 Task: Add an event  with title  Casual Second Team Outing, date '2023/12/09' to 2023/12/10 & Select Event type as  Collective. Add location for the event as  Ankara, Turkey and add a description: In addition to the formal agenda, the AGM may also include guest speakers, industry experts, or presentations on relevant topics of interest to the attendees. These sessions provide an opportunity to gain insights from external sources, broaden perspectives, and stay informed about emerging trends or challenges that may impact the organization's future.Create an event link  http-casualsecondteamoutingcom & Select the event color as  Violet. , logged in from the account softage.4@softage.netand send the event invitation to softage.3@softage.net and softage.5@softage.net
Action: Mouse moved to (712, 148)
Screenshot: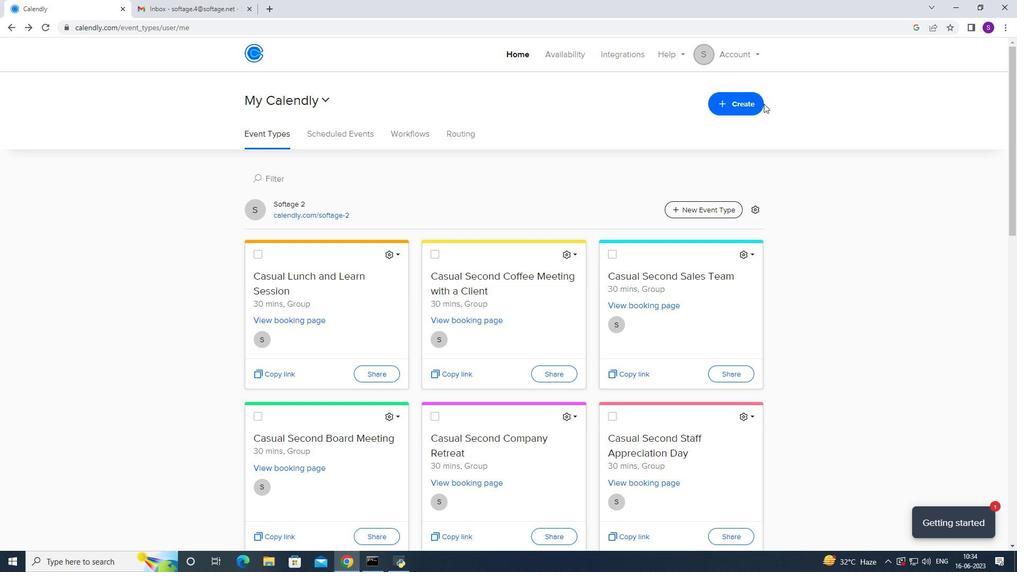 
Action: Mouse pressed left at (712, 148)
Screenshot: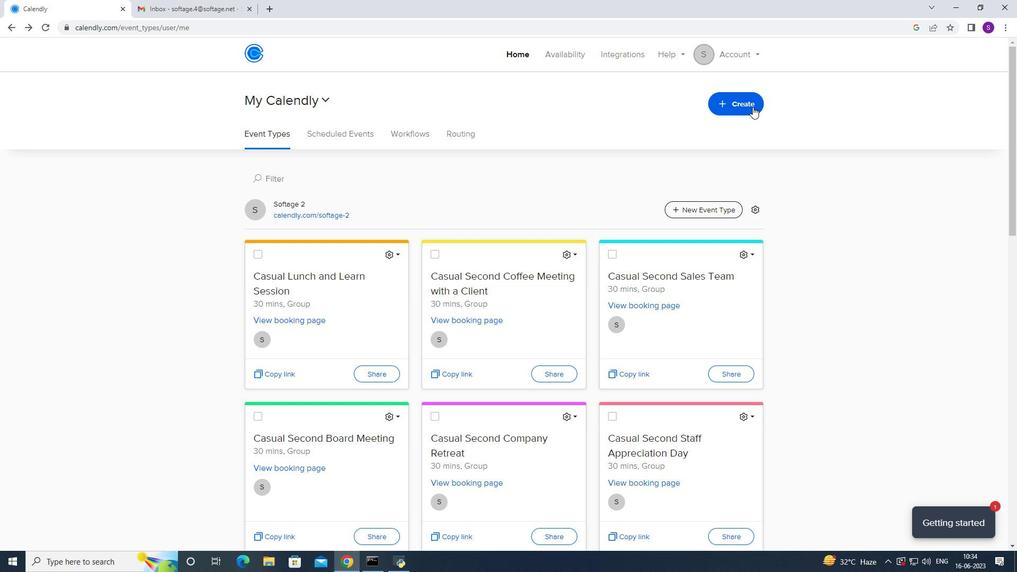 
Action: Mouse moved to (702, 151)
Screenshot: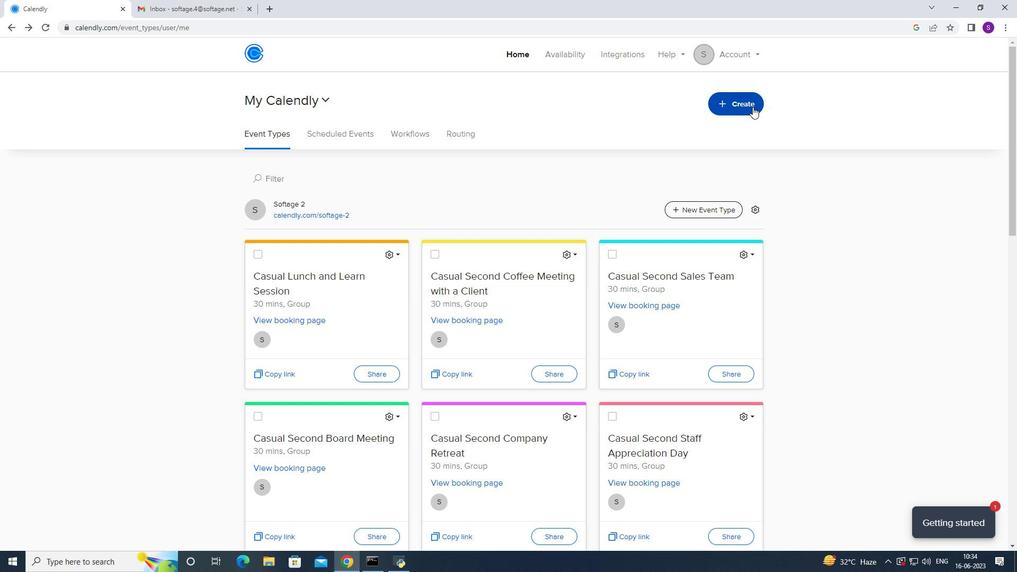 
Action: Mouse pressed left at (702, 151)
Screenshot: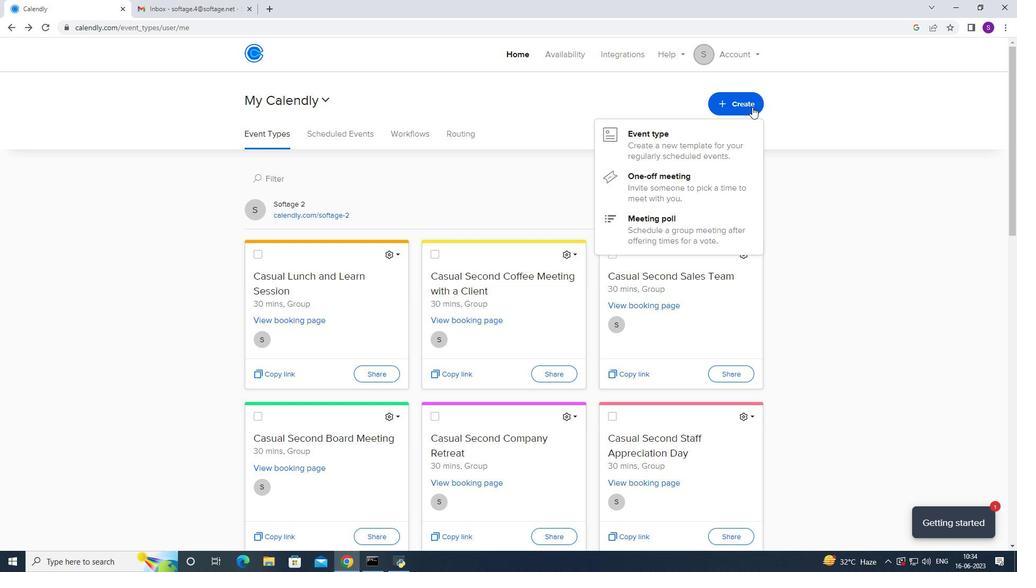 
Action: Mouse moved to (679, 176)
Screenshot: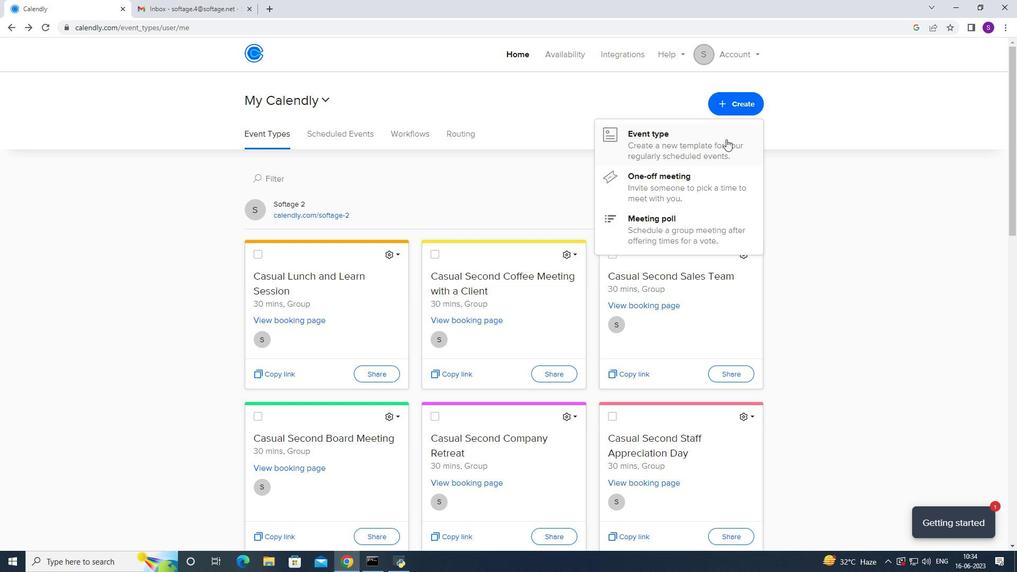 
Action: Mouse pressed left at (679, 176)
Screenshot: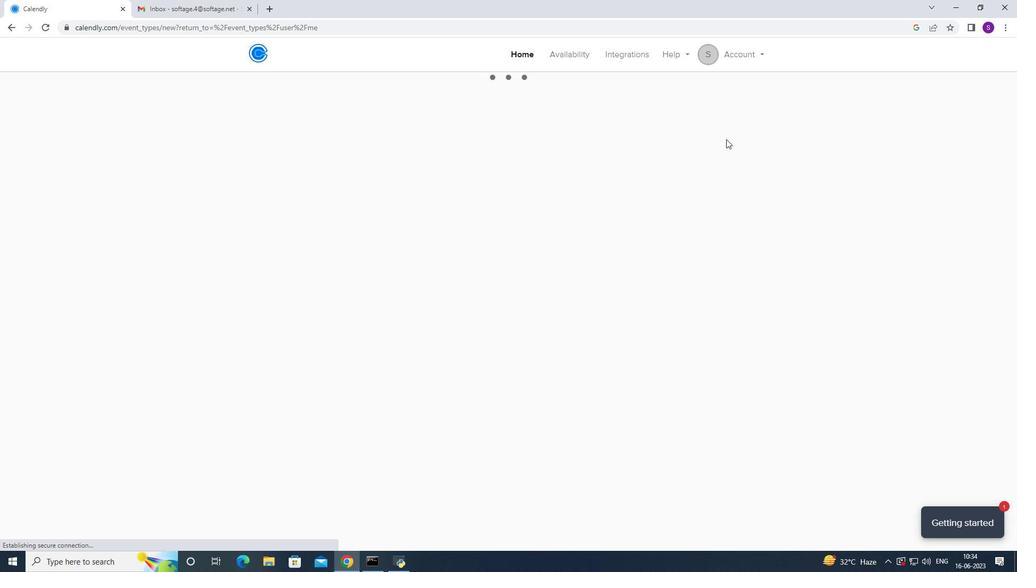 
Action: Mouse moved to (466, 324)
Screenshot: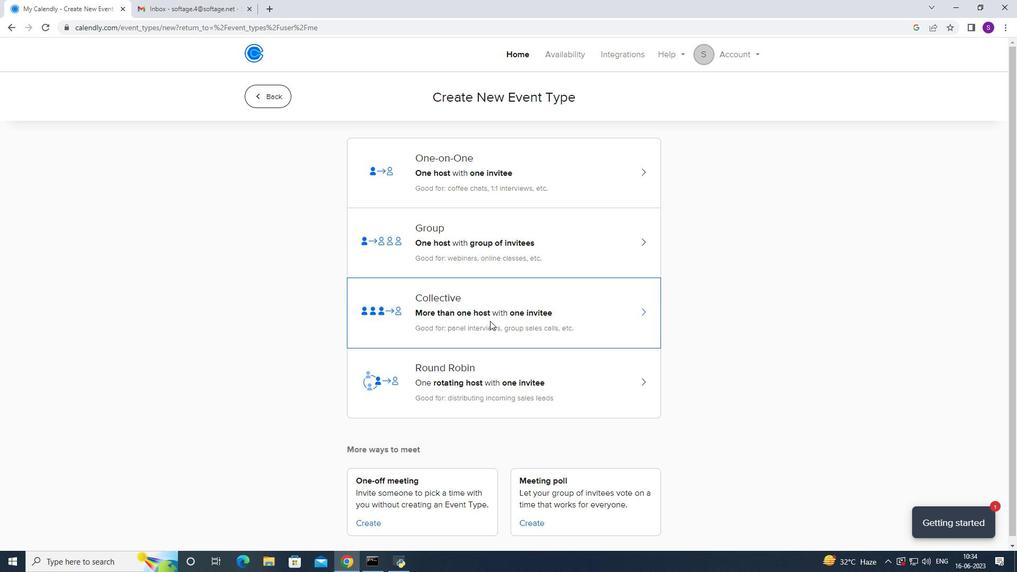 
Action: Mouse pressed left at (466, 324)
Screenshot: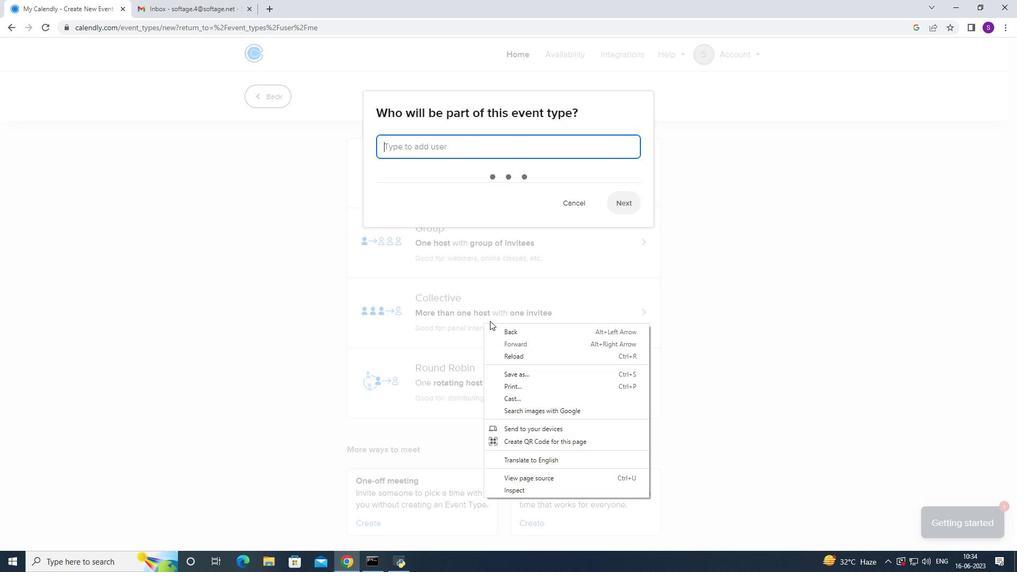 
Action: Mouse pressed right at (466, 324)
Screenshot: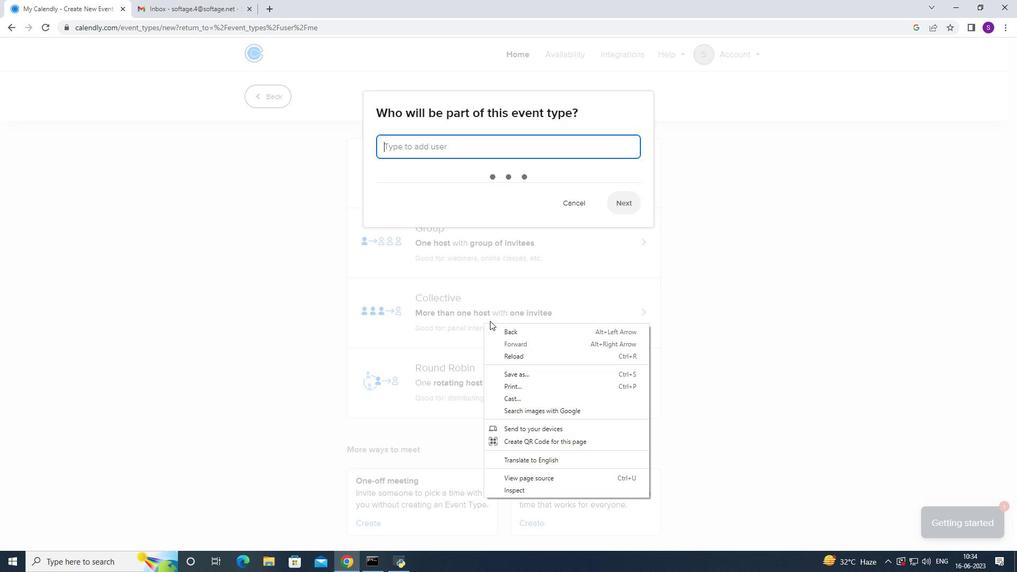 
Action: Mouse moved to (577, 244)
Screenshot: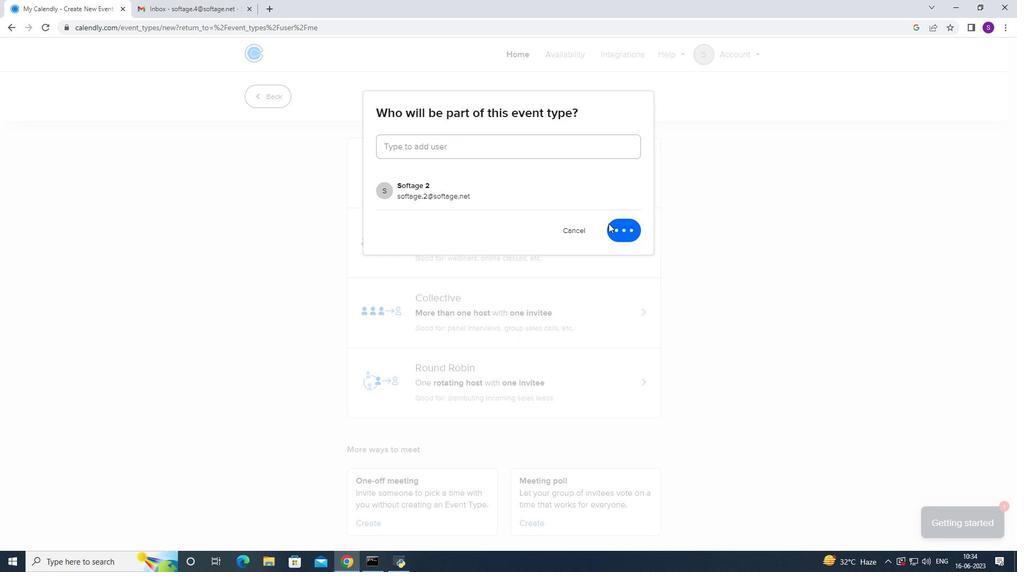 
Action: Mouse pressed left at (577, 244)
Screenshot: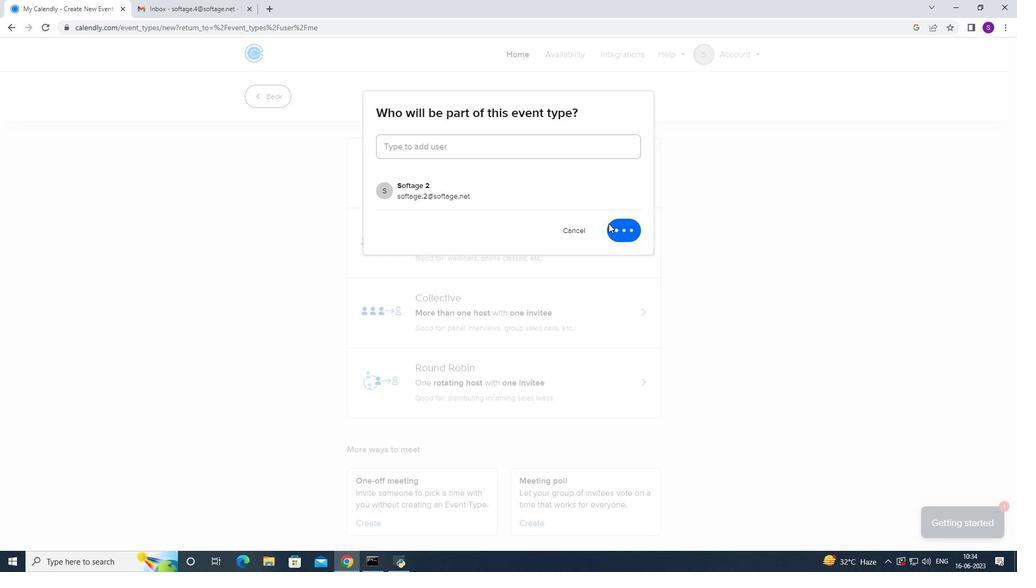 
Action: Mouse moved to (350, 263)
Screenshot: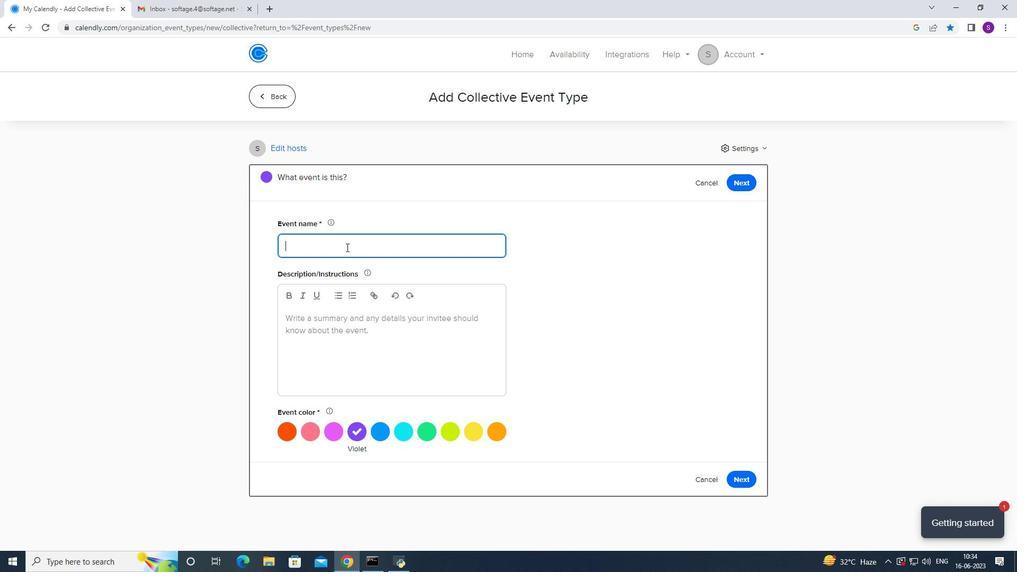 
Action: Mouse pressed left at (350, 263)
Screenshot: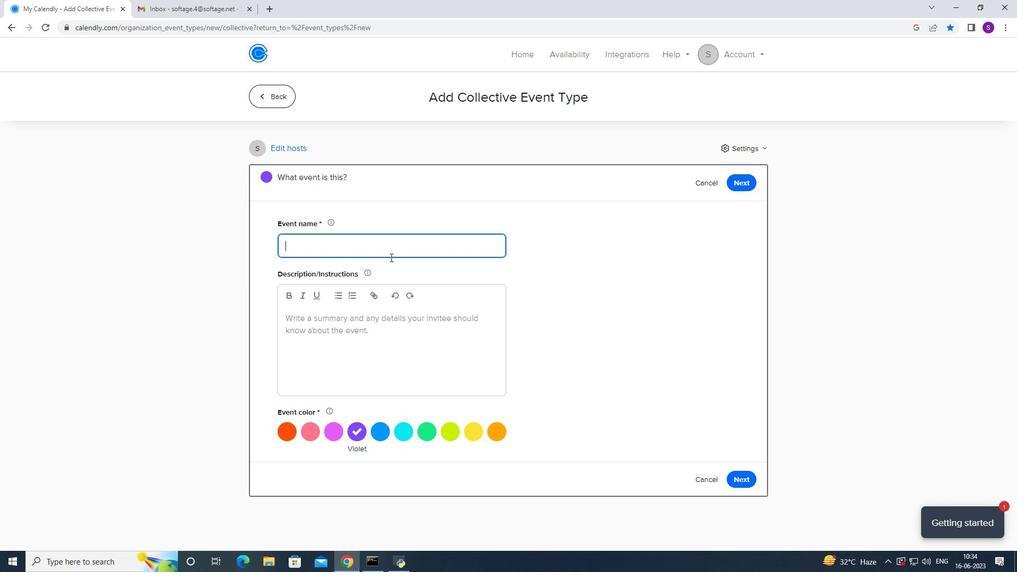 
Action: Mouse moved to (933, 419)
Screenshot: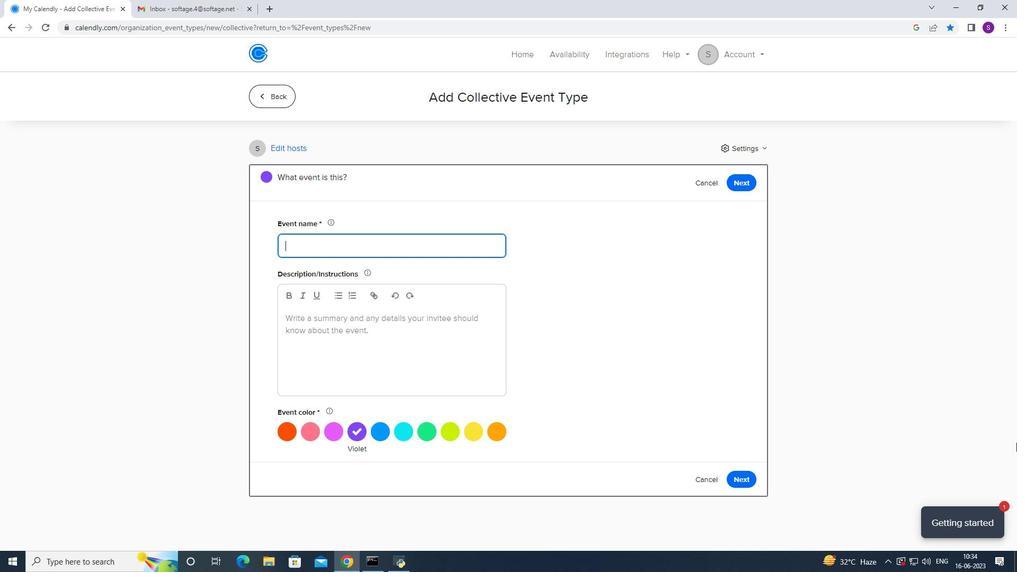
Action: Key pressed <Key.caps_lock>C<Key.caps_lock>asual<Key.space><Key.caps_lock>S<Key.caps_lock>econd<Key.space><Key.caps_lock>T<Key.caps_lock>eam<Key.space><Key.caps_lock>O<Key.caps_lock>uting
Screenshot: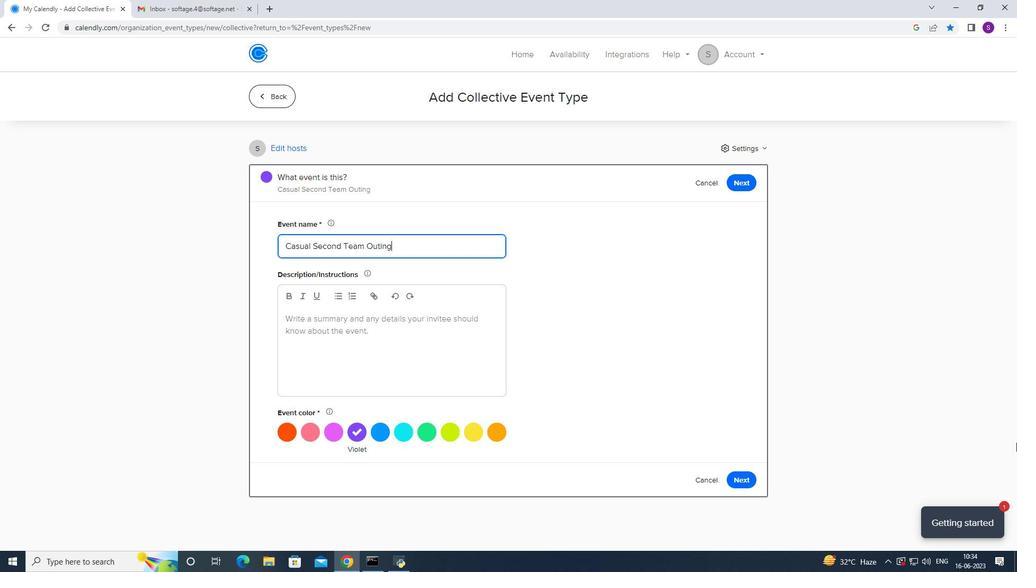 
Action: Mouse moved to (315, 335)
Screenshot: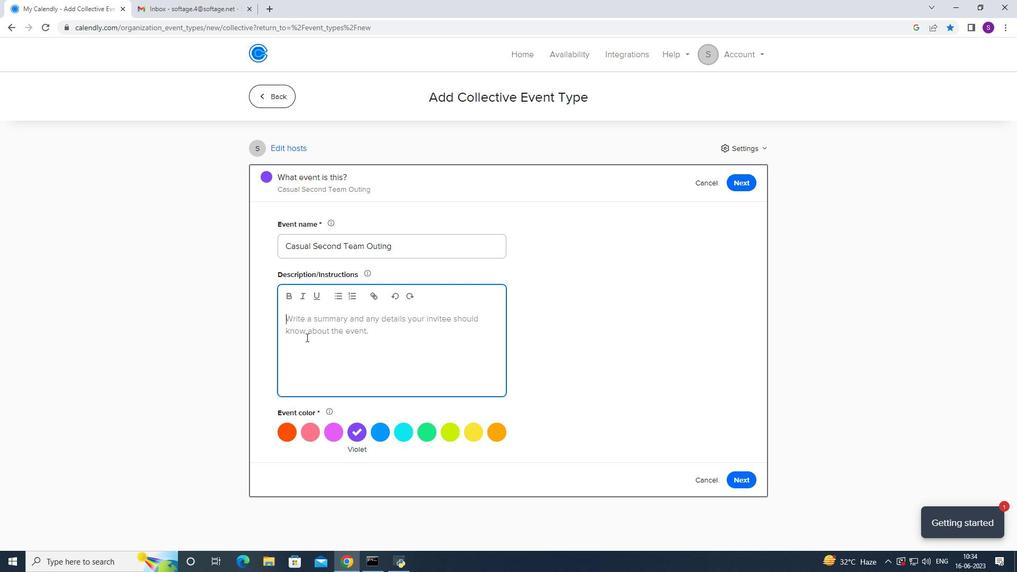
Action: Mouse pressed left at (315, 335)
Screenshot: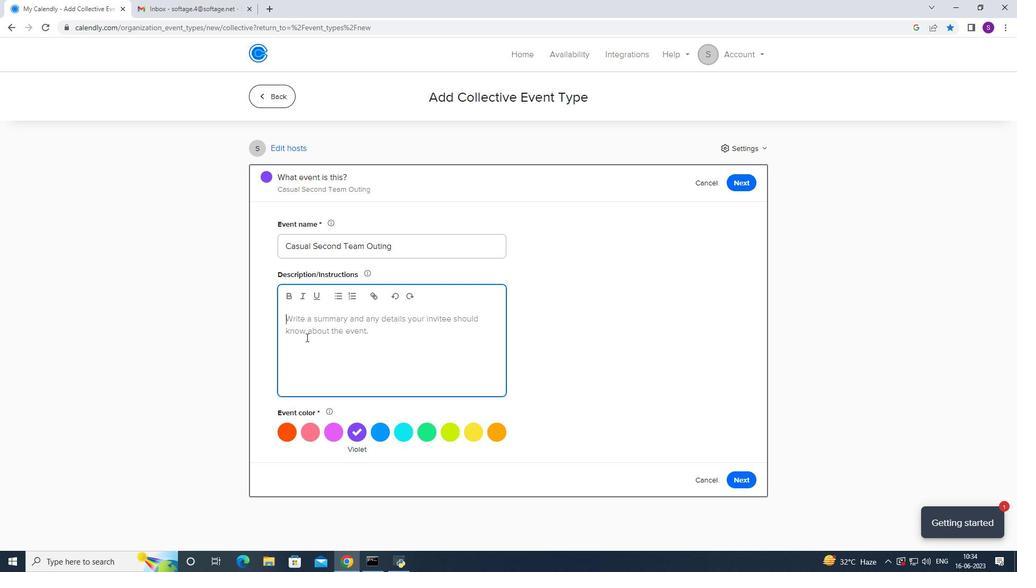 
Action: Mouse moved to (930, 522)
Screenshot: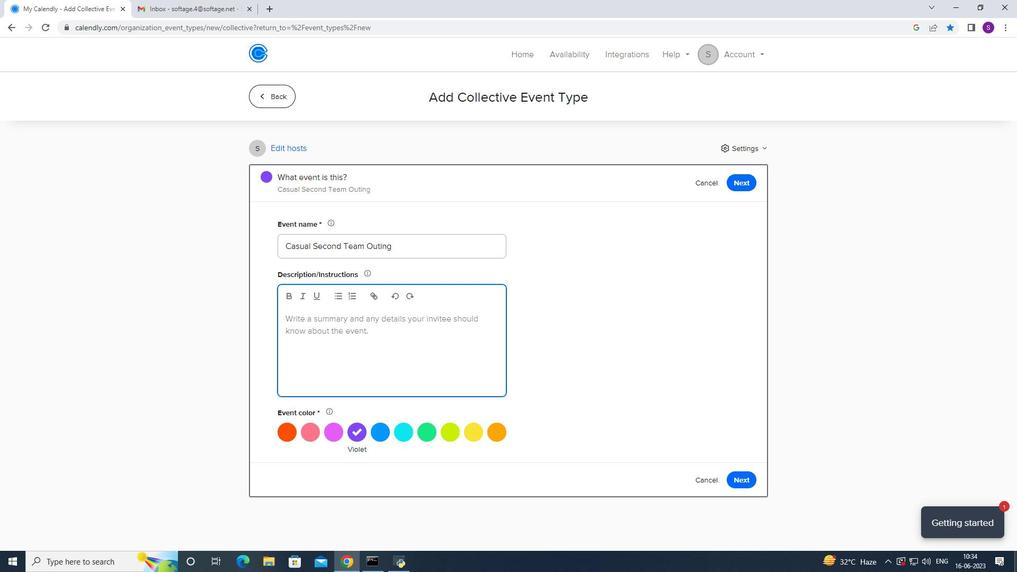 
Action: Key pressed <Key.caps_lock><Key.caps_lock>i<Key.backspace><Key.caps_lock>I<Key.caps_lock>n<Key.space>addition<Key.space>to<Key.space>the<Key.space>formal<Key.space>agend,<Key.space>the<Key.space><Key.caps_lock>AGM<Key.space>
Screenshot: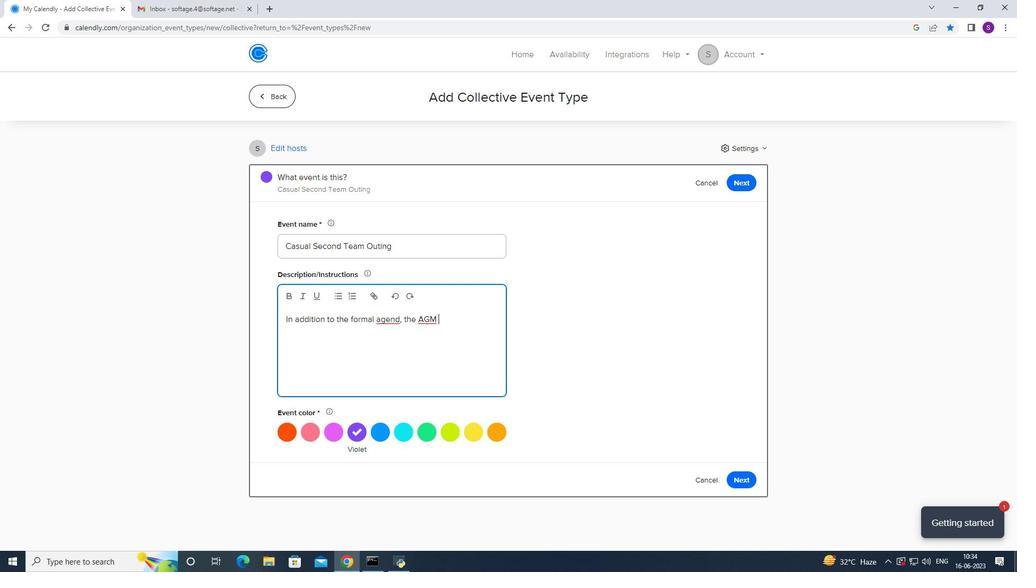 
Action: Mouse moved to (396, 324)
Screenshot: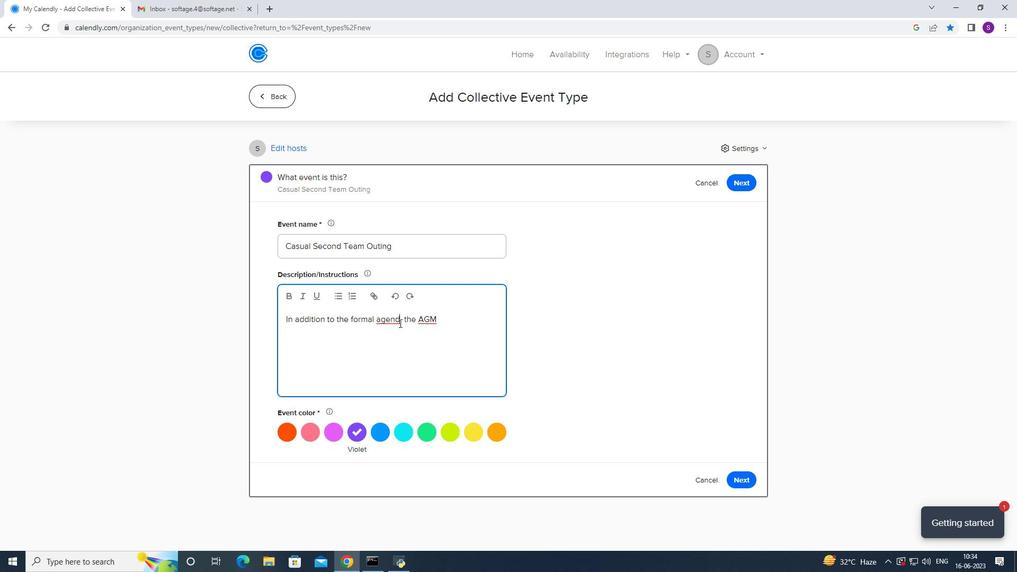 
Action: Mouse pressed left at (396, 324)
Screenshot: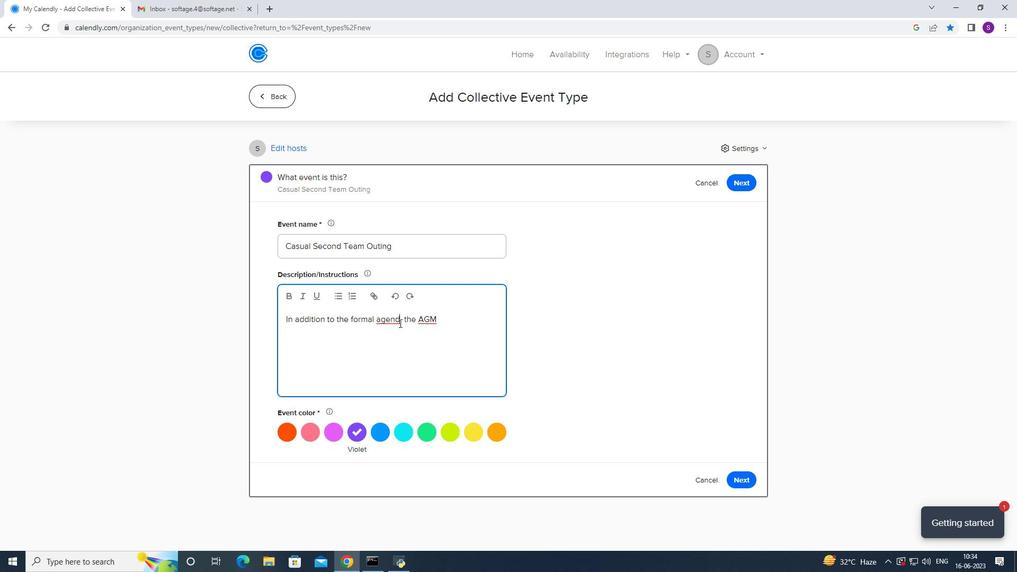 
Action: Key pressed S
Screenshot: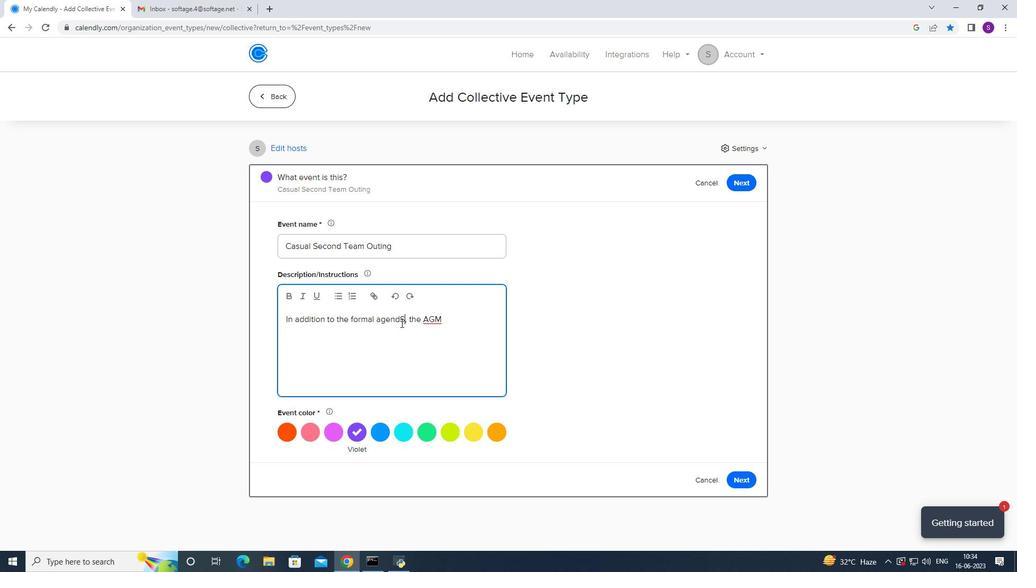 
Action: Mouse moved to (919, 467)
Screenshot: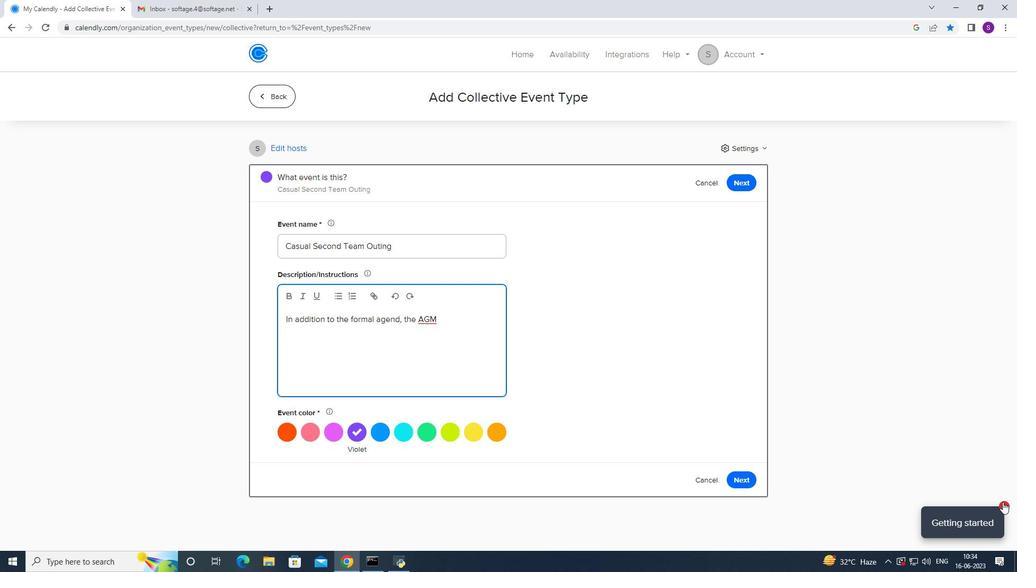 
Action: Key pressed <Key.backspace>
Screenshot: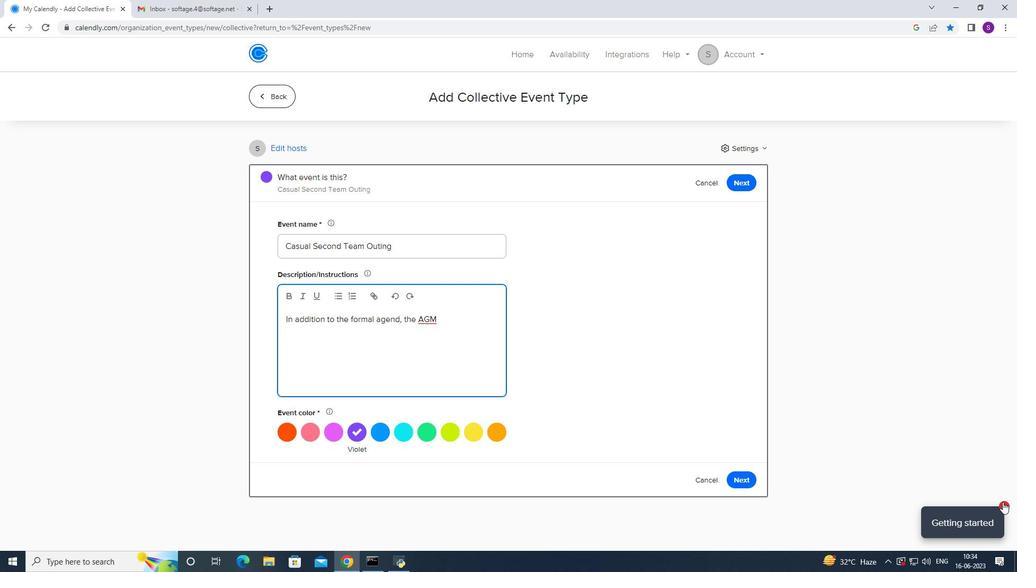
Action: Mouse moved to (918, 467)
Screenshot: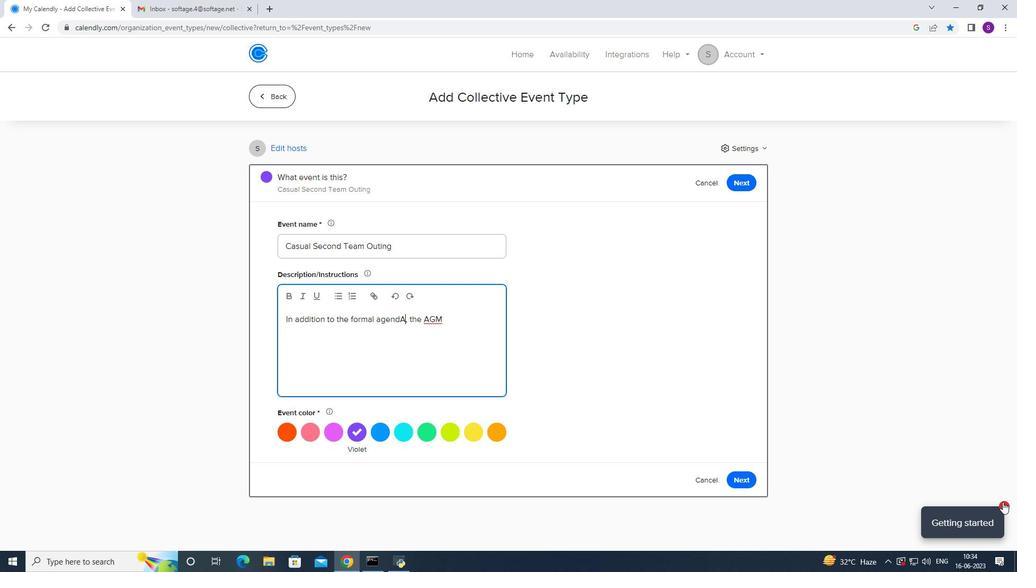 
Action: Key pressed A<Key.caps_lock><Key.backspace>a
Screenshot: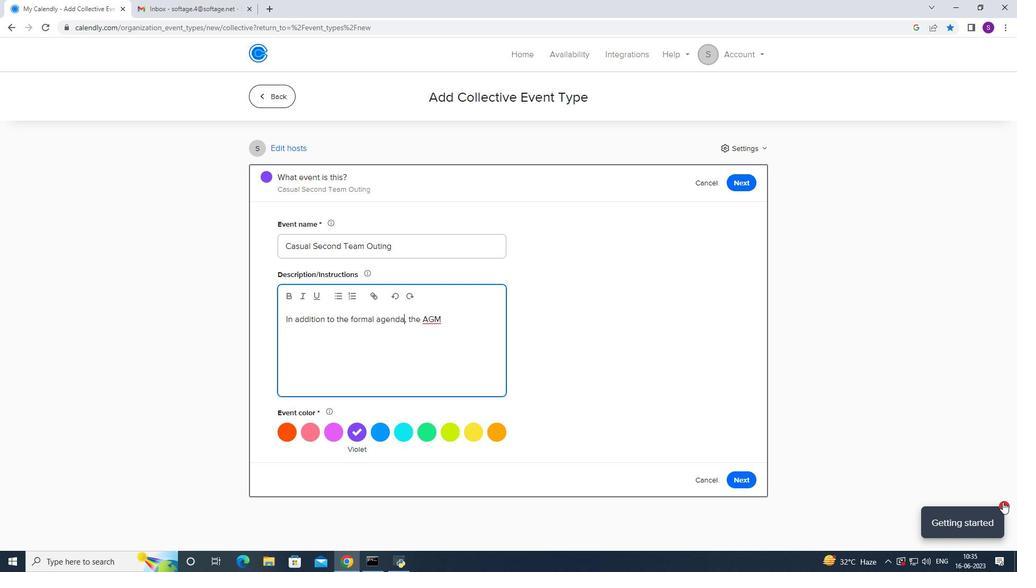 
Action: Mouse moved to (451, 336)
Screenshot: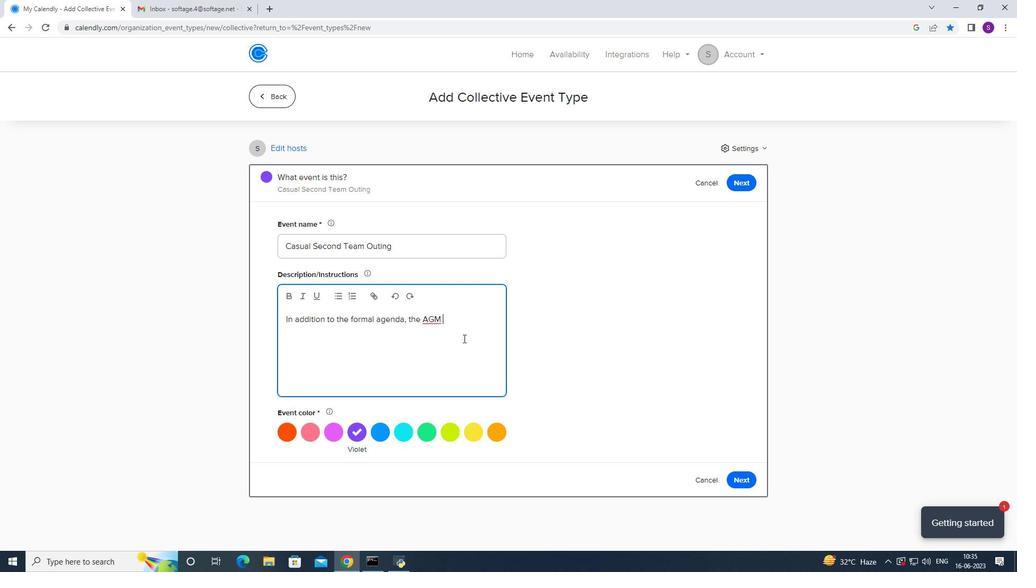 
Action: Mouse pressed left at (451, 336)
Screenshot: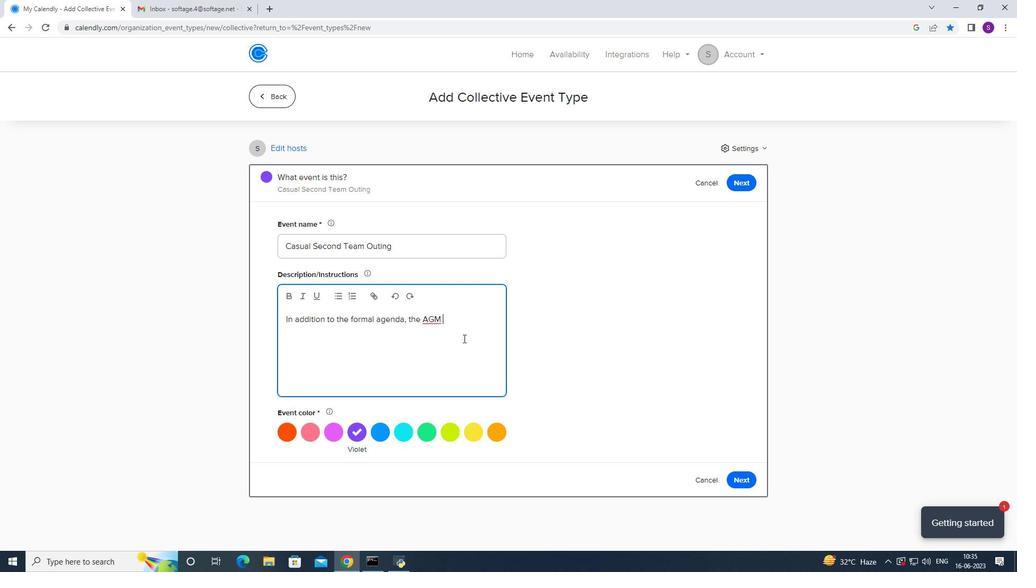 
Action: Mouse moved to (930, 520)
Screenshot: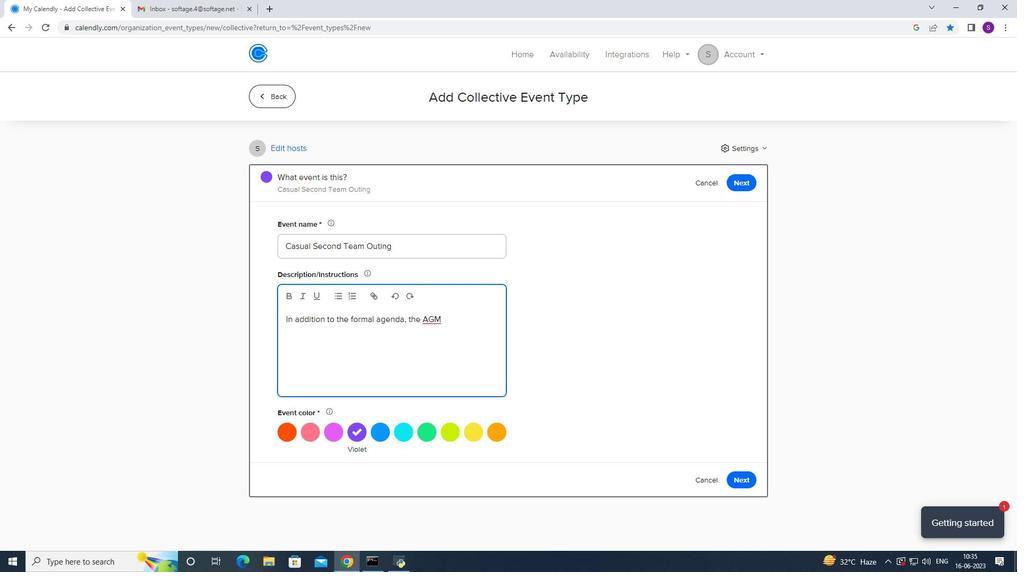 
Action: Key pressed m
Screenshot: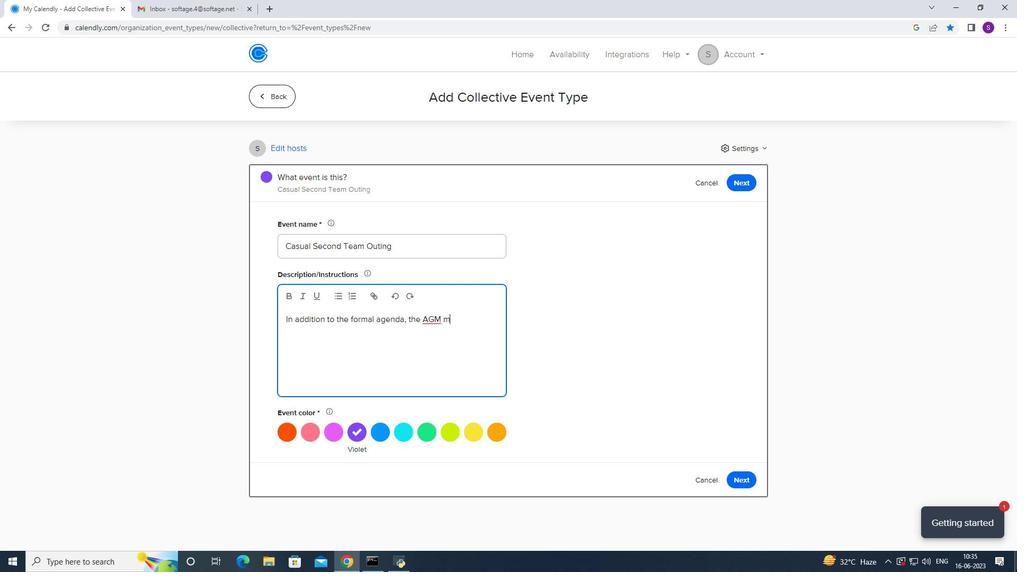 
Action: Mouse moved to (930, 520)
Screenshot: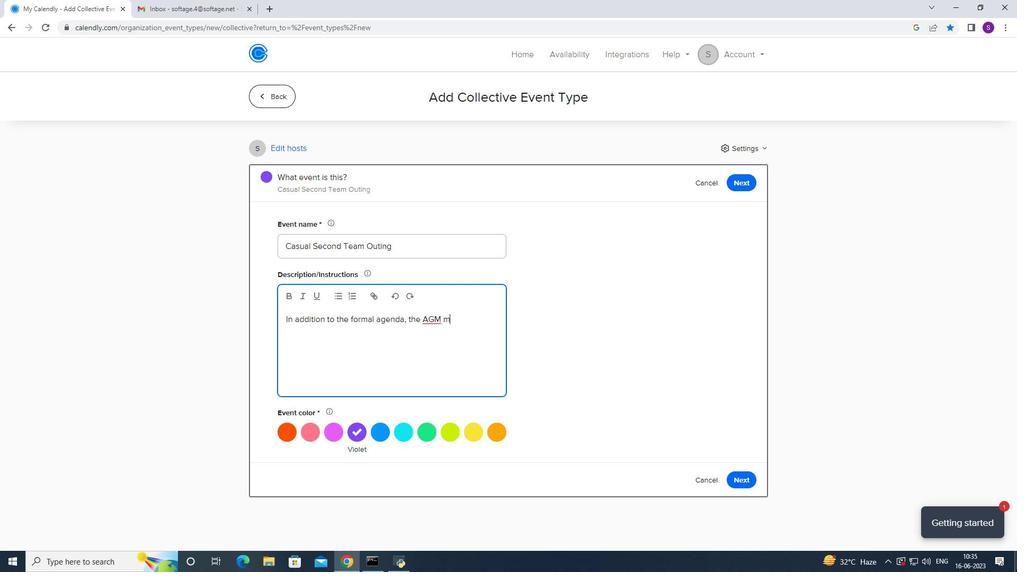 
Action: Key pressed ay
Screenshot: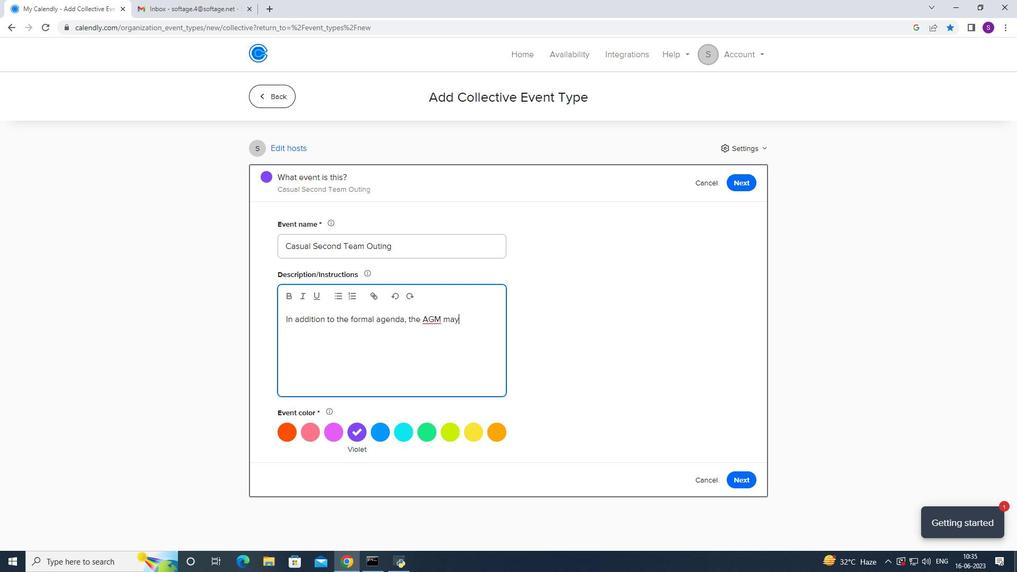 
Action: Mouse moved to (930, 521)
Screenshot: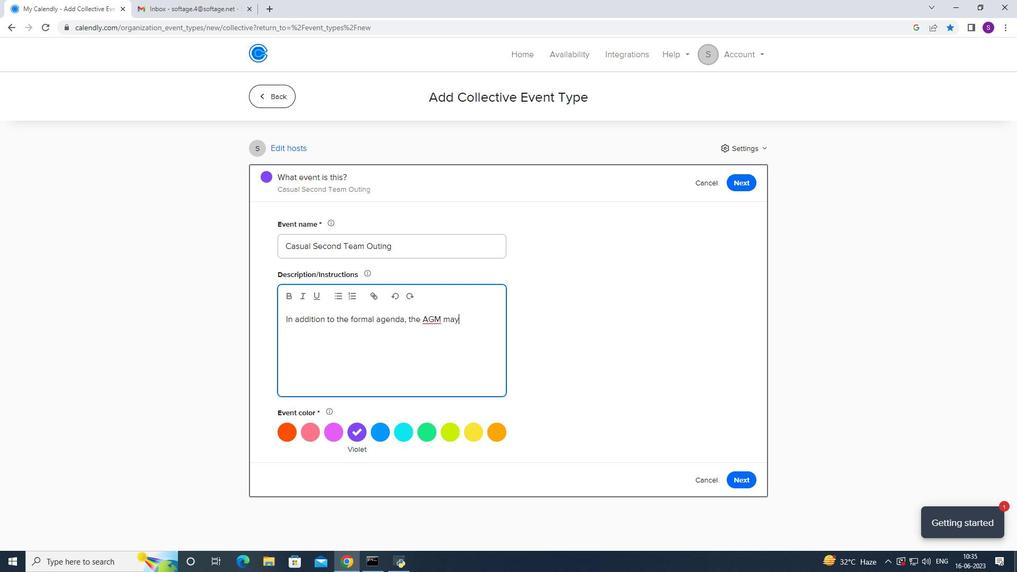 
Action: Key pressed <Key.space>
Screenshot: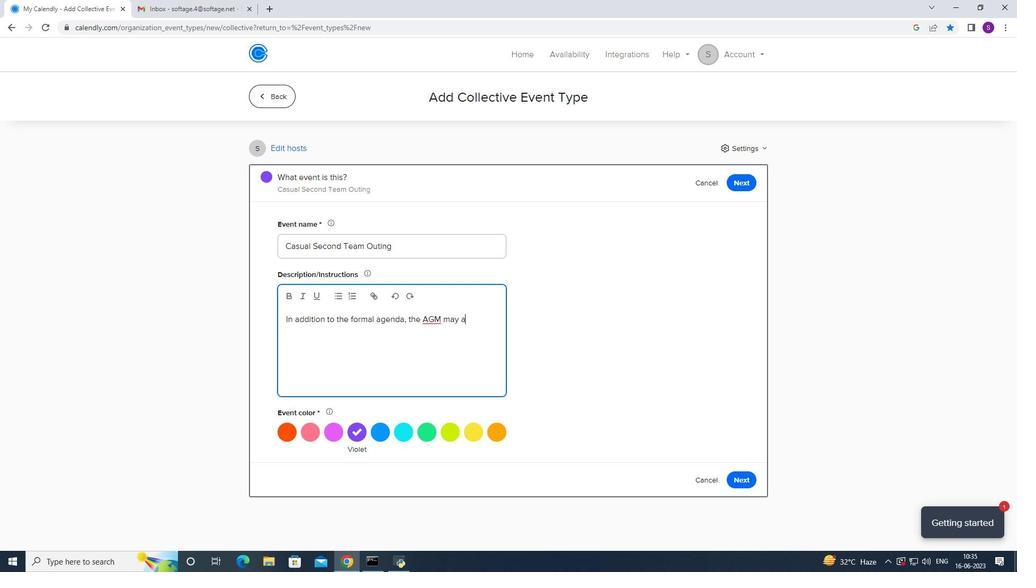 
Action: Mouse moved to (930, 521)
Screenshot: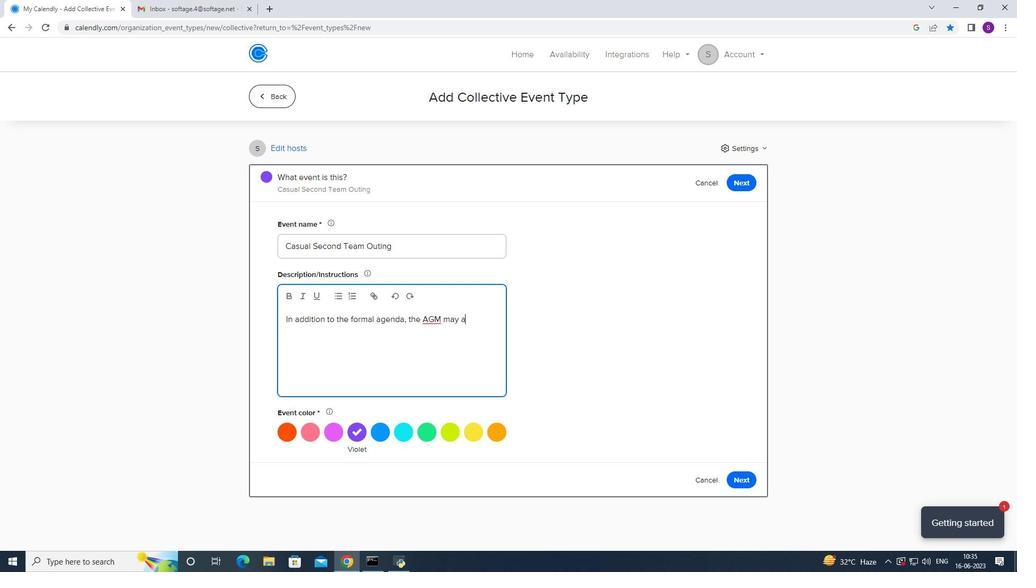 
Action: Key pressed al
Screenshot: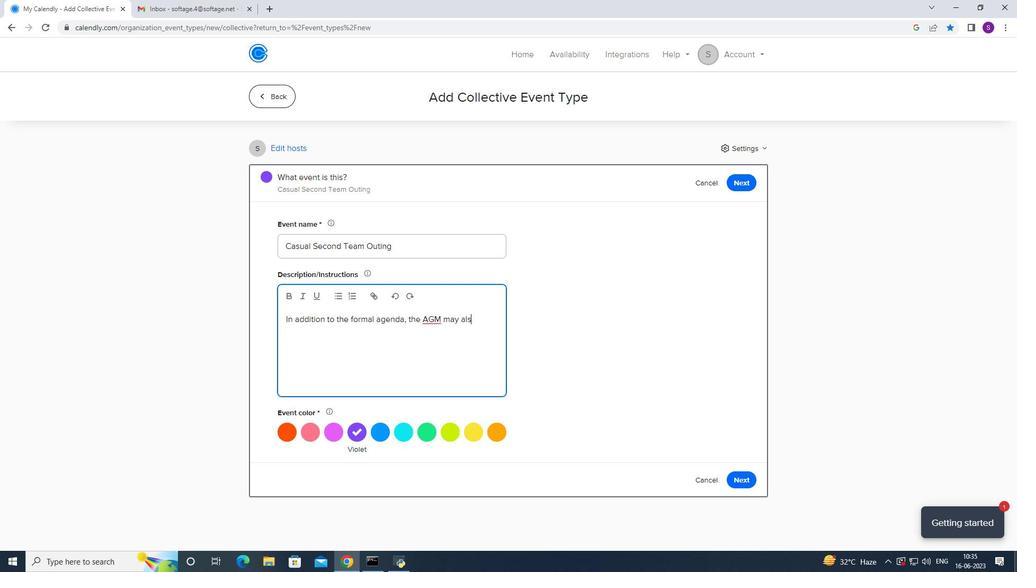 
Action: Mouse moved to (930, 522)
Screenshot: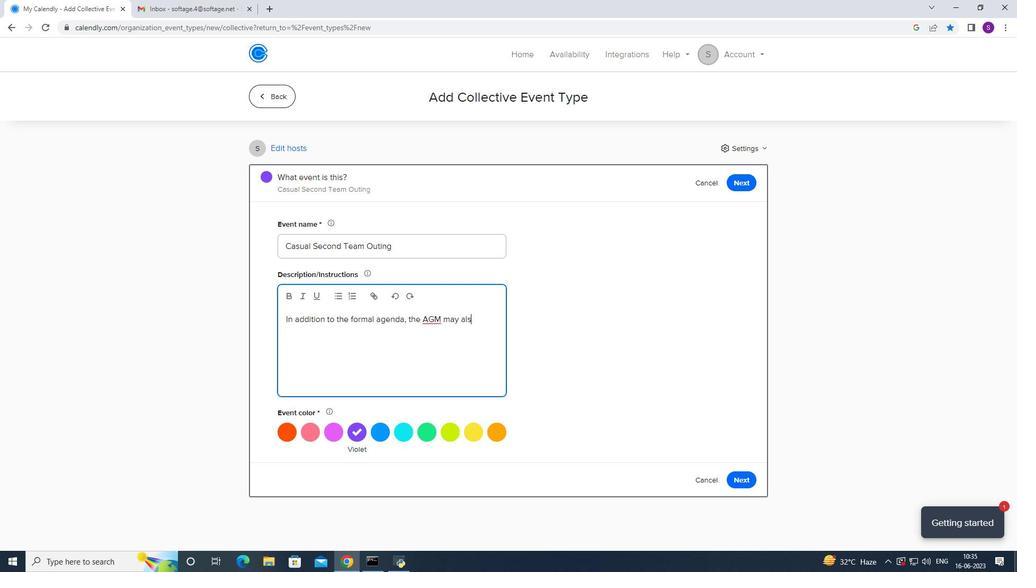 
Action: Key pressed s
Screenshot: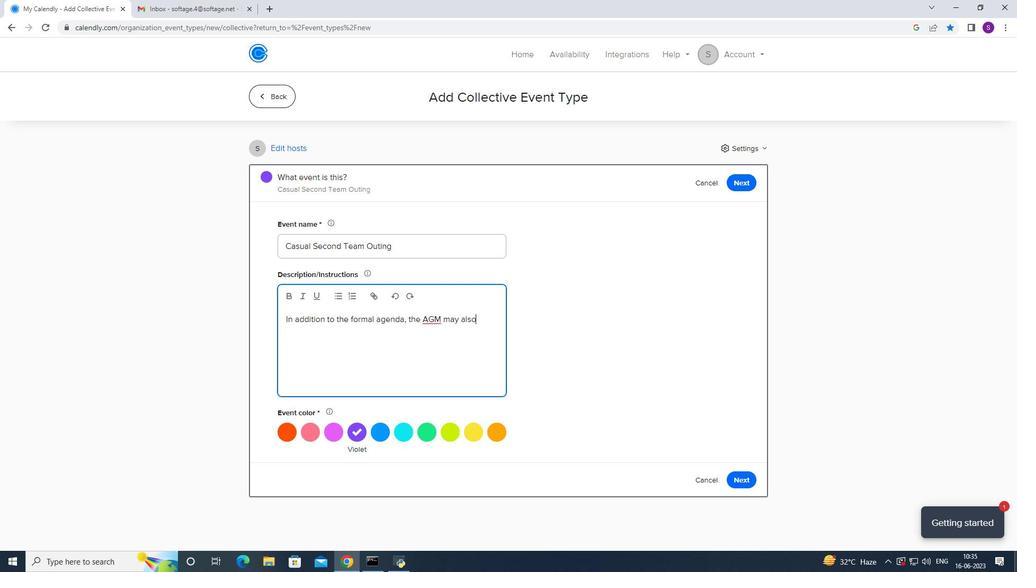 
Action: Mouse moved to (930, 522)
Screenshot: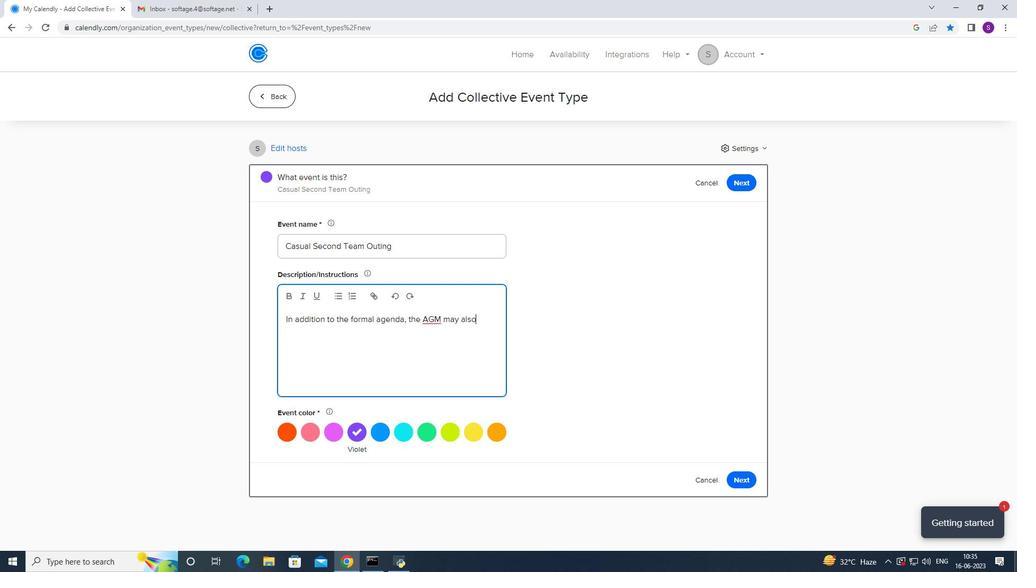 
Action: Key pressed o
Screenshot: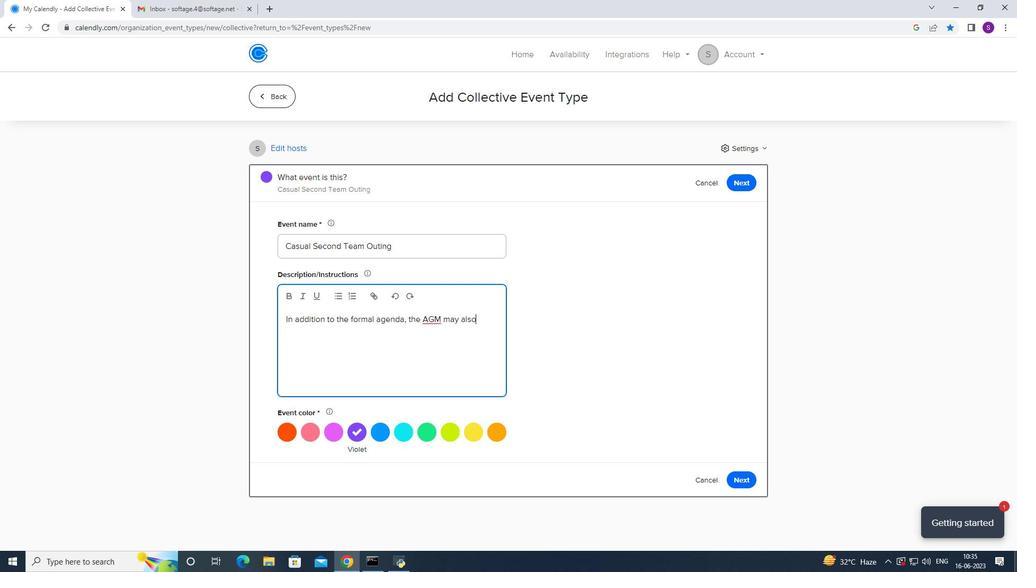 
Action: Mouse moved to (930, 522)
Screenshot: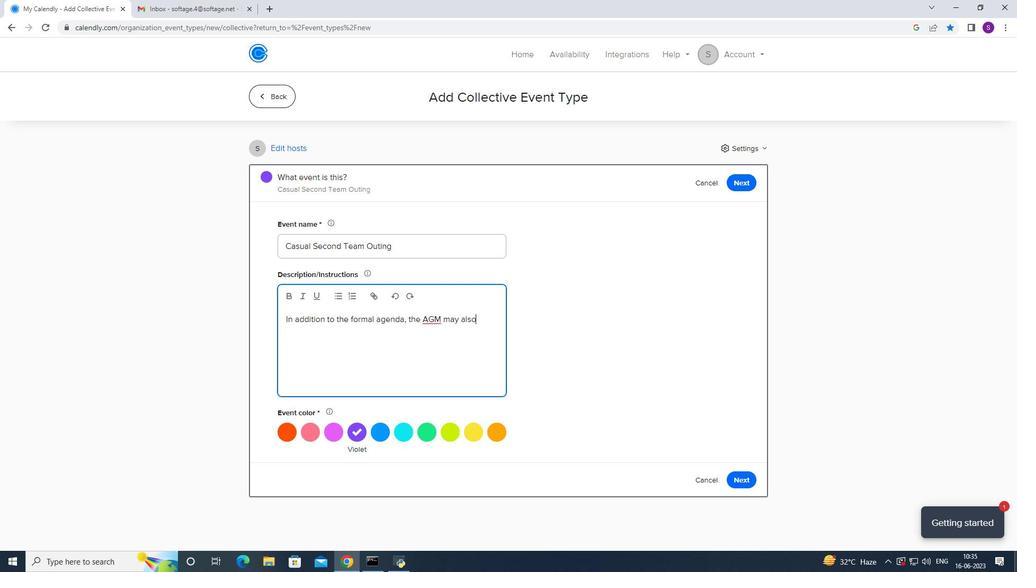 
Action: Key pressed <Key.space>
Screenshot: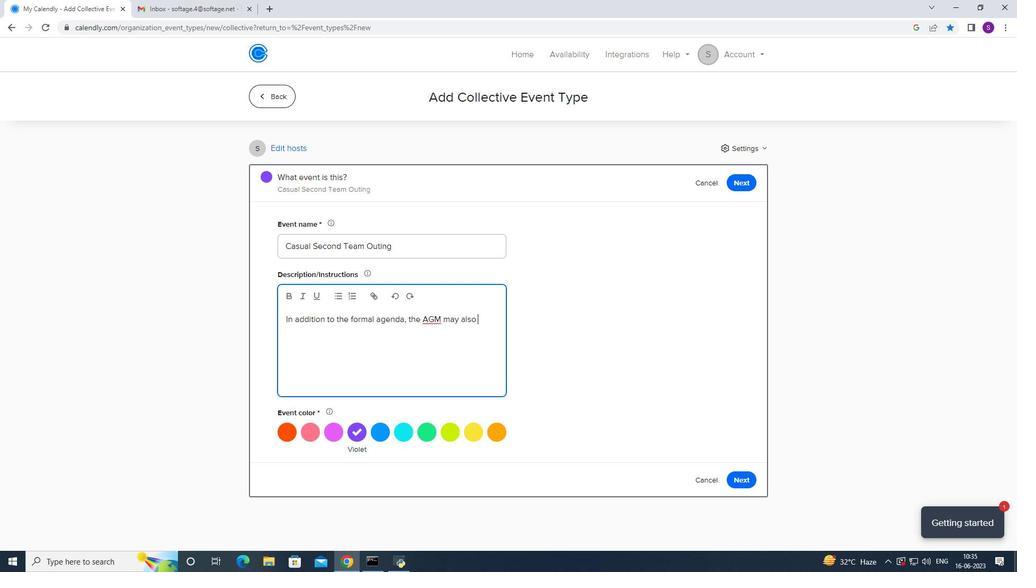 
Action: Mouse moved to (930, 522)
Screenshot: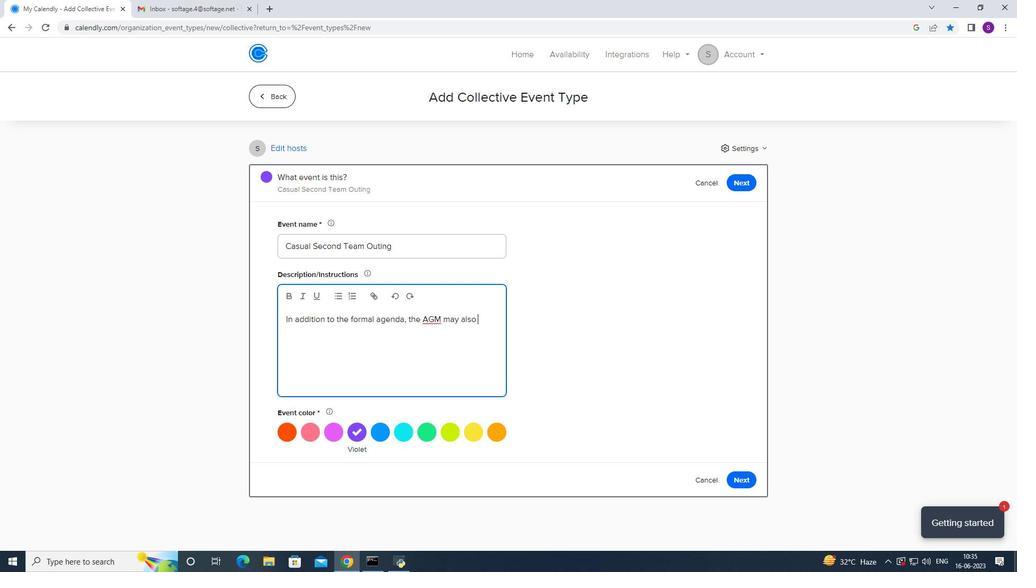 
Action: Key pressed i
Screenshot: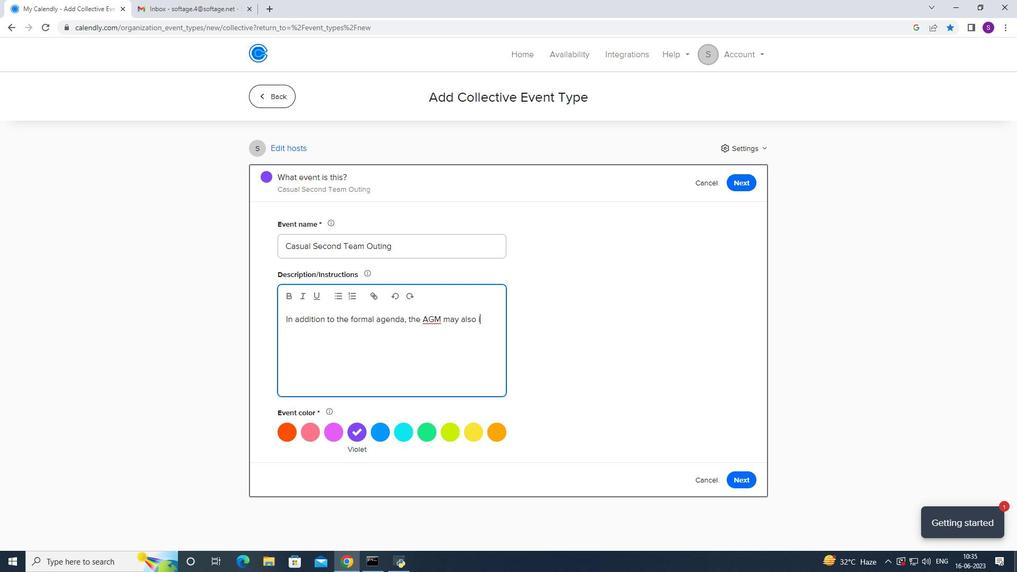 
Action: Mouse moved to (930, 522)
Screenshot: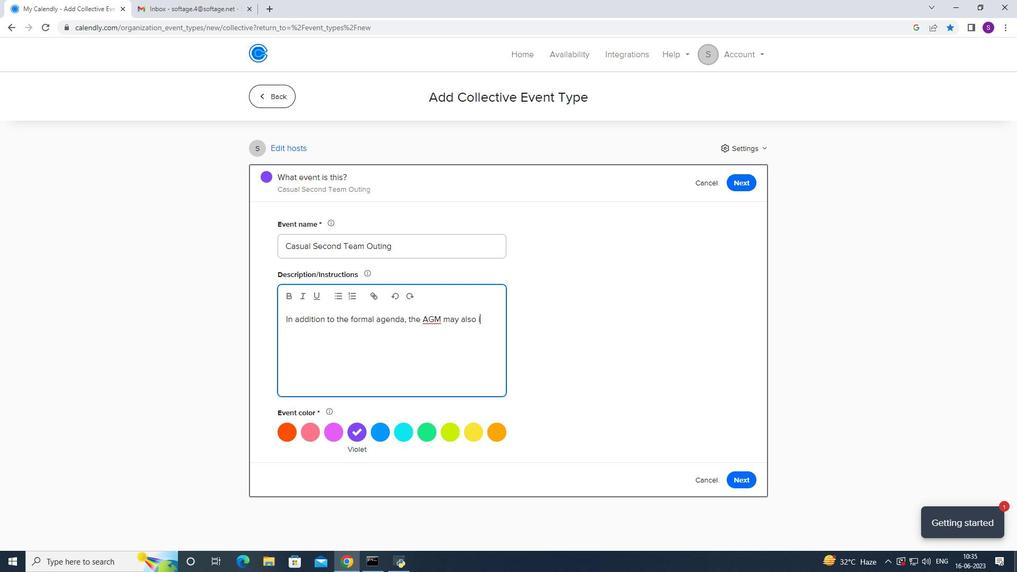 
Action: Key pressed nc
Screenshot: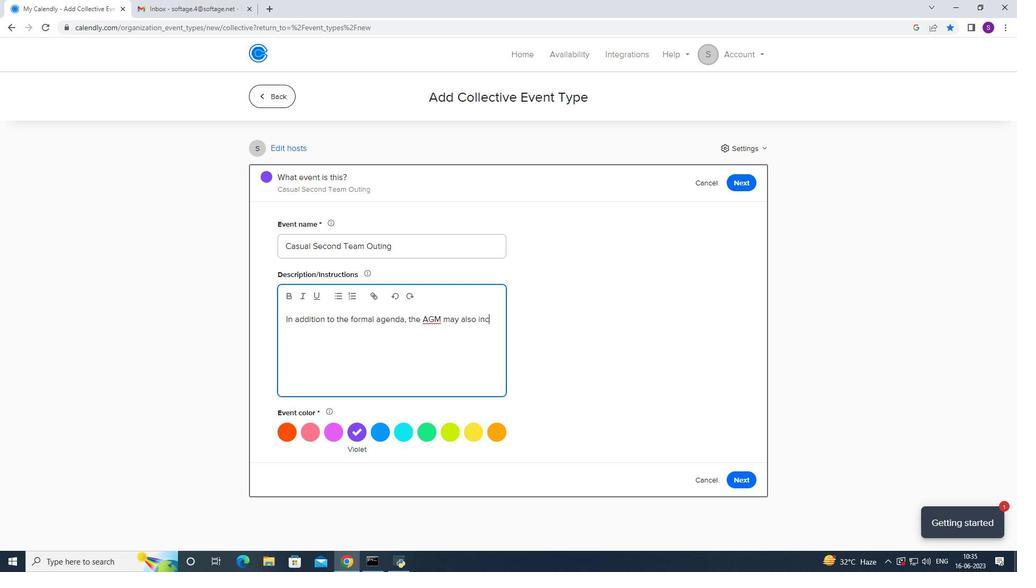 
Action: Mouse moved to (930, 522)
Screenshot: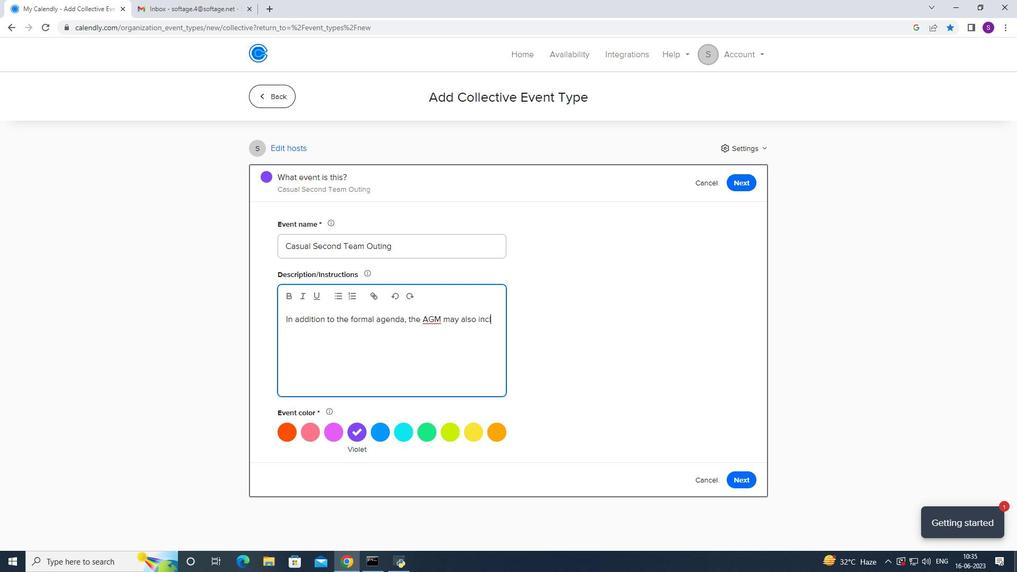 
Action: Key pressed lu
Screenshot: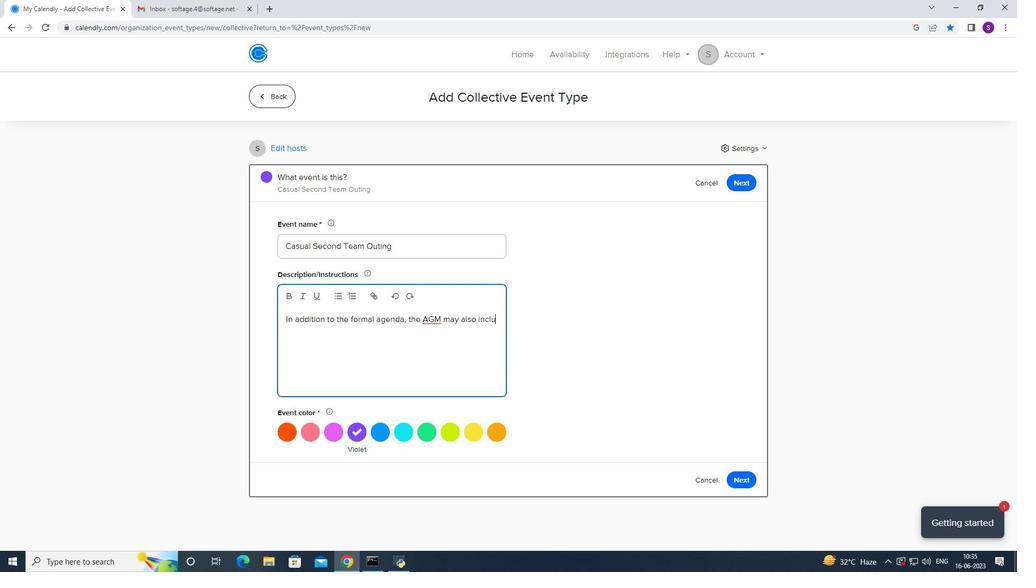 
Action: Mouse moved to (930, 522)
Screenshot: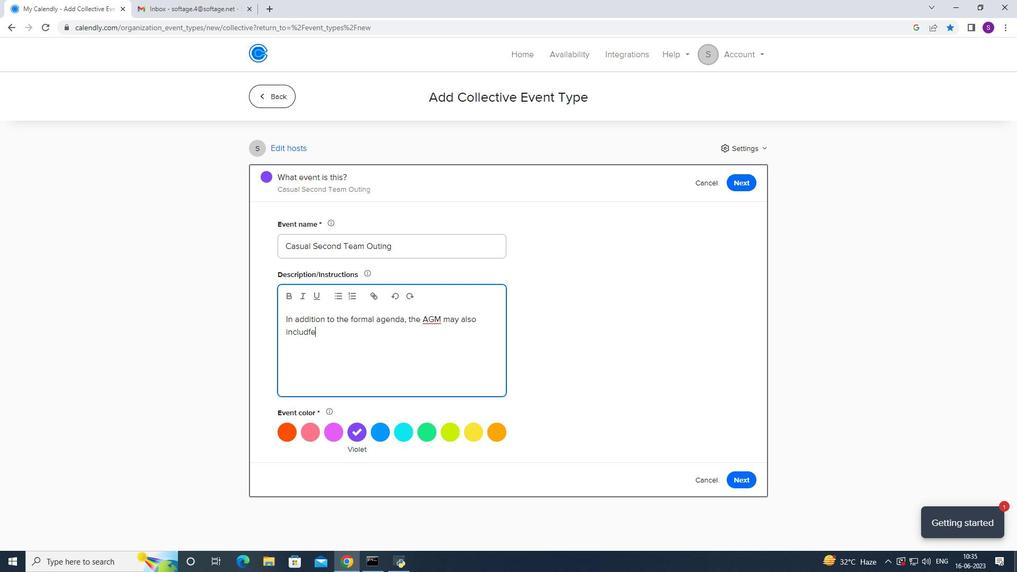 
Action: Key pressed dfe<Key.space>
Screenshot: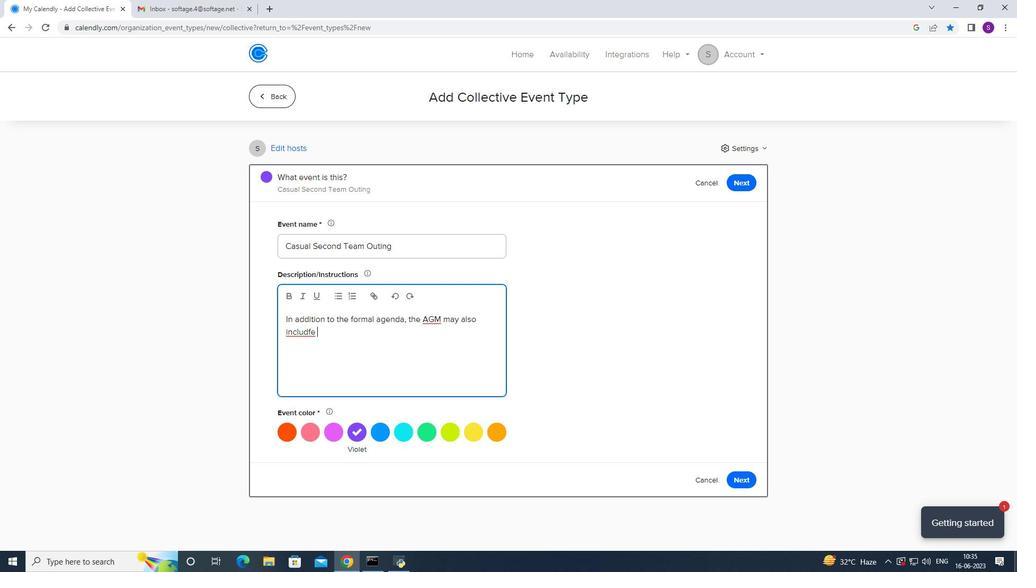 
Action: Mouse moved to (930, 523)
Screenshot: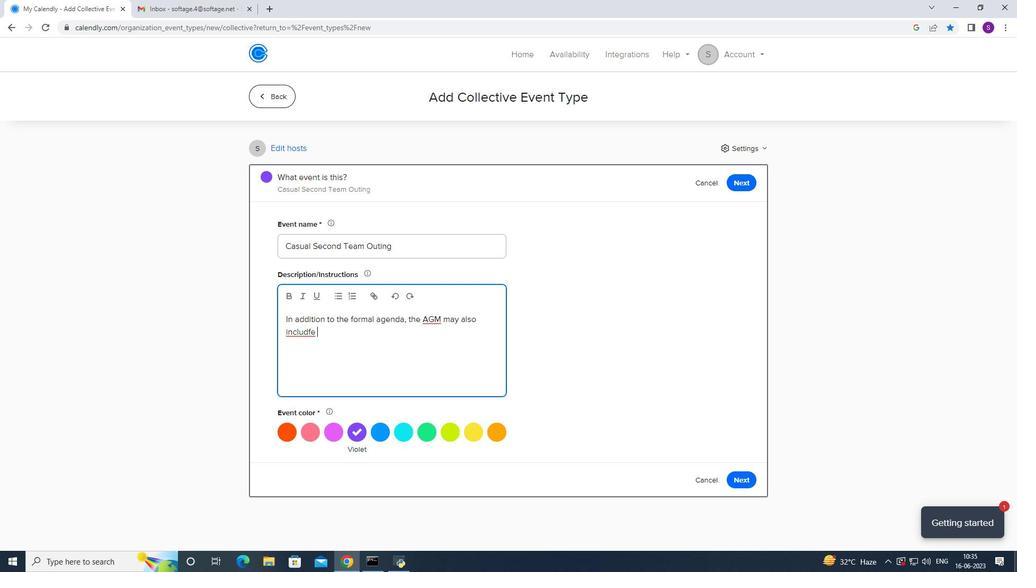 
Action: Key pressed g
Screenshot: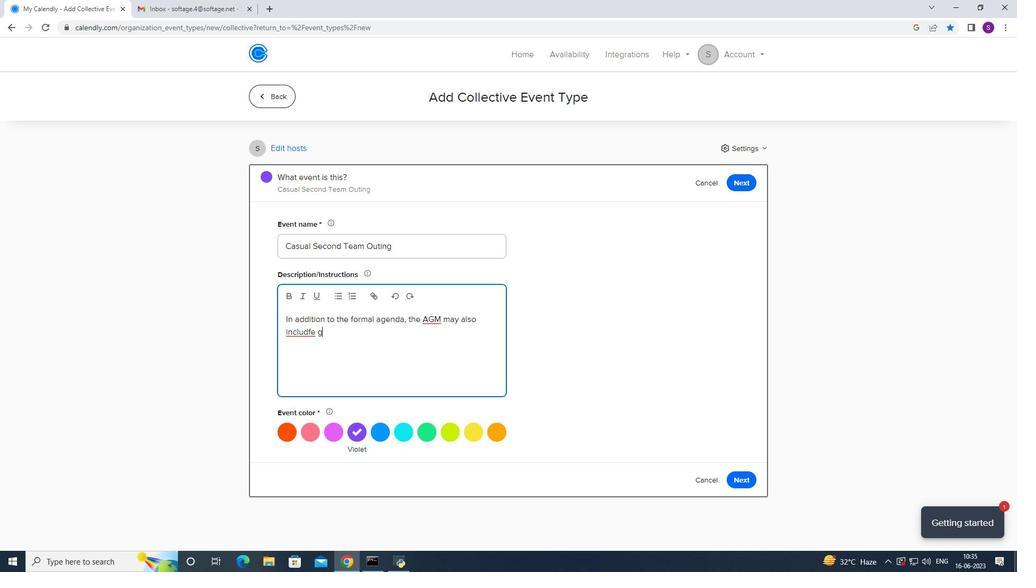 
Action: Mouse moved to (929, 522)
Screenshot: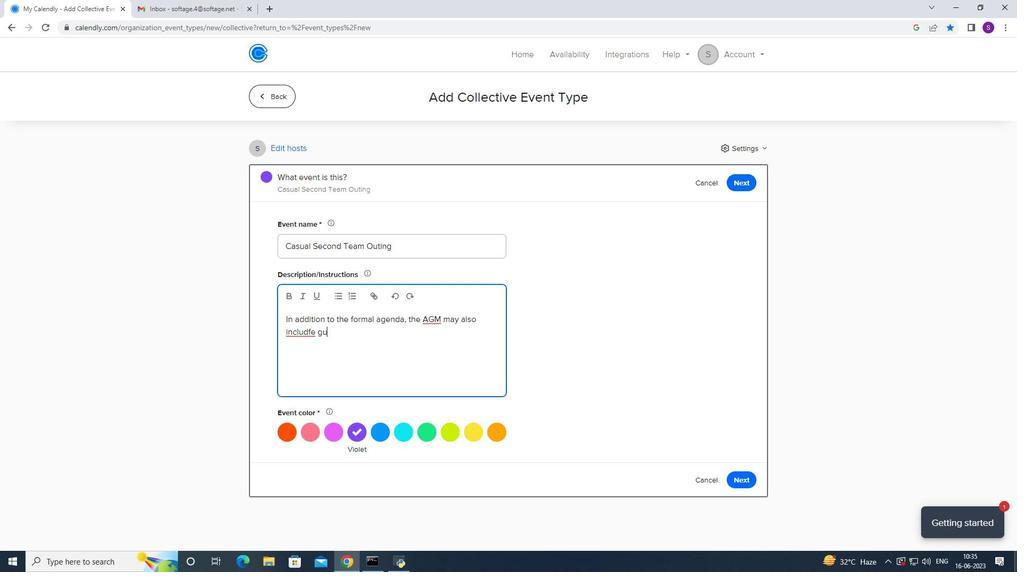 
Action: Key pressed u
Screenshot: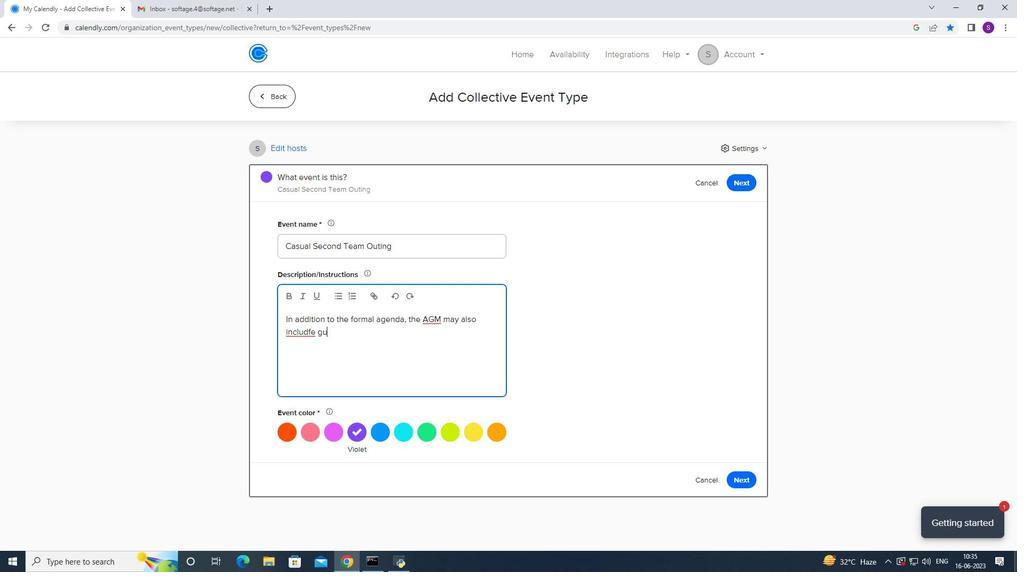 
Action: Mouse moved to (929, 523)
Screenshot: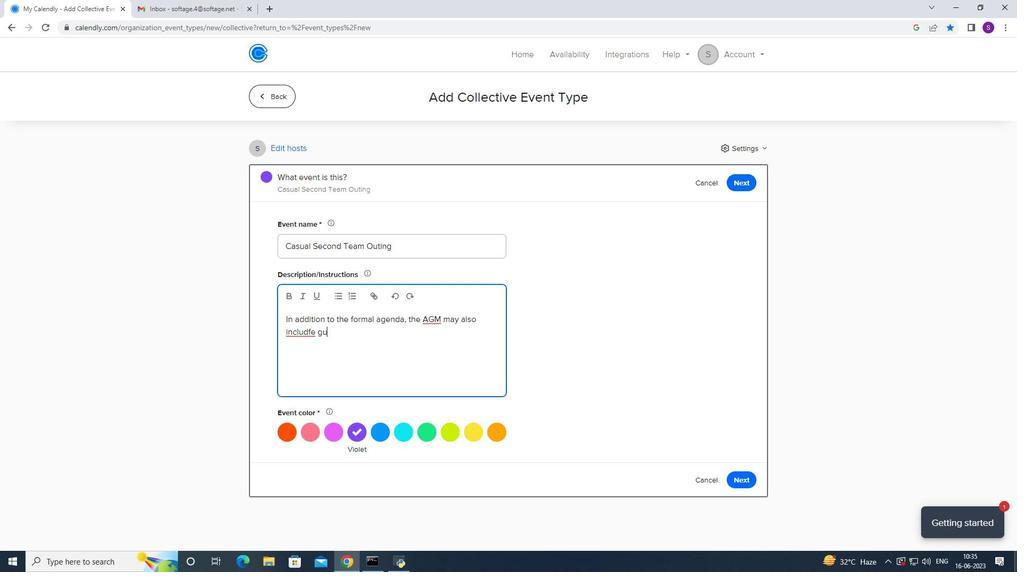 
Action: Key pressed est<Key.space>spea
Screenshot: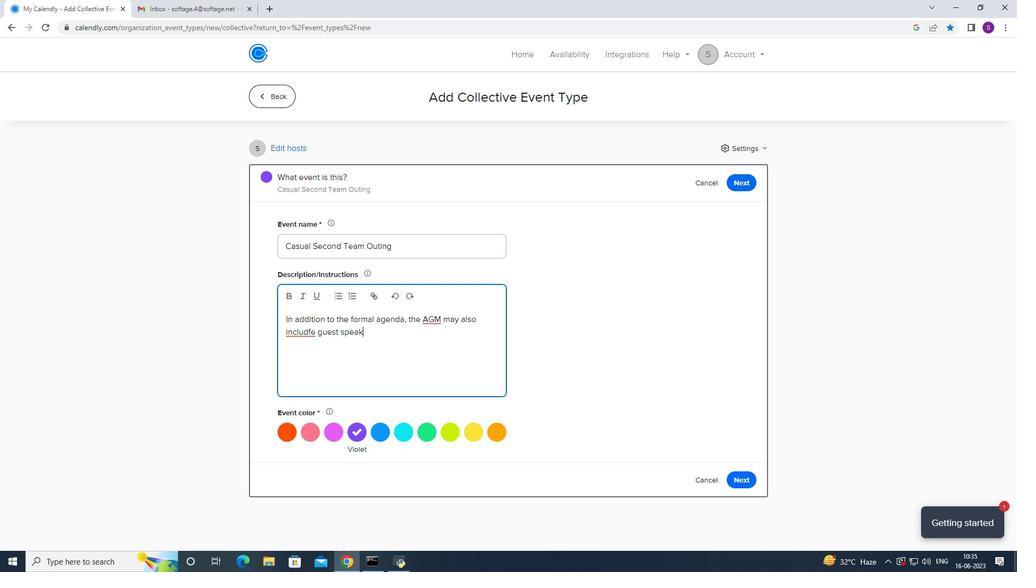 
Action: Mouse moved to (929, 522)
Screenshot: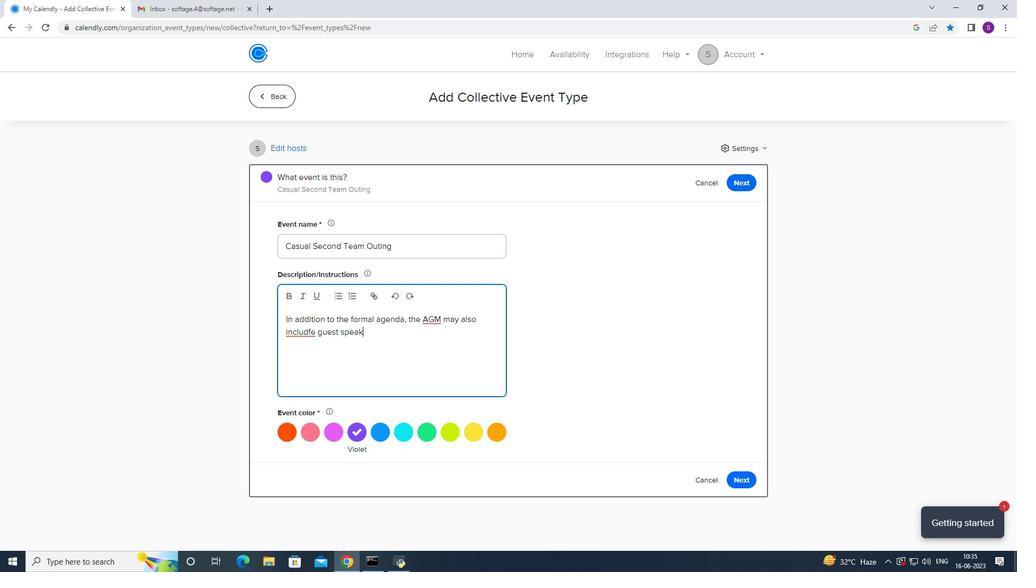 
Action: Key pressed k
Screenshot: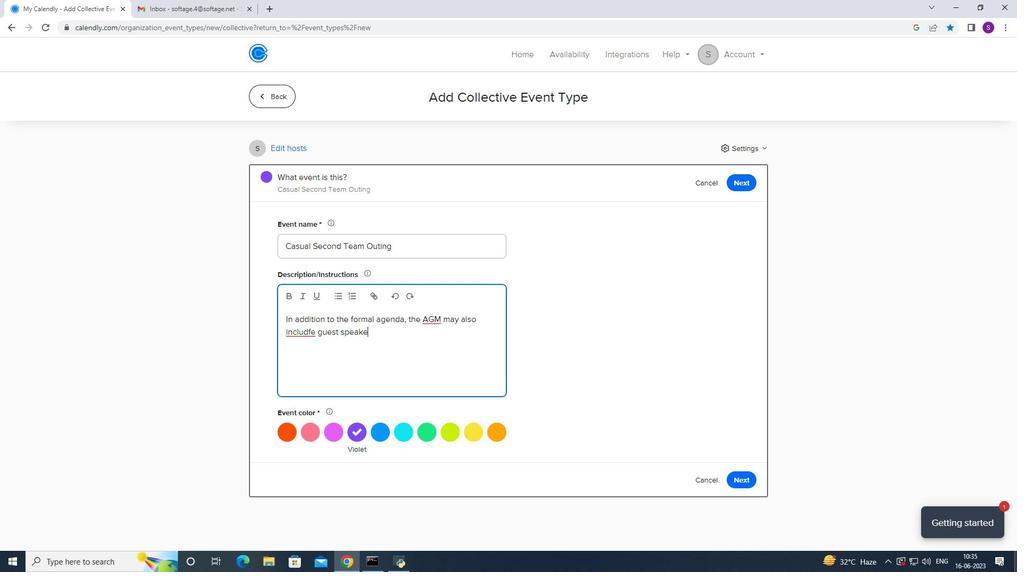 
Action: Mouse moved to (929, 522)
Screenshot: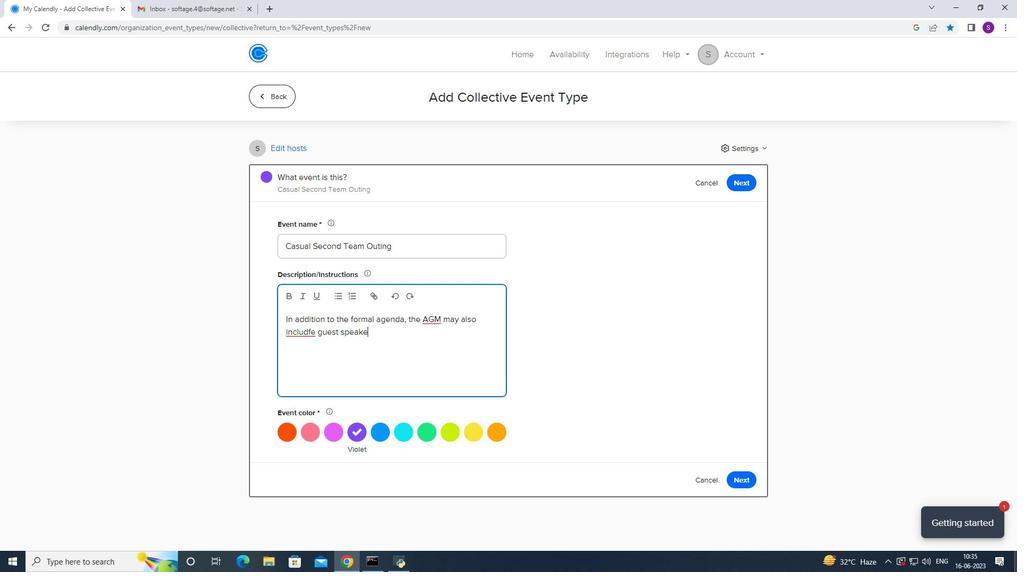 
Action: Key pressed ers,
Screenshot: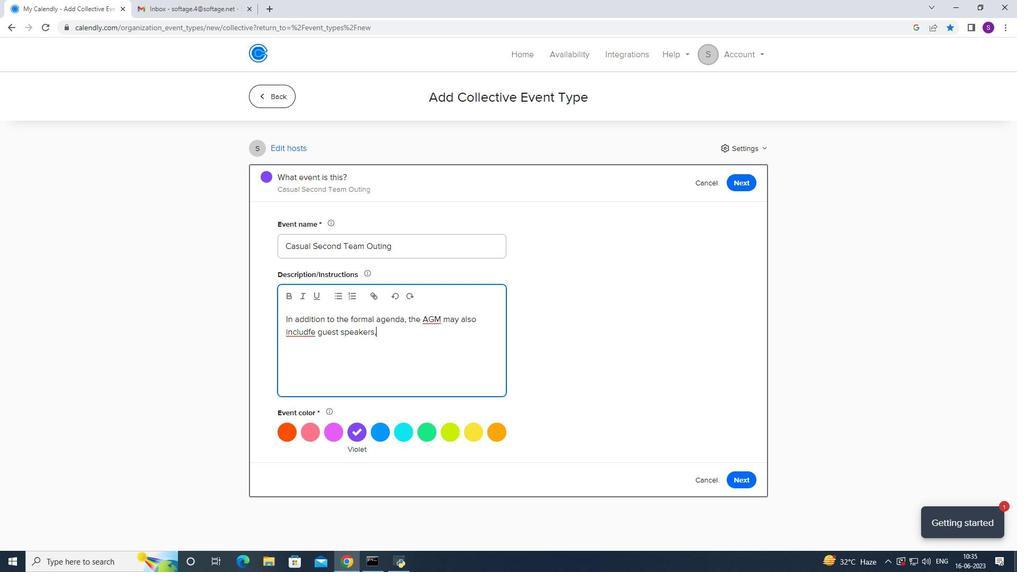 
Action: Mouse moved to (928, 523)
Screenshot: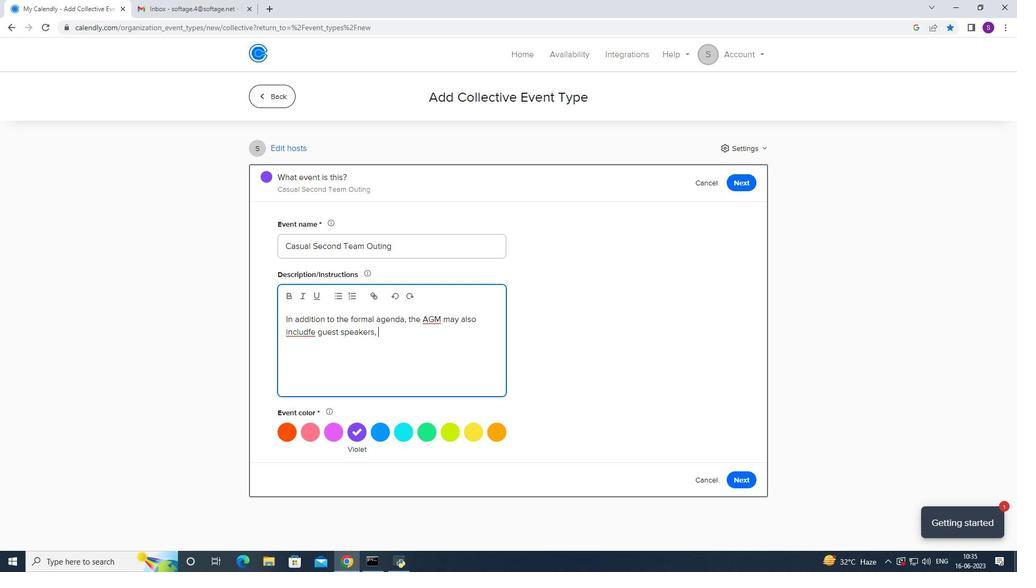 
Action: Key pressed <Key.space><Key.backspace>
Screenshot: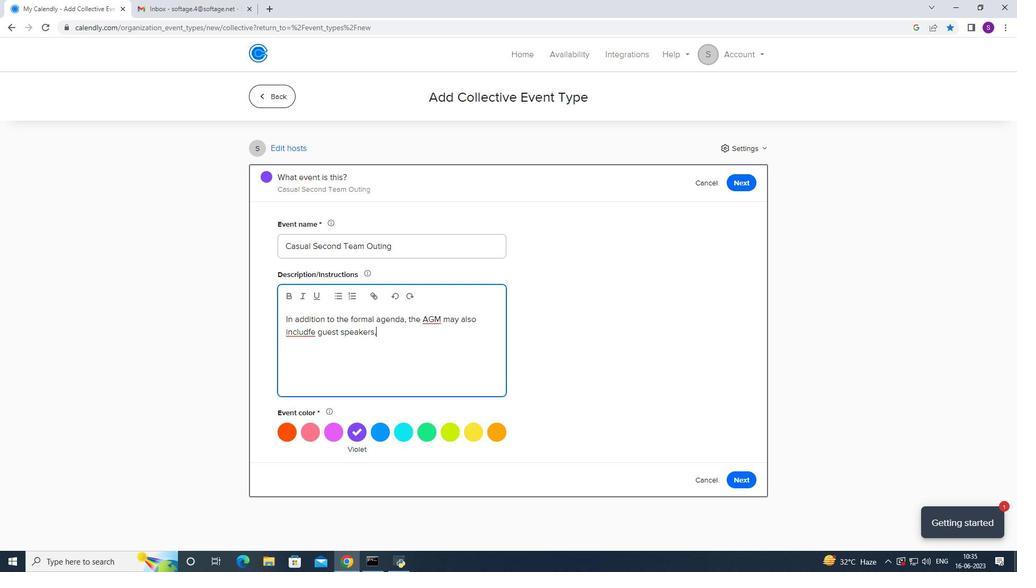 
Action: Mouse moved to (928, 522)
Screenshot: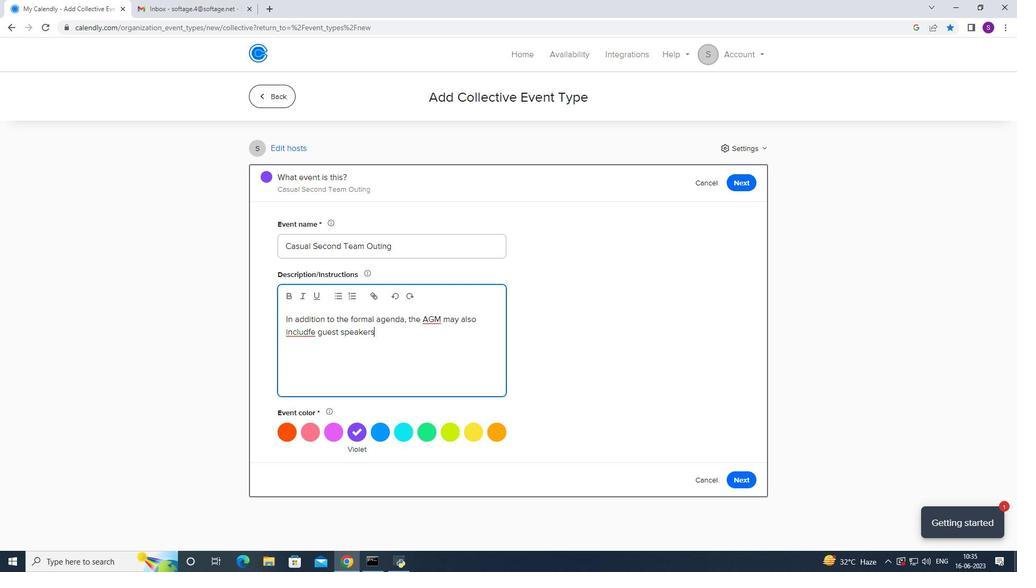 
Action: Key pressed <Key.backspace><Key.backspace><Key.backspace><Key.backspace><Key.backspace><Key.backspace><Key.backspace><Key.backspace><Key.backspace><Key.backspace><Key.backspace><Key.backspace><Key.backspace><Key.backspace><Key.backspace><Key.backspace><Key.backspace><Key.backspace>e<Key.space>
Screenshot: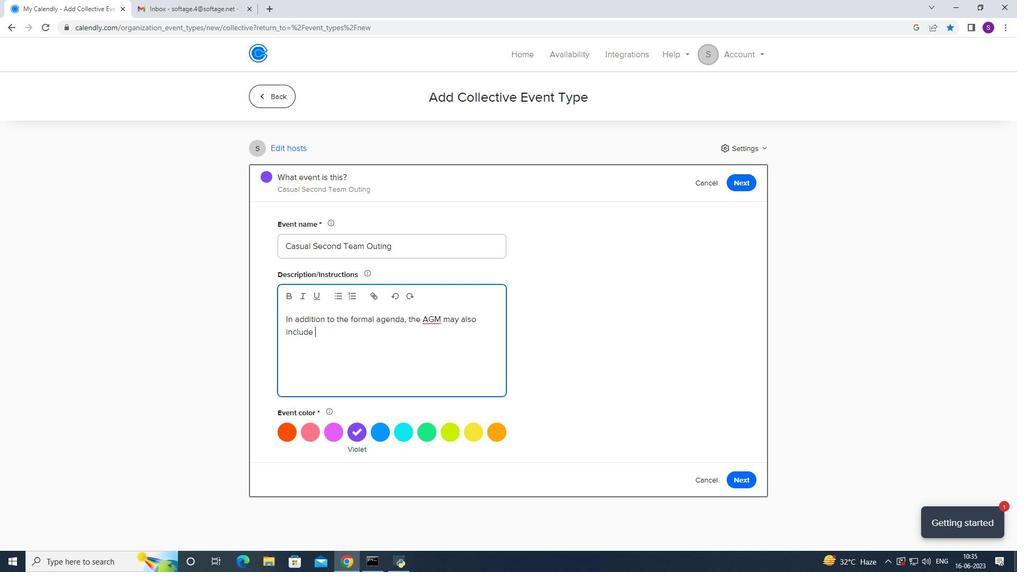 
Action: Mouse moved to (928, 522)
Screenshot: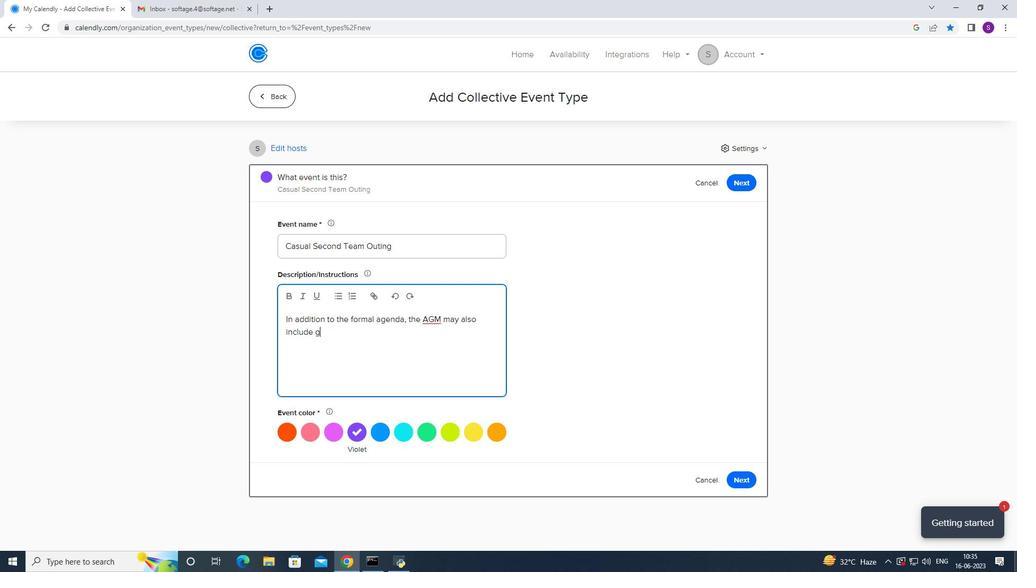 
Action: Key pressed guest<Key.space>
Screenshot: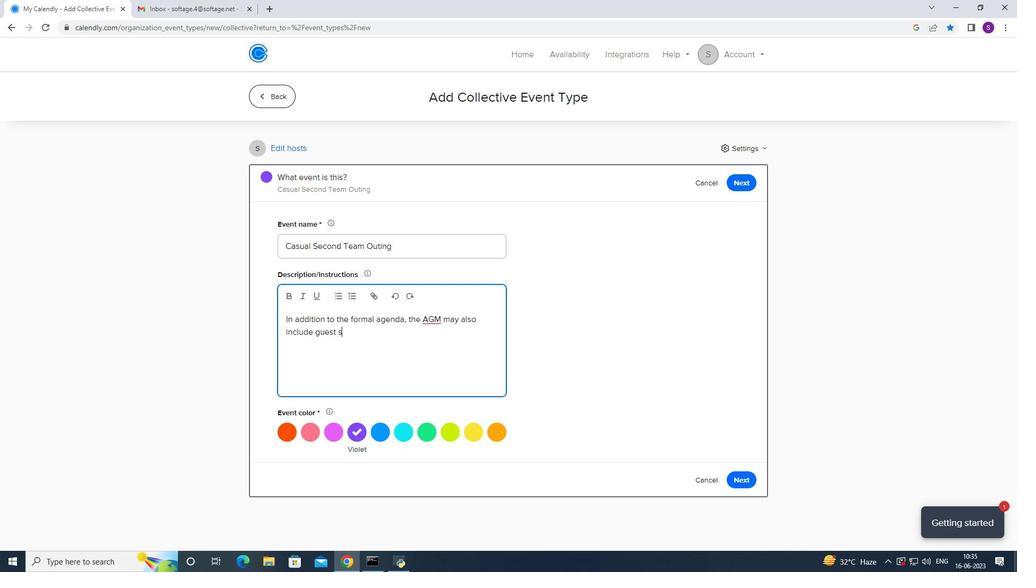 
Action: Mouse moved to (928, 522)
Screenshot: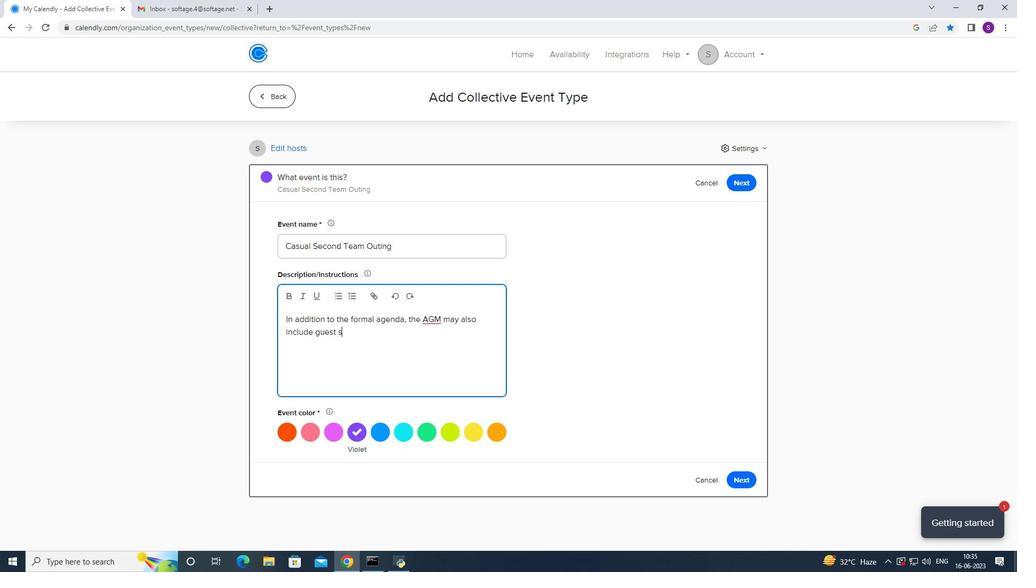 
Action: Key pressed sp
Screenshot: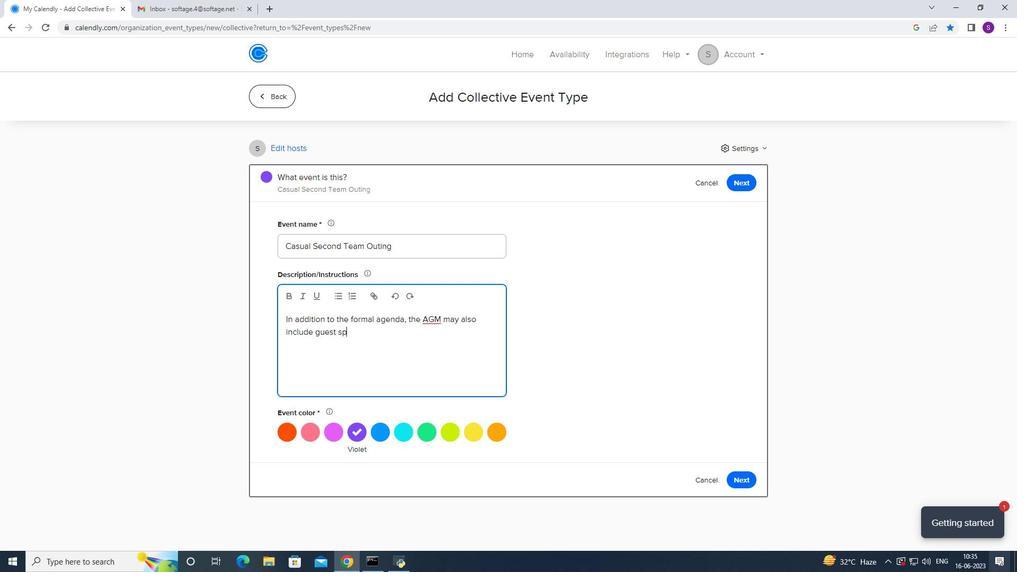 
Action: Mouse moved to (928, 522)
Screenshot: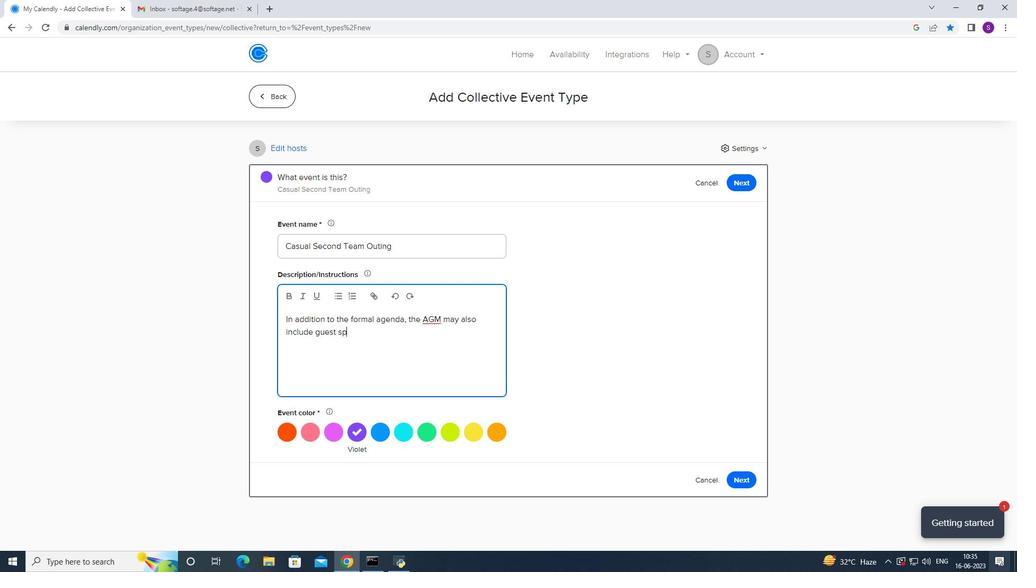 
Action: Key pressed eak
Screenshot: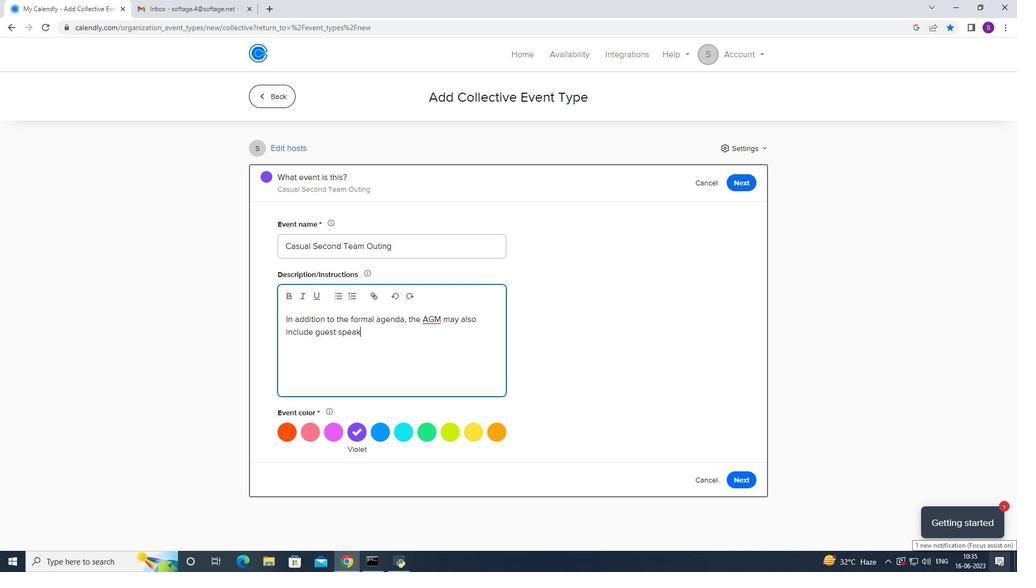 
Action: Mouse moved to (928, 522)
Screenshot: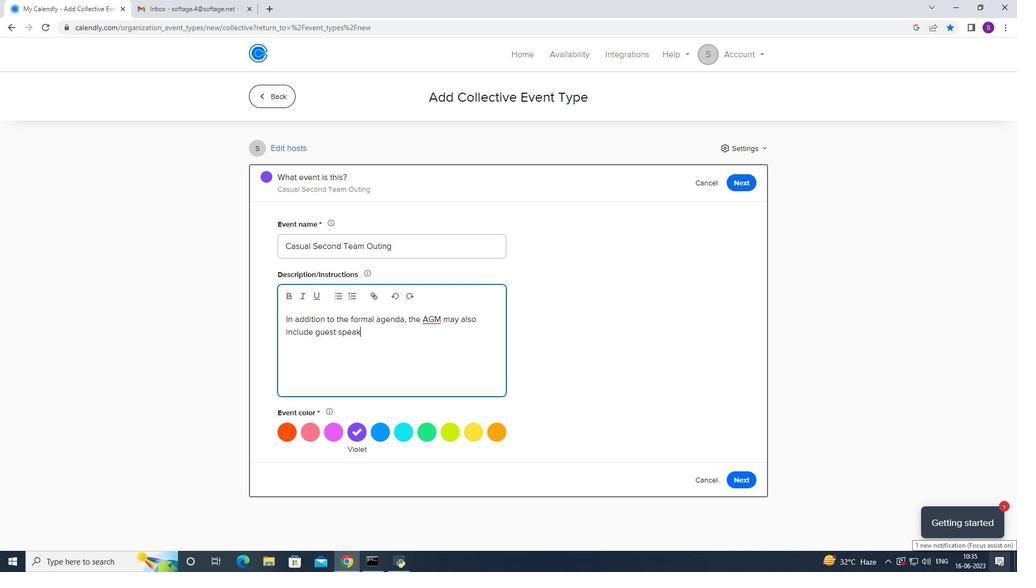 
Action: Key pressed ers<Key.space>,
Screenshot: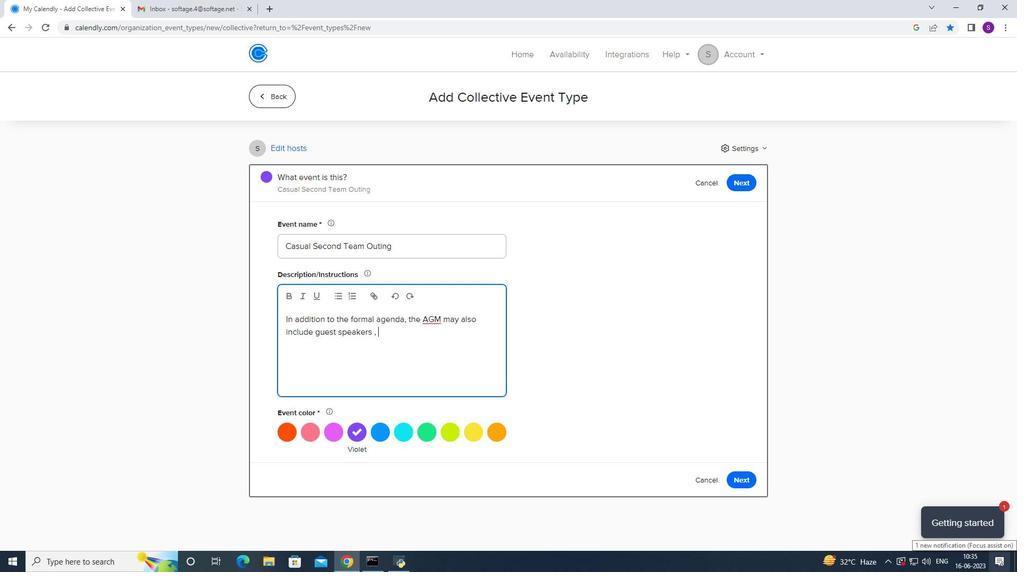 
Action: Mouse moved to (928, 522)
Screenshot: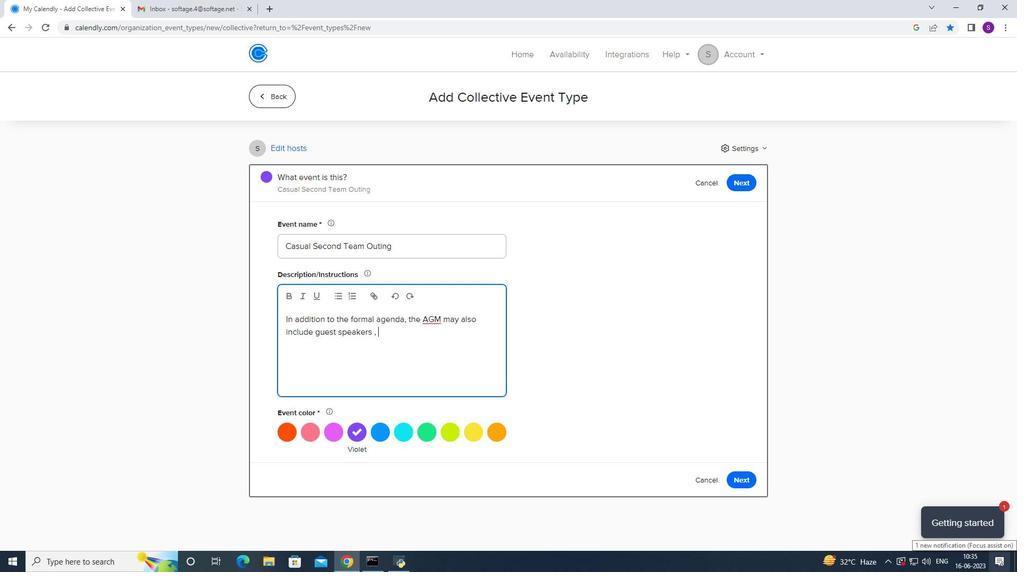 
Action: Key pressed <Key.space>i
Screenshot: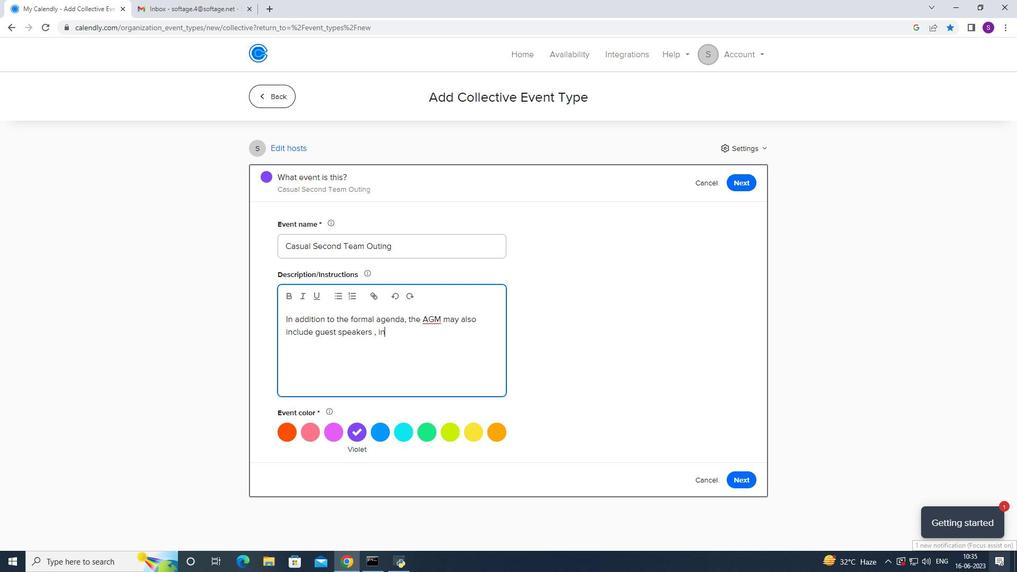 
Action: Mouse moved to (928, 522)
Screenshot: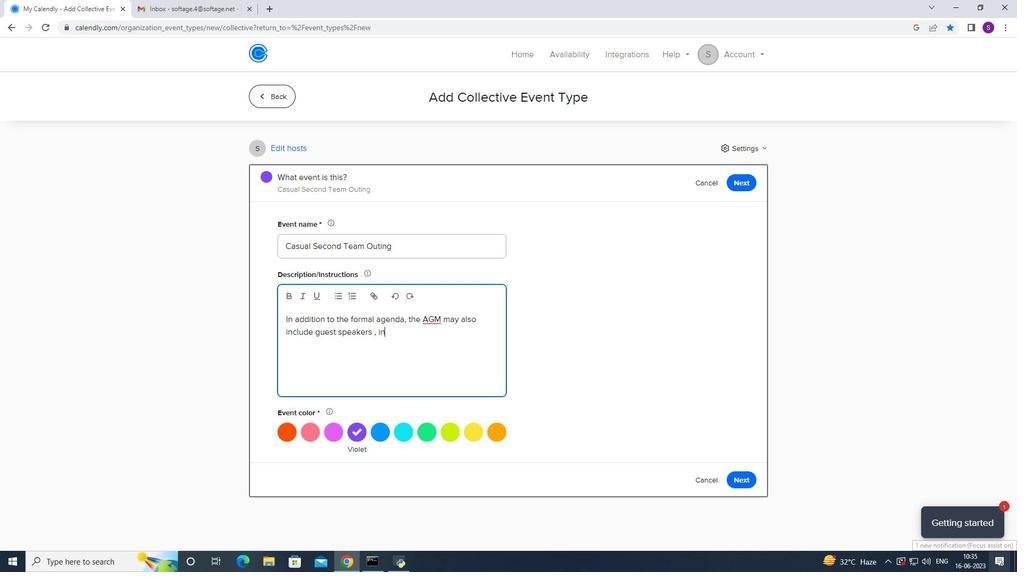 
Action: Key pressed ndustry<Key.space>
Screenshot: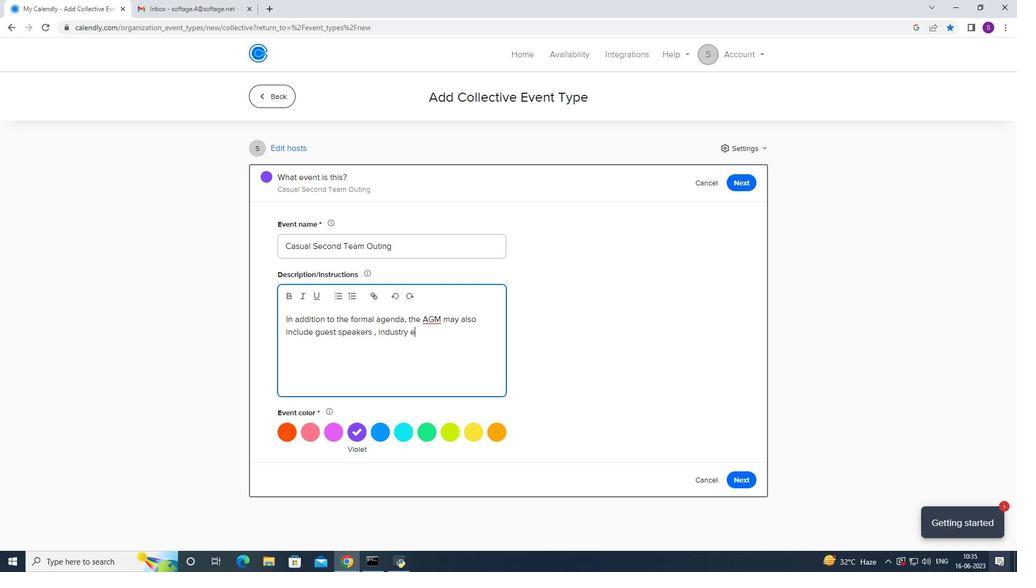 
Action: Mouse moved to (928, 523)
Screenshot: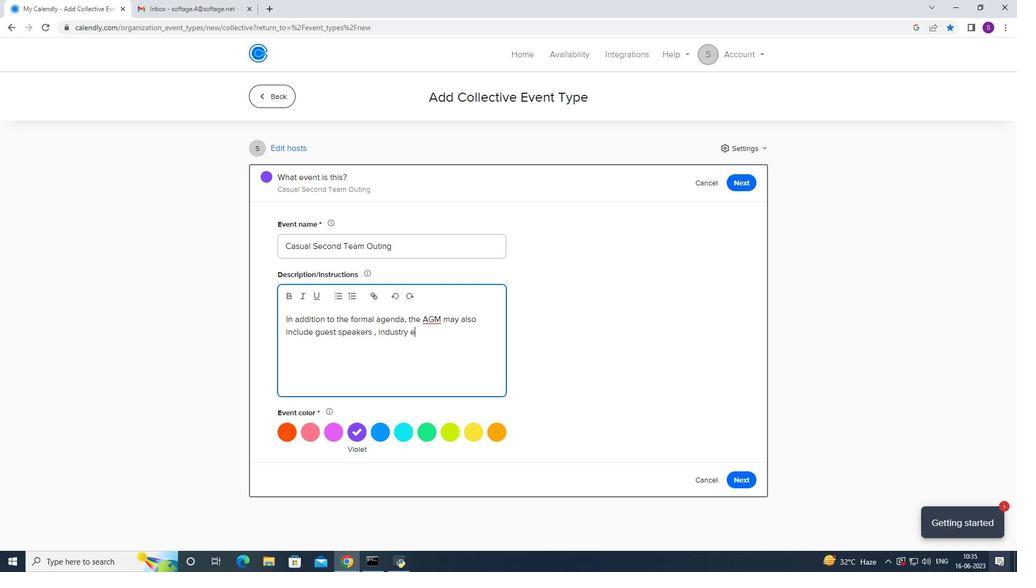 
Action: Key pressed experts
Screenshot: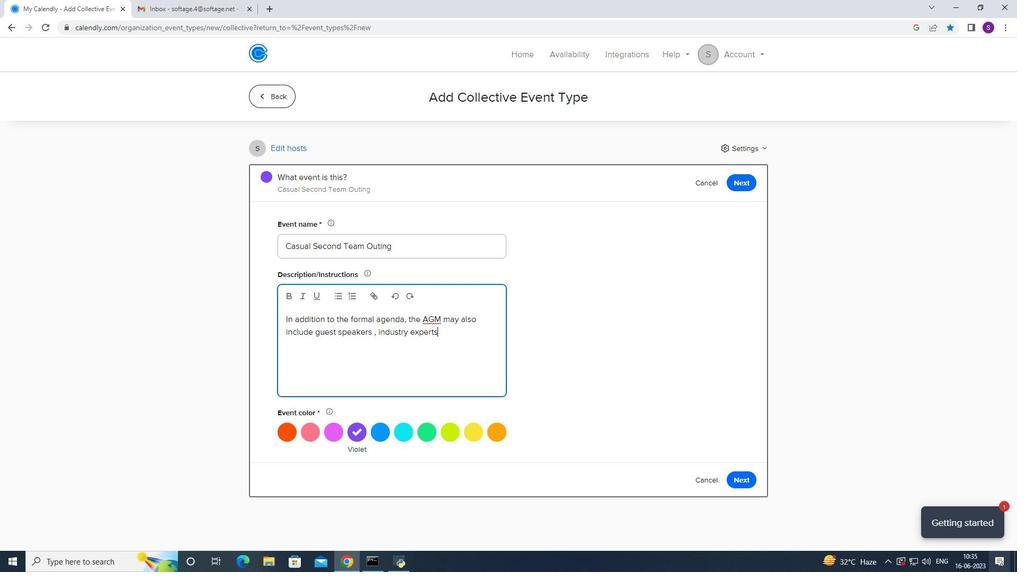 
Action: Mouse moved to (928, 522)
Screenshot: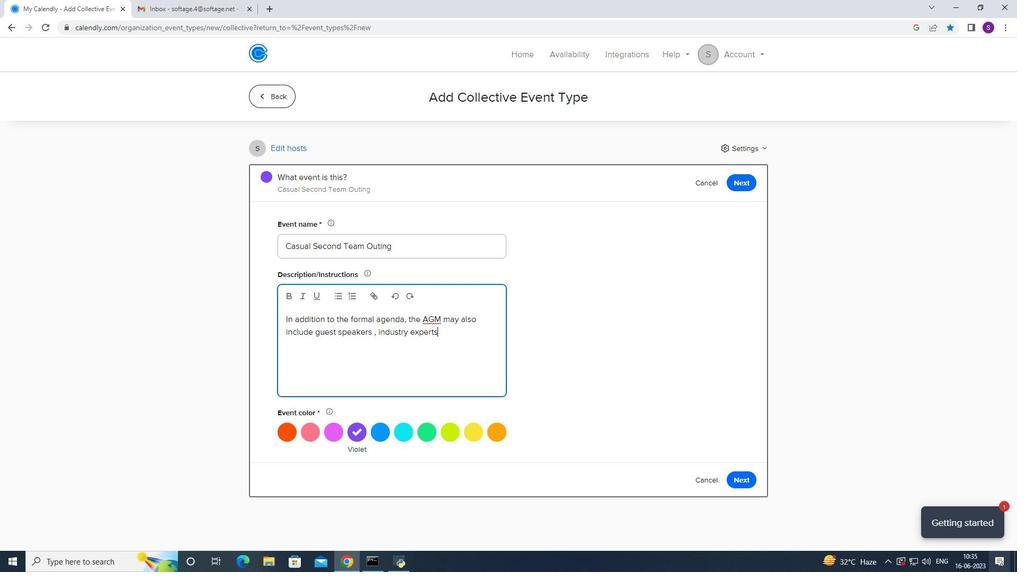 
Action: Key pressed <Key.space>
Screenshot: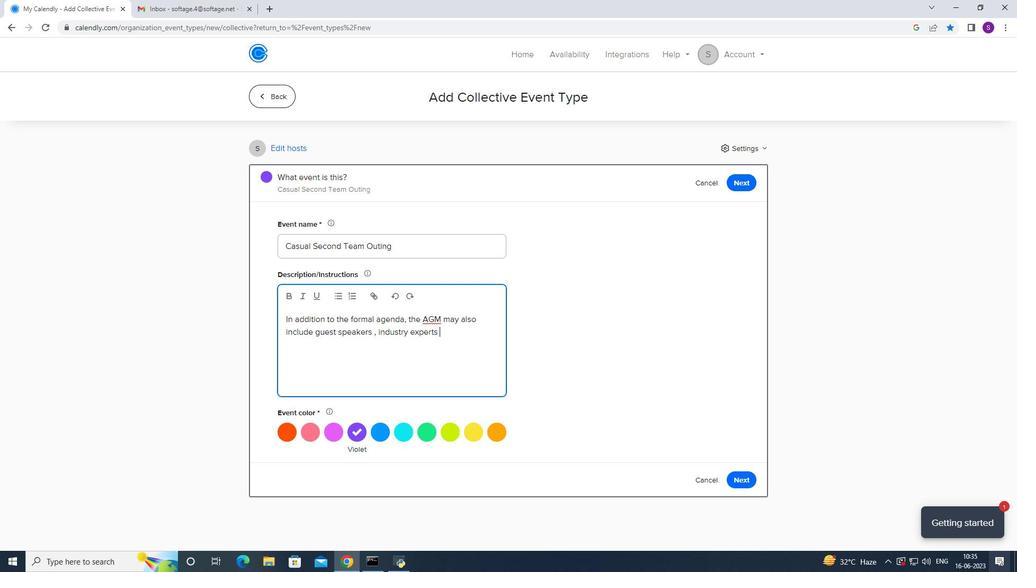
Action: Mouse moved to (928, 522)
Screenshot: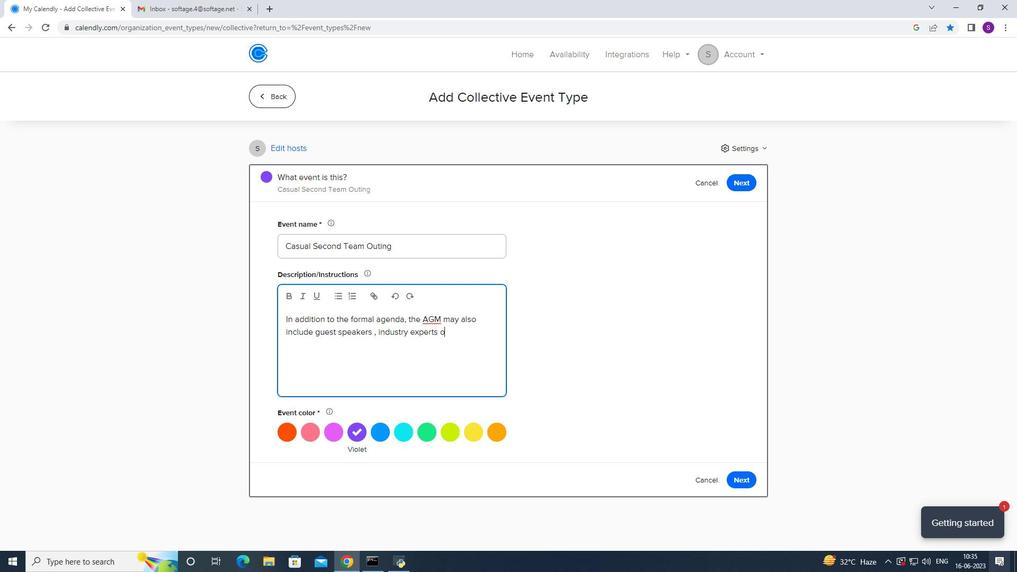 
Action: Key pressed or<Key.space>presen
Screenshot: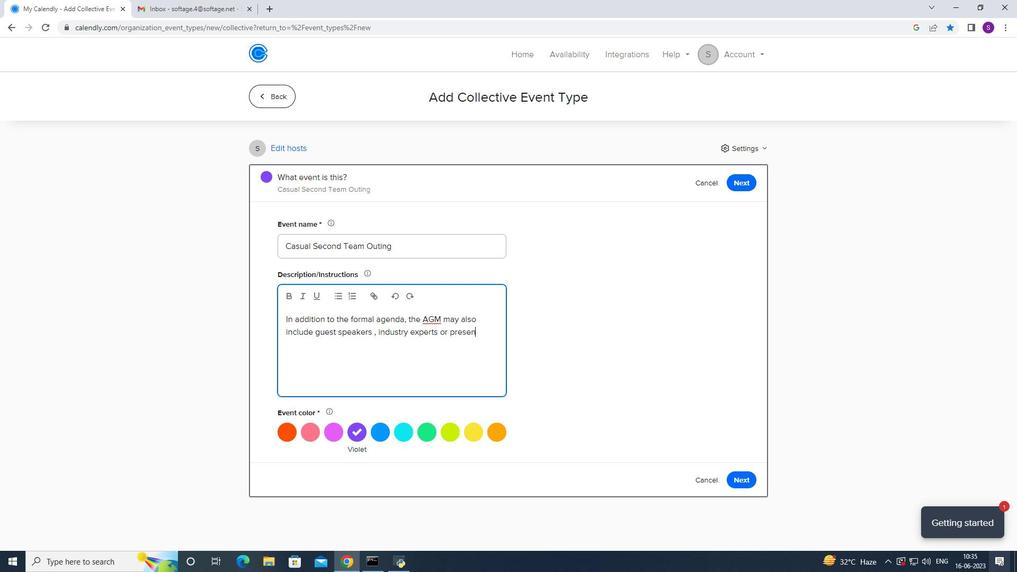 
Action: Mouse moved to (928, 522)
Screenshot: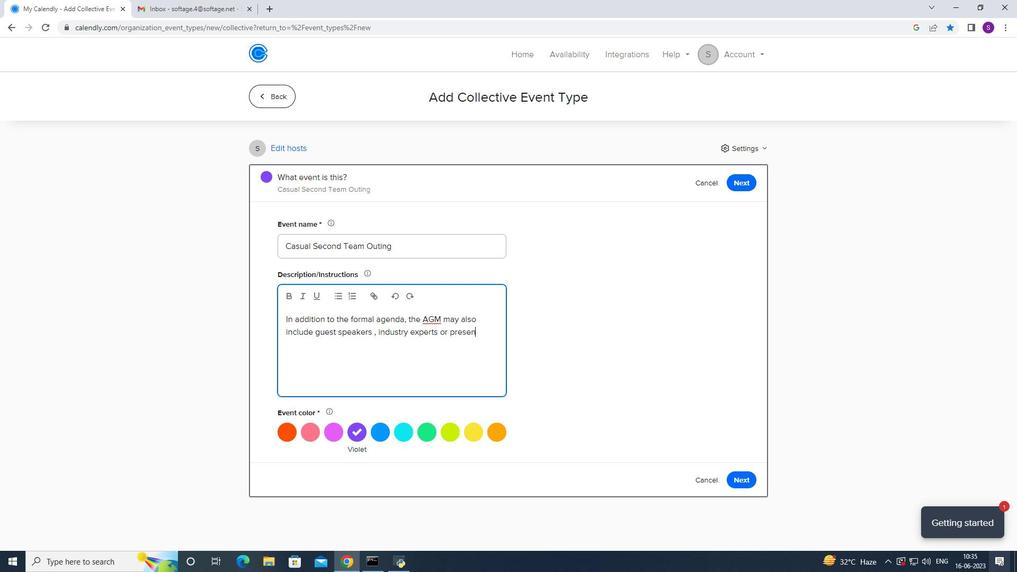 
Action: Key pressed t
Screenshot: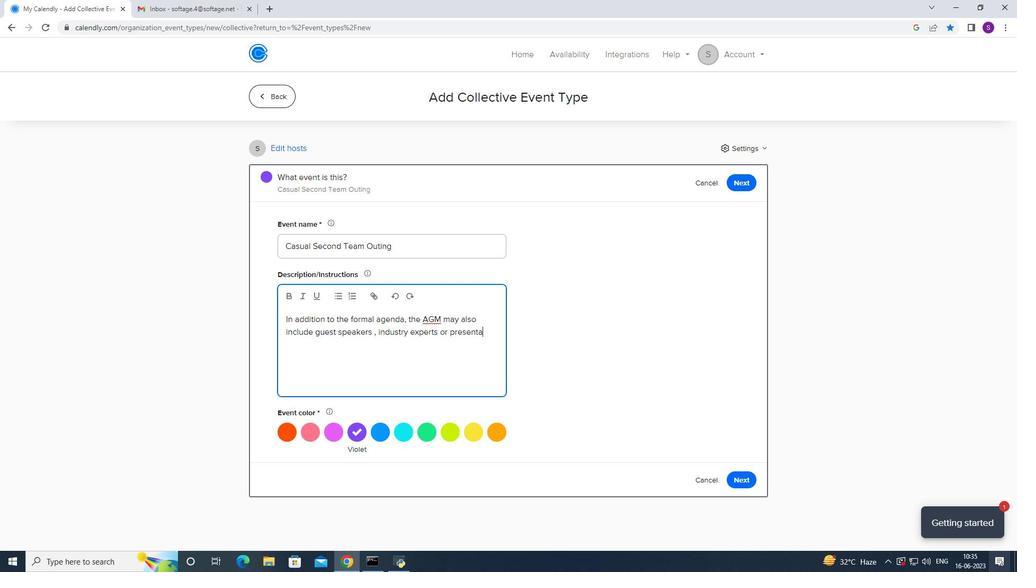 
Action: Mouse moved to (927, 522)
Screenshot: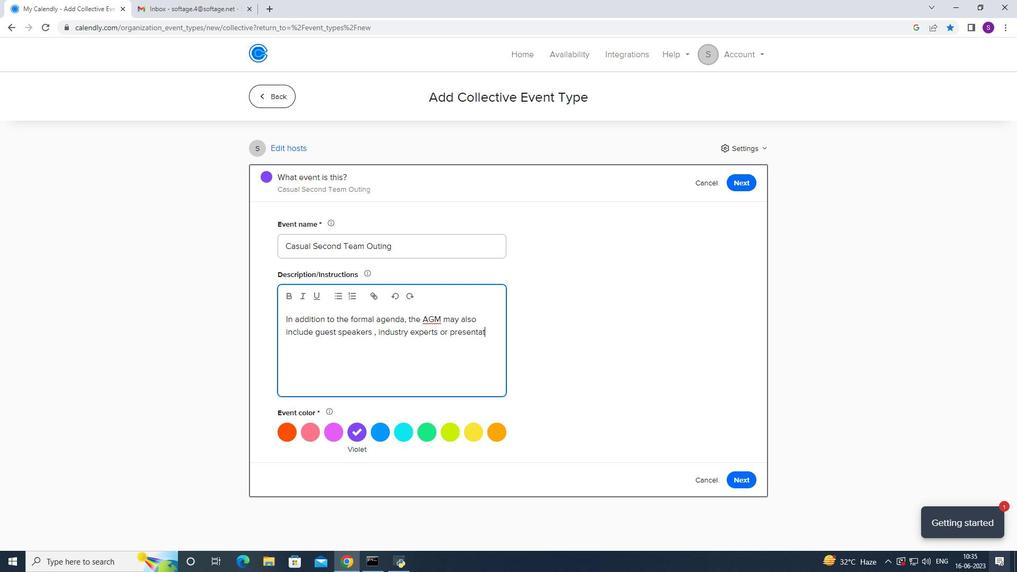 
Action: Key pressed ations<Key.space>on
Screenshot: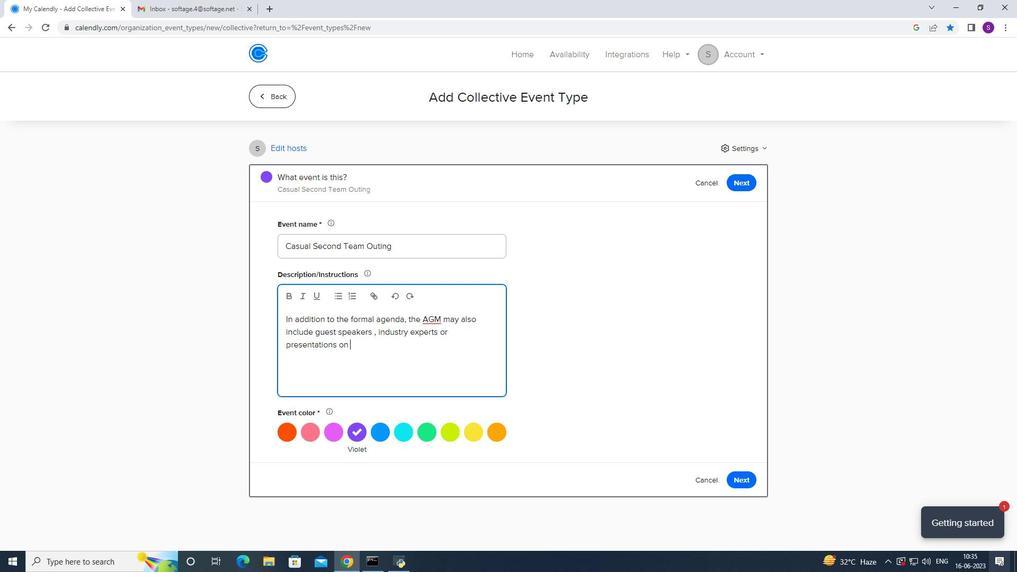 
Action: Mouse moved to (927, 522)
Screenshot: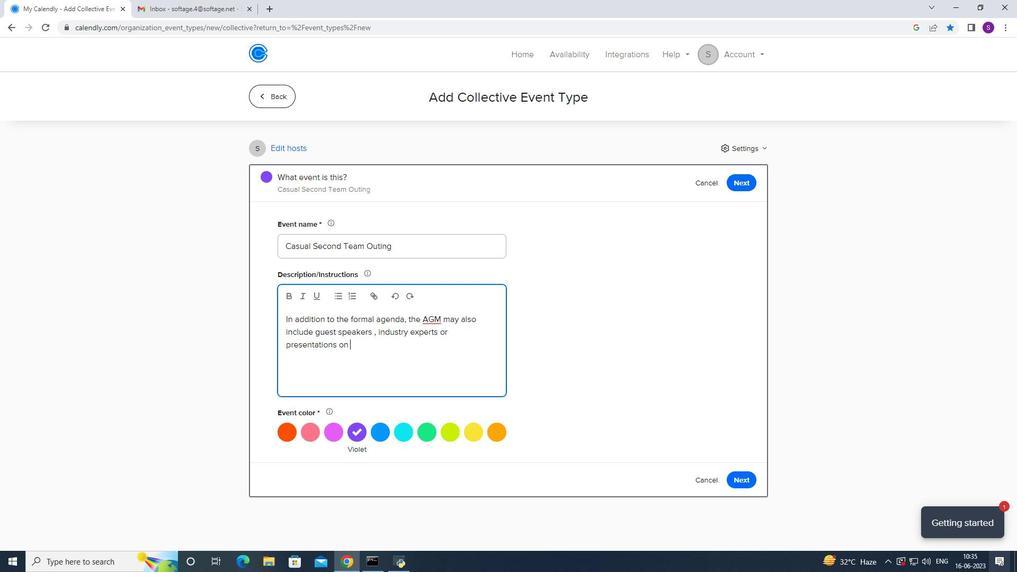 
Action: Key pressed <Key.space>relevab<Key.backspace>nt<Key.space>topic
Screenshot: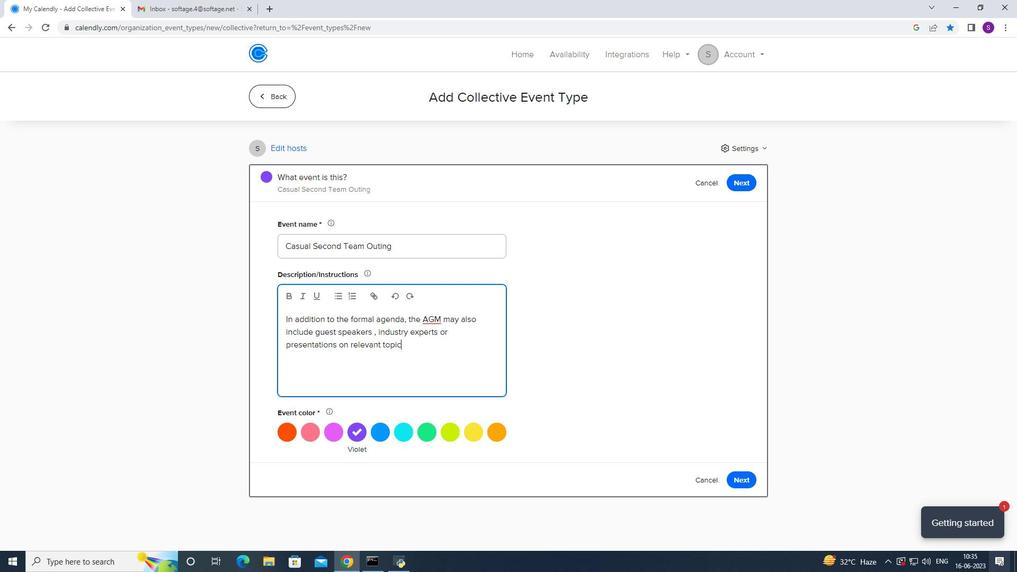 
Action: Mouse moved to (927, 522)
Screenshot: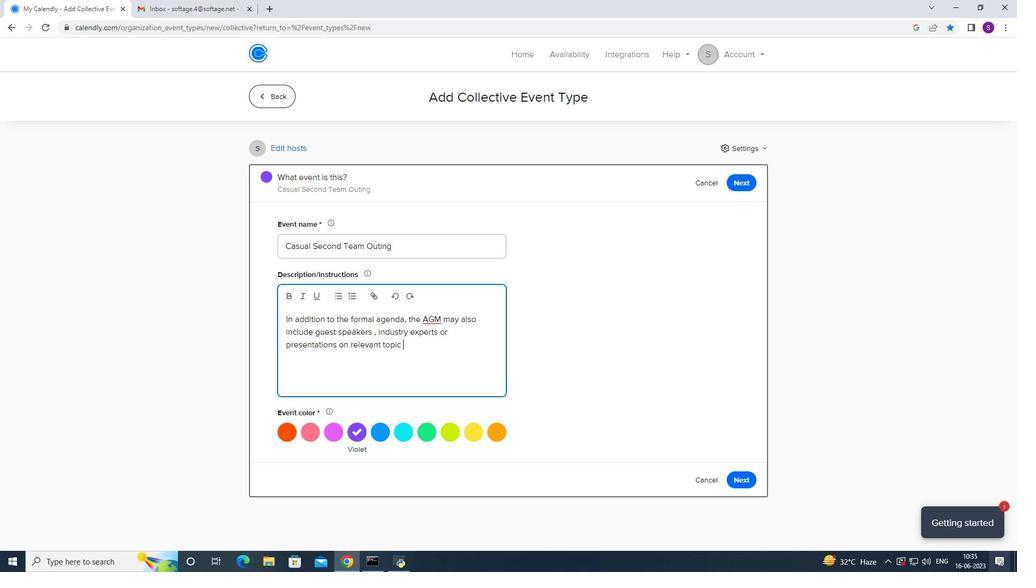
Action: Key pressed <Key.space><Key.backspace>s<Key.space>og<Key.backspace>f<Key.space>interest<Key.space>to<Key.space>the<Key.space>attendees.<Key.caps_lock>T<Key.caps_lock>hee<Key.space>sessions<Key.space>prov
Screenshot: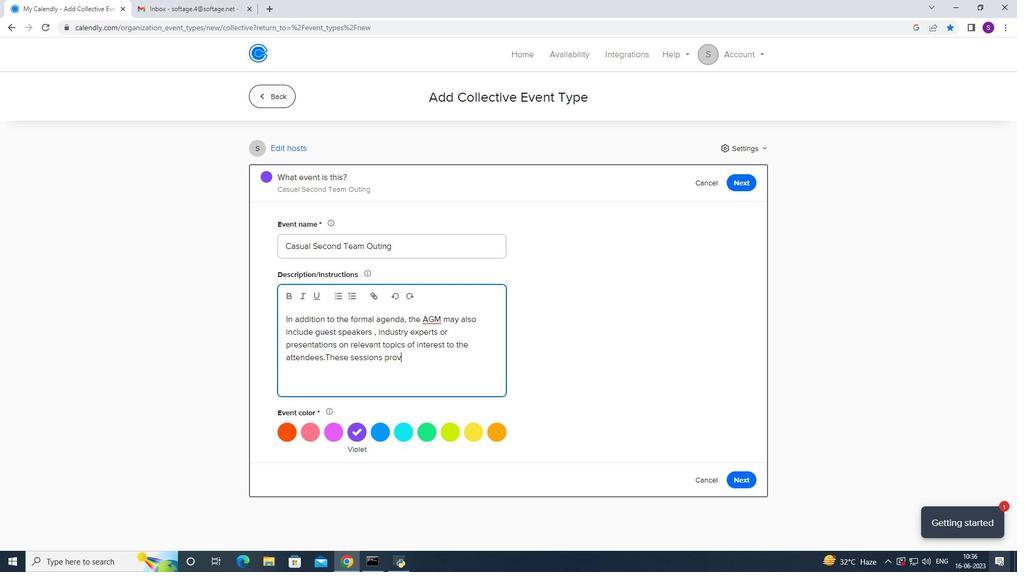 
Action: Mouse moved to (927, 522)
Screenshot: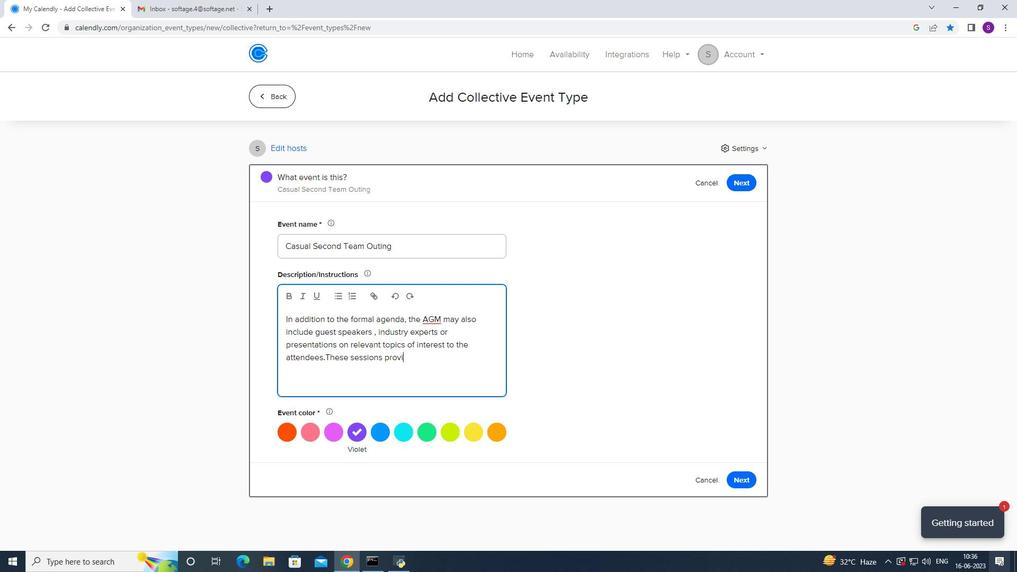 
Action: Key pressed ide<Key.space>an<Key.space>opportunity<Key.space>
Screenshot: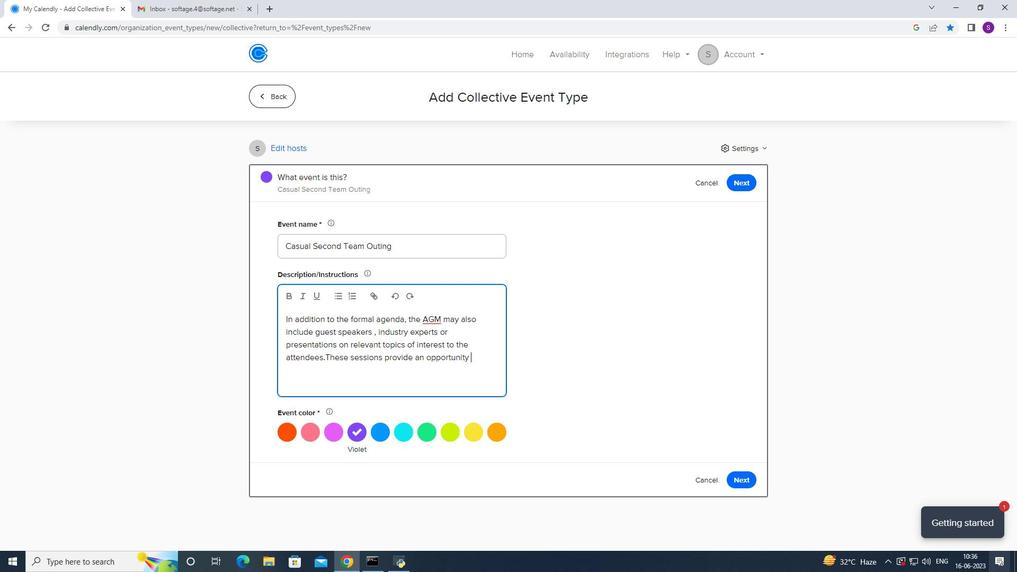 
Action: Mouse moved to (927, 522)
Screenshot: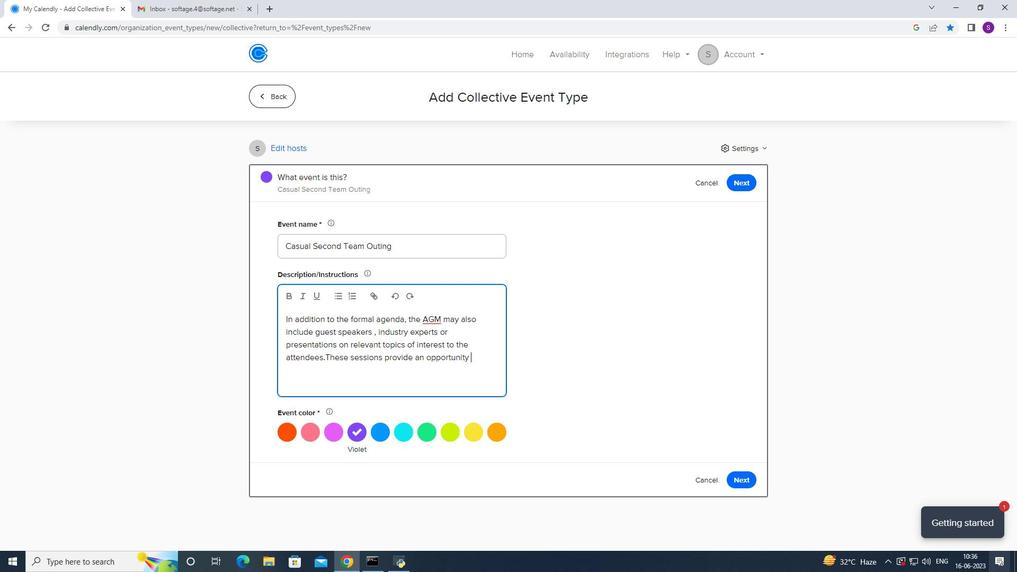
Action: Key pressed to<Key.space>gain<Key.space>insights<Key.space>from<Key.space>external<Key.space>sources<Key.space>,<Key.space>broi<Key.backspace>aden
Screenshot: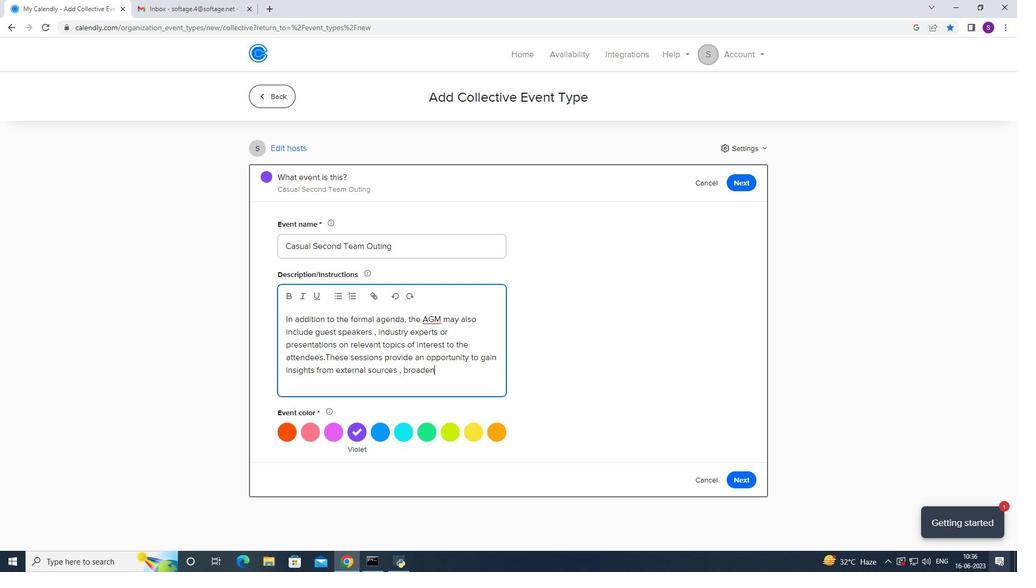 
Action: Mouse moved to (927, 522)
Screenshot: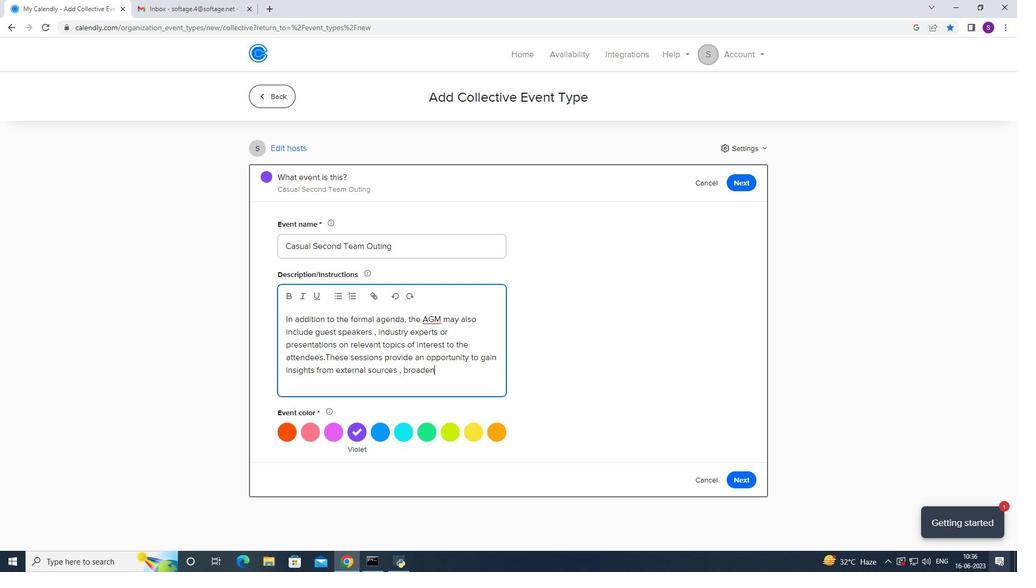 
Action: Key pressed <Key.space>perspectives,<Key.space>and<Key.space>stay<Key.space>informed<Key.space>about<Key.space>en<Key.backspace>=<Key.backspace>merig<Key.space>trends<Key.space>that<Key.space>mayimp
Screenshot: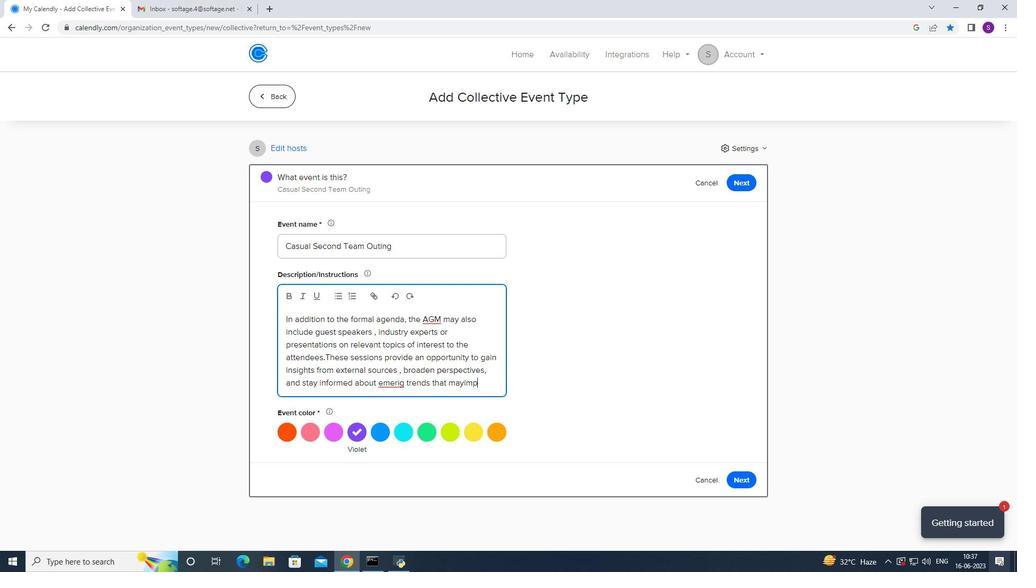 
Action: Mouse moved to (927, 522)
Screenshot: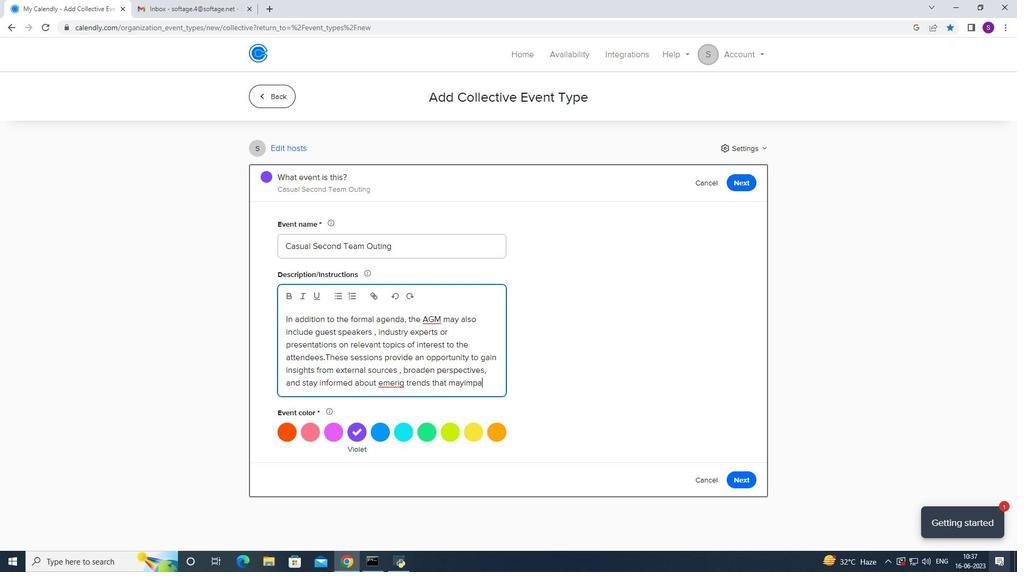 
Action: Key pressed act<Key.space>
Screenshot: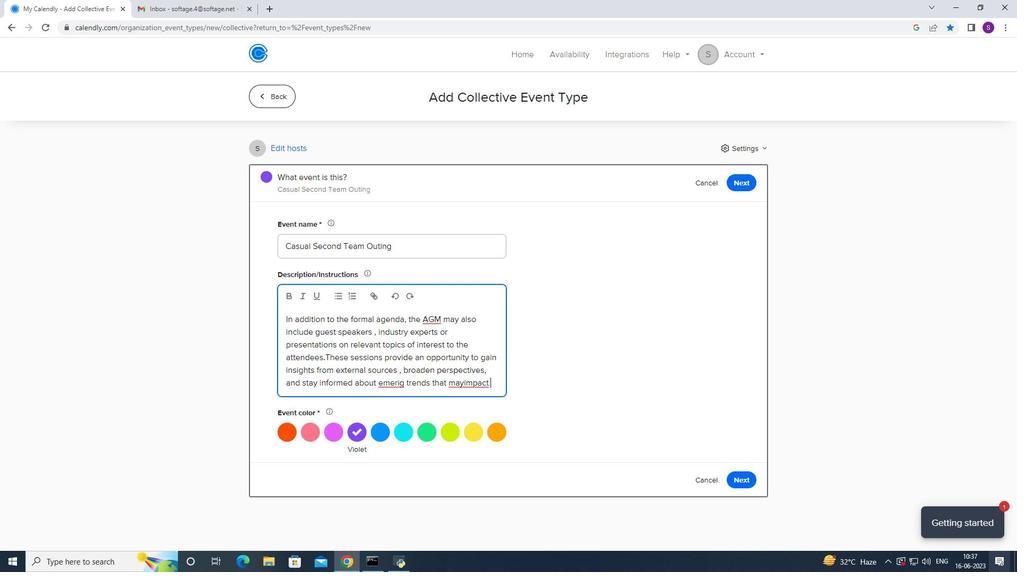 
Action: Mouse moved to (935, 530)
Screenshot: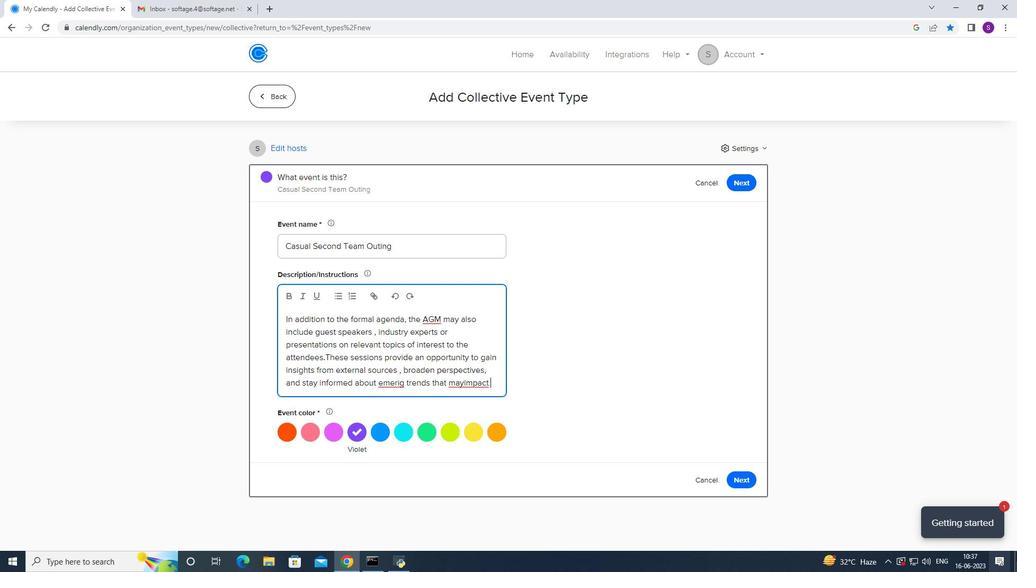 
Action: Mouse scrolled (930, 521) with delta (0, 0)
Screenshot: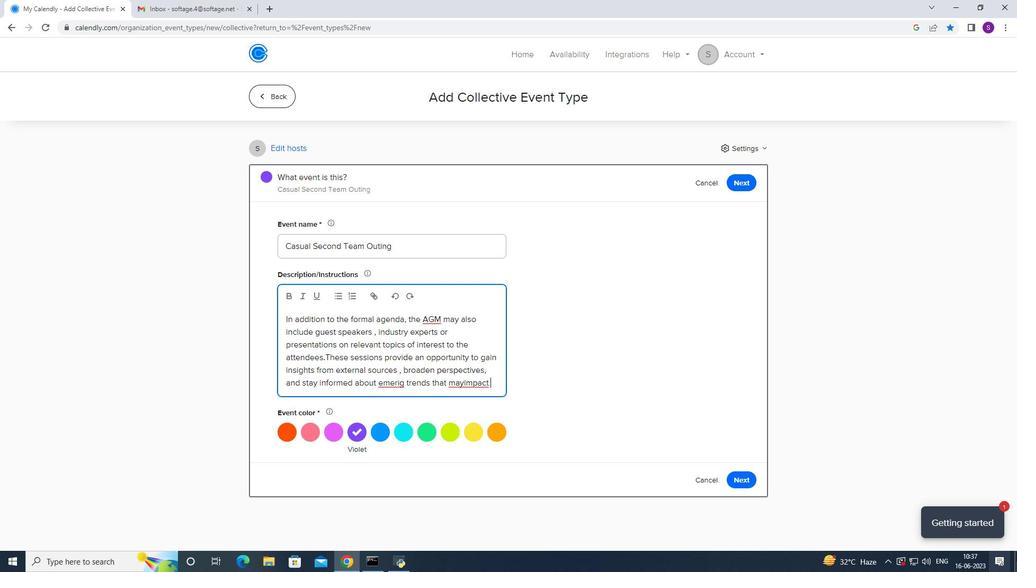 
Action: Mouse moved to (930, 522)
Screenshot: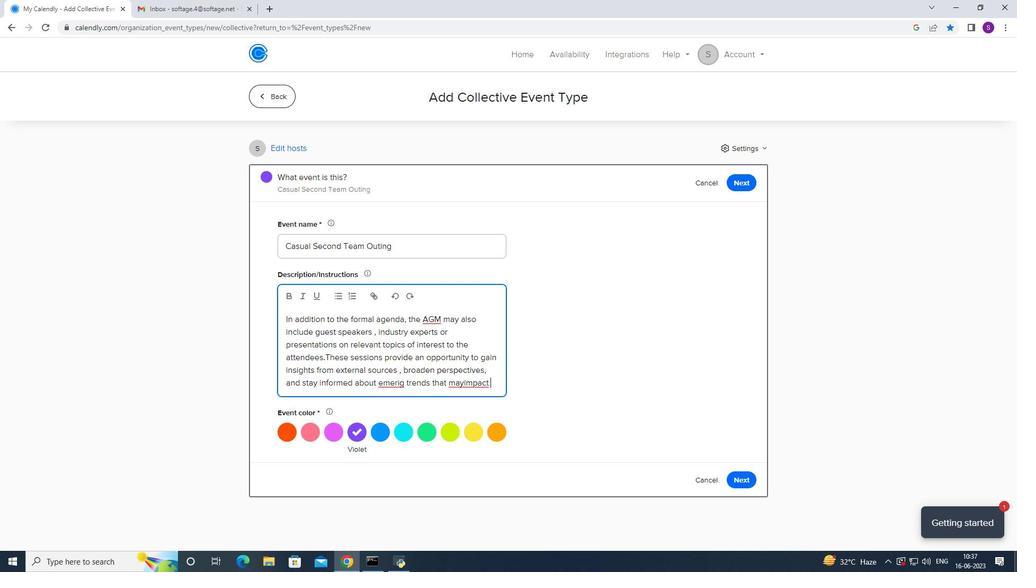 
Action: Key pressed <Key.left>
Screenshot: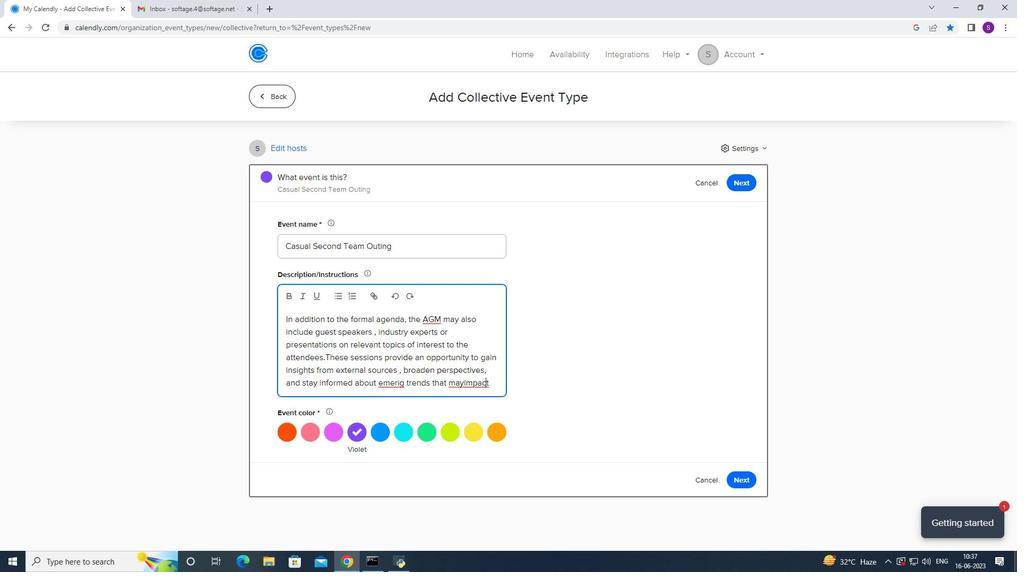 
Action: Mouse moved to (929, 522)
Screenshot: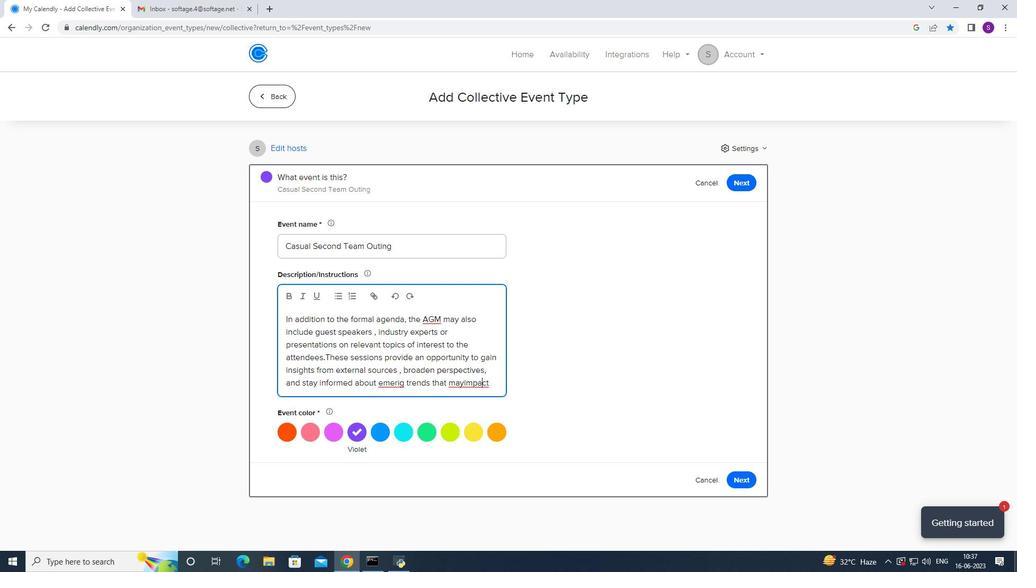 
Action: Key pressed <Key.left><Key.left><Key.left><Key.left><Key.left><Key.left><Key.space>
Screenshot: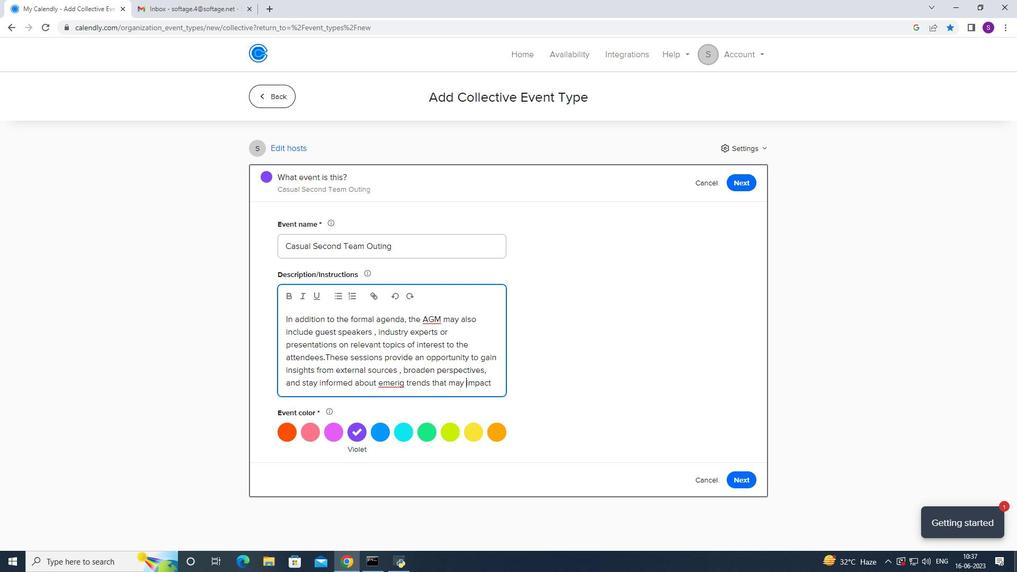 
Action: Mouse moved to (399, 372)
Screenshot: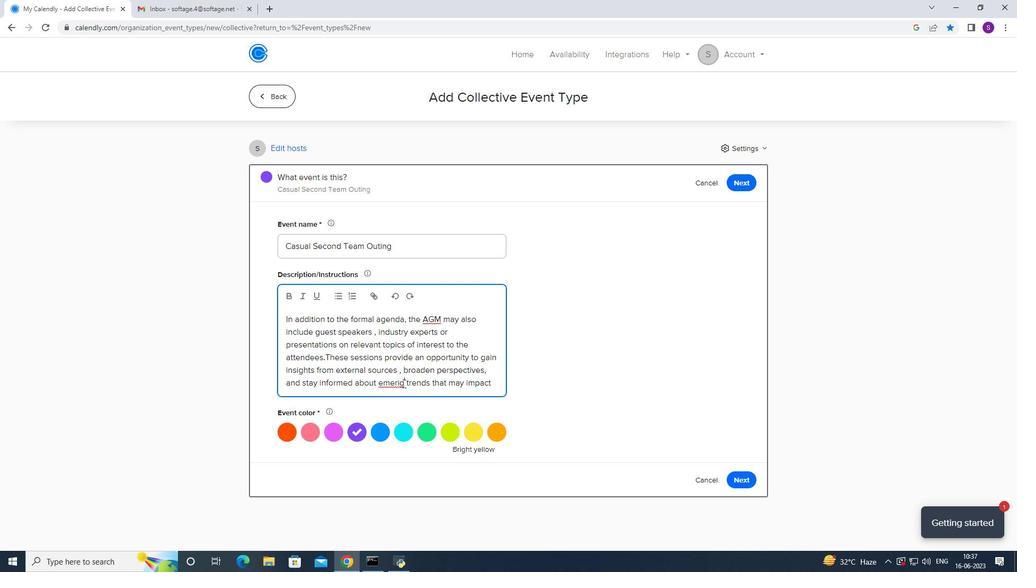 
Action: Mouse pressed left at (399, 372)
Screenshot: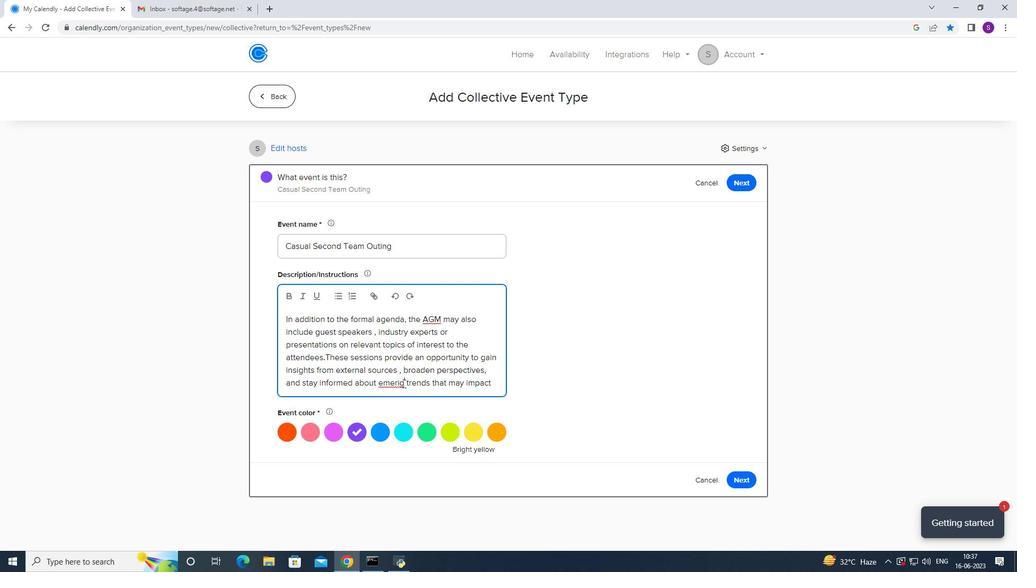 
Action: Mouse moved to (928, 504)
Screenshot: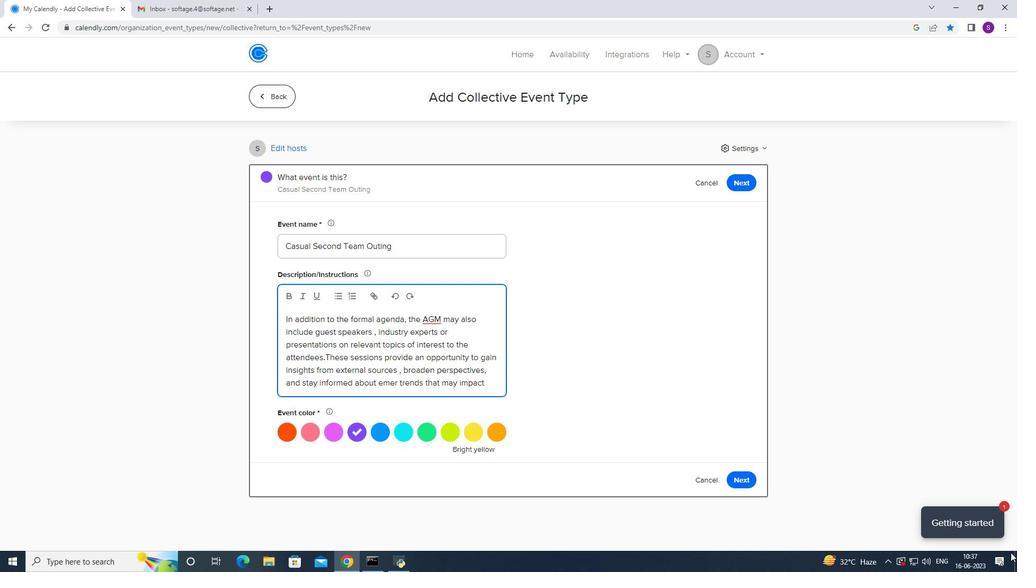 
Action: Key pressed <Key.backspace>
Screenshot: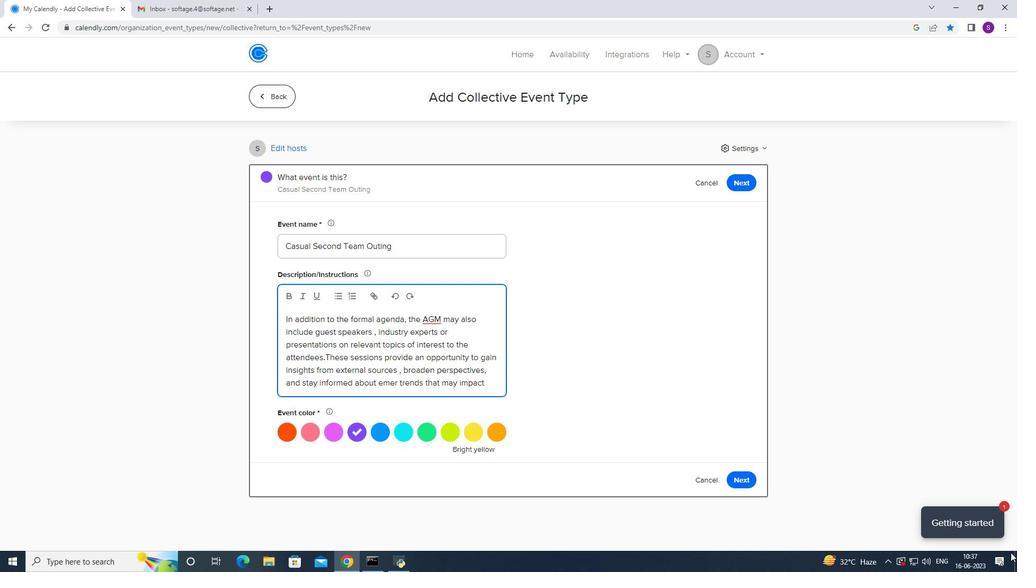 
Action: Mouse moved to (926, 507)
Screenshot: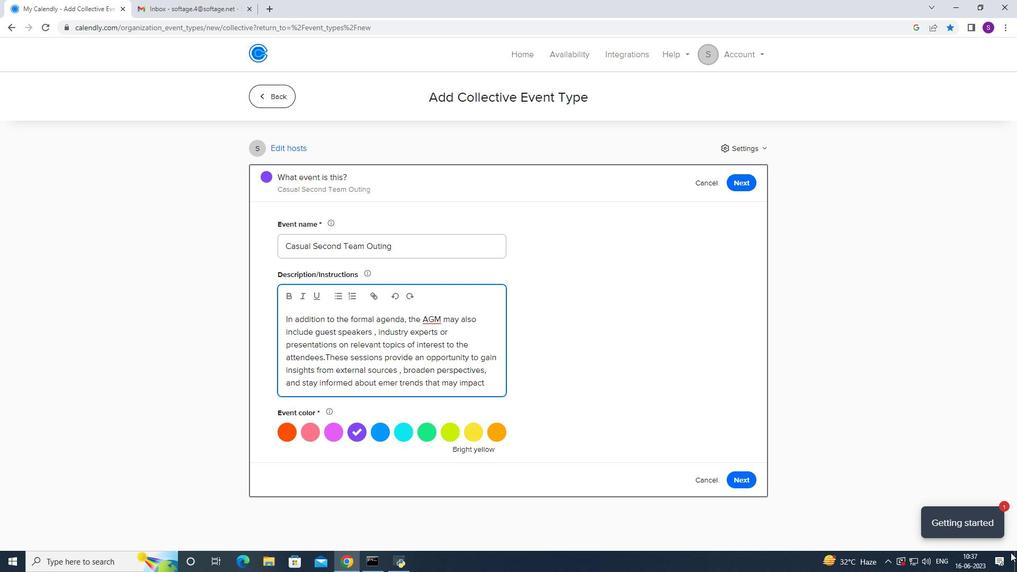 
Action: Key pressed <Key.backspace>
Screenshot: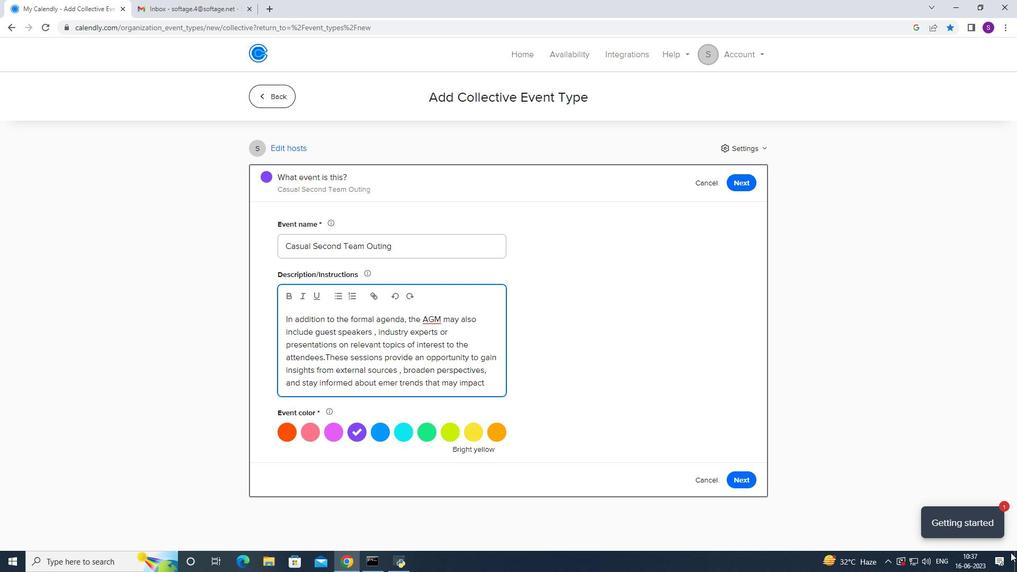 
Action: Mouse moved to (925, 507)
Screenshot: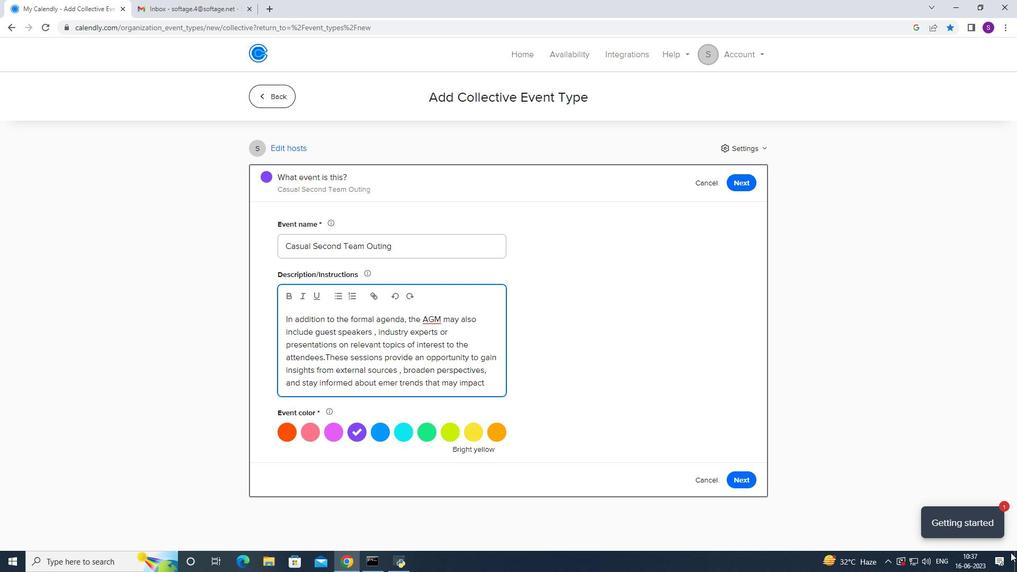 
Action: Key pressed ging<Key.space>
Screenshot: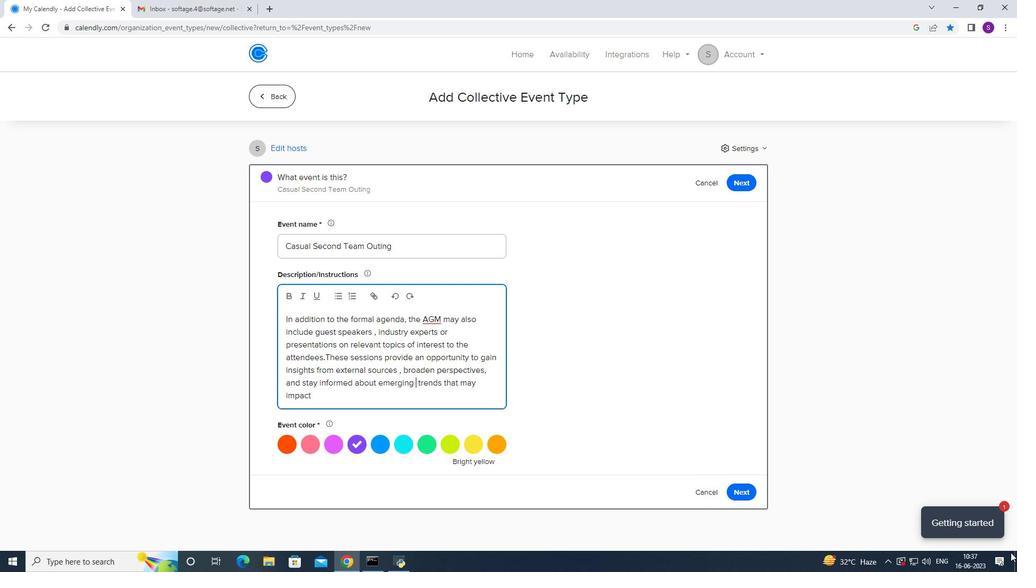 
Action: Mouse moved to (329, 377)
Screenshot: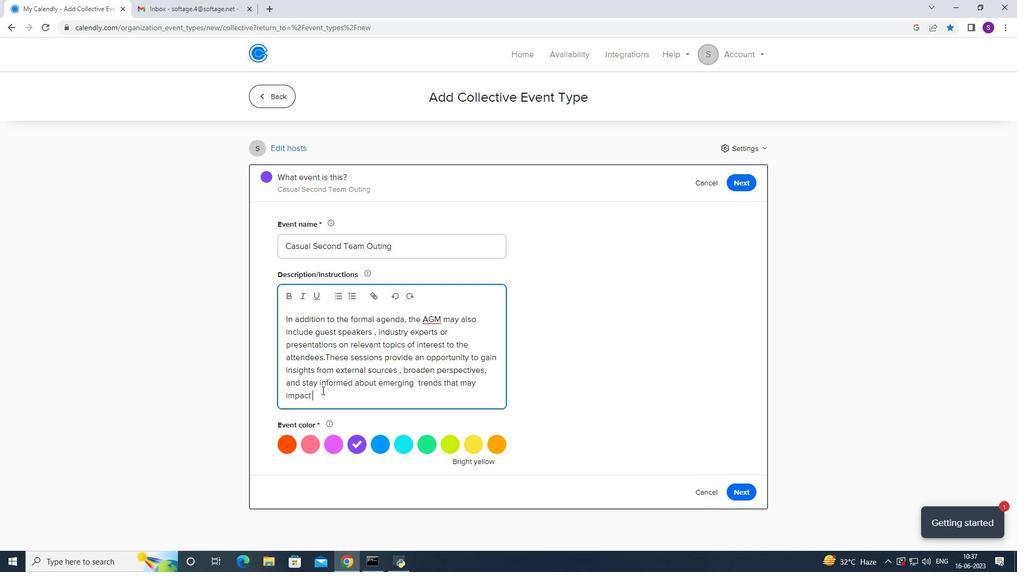 
Action: Mouse pressed left at (329, 377)
Screenshot: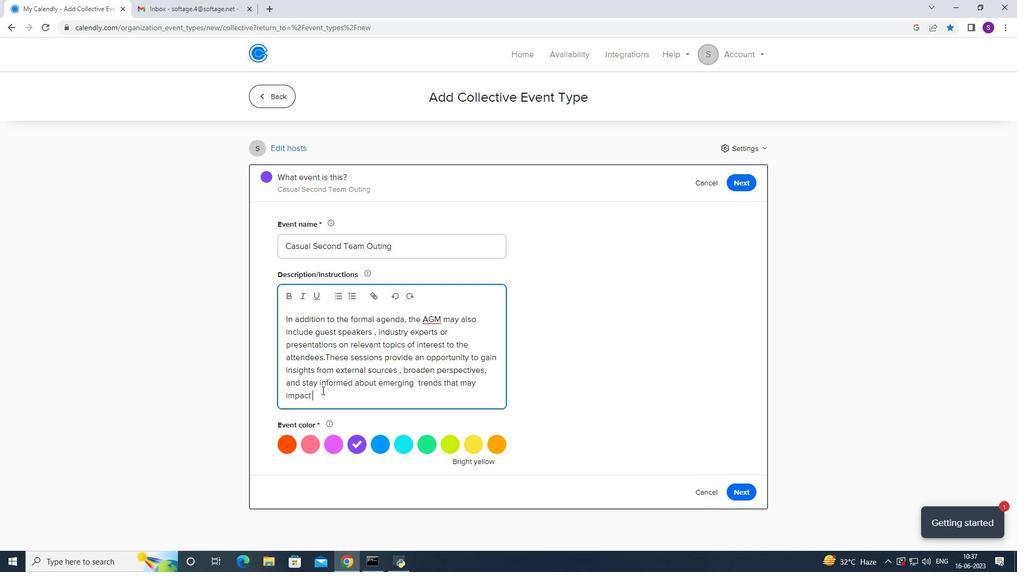 
Action: Key pressed the<Key.space>future<Key.space>of<Key.space>the<Key.space>organizar<Key.backspace>tipon
Screenshot: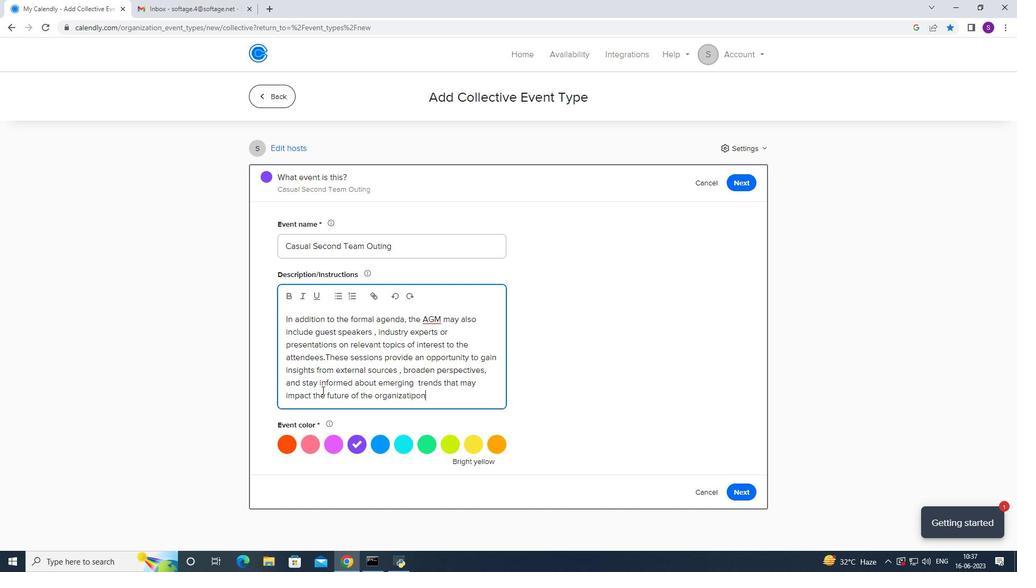 
Action: Mouse moved to (329, 377)
Screenshot: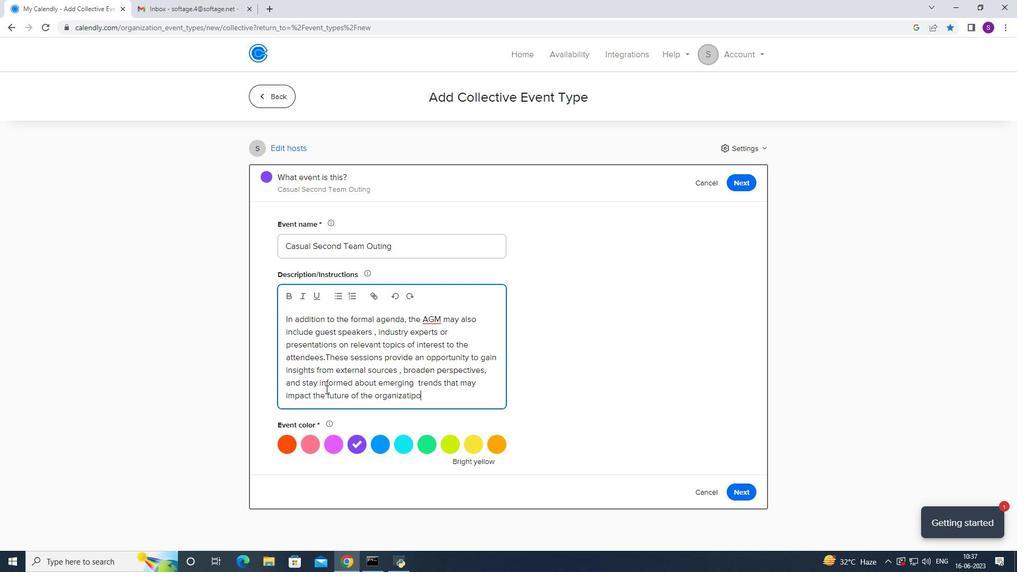 
Action: Key pressed <Key.backspace>
Screenshot: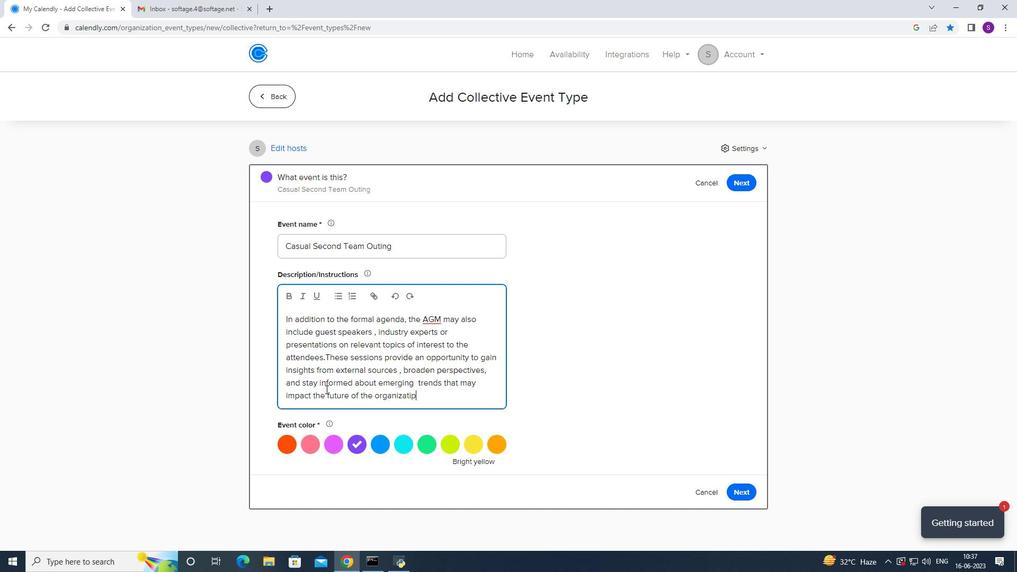 
Action: Mouse moved to (332, 376)
Screenshot: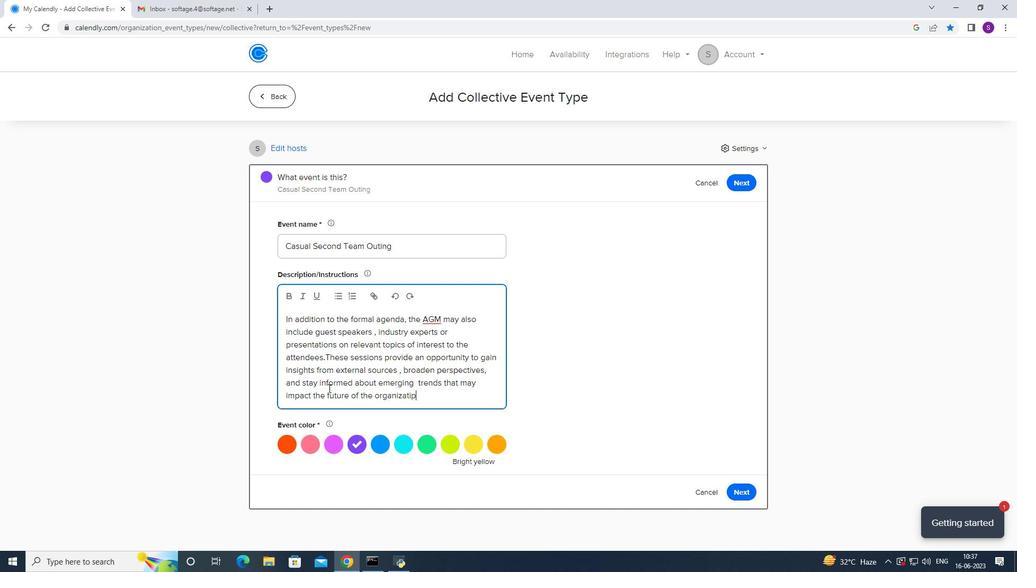 
Action: Key pressed <Key.backspace>
Screenshot: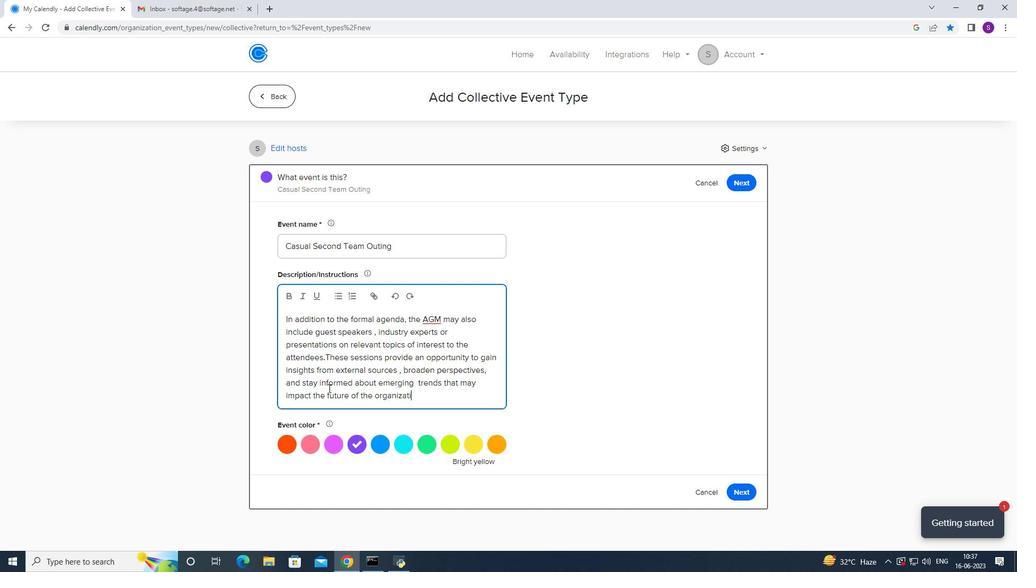 
Action: Mouse moved to (334, 376)
Screenshot: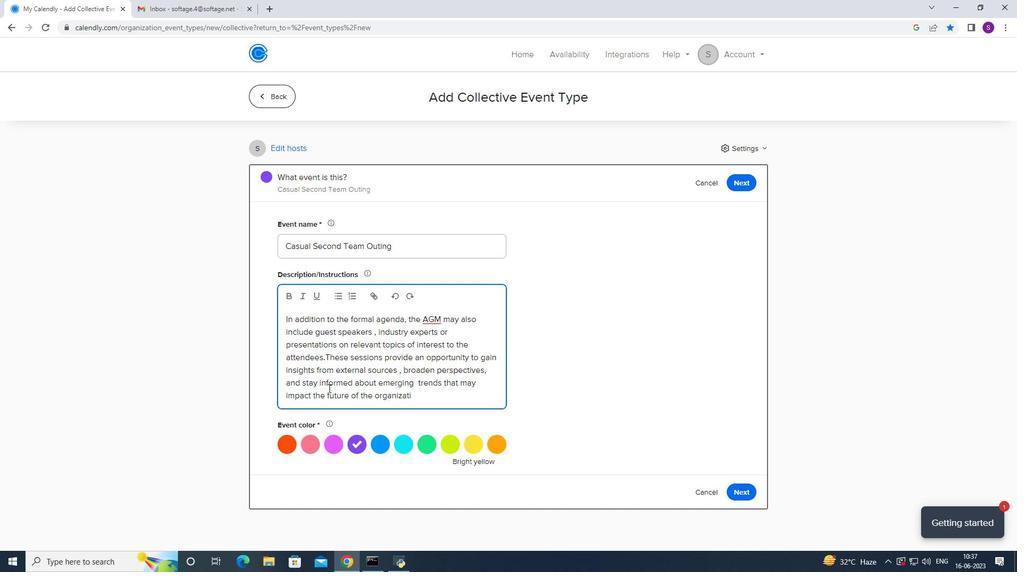 
Action: Key pressed <Key.backspace>on.
Screenshot: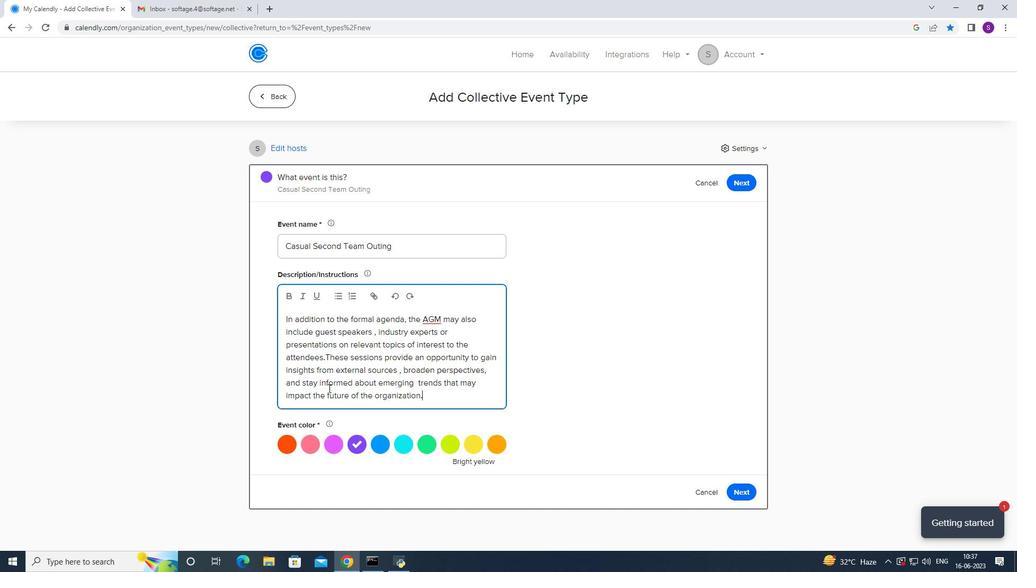 
Action: Mouse moved to (708, 462)
Screenshot: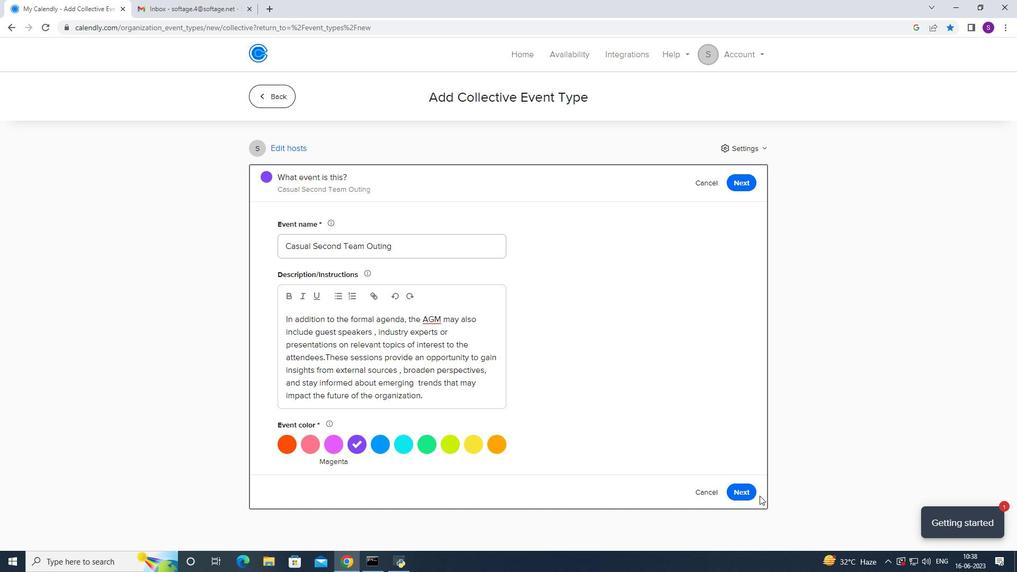 
Action: Mouse pressed left at (708, 462)
Screenshot: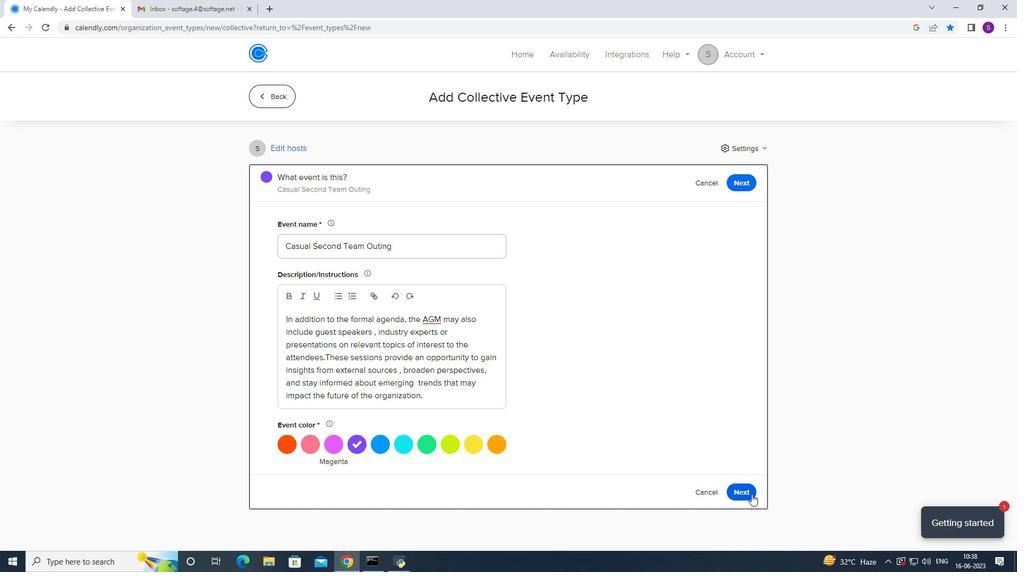 
Action: Mouse moved to (701, 460)
Screenshot: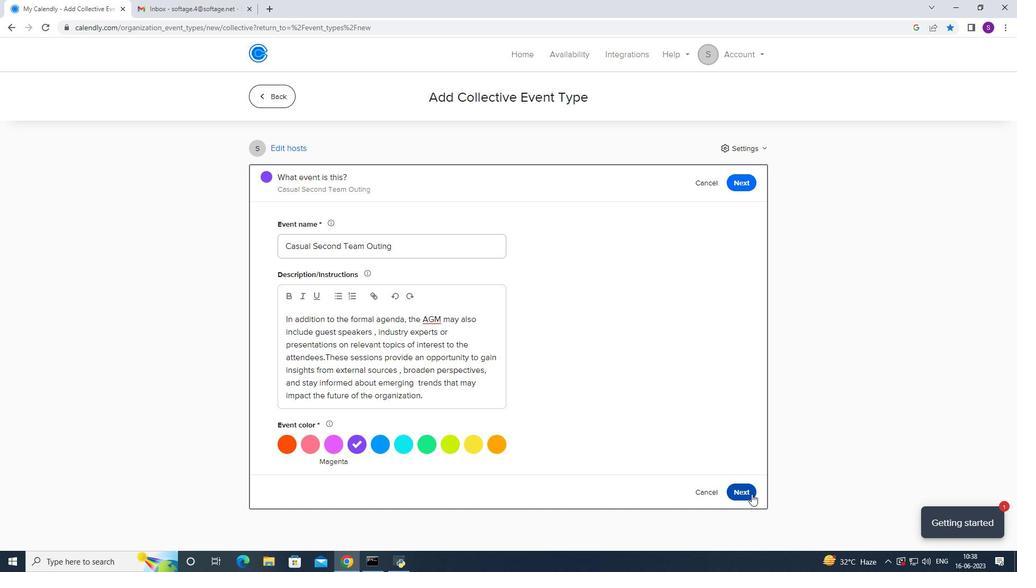 
Action: Mouse pressed left at (701, 460)
Screenshot: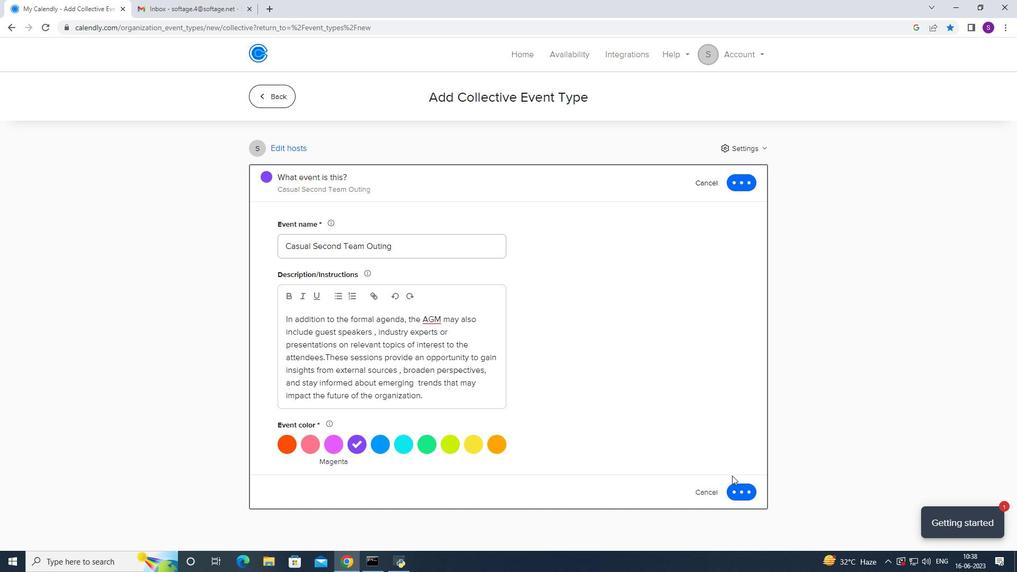 
Action: Mouse moved to (383, 307)
Screenshot: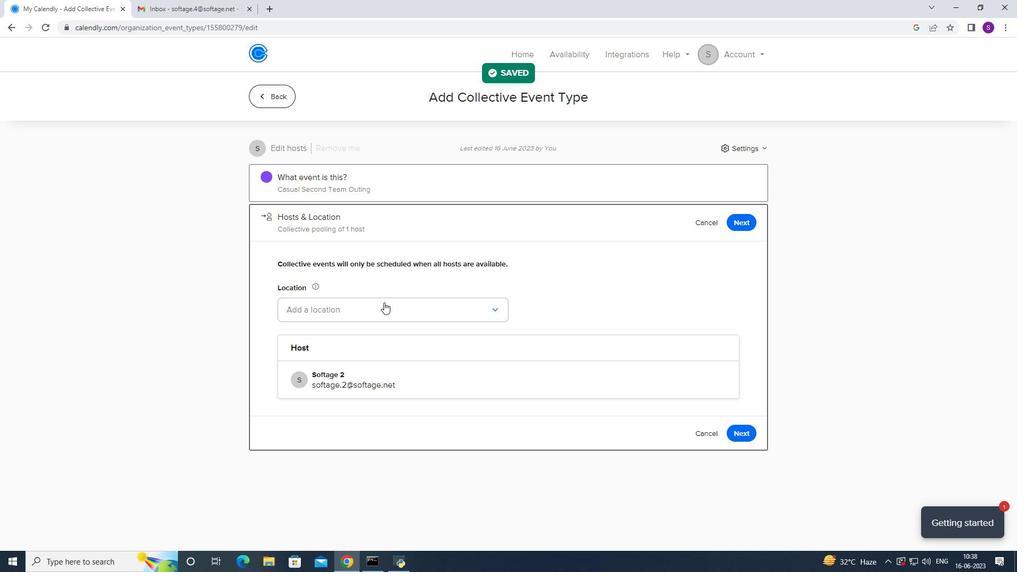 
Action: Mouse pressed left at (383, 307)
Screenshot: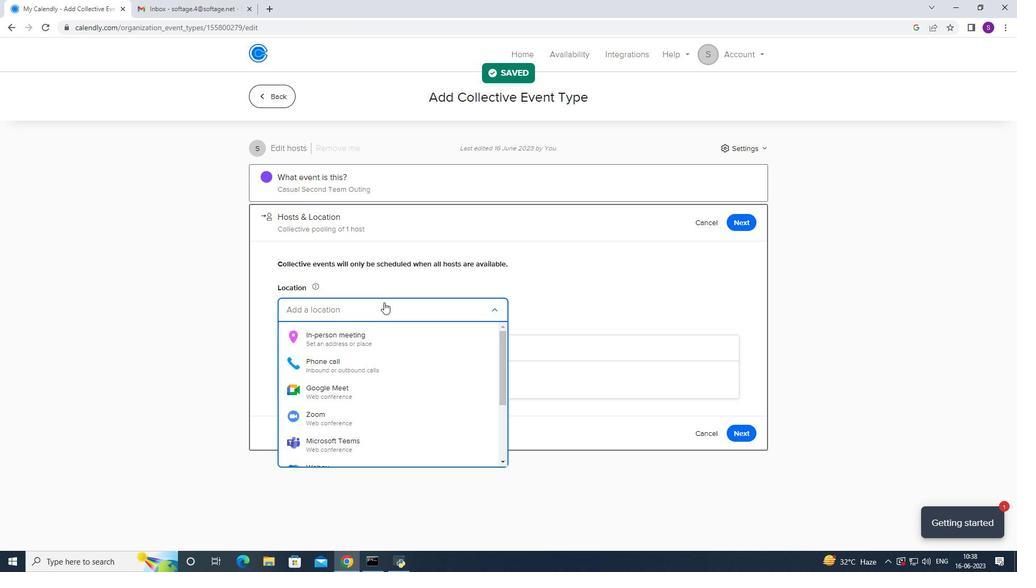
Action: Mouse moved to (365, 330)
Screenshot: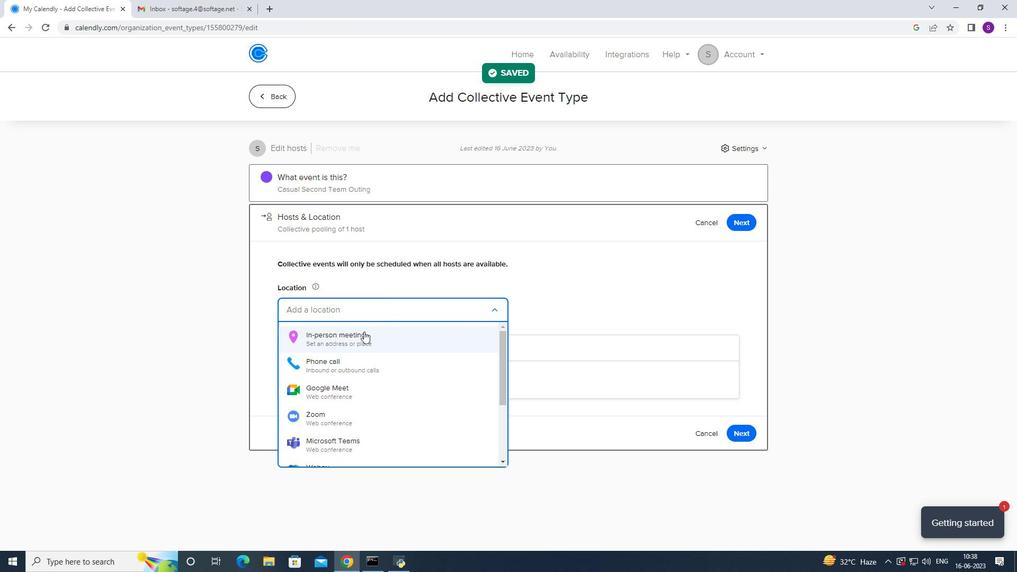 
Action: Mouse pressed left at (365, 330)
Screenshot: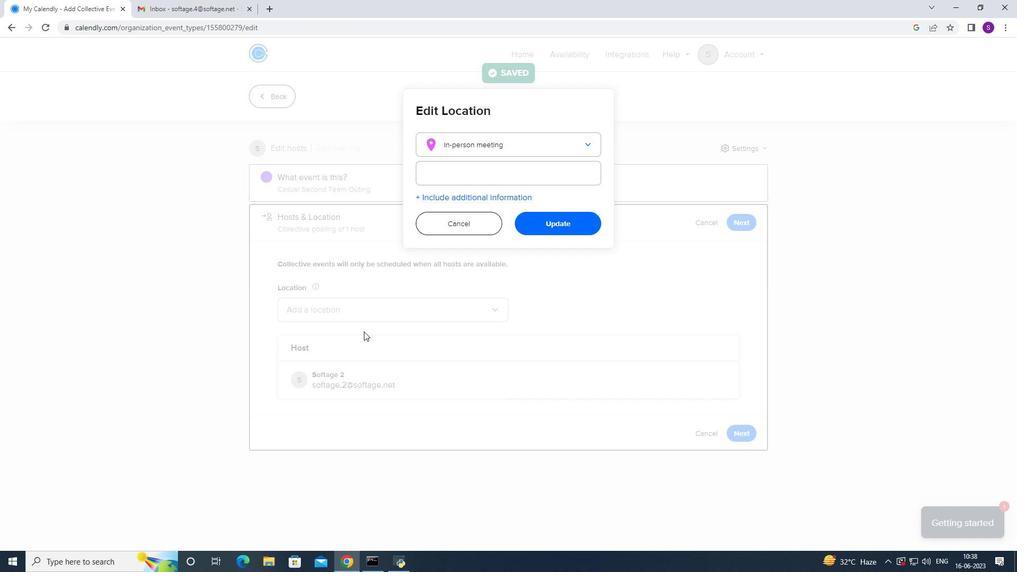 
Action: Mouse moved to (462, 193)
Screenshot: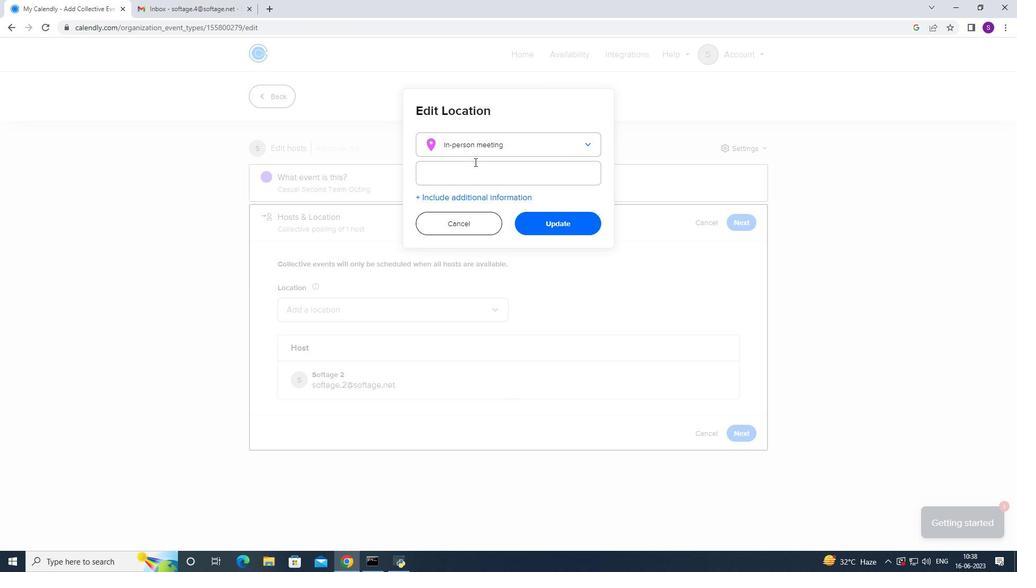 
Action: Mouse pressed left at (462, 193)
Screenshot: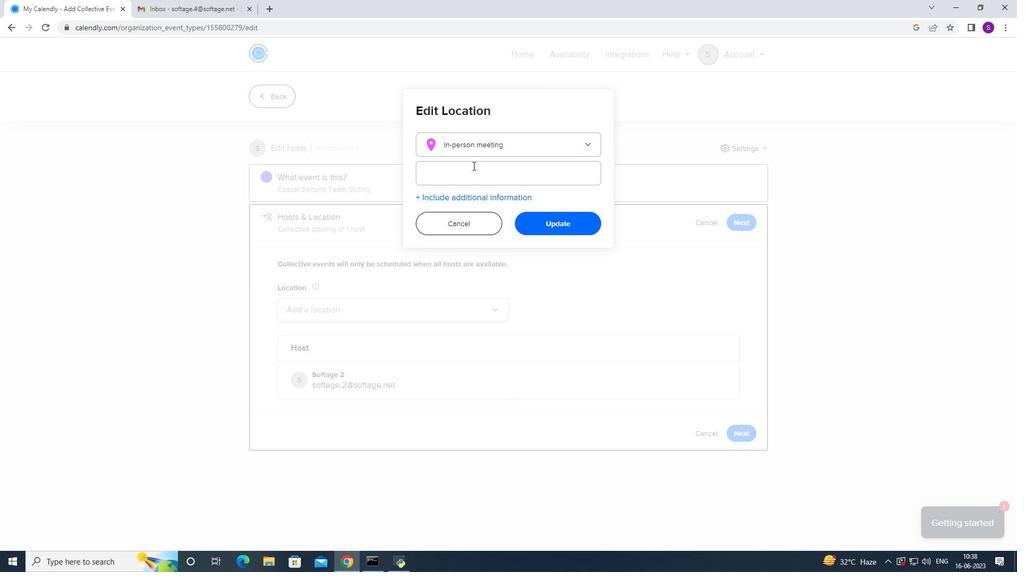 
Action: Mouse moved to (455, 206)
Screenshot: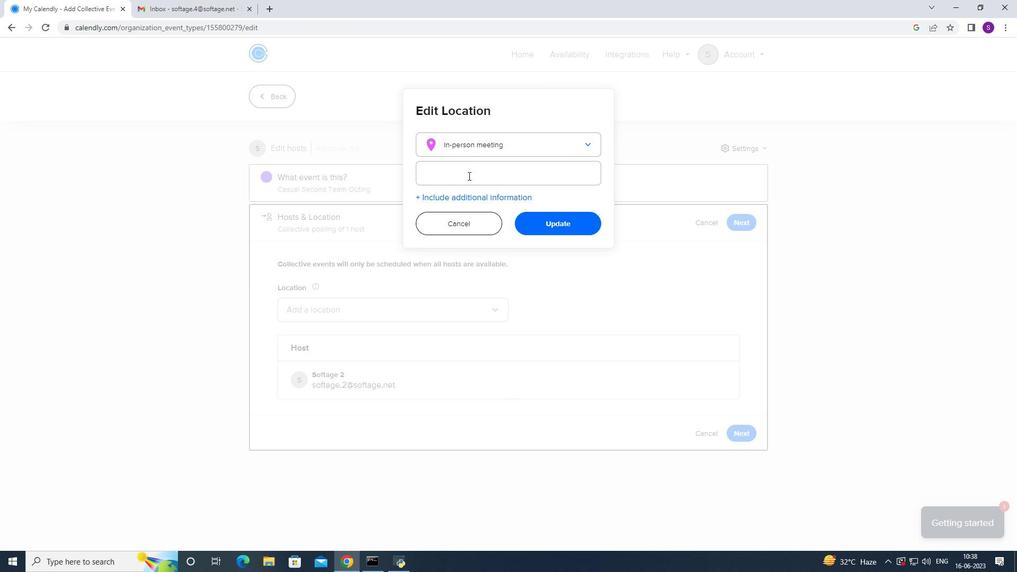 
Action: Mouse pressed left at (455, 206)
Screenshot: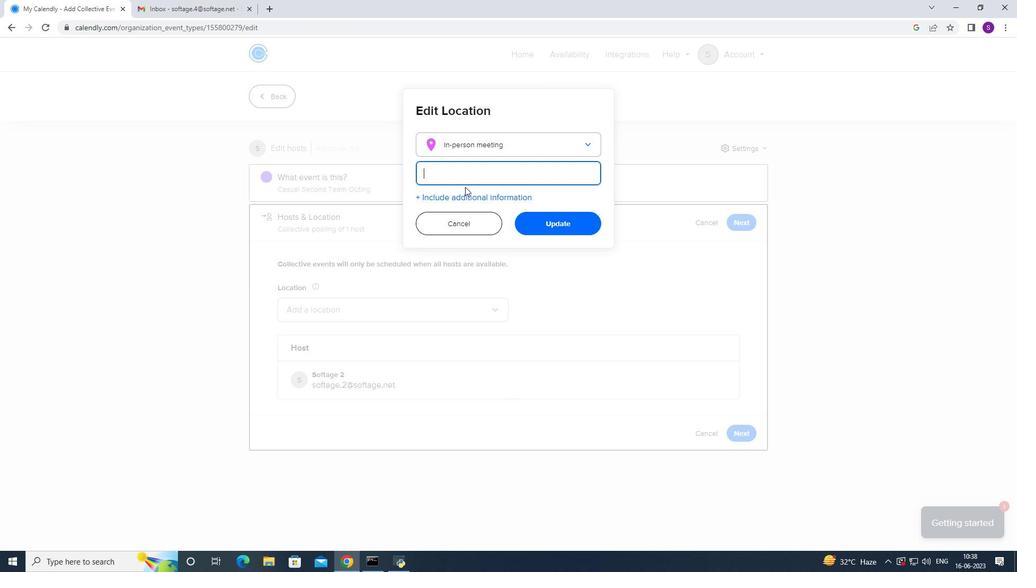 
Action: Mouse moved to (453, 215)
Screenshot: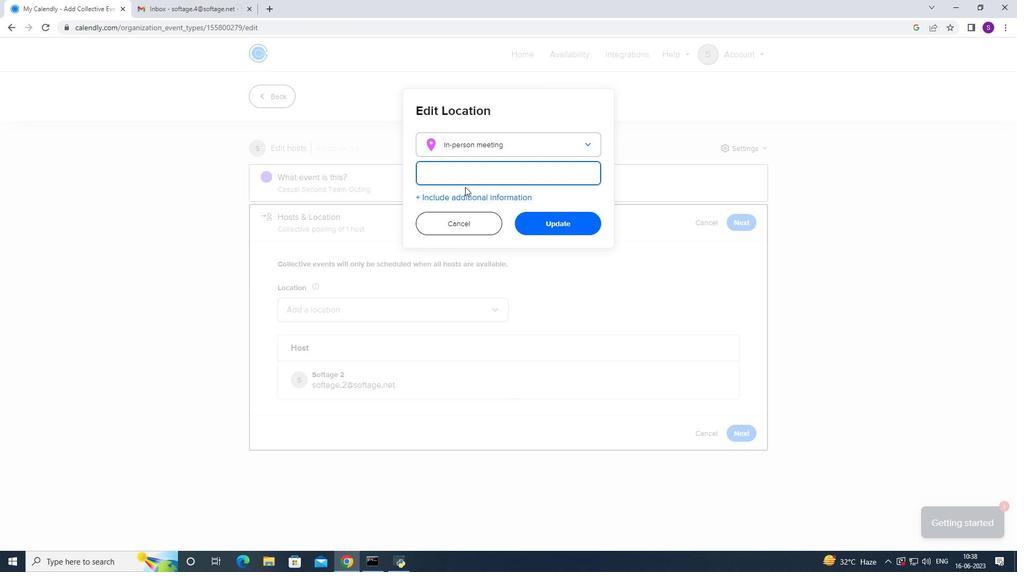
Action: Key pressed <Key.caps_lock>A
Screenshot: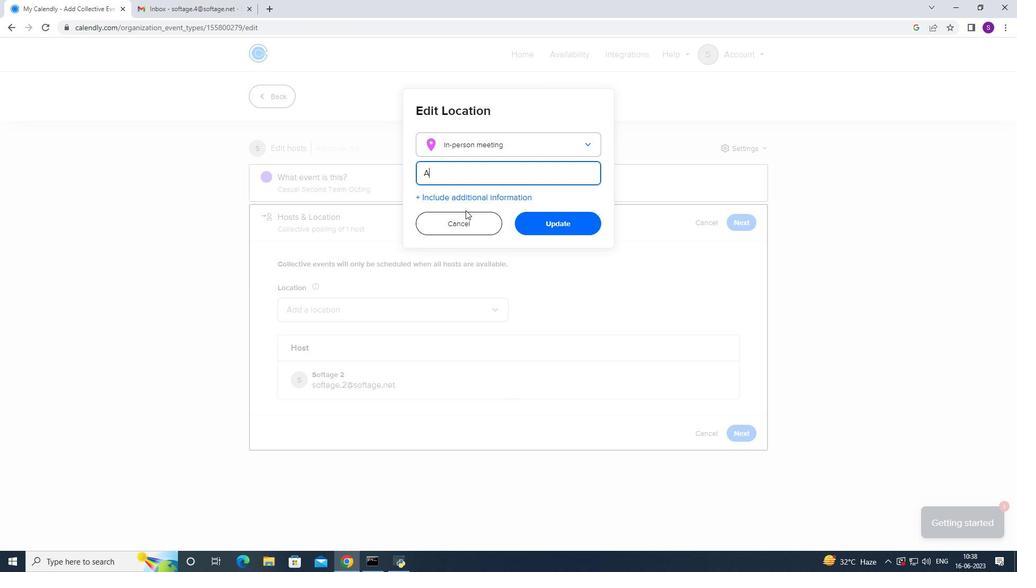 
Action: Mouse moved to (453, 225)
Screenshot: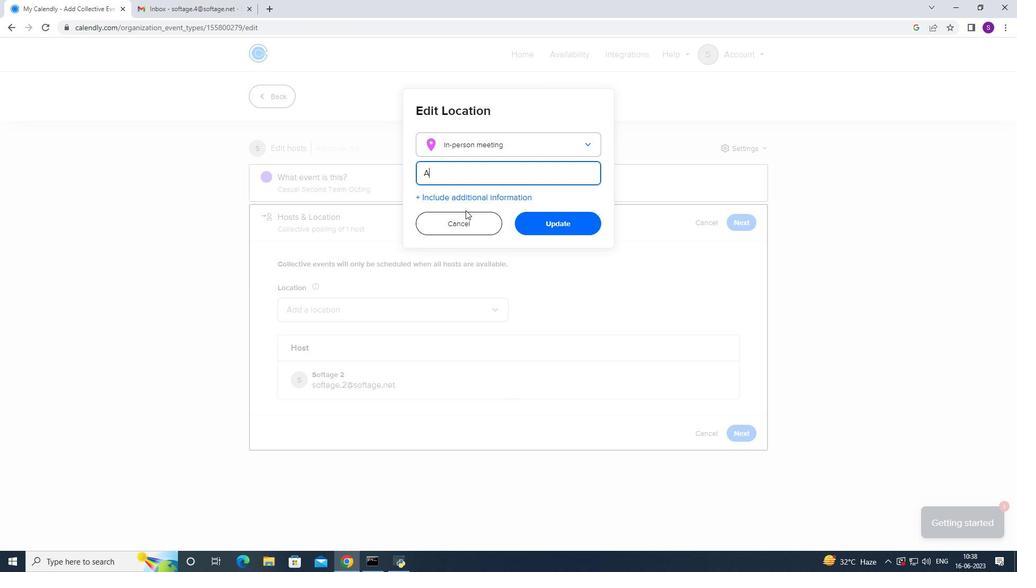 
Action: Key pressed <Key.caps_lock>
Screenshot: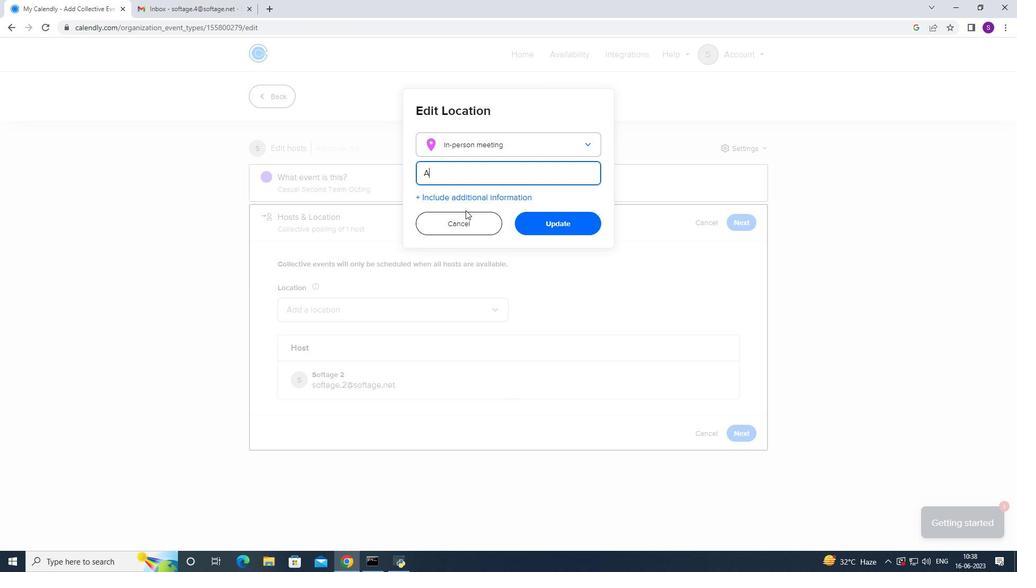 
Action: Mouse moved to (453, 234)
Screenshot: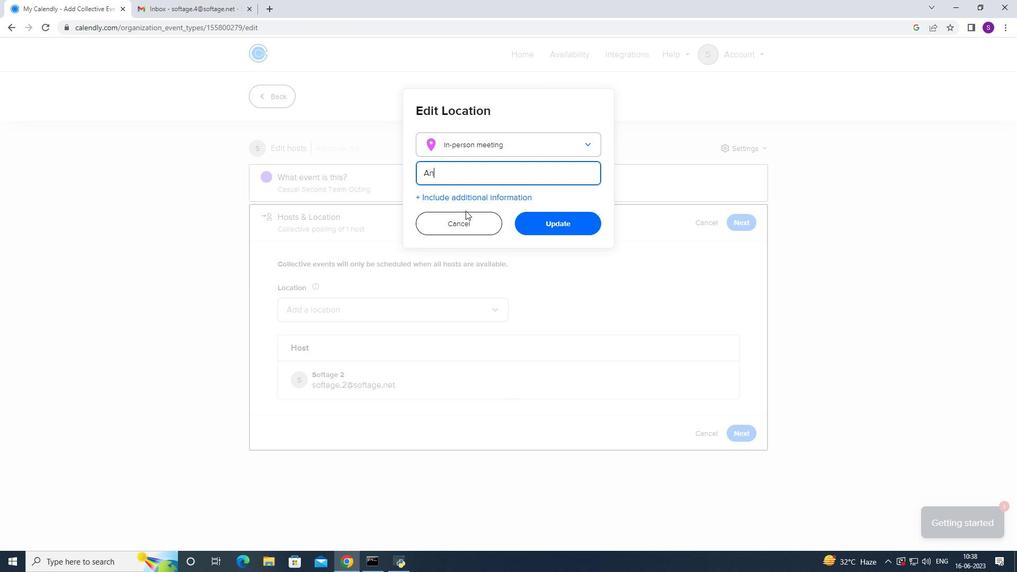 
Action: Key pressed nk
Screenshot: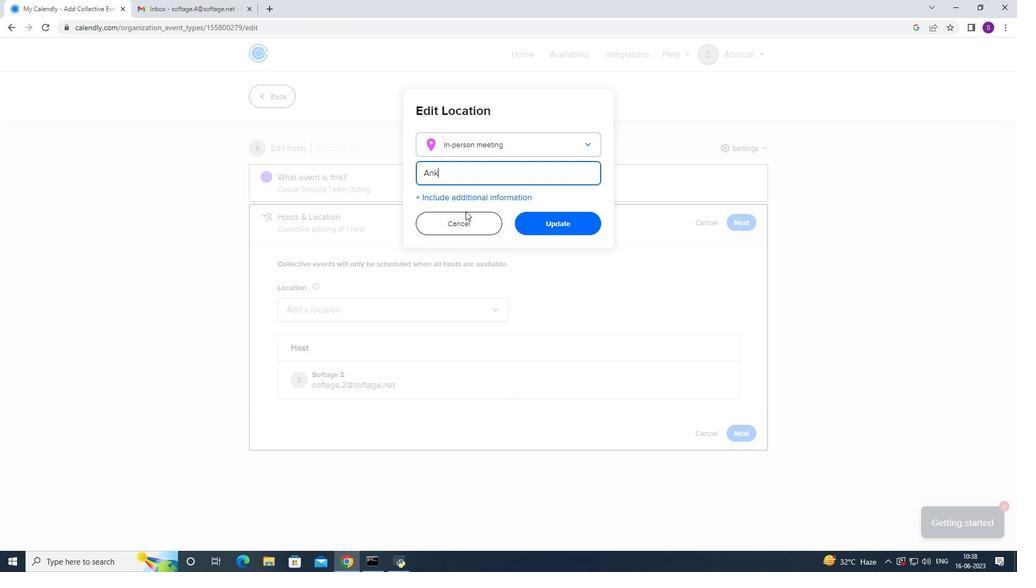 
Action: Mouse moved to (453, 234)
Screenshot: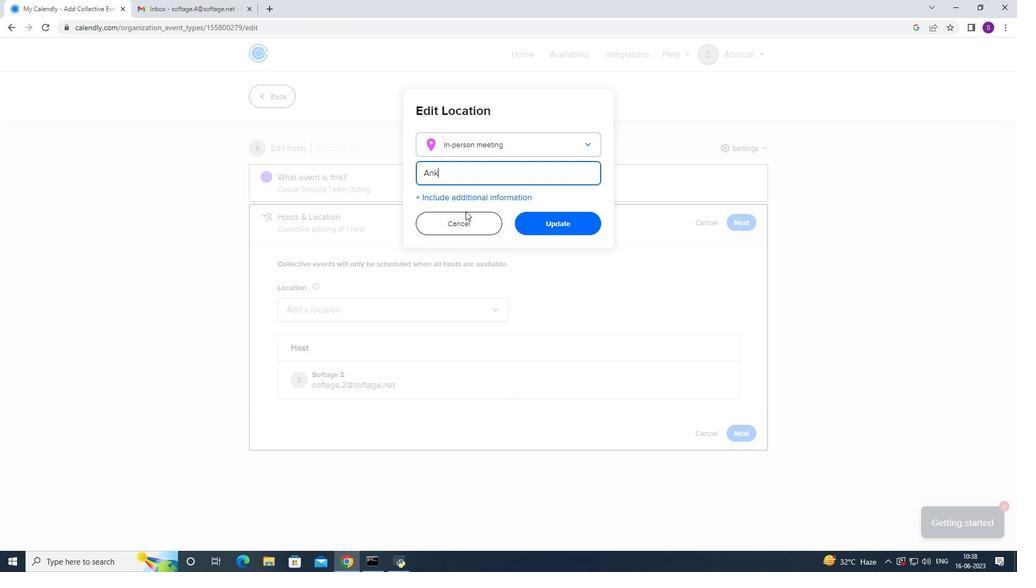 
Action: Key pressed a
Screenshot: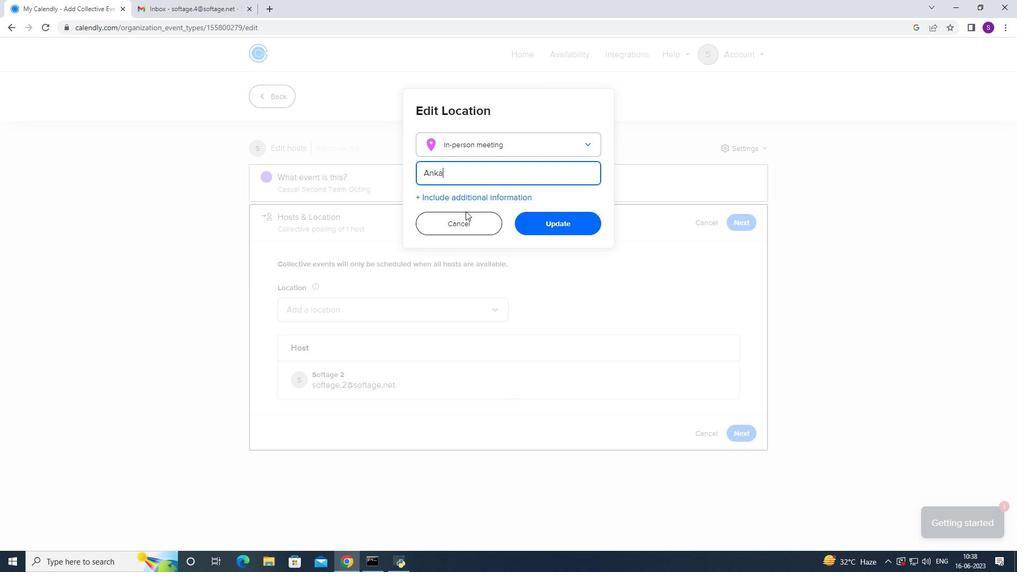 
Action: Mouse moved to (453, 234)
Screenshot: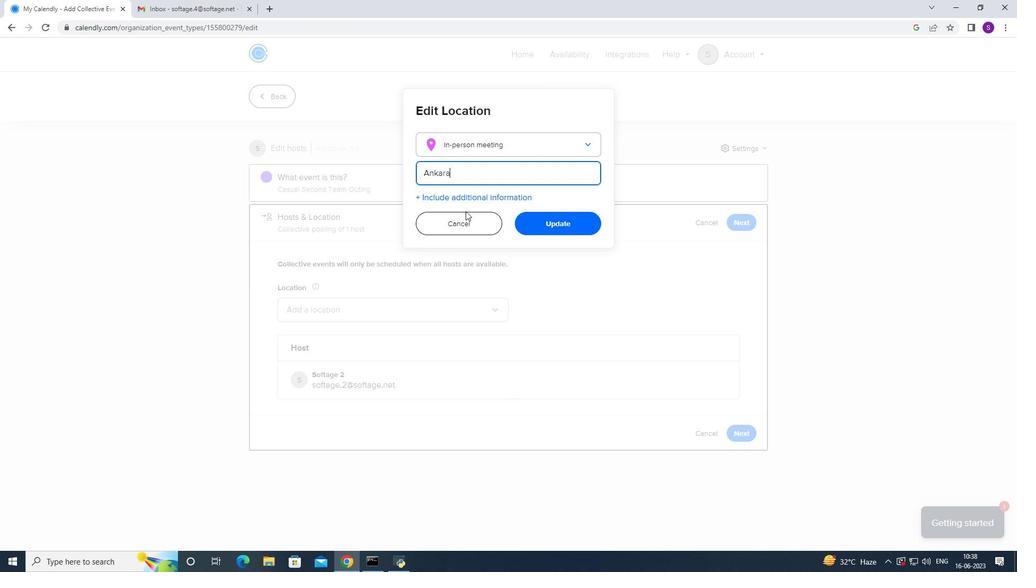 
Action: Key pressed ra
Screenshot: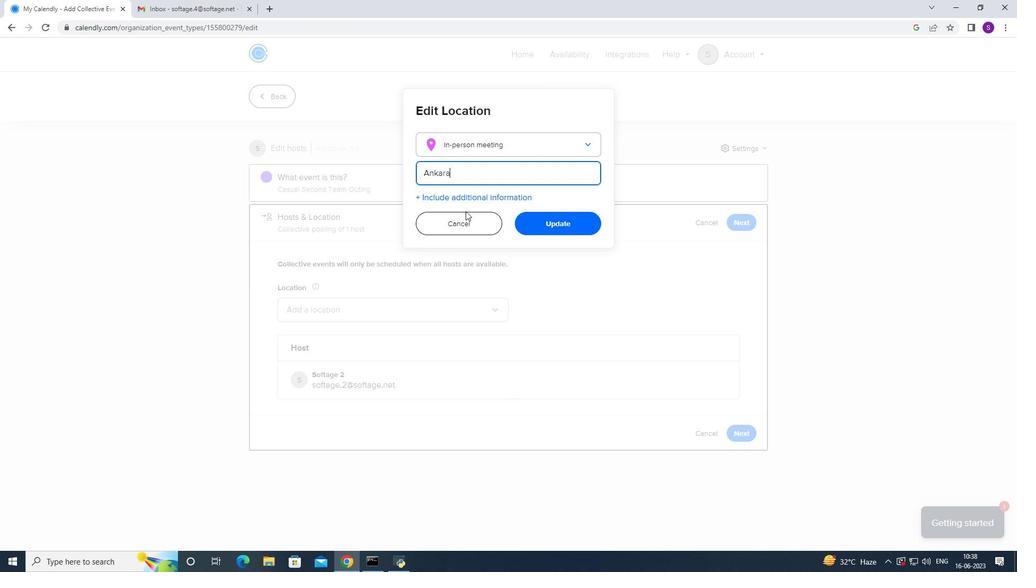 
Action: Mouse moved to (453, 235)
Screenshot: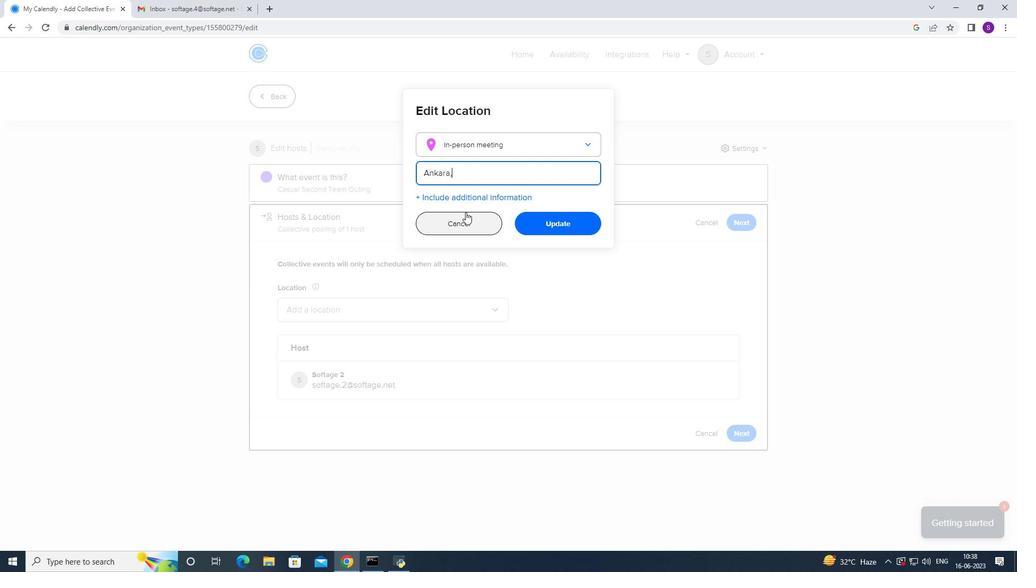 
Action: Key pressed ,
Screenshot: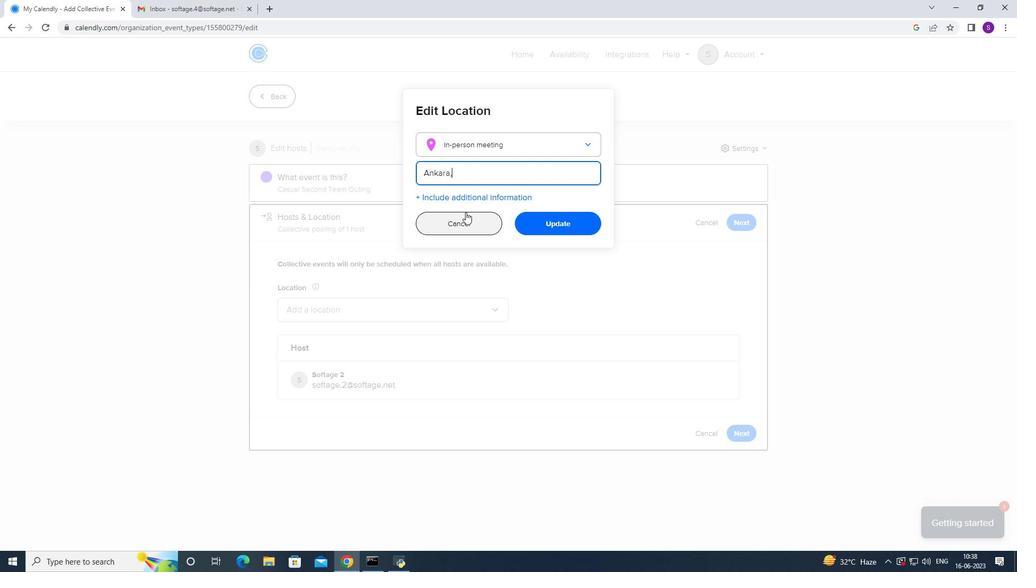 
Action: Mouse moved to (453, 235)
Screenshot: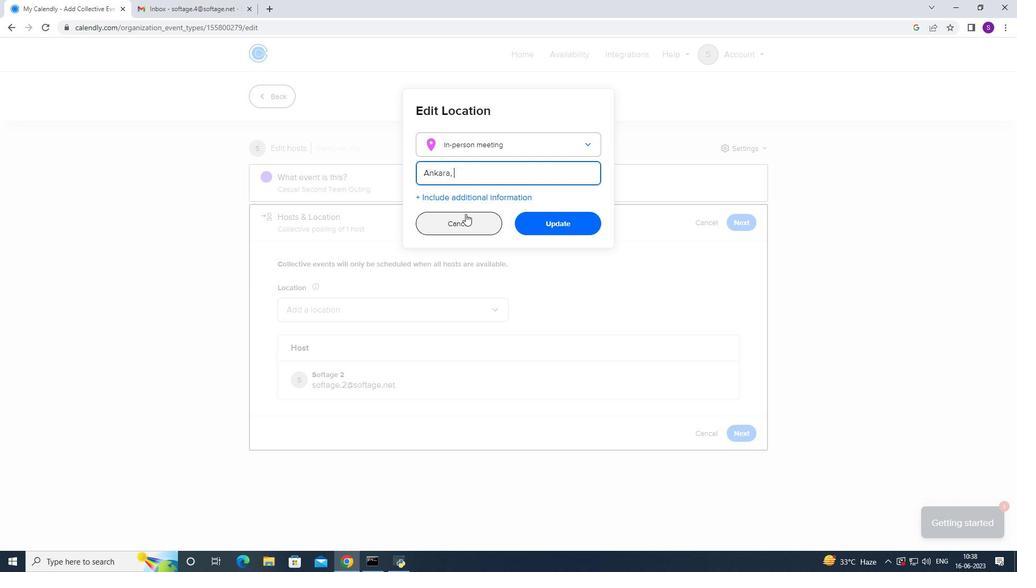 
Action: Key pressed <Key.space>
Screenshot: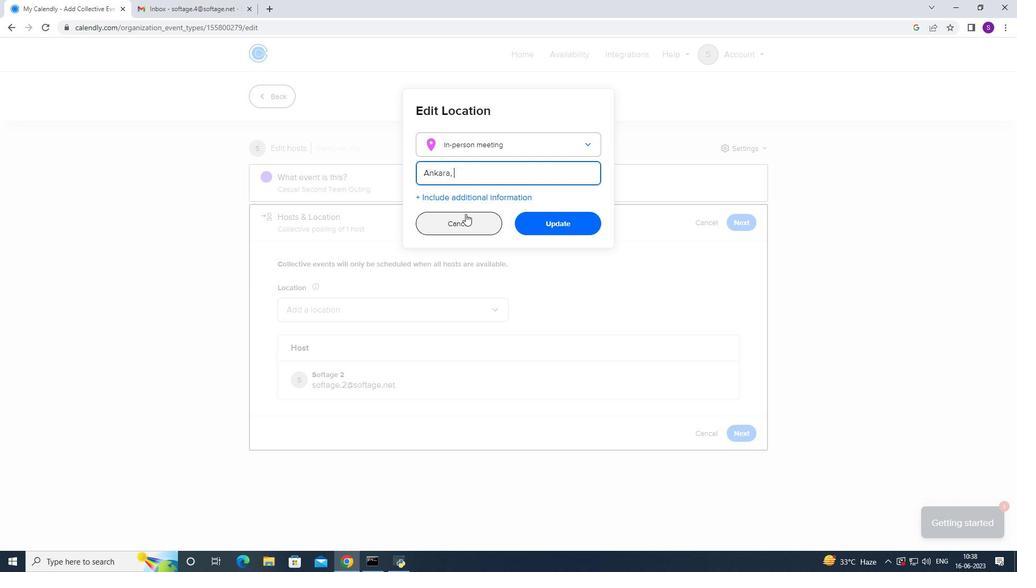 
Action: Mouse moved to (453, 236)
Screenshot: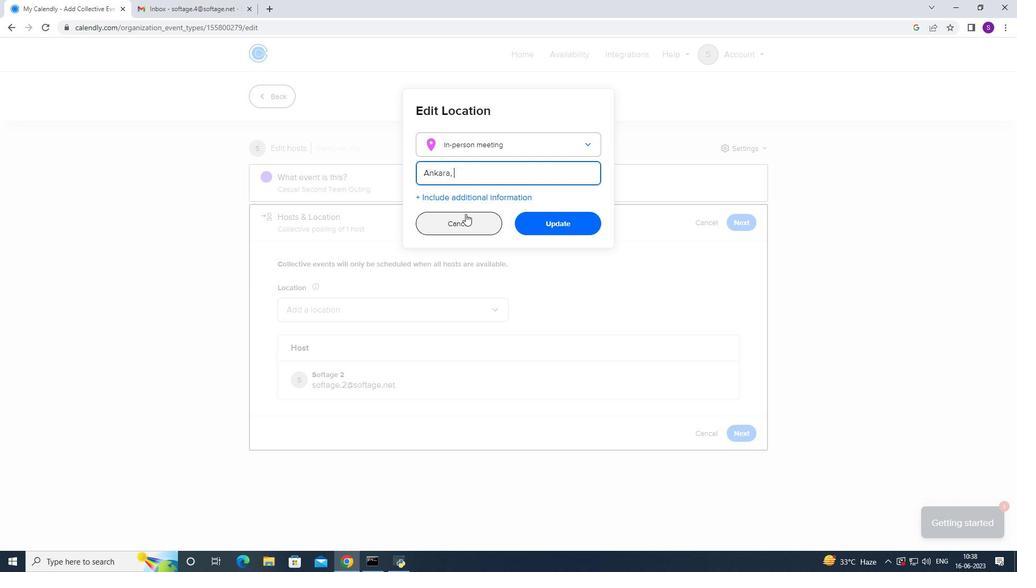 
Action: Key pressed <Key.caps_lock>T
Screenshot: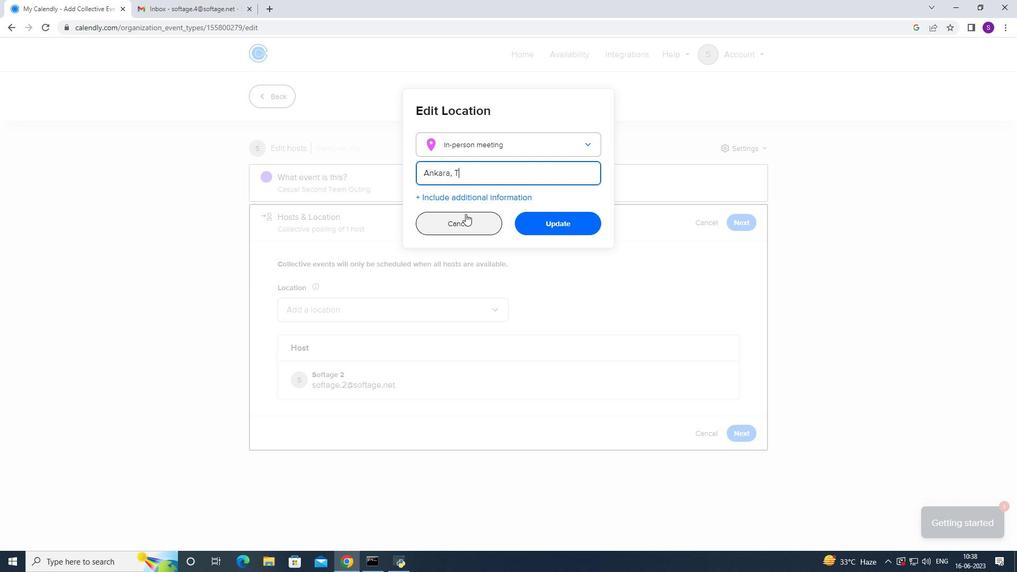 
Action: Mouse moved to (453, 236)
Screenshot: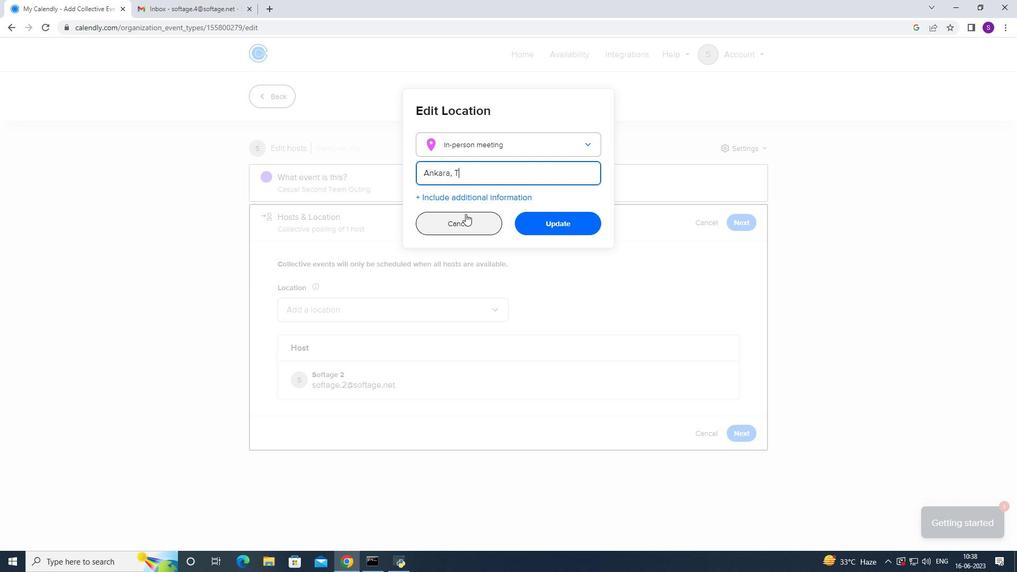 
Action: Key pressed <Key.caps_lock>
Screenshot: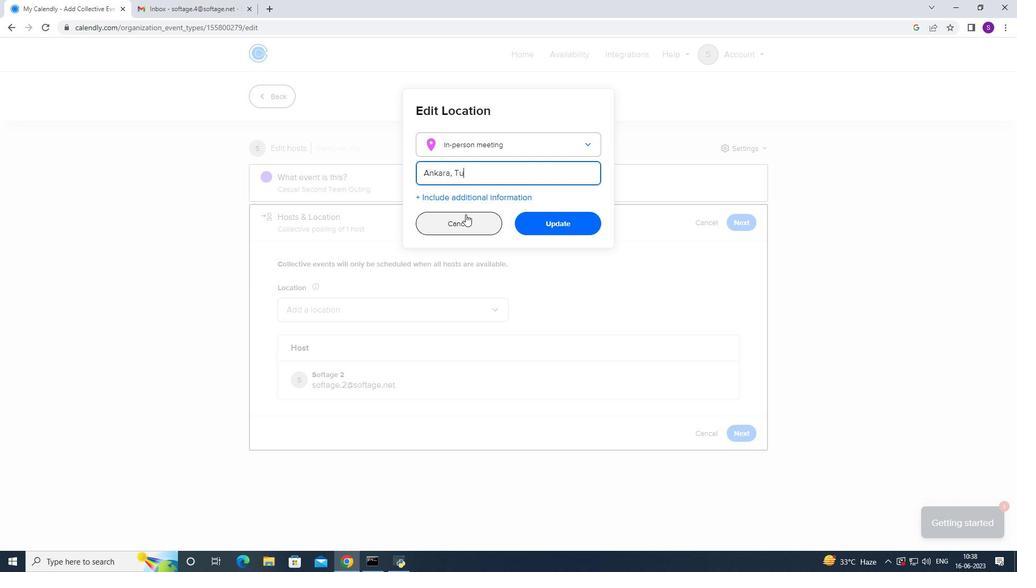 
Action: Mouse moved to (453, 237)
Screenshot: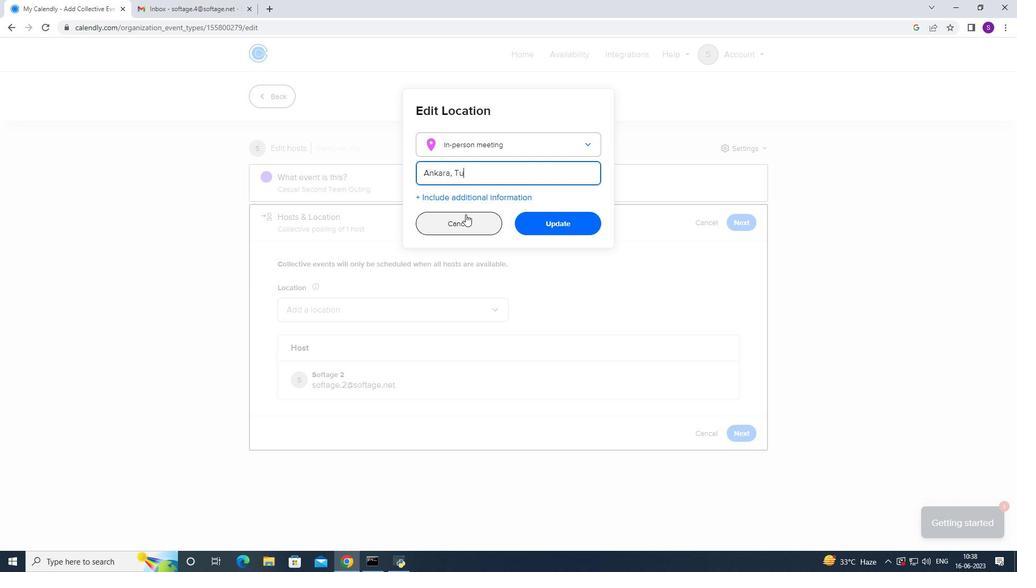 
Action: Key pressed ur
Screenshot: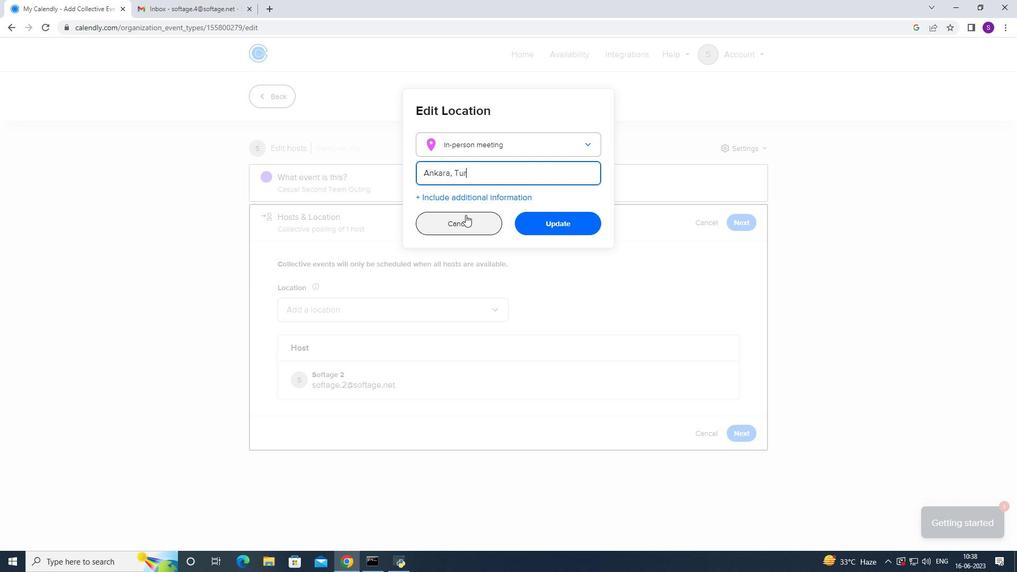 
Action: Mouse moved to (453, 237)
Screenshot: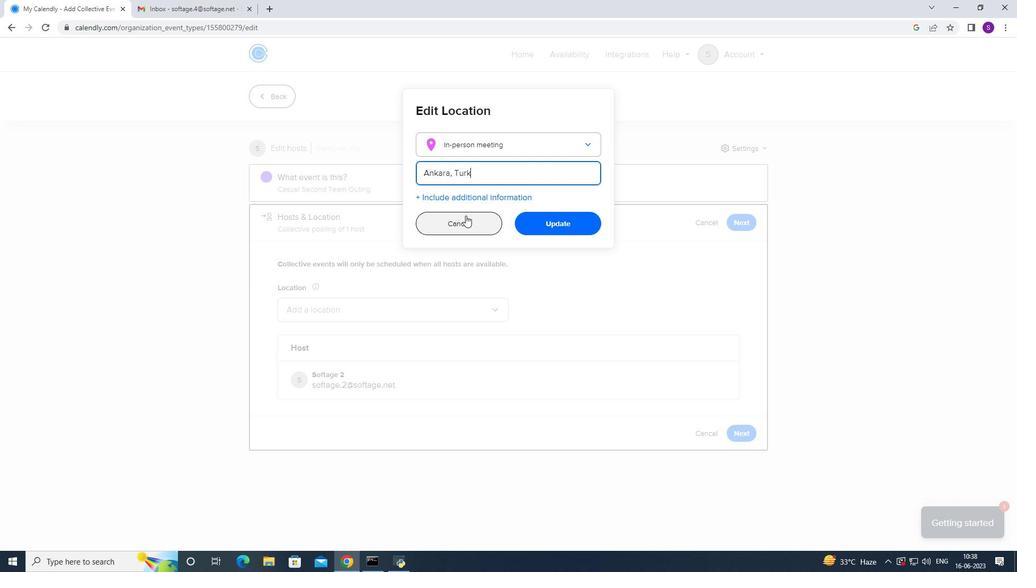 
Action: Key pressed e
Screenshot: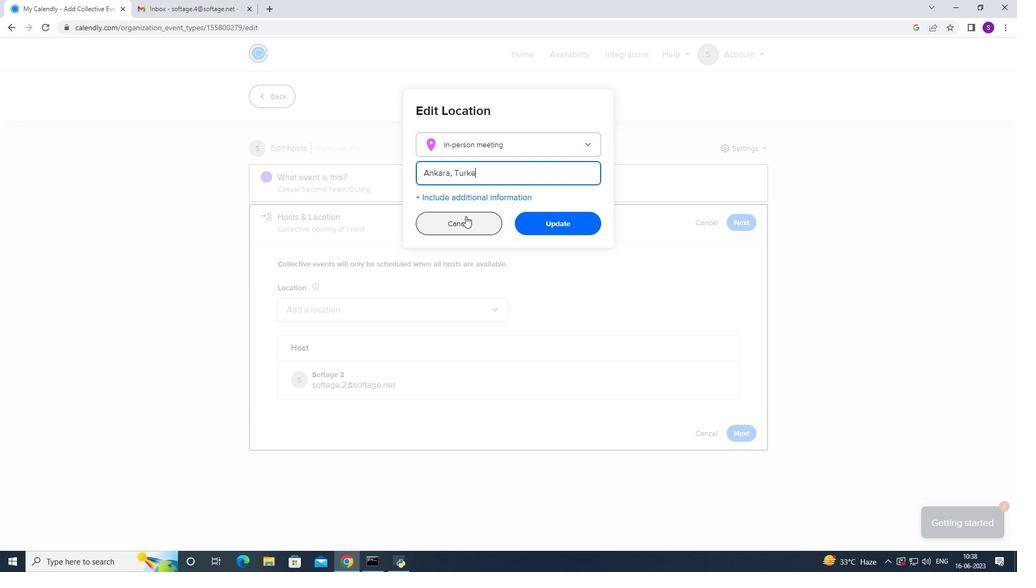 
Action: Mouse moved to (453, 238)
Screenshot: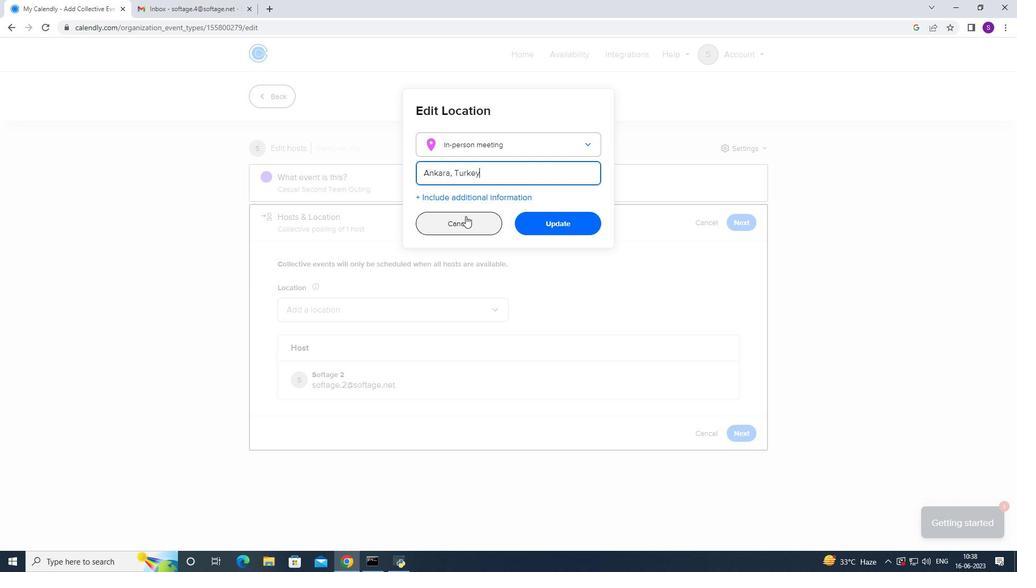 
Action: Key pressed y
Screenshot: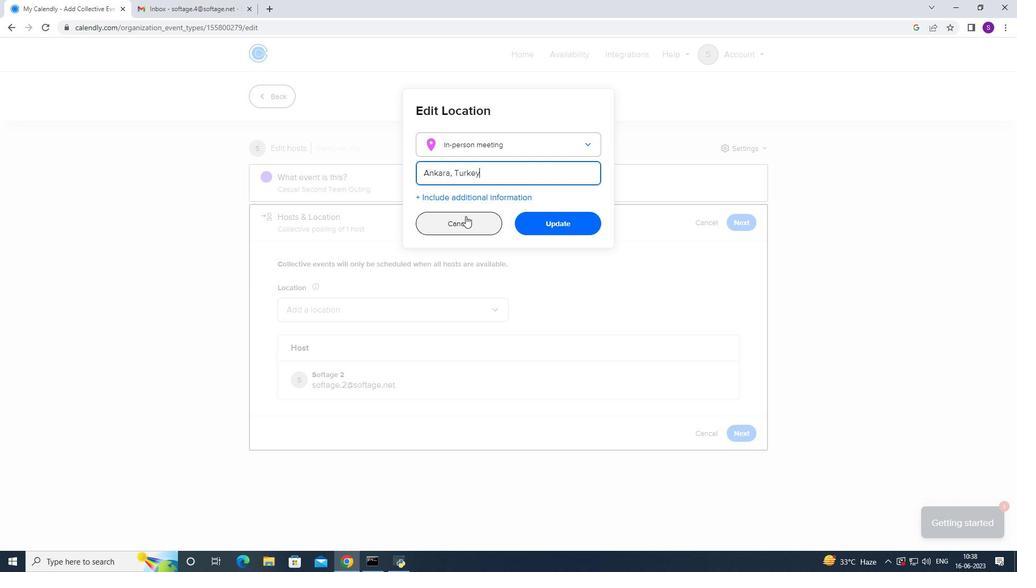 
Action: Mouse moved to (528, 239)
Screenshot: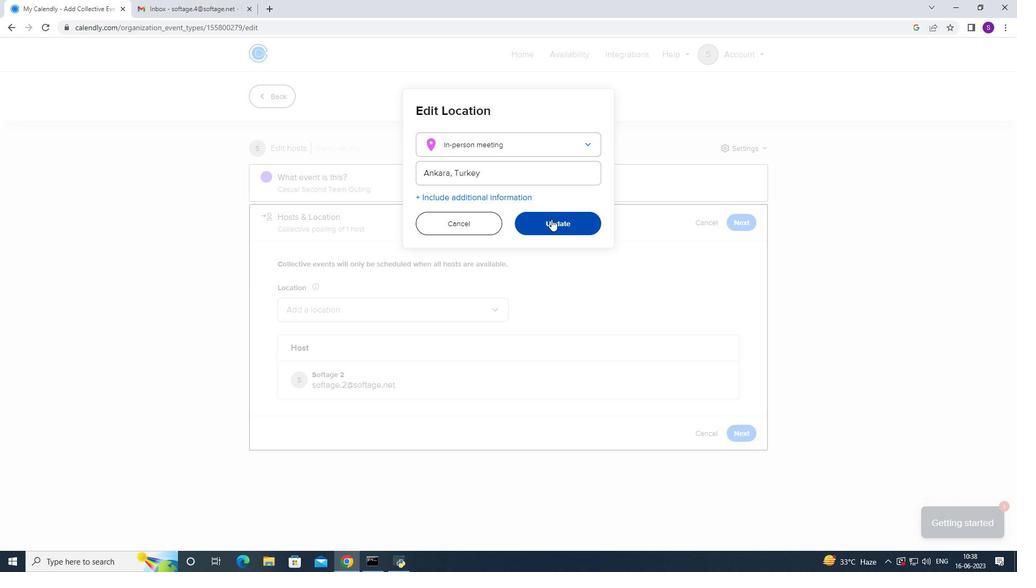 
Action: Mouse pressed left at (528, 239)
Screenshot: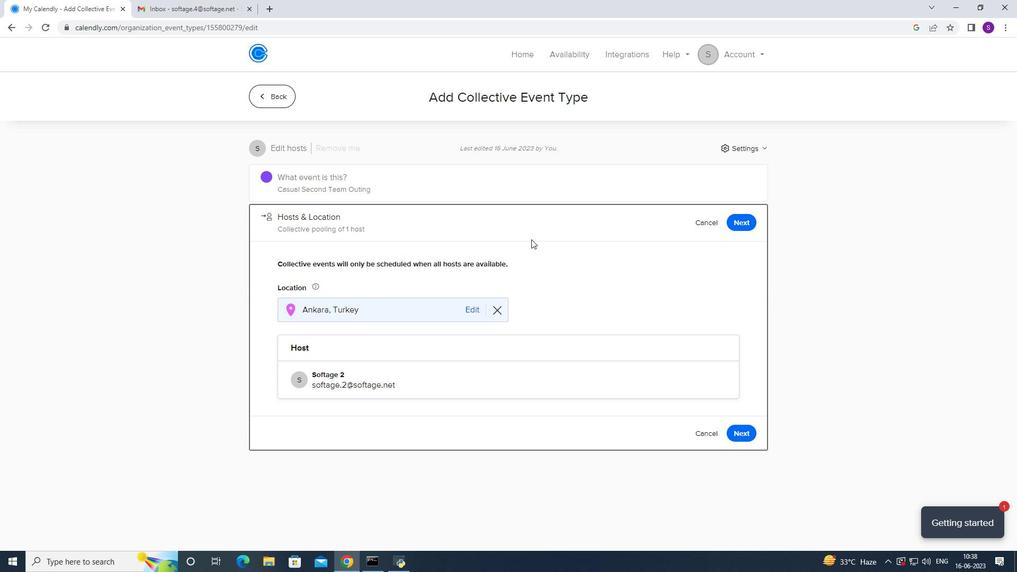 
Action: Mouse moved to (688, 412)
Screenshot: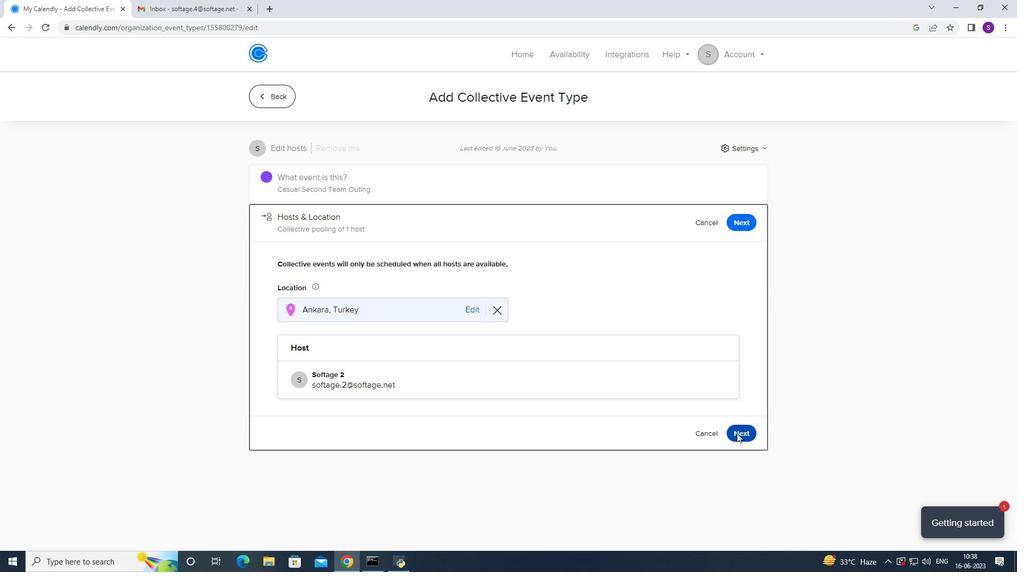 
Action: Mouse pressed left at (688, 412)
Screenshot: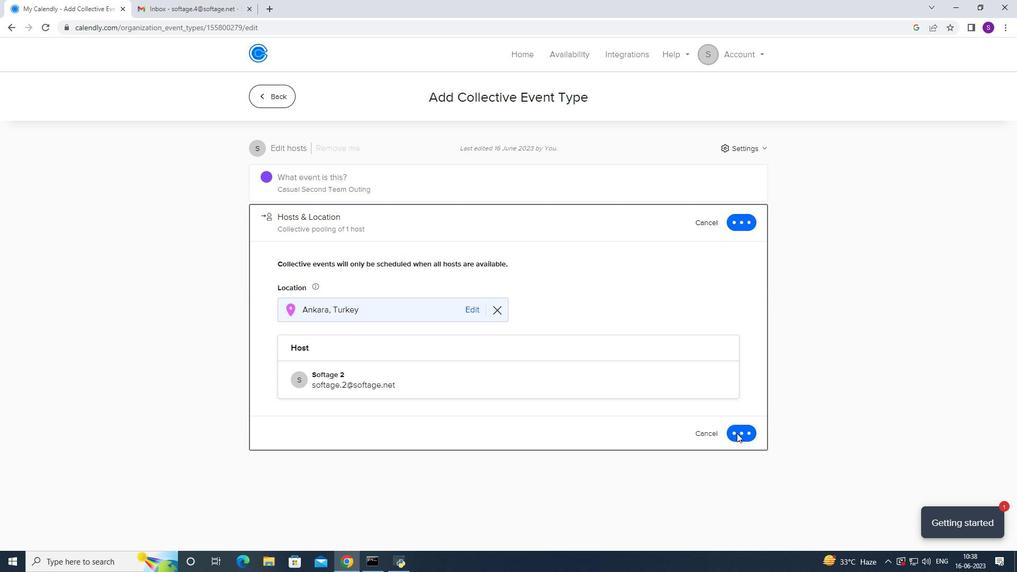 
Action: Mouse moved to (326, 372)
Screenshot: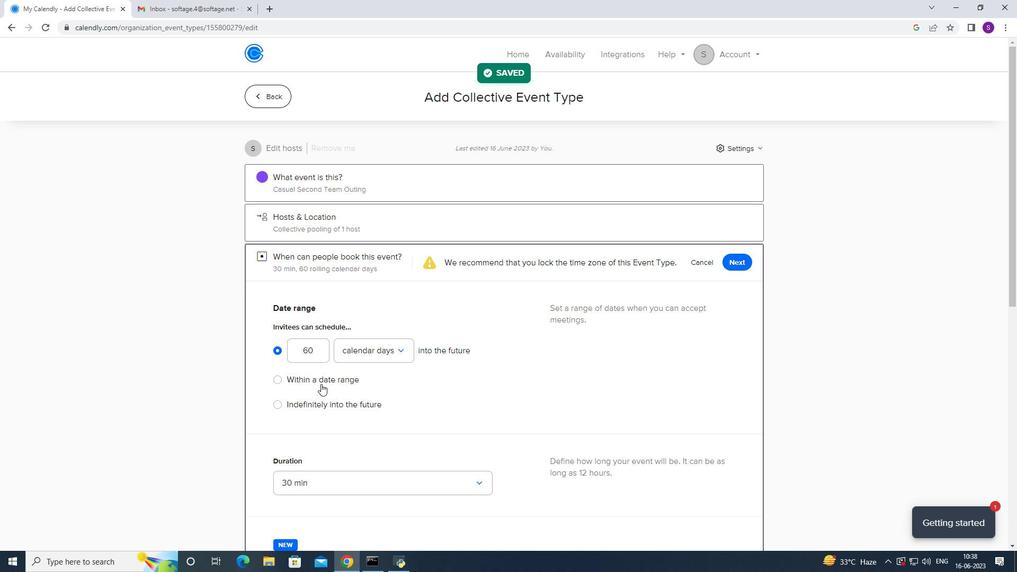 
Action: Mouse pressed left at (326, 372)
Screenshot: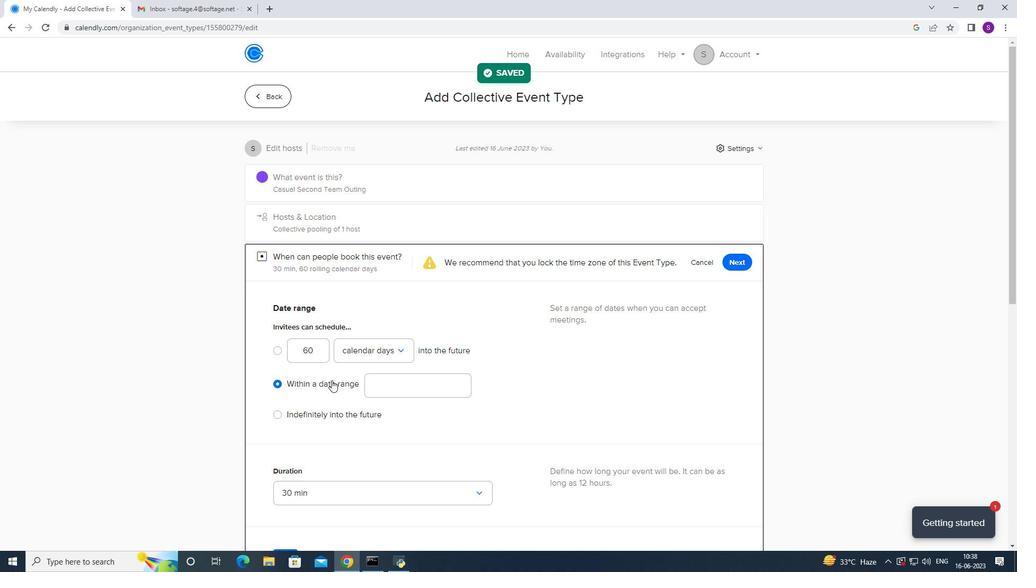 
Action: Mouse moved to (367, 374)
Screenshot: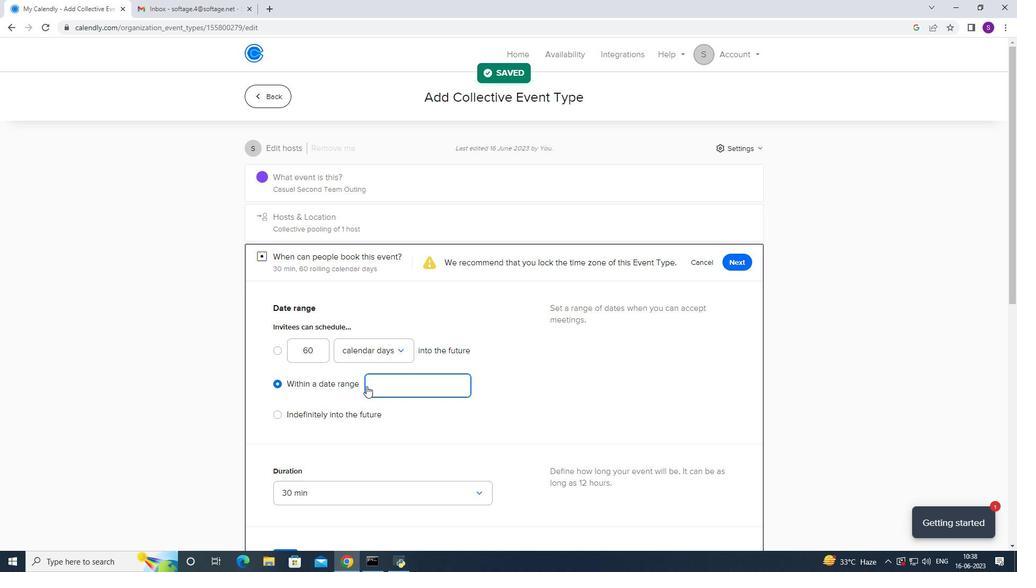 
Action: Mouse pressed left at (367, 374)
Screenshot: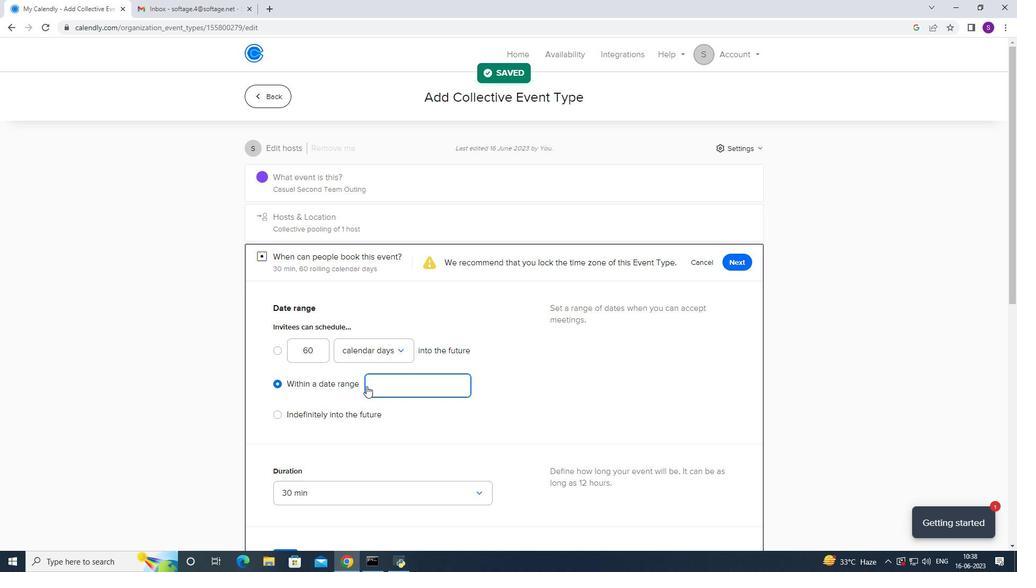 
Action: Mouse moved to (432, 220)
Screenshot: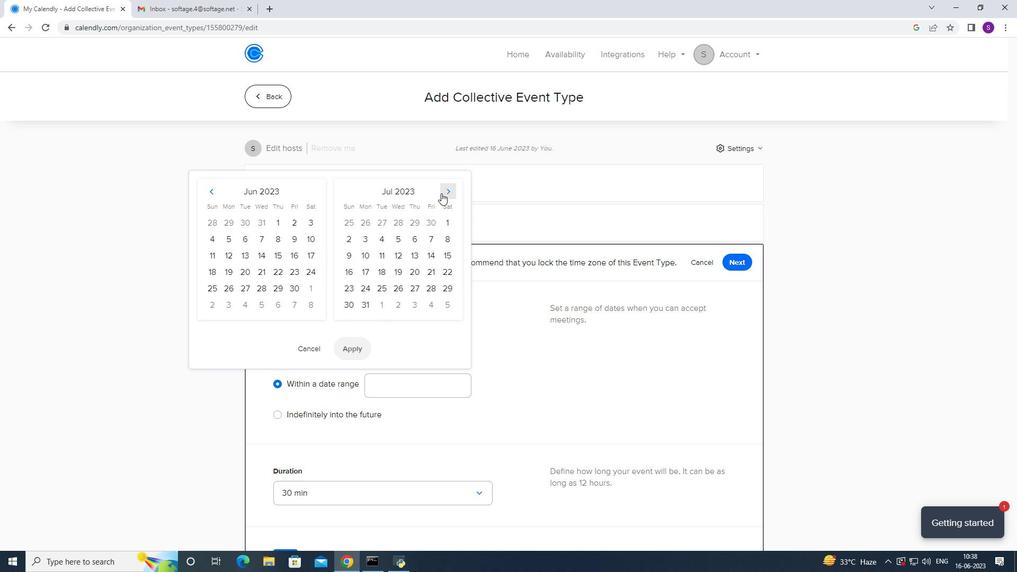 
Action: Mouse pressed left at (432, 220)
Screenshot: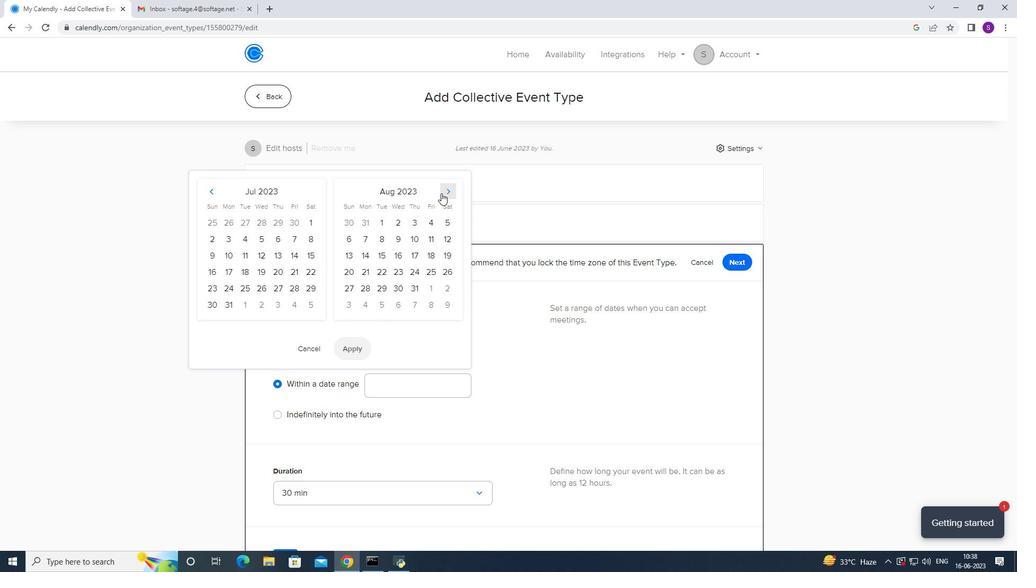 
Action: Mouse pressed left at (432, 220)
Screenshot: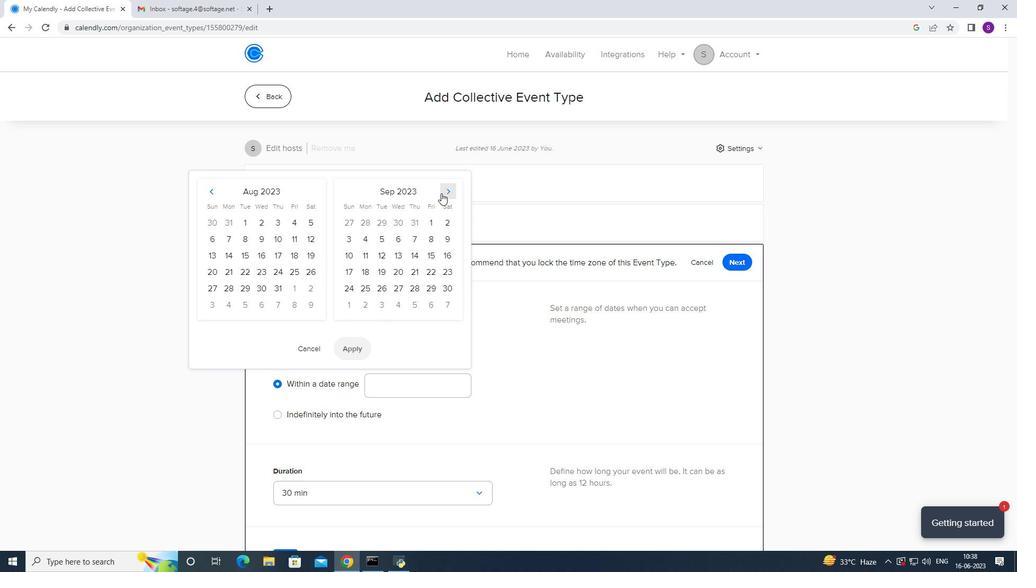 
Action: Mouse pressed left at (432, 220)
Screenshot: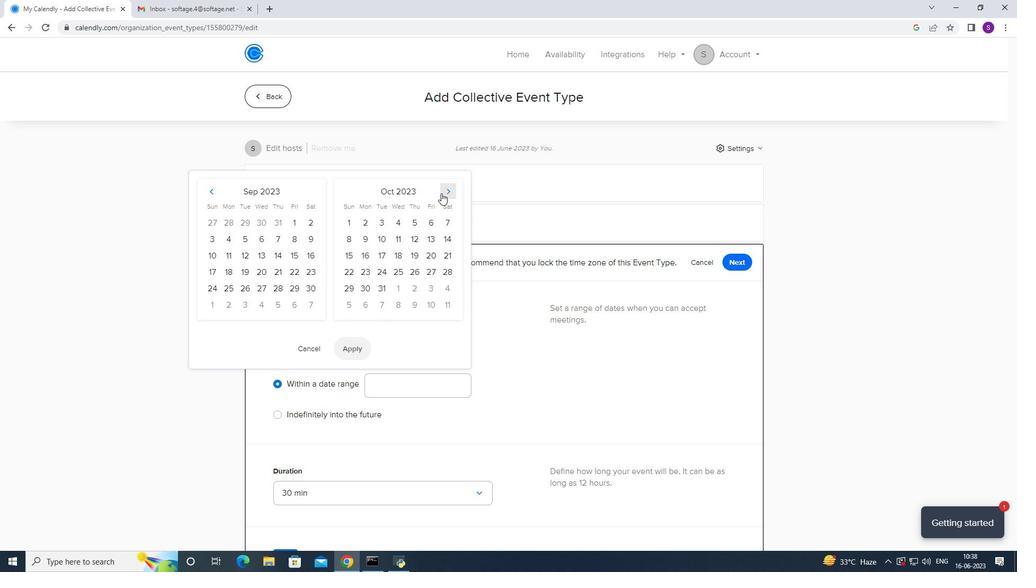 
Action: Mouse pressed left at (432, 220)
Screenshot: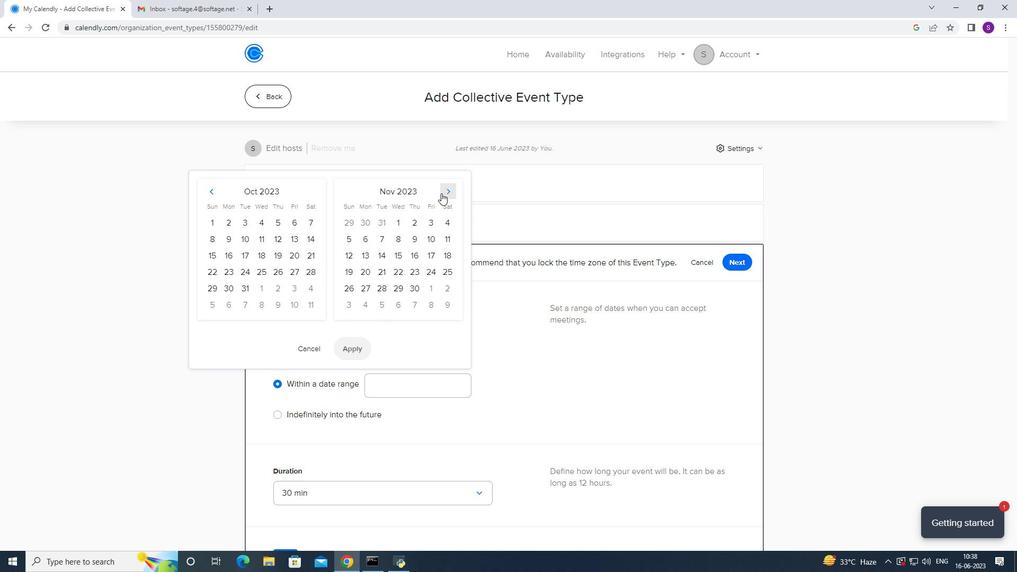 
Action: Mouse pressed left at (432, 220)
Screenshot: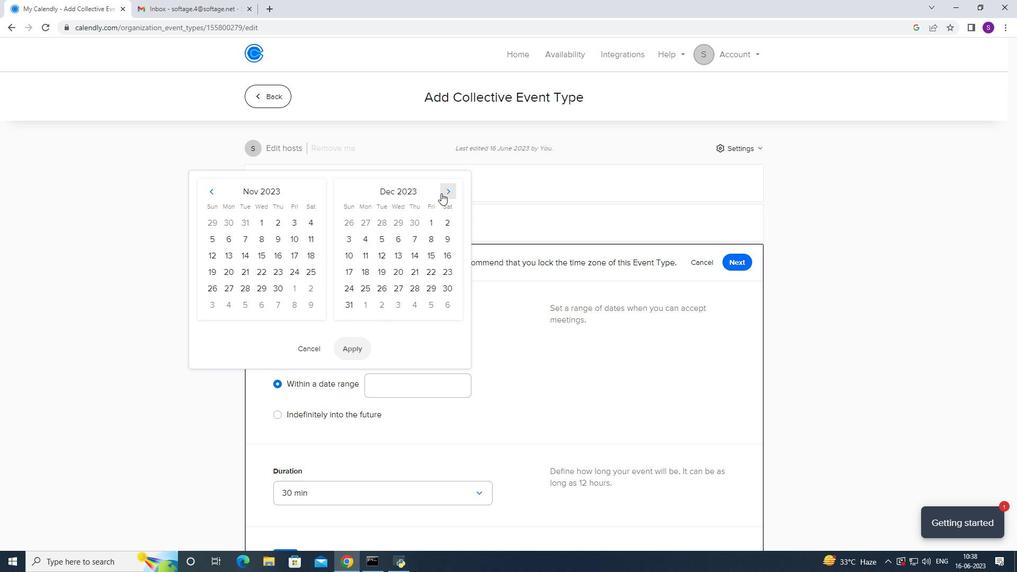 
Action: Mouse moved to (438, 256)
Screenshot: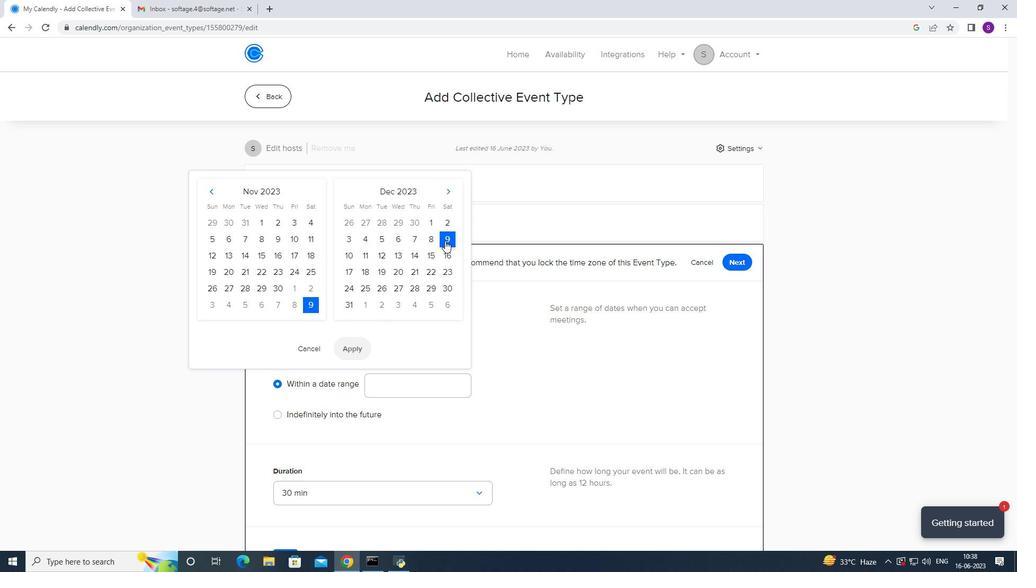 
Action: Mouse pressed left at (438, 256)
Screenshot: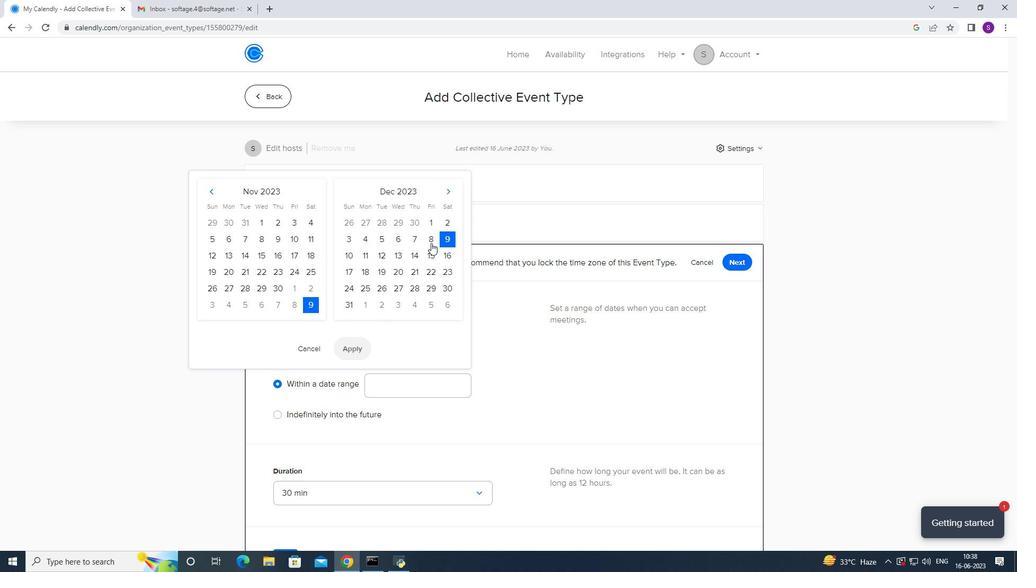 
Action: Mouse moved to (348, 267)
Screenshot: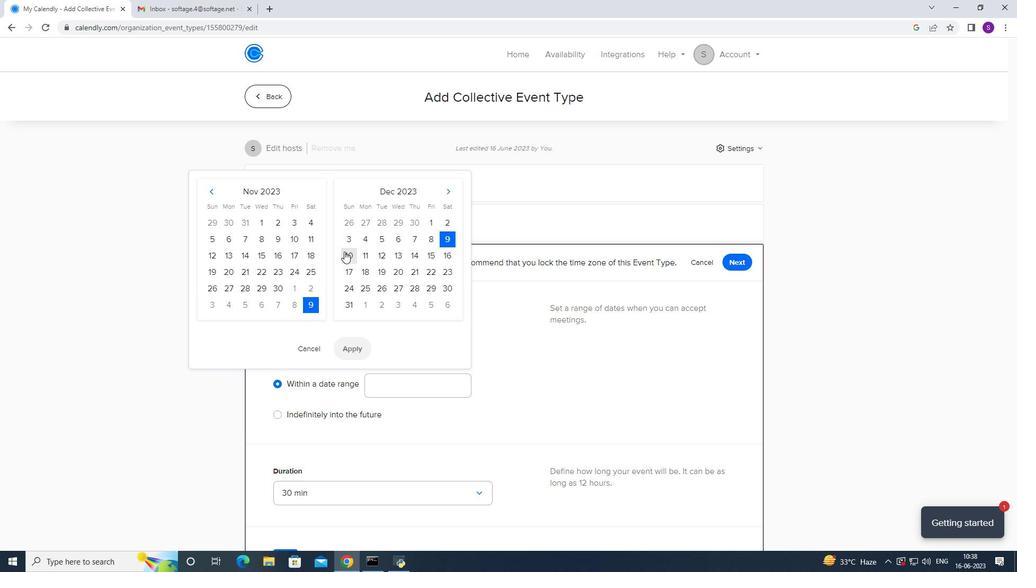 
Action: Mouse pressed left at (348, 267)
Screenshot: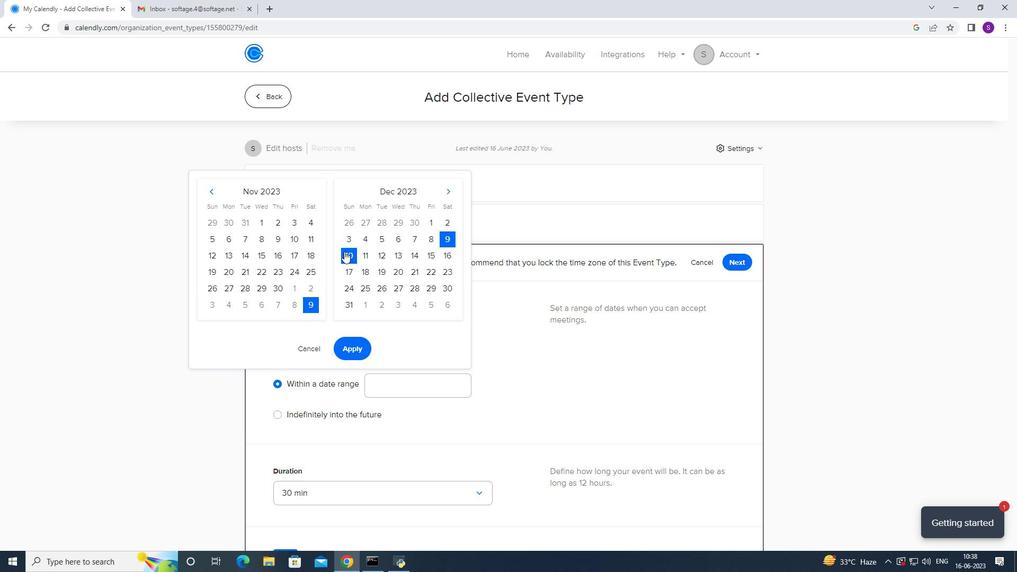 
Action: Mouse moved to (356, 342)
Screenshot: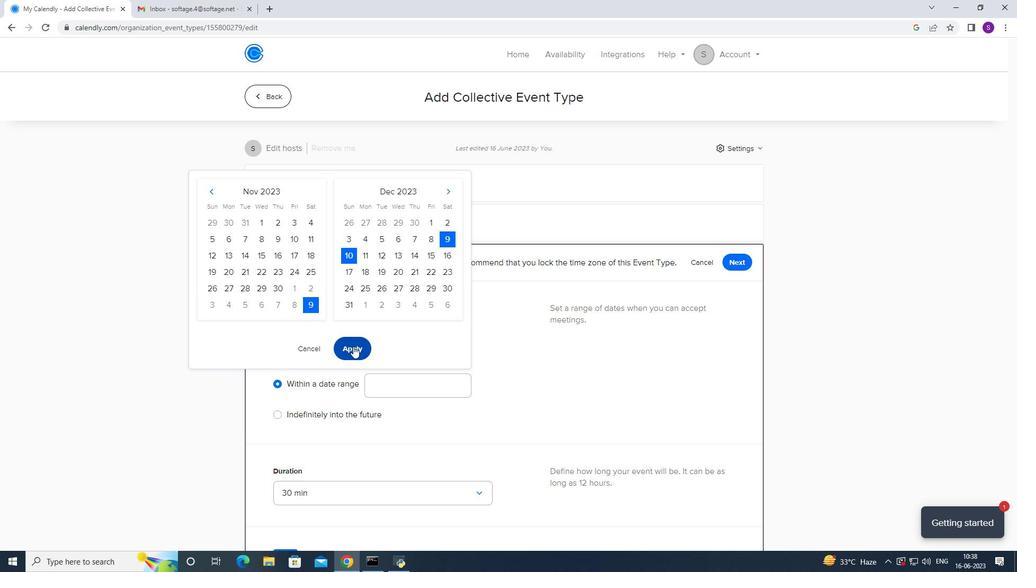 
Action: Mouse pressed left at (356, 342)
Screenshot: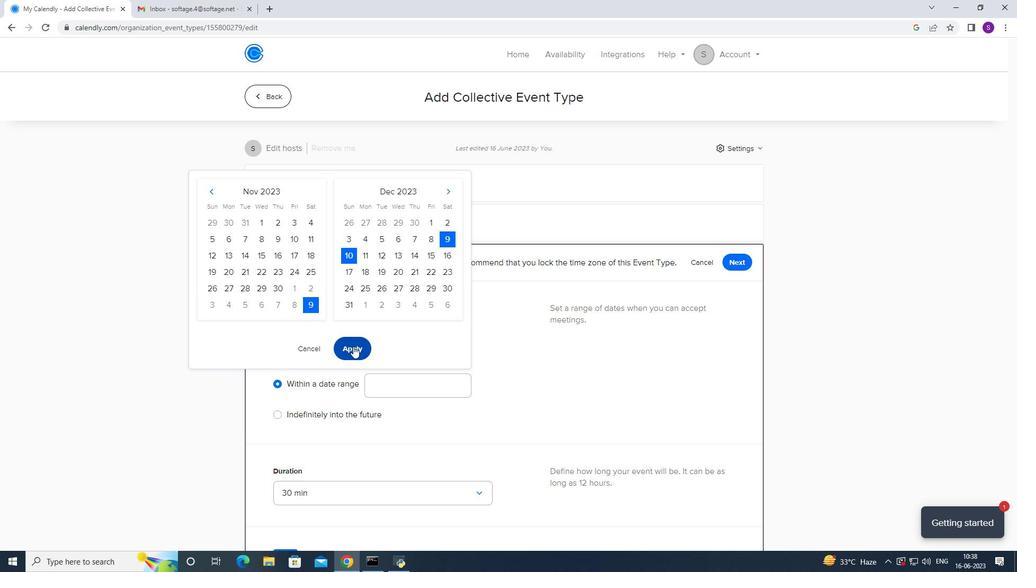 
Action: Mouse moved to (401, 324)
Screenshot: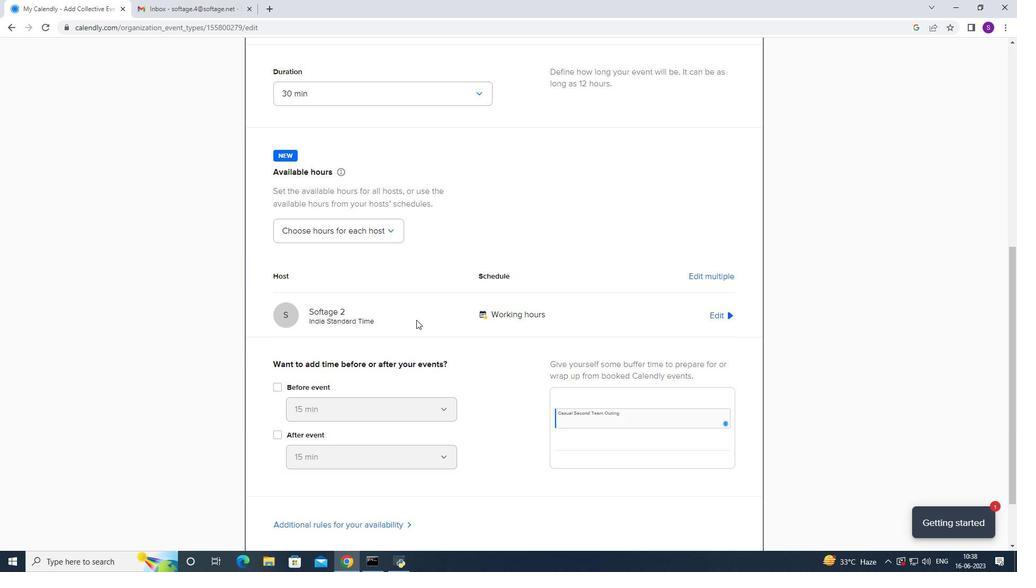 
Action: Mouse scrolled (401, 324) with delta (0, 0)
Screenshot: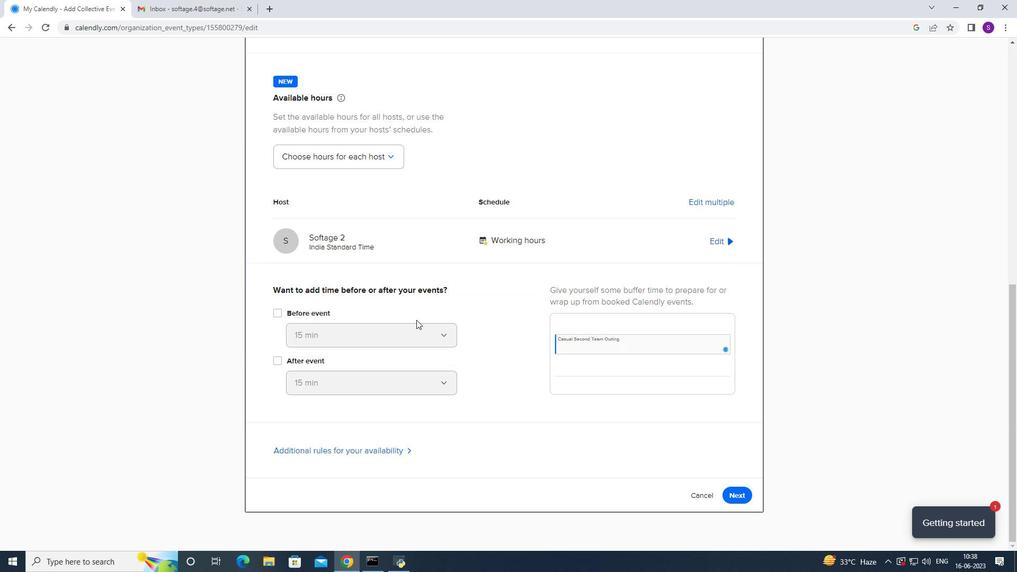 
Action: Mouse scrolled (401, 324) with delta (0, 0)
Screenshot: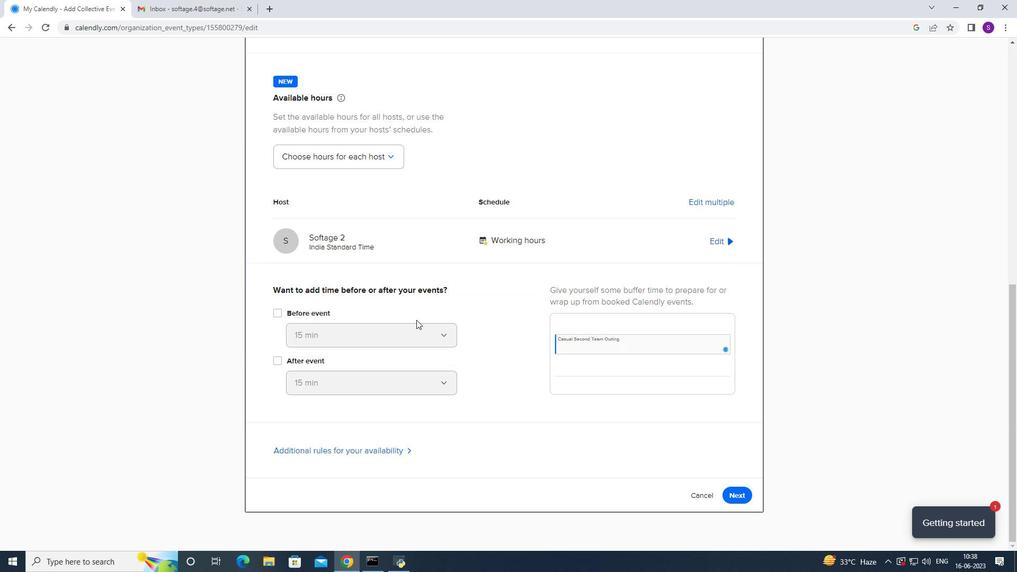 
Action: Mouse scrolled (401, 324) with delta (0, 0)
Screenshot: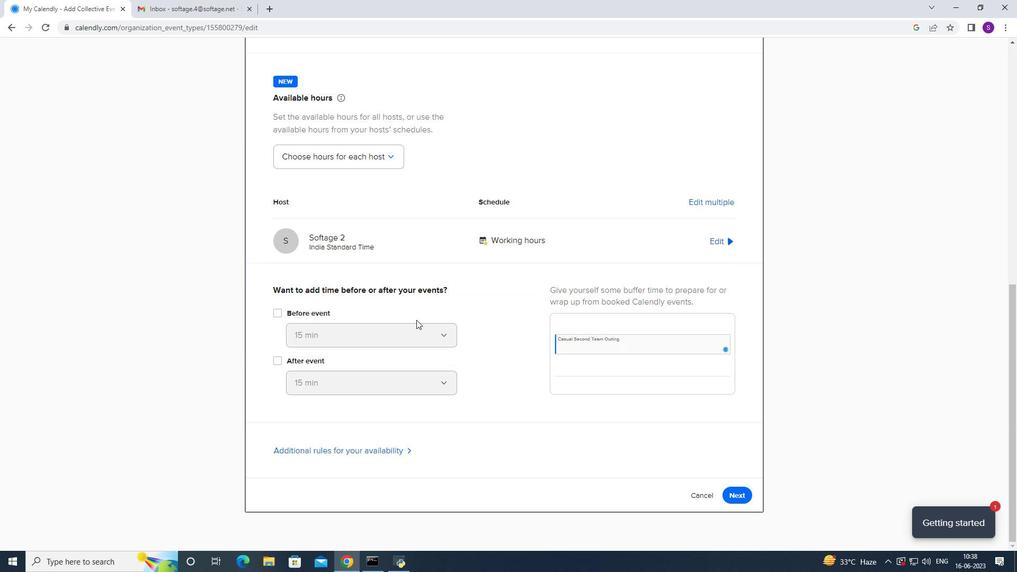 
Action: Mouse scrolled (401, 323) with delta (0, 0)
Screenshot: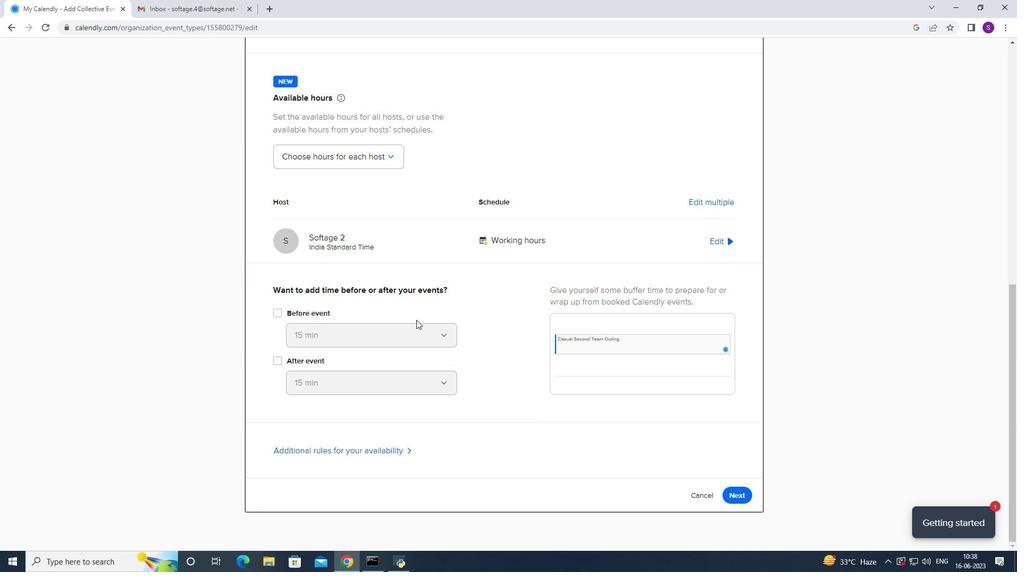 
Action: Mouse scrolled (401, 324) with delta (0, 0)
Screenshot: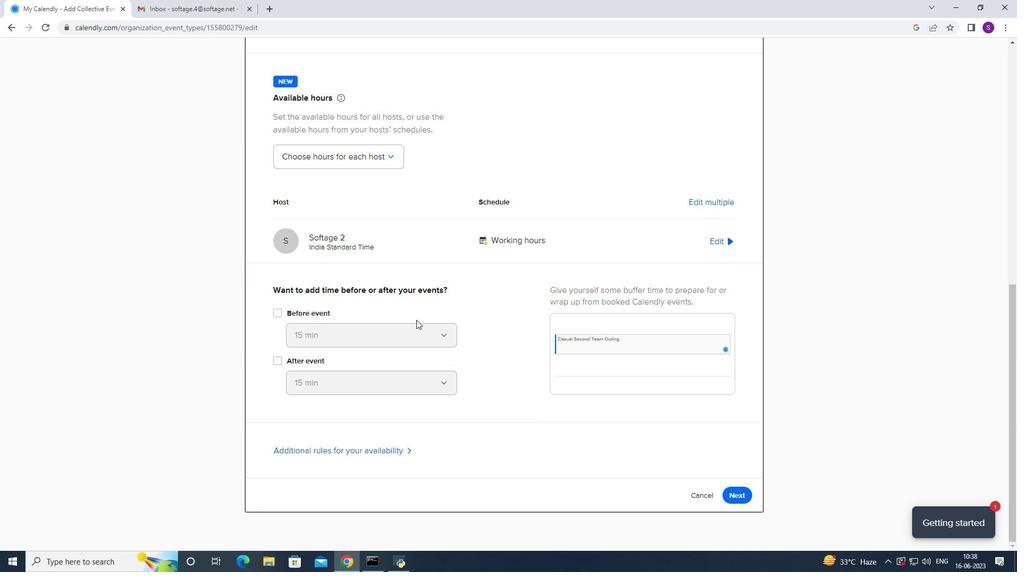 
Action: Mouse scrolled (401, 324) with delta (0, 0)
Screenshot: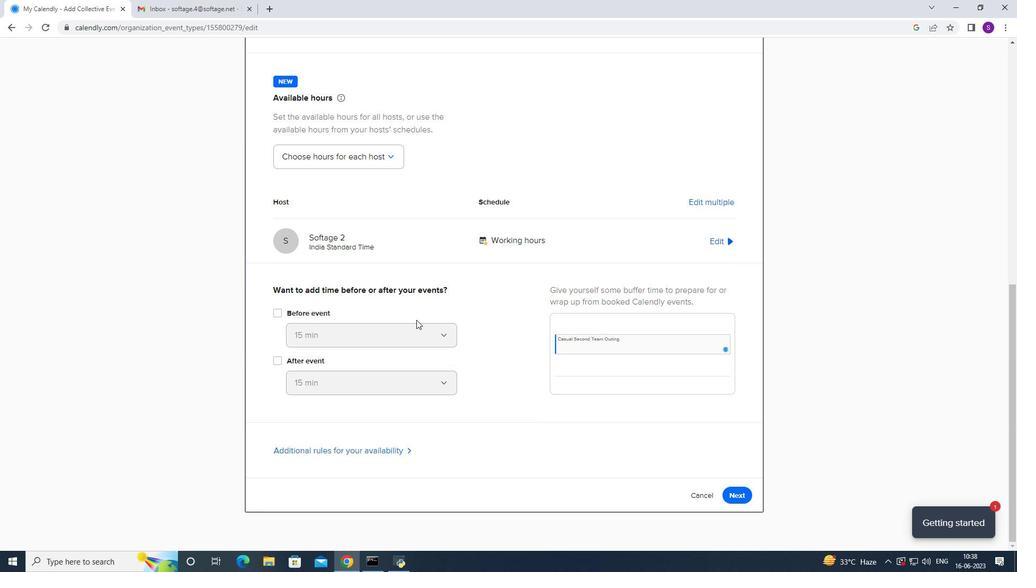 
Action: Mouse moved to (401, 324)
Screenshot: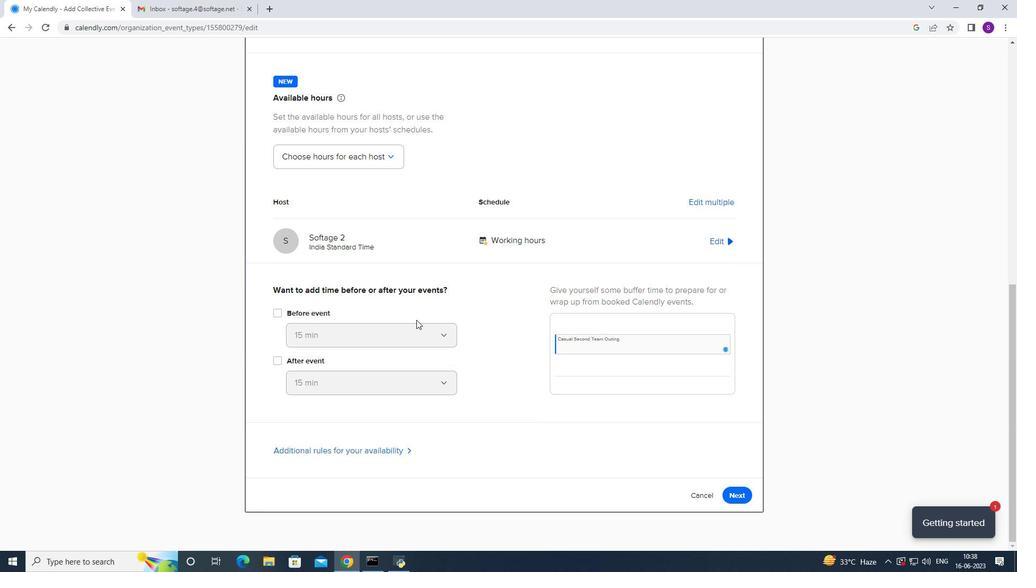 
Action: Mouse scrolled (401, 324) with delta (0, 0)
Screenshot: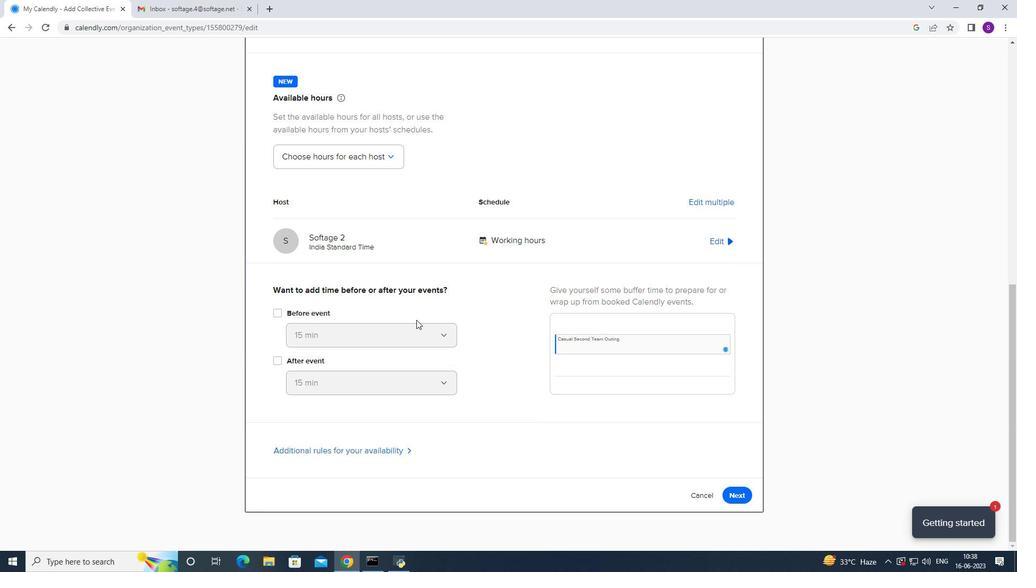 
Action: Mouse moved to (406, 322)
Screenshot: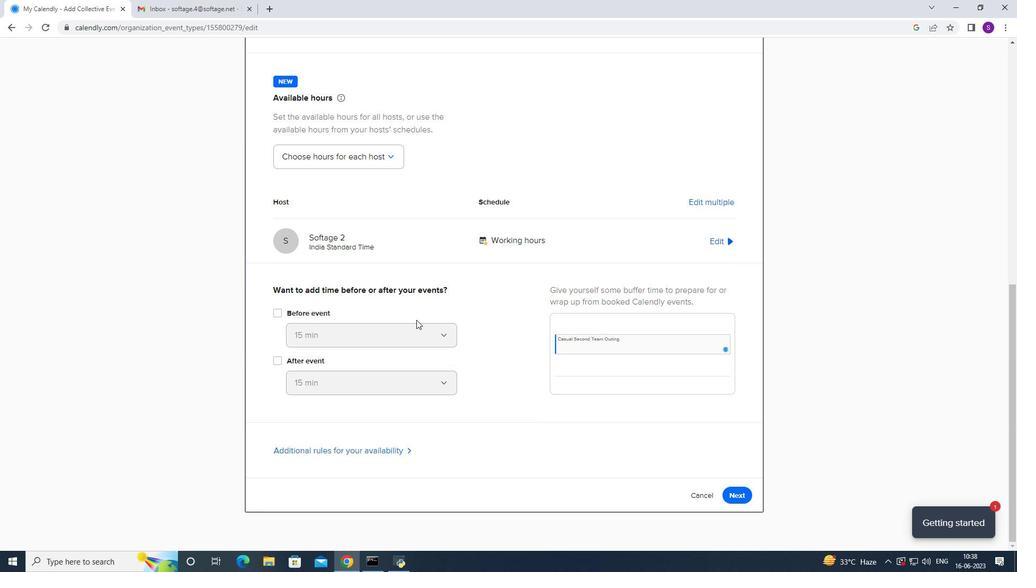 
Action: Mouse scrolled (403, 323) with delta (0, 0)
Screenshot: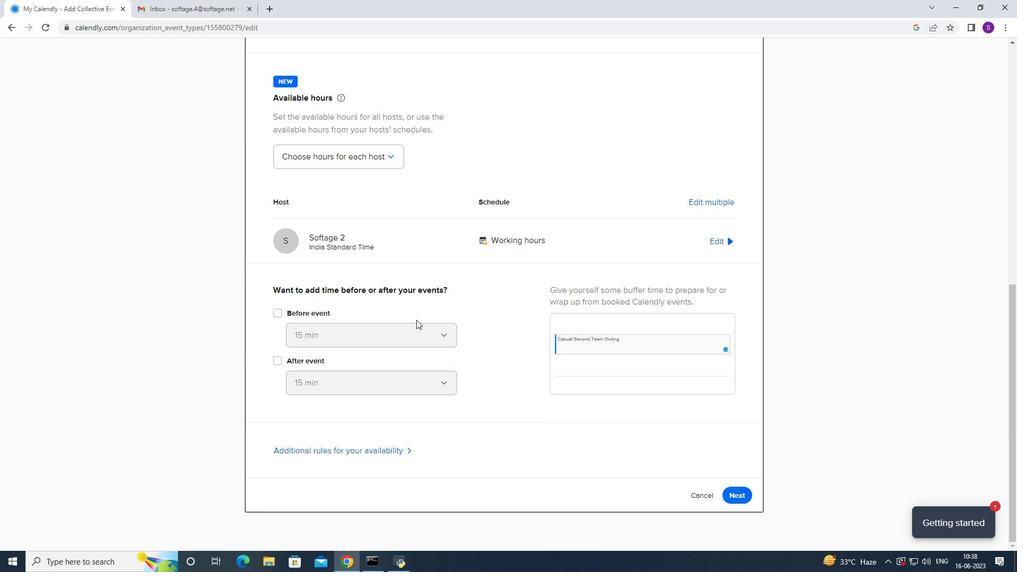 
Action: Mouse moved to (411, 321)
Screenshot: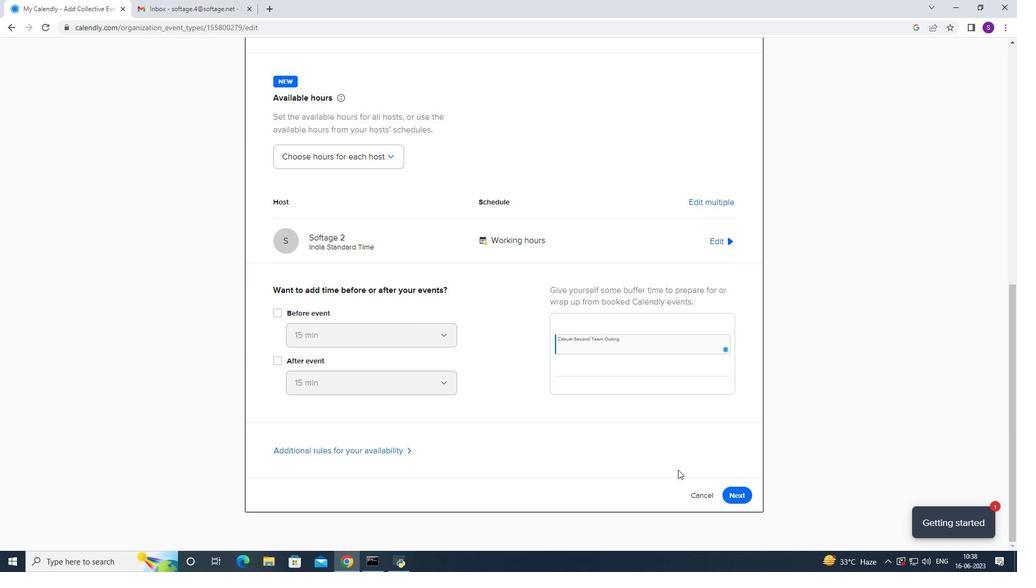 
Action: Mouse scrolled (411, 321) with delta (0, 0)
Screenshot: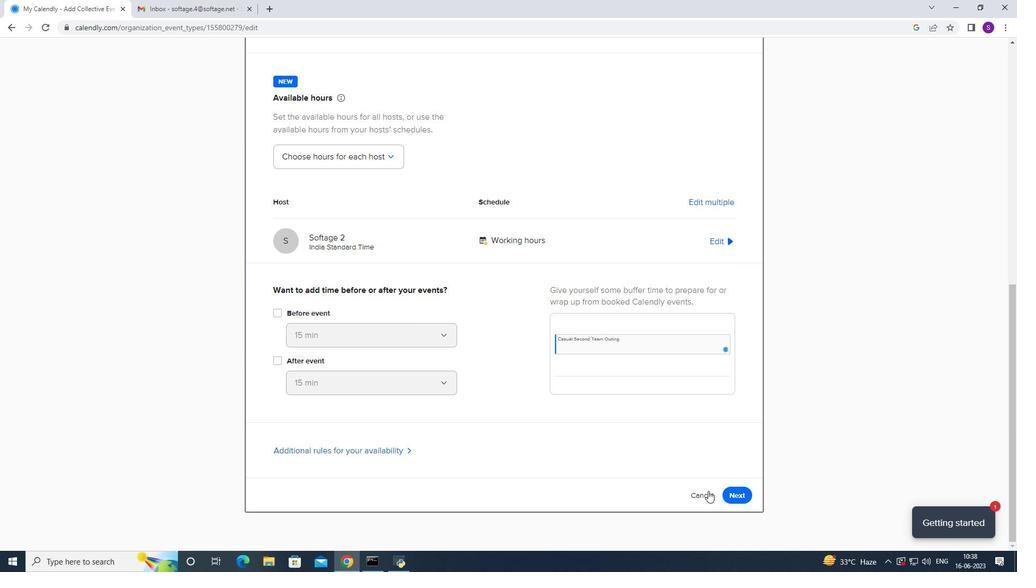 
Action: Mouse scrolled (411, 321) with delta (0, 0)
Screenshot: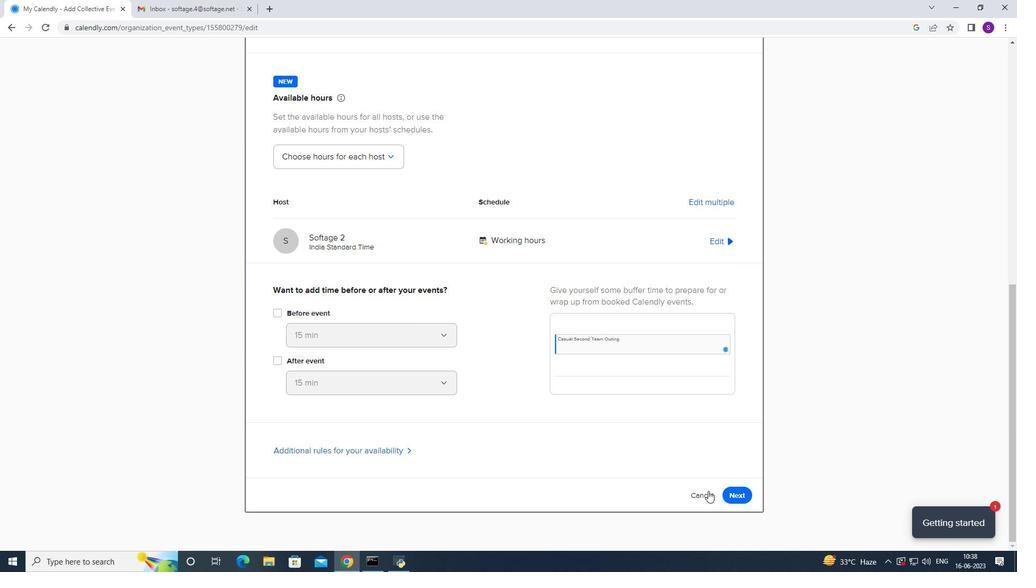 
Action: Mouse scrolled (411, 320) with delta (0, -1)
Screenshot: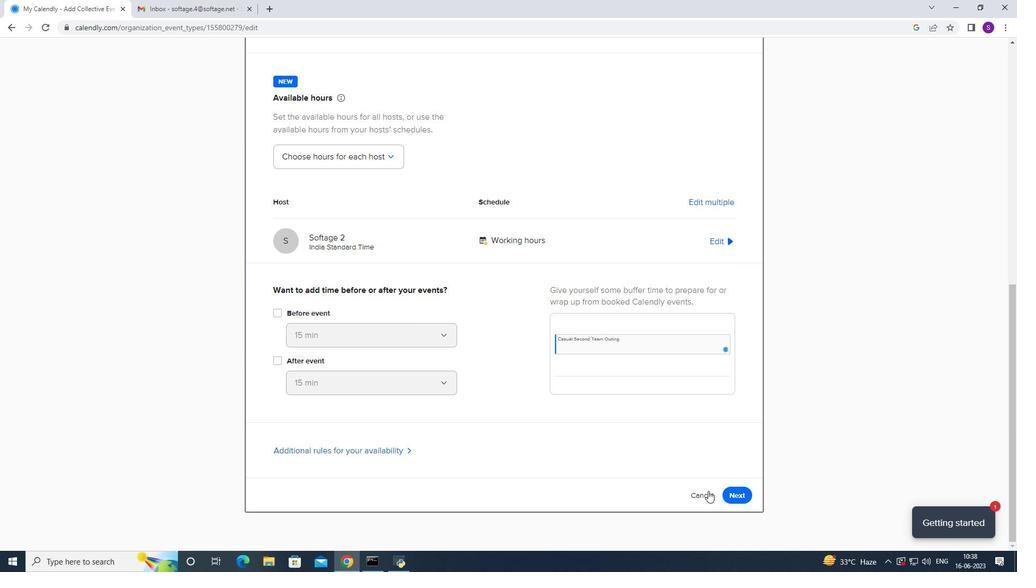 
Action: Mouse scrolled (411, 321) with delta (0, 0)
Screenshot: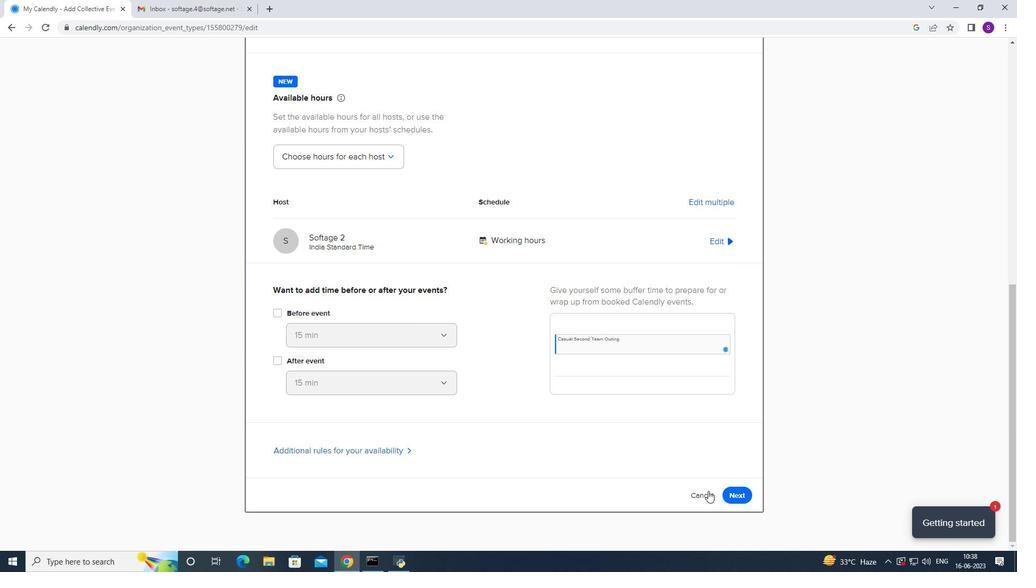 
Action: Mouse scrolled (411, 321) with delta (0, 0)
Screenshot: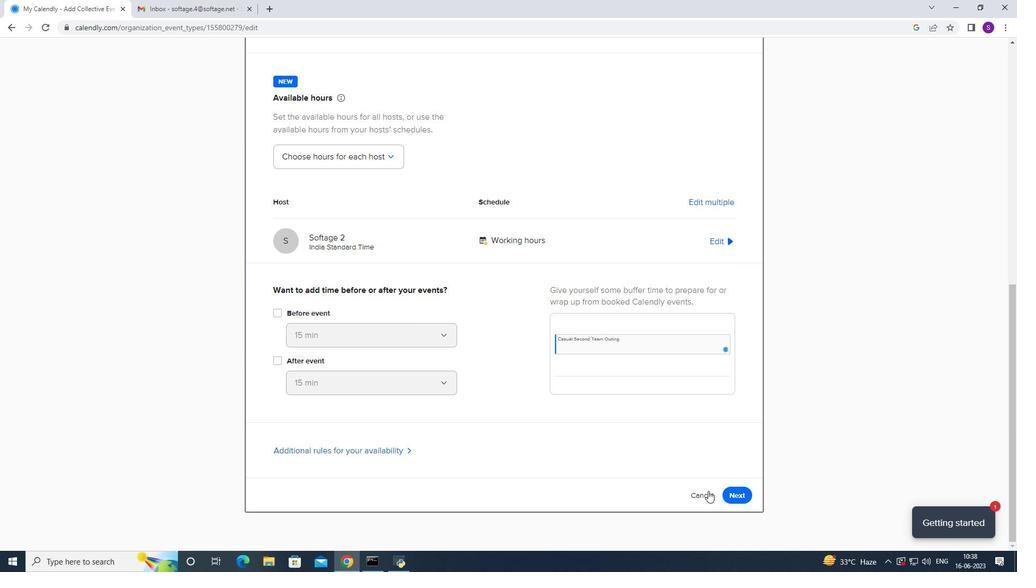 
Action: Mouse scrolled (411, 321) with delta (0, 0)
Screenshot: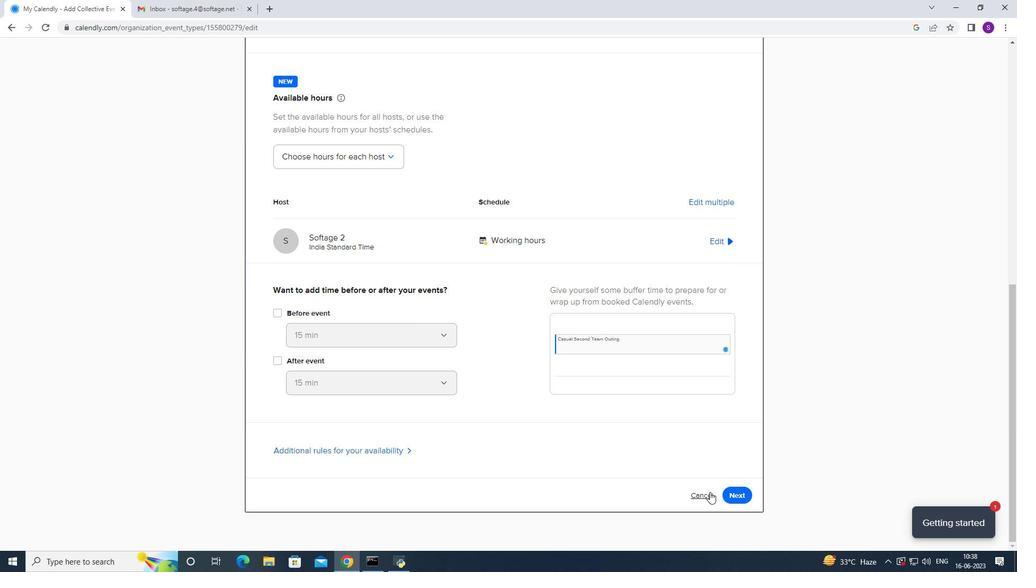 
Action: Mouse scrolled (411, 321) with delta (0, 0)
Screenshot: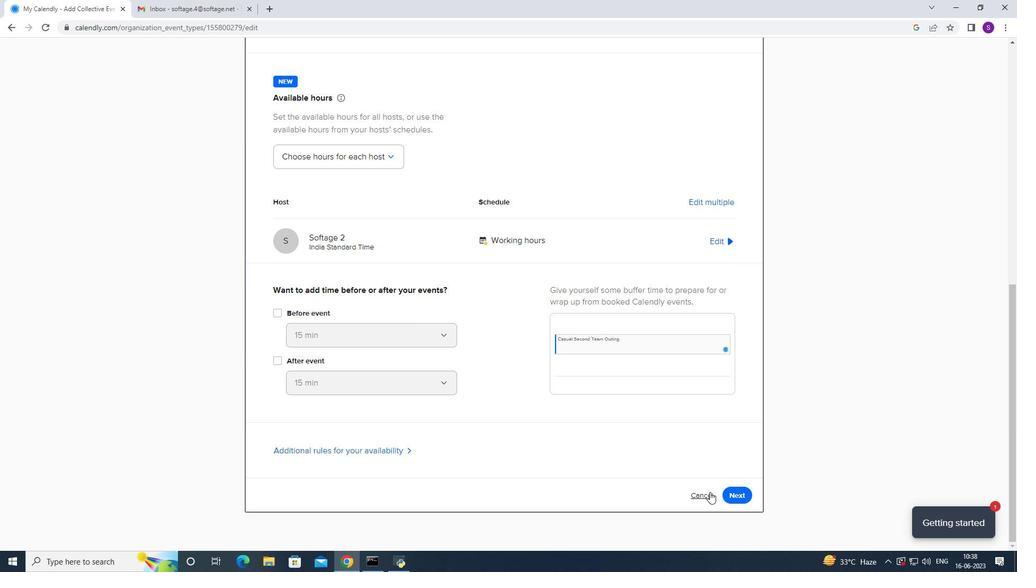 
Action: Mouse moved to (696, 460)
Screenshot: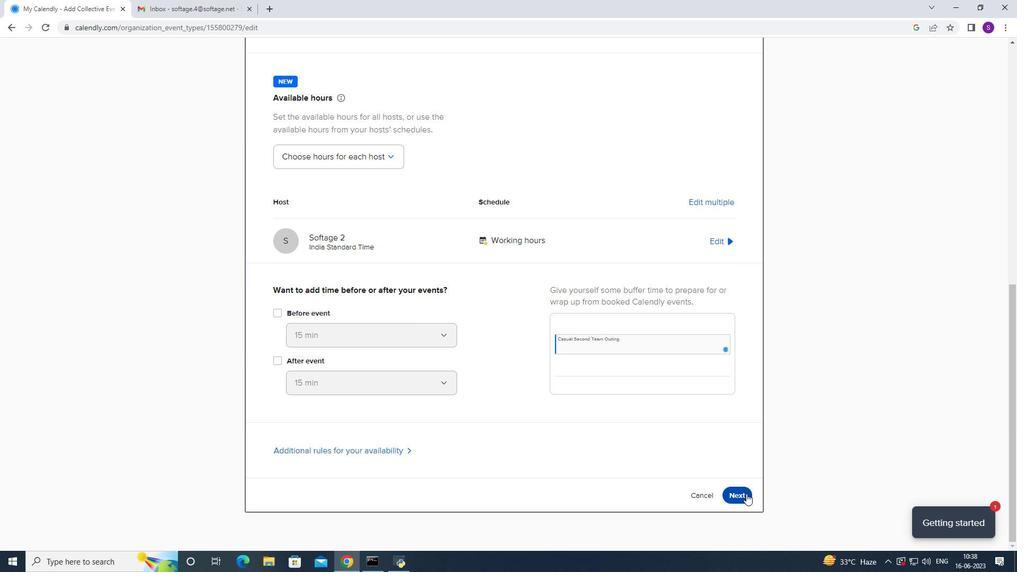 
Action: Mouse pressed left at (696, 460)
Screenshot: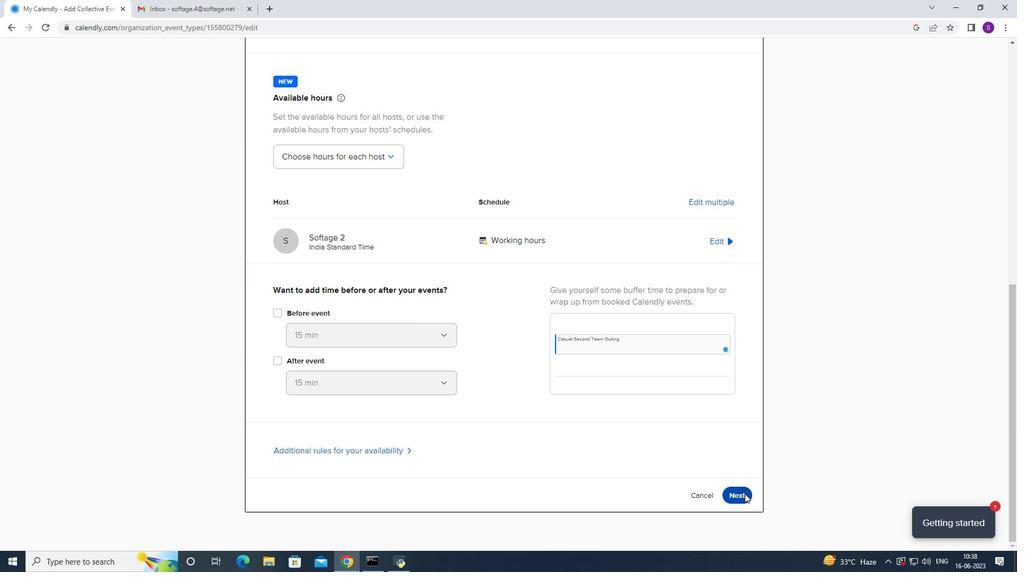 
Action: Mouse moved to (709, 152)
Screenshot: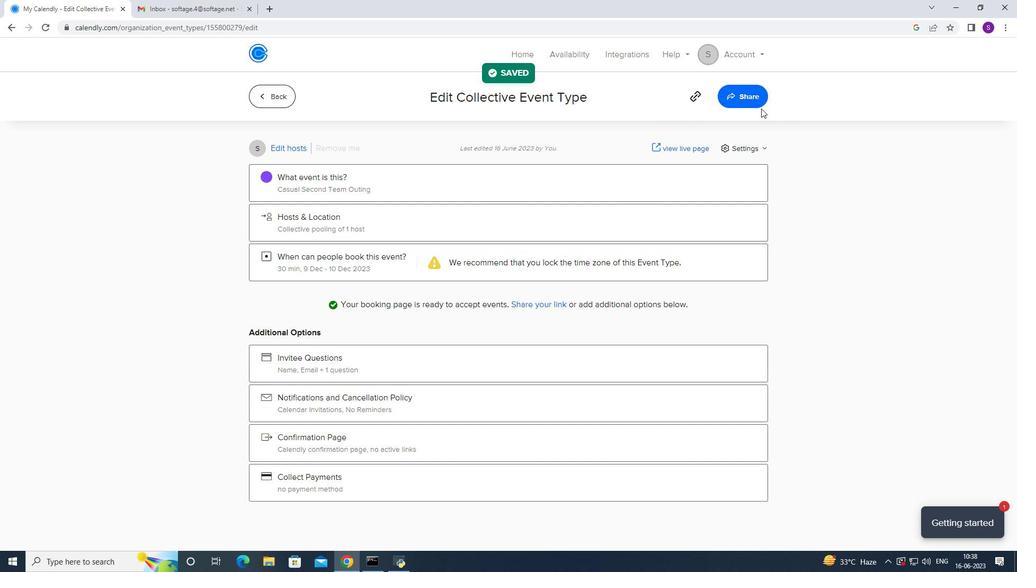 
Action: Mouse pressed left at (709, 152)
Screenshot: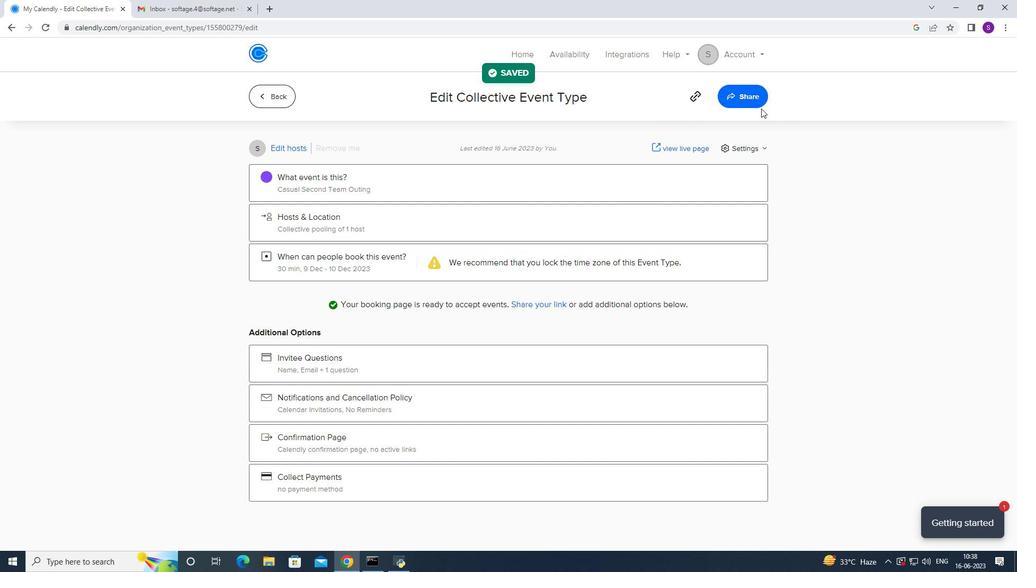 
Action: Mouse moved to (708, 148)
Screenshot: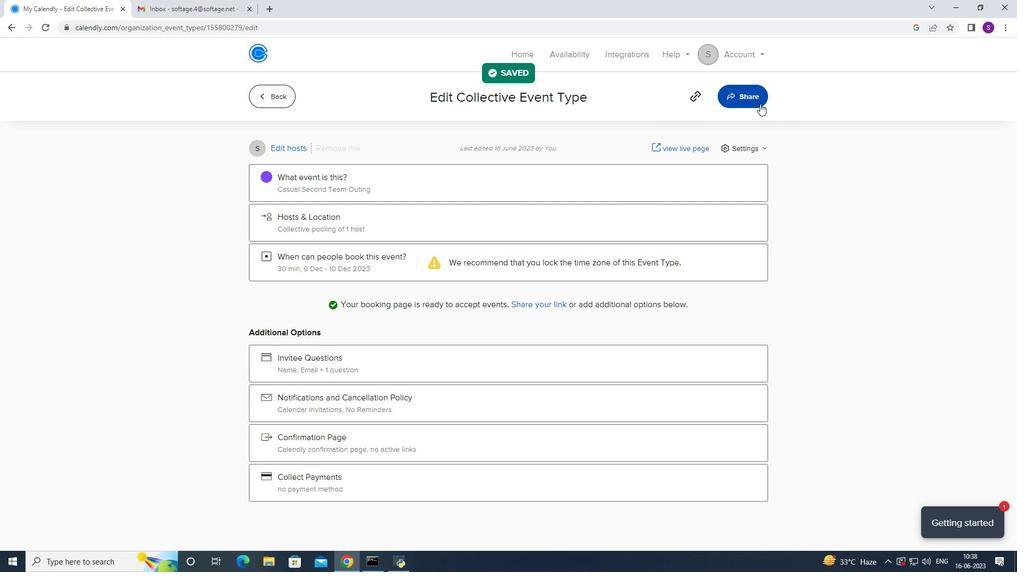 
Action: Mouse pressed left at (708, 148)
Screenshot: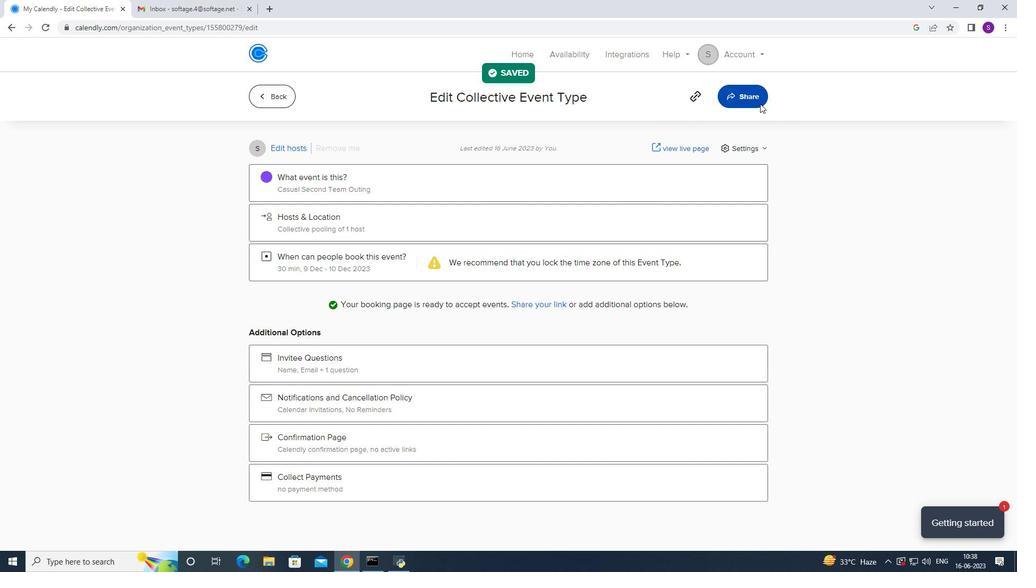 
Action: Mouse moved to (601, 213)
Screenshot: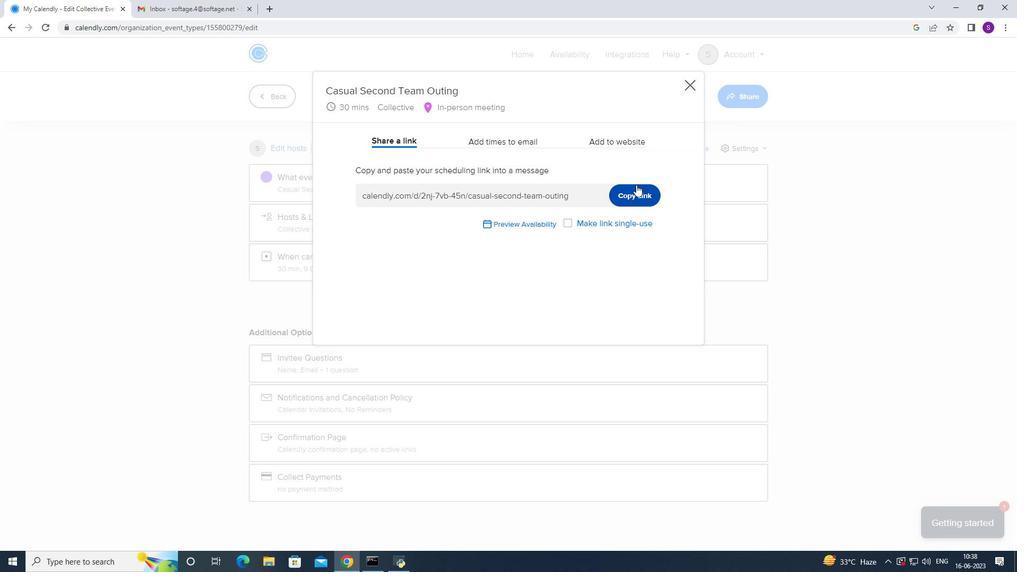 
Action: Mouse pressed left at (601, 213)
Screenshot: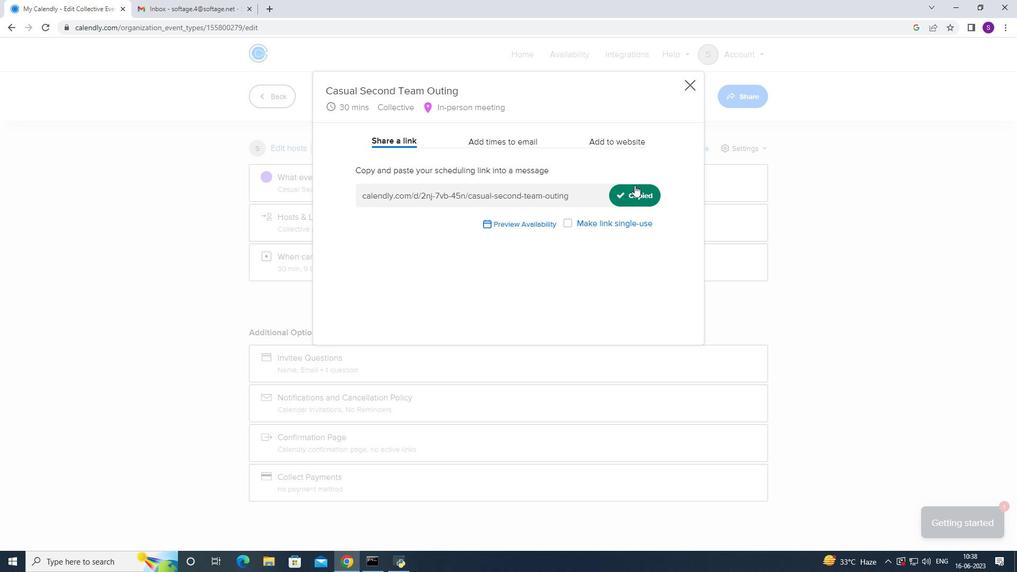
Action: Mouse moved to (185, 75)
Screenshot: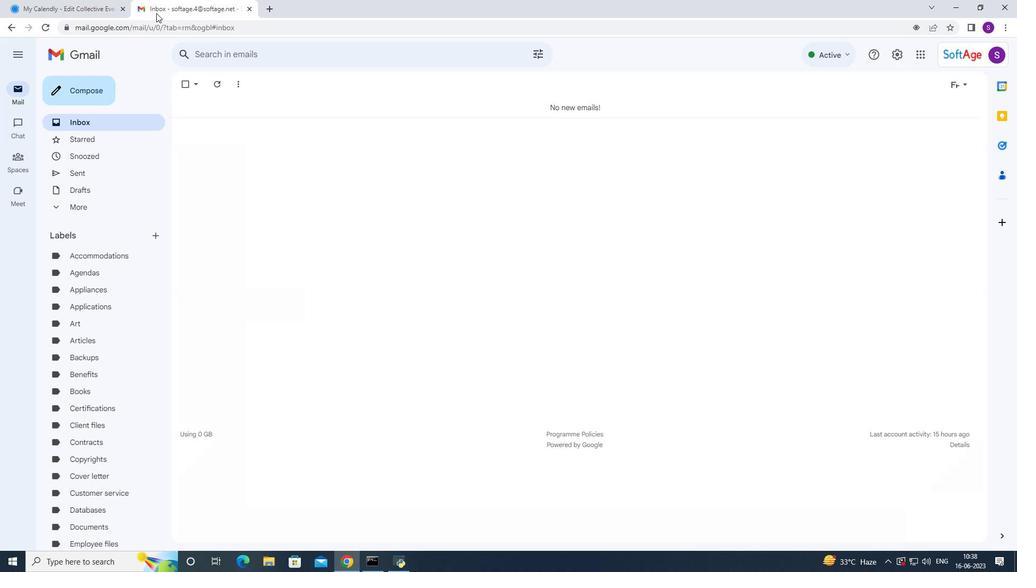 
Action: Mouse pressed left at (185, 75)
Screenshot: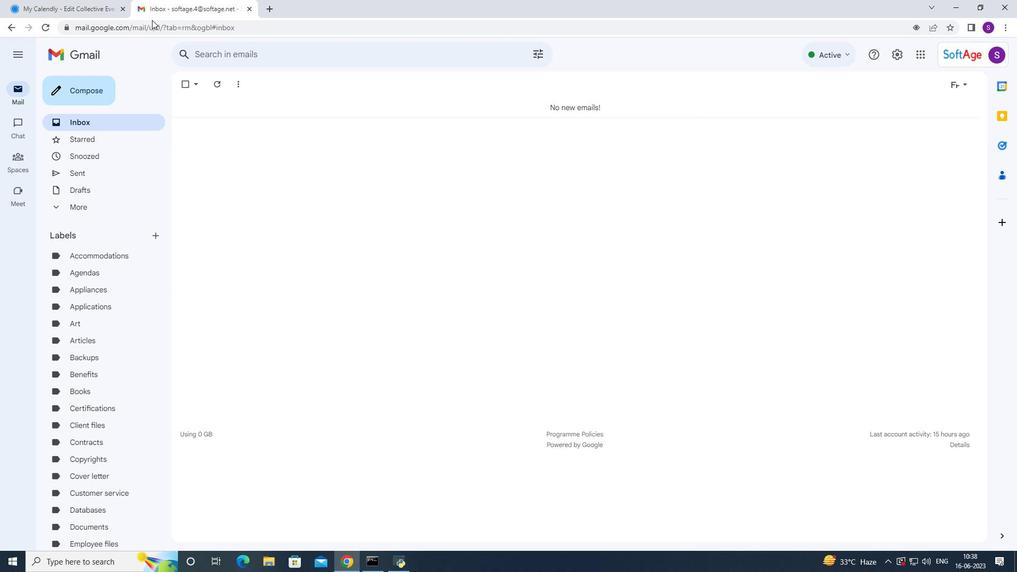 
Action: Mouse moved to (120, 128)
Screenshot: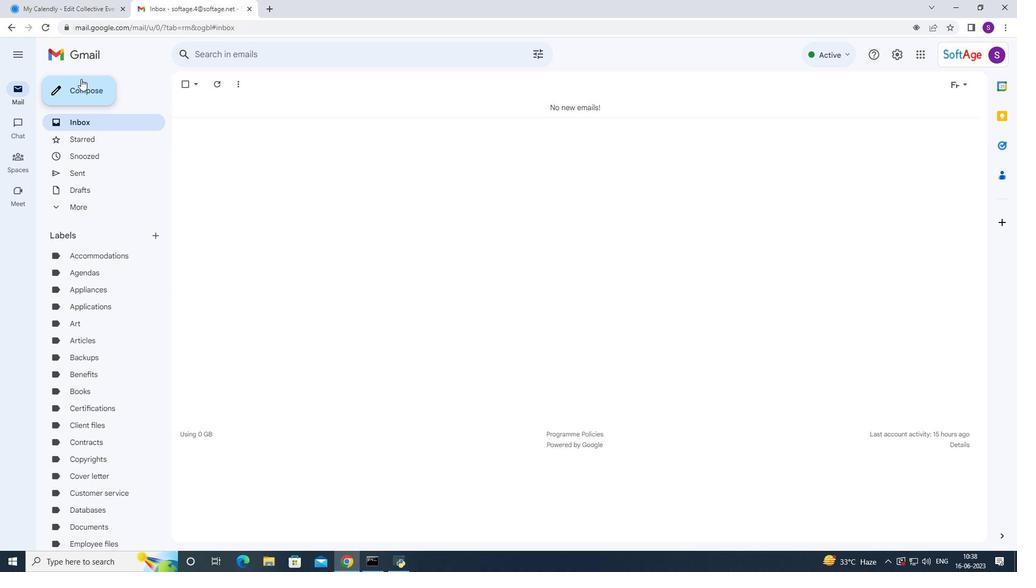 
Action: Mouse pressed left at (120, 128)
Screenshot: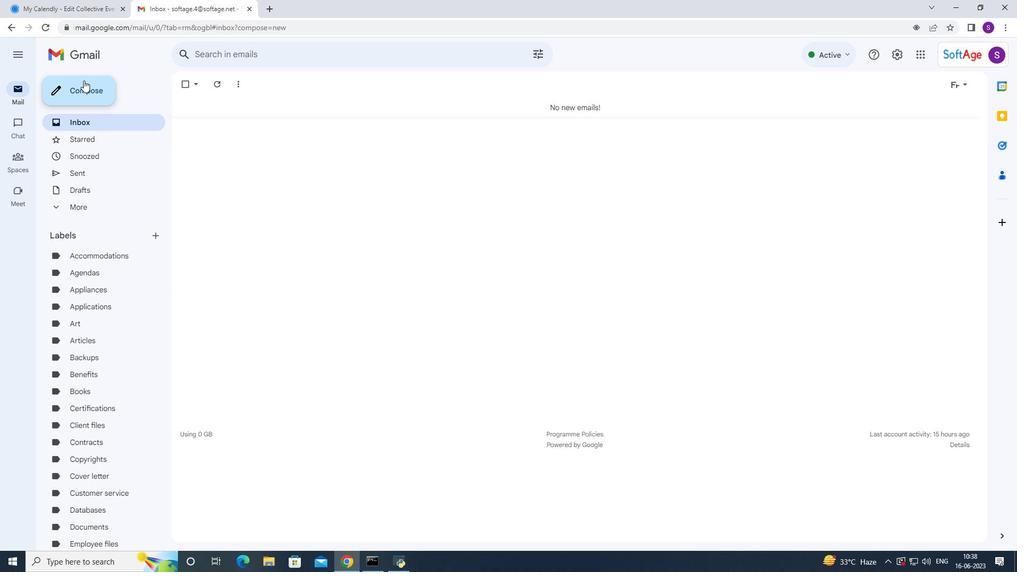 
Action: Mouse moved to (685, 316)
Screenshot: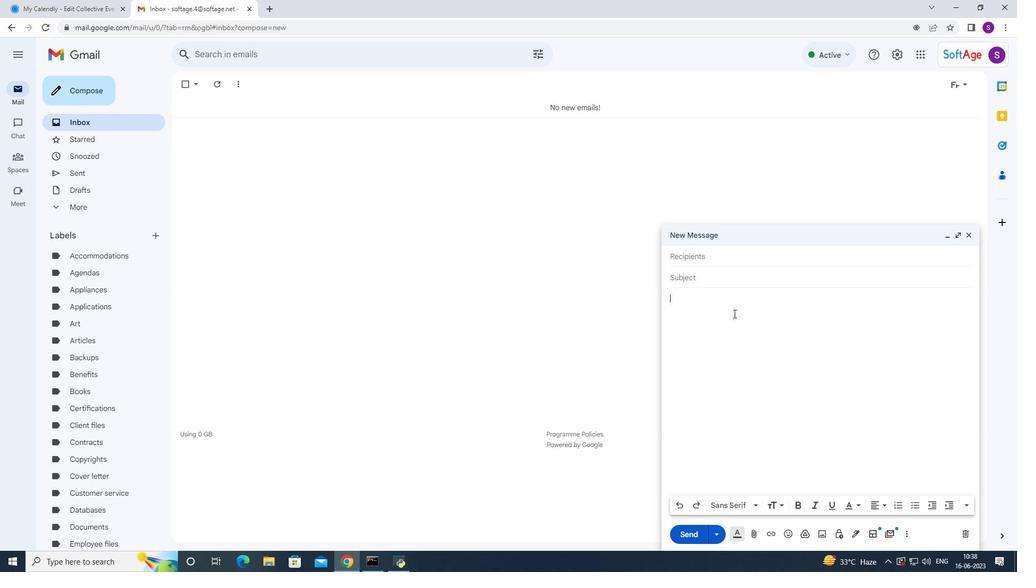 
Action: Mouse pressed left at (685, 316)
Screenshot: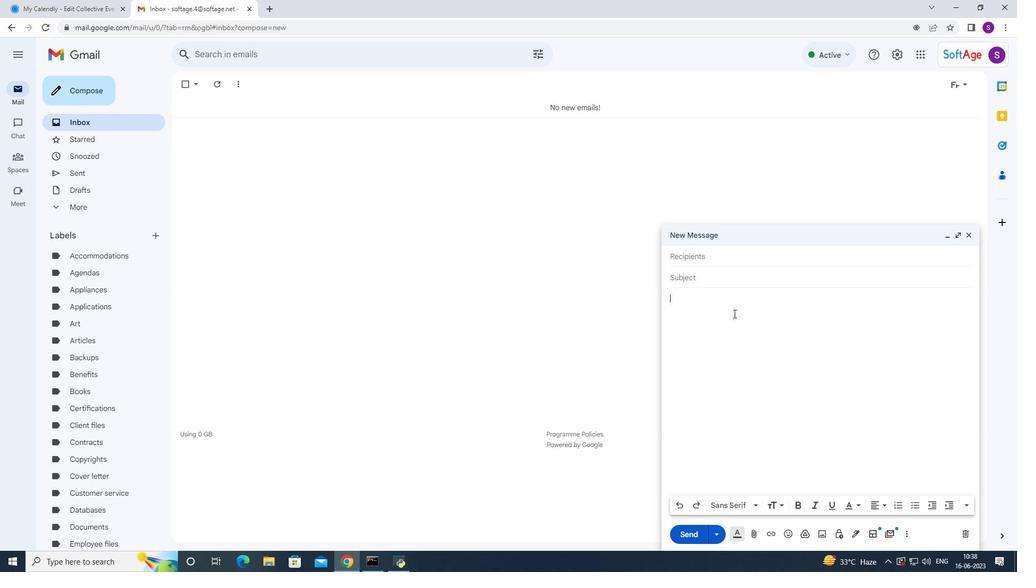 
Action: Mouse pressed right at (685, 316)
Screenshot: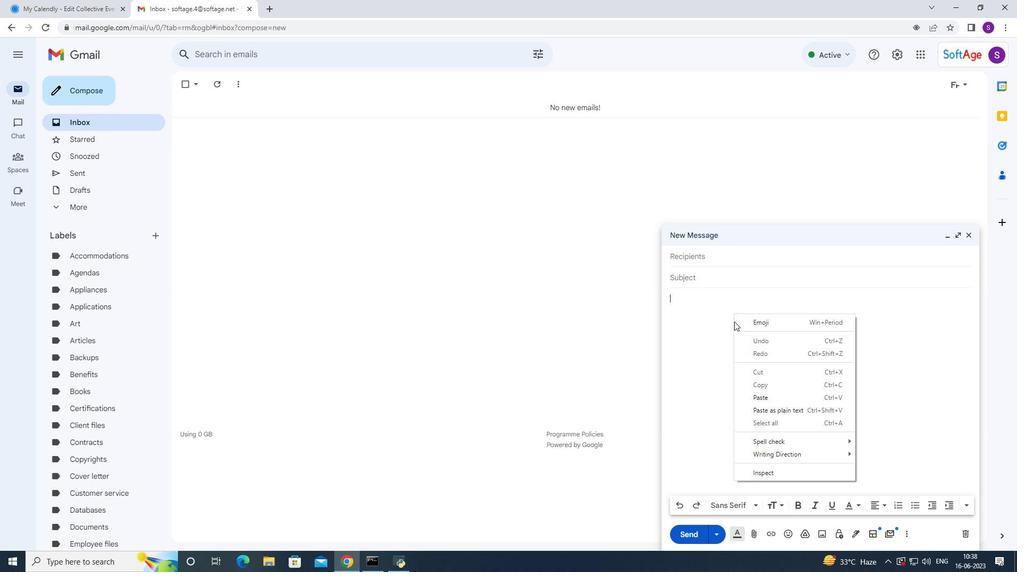 
Action: Mouse moved to (695, 377)
Screenshot: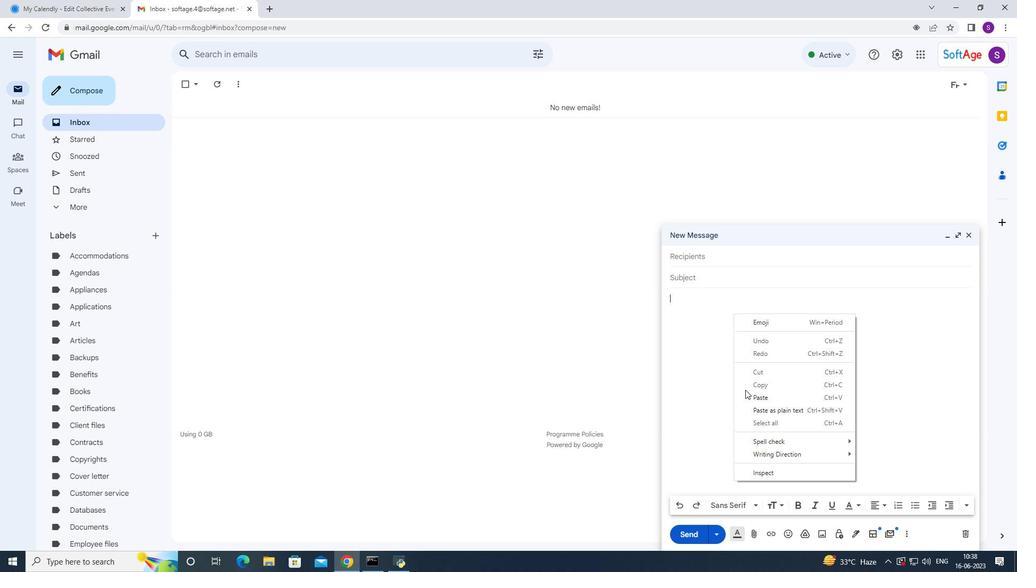 
Action: Mouse pressed left at (695, 377)
Screenshot: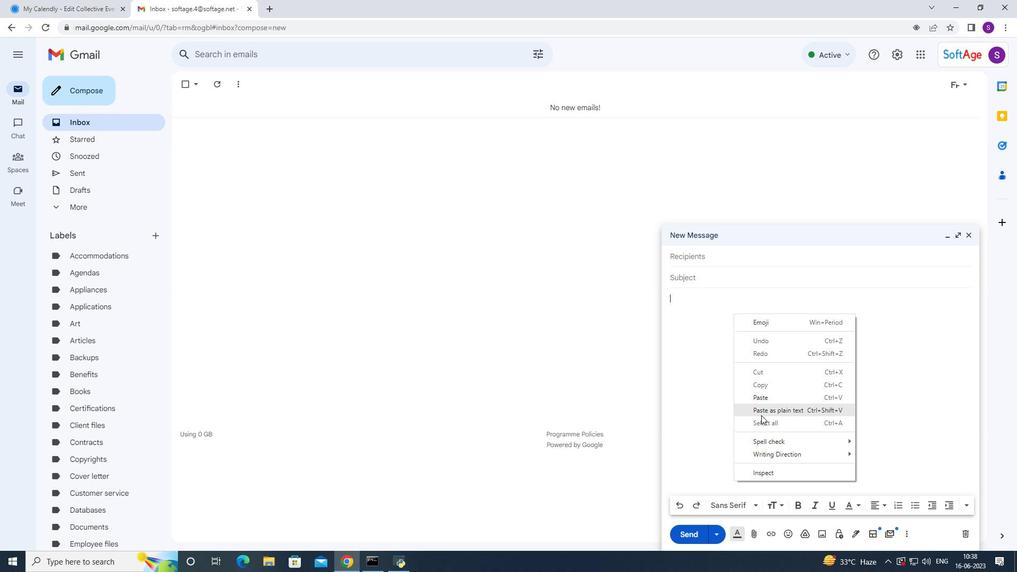 
Action: Mouse moved to (713, 385)
Screenshot: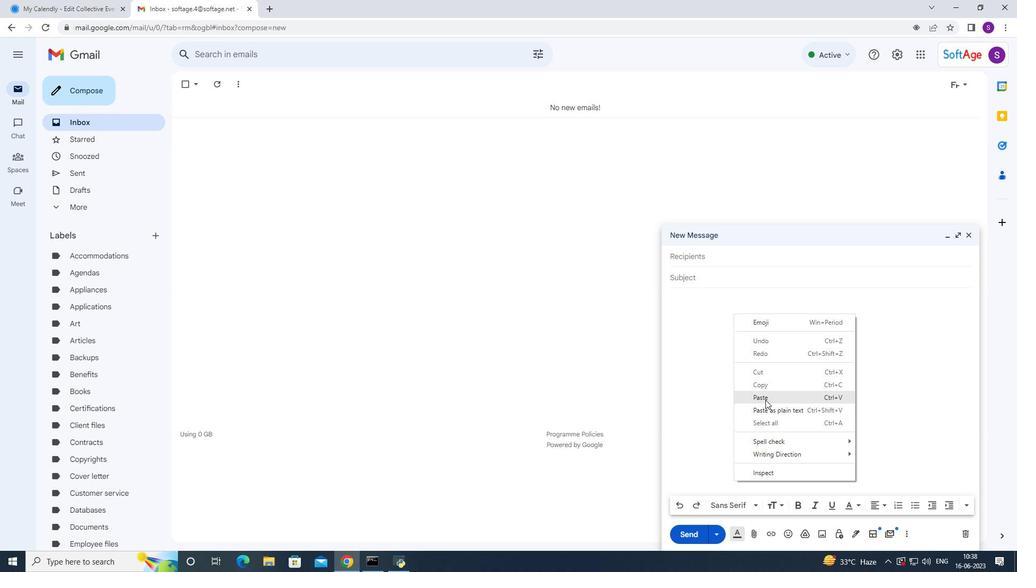 
Action: Mouse pressed left at (713, 385)
Screenshot: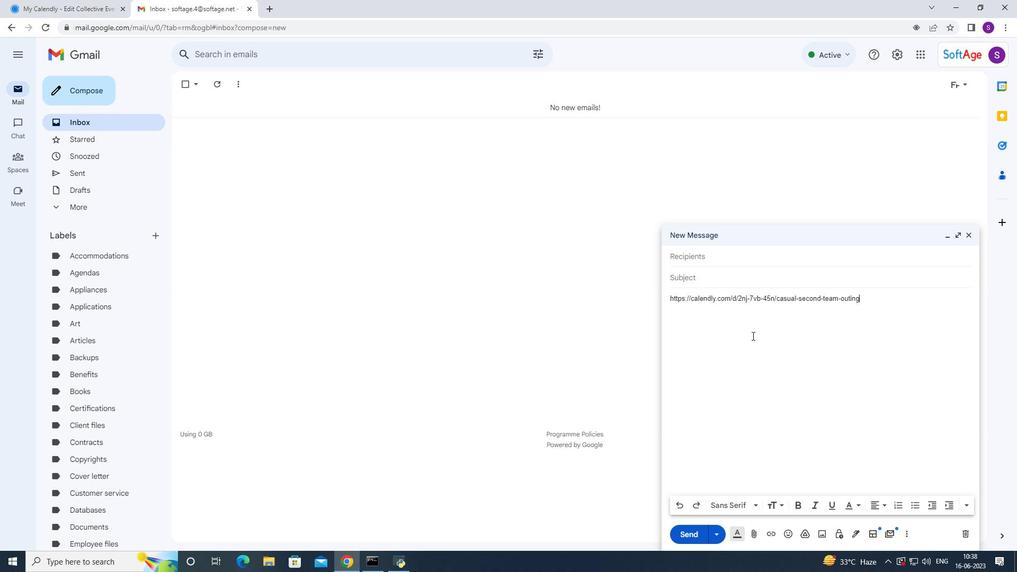 
Action: Mouse moved to (694, 258)
Screenshot: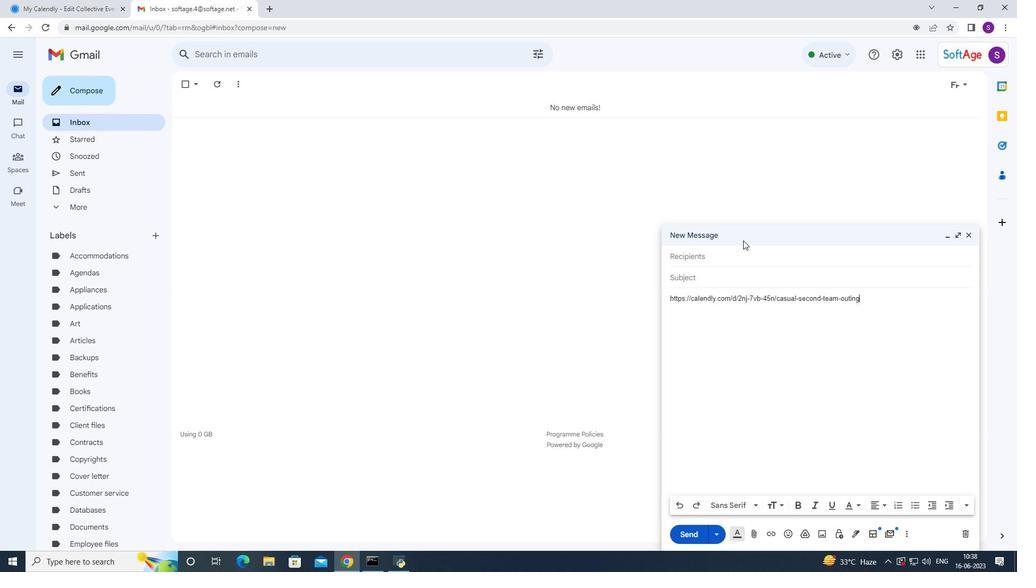 
Action: Mouse pressed left at (694, 258)
Screenshot: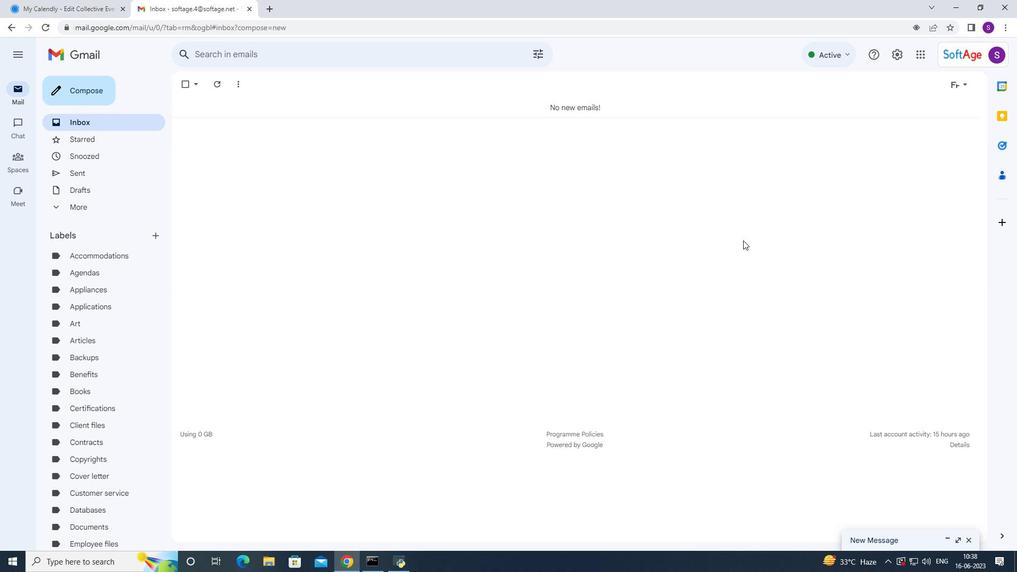 
Action: Mouse moved to (879, 498)
Screenshot: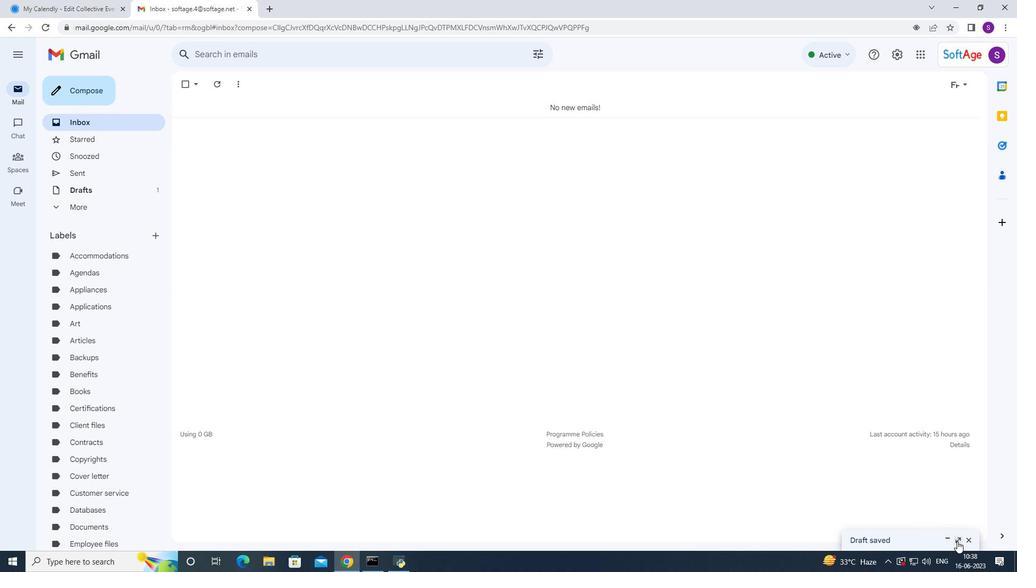 
Action: Mouse pressed left at (879, 498)
Screenshot: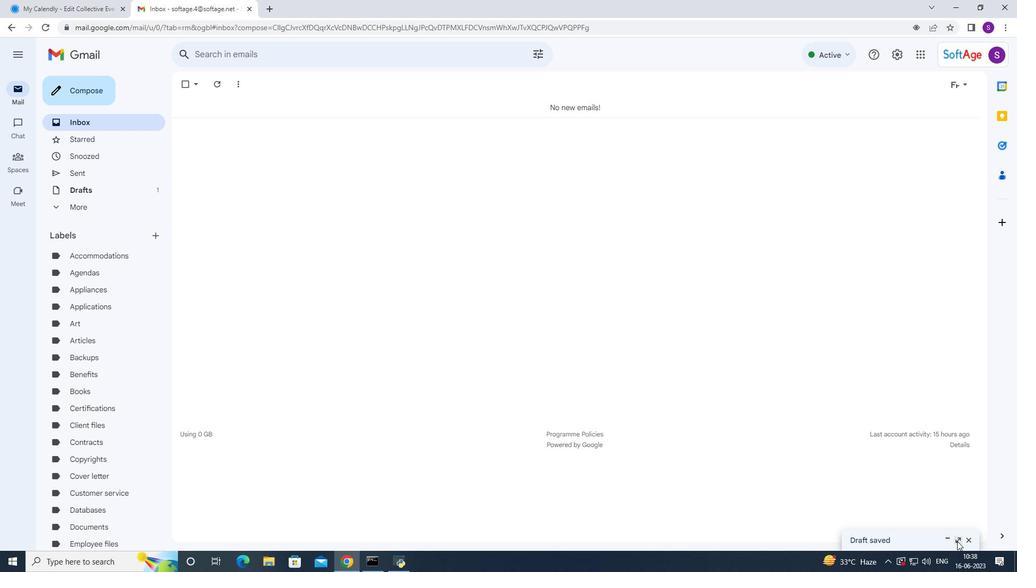 
Action: Mouse moved to (236, 145)
Screenshot: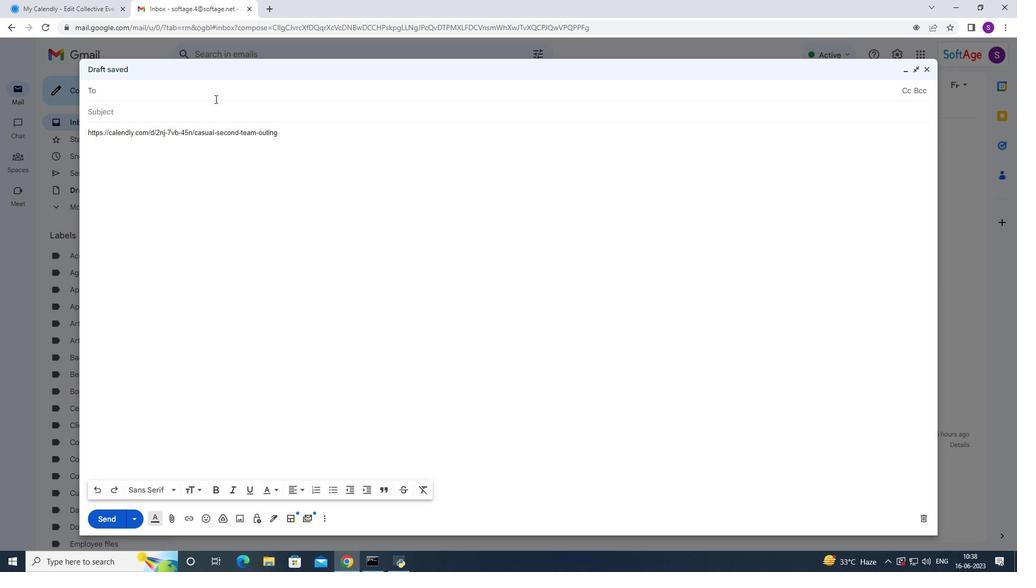 
Action: Key pressed soft
Screenshot: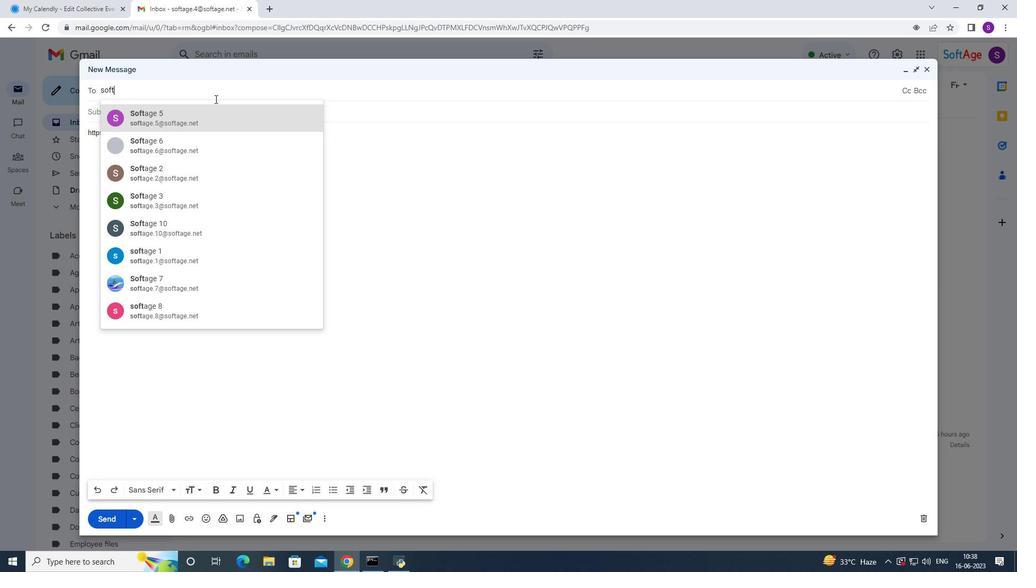
Action: Mouse moved to (193, 232)
Screenshot: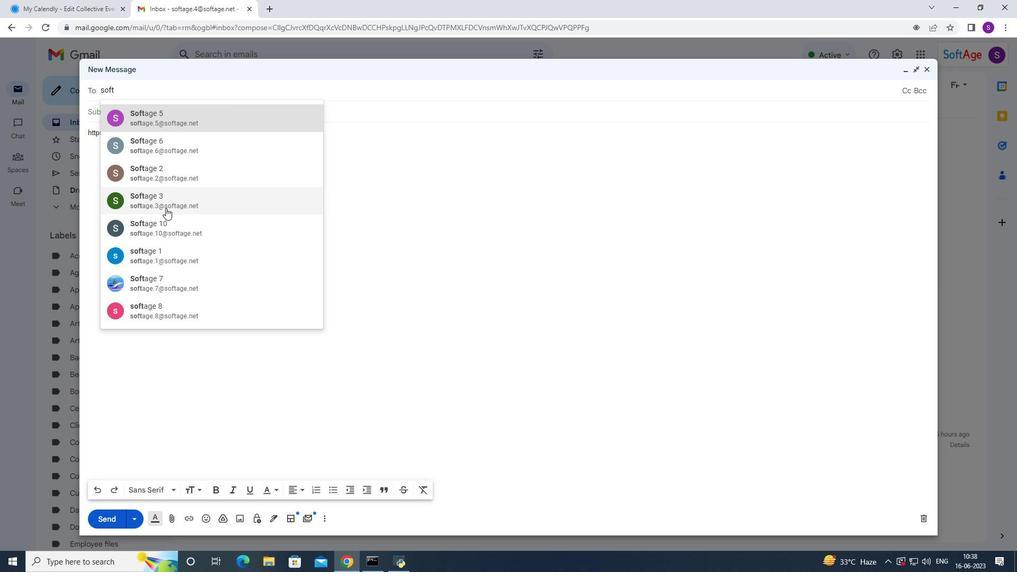 
Action: Mouse pressed left at (193, 232)
Screenshot: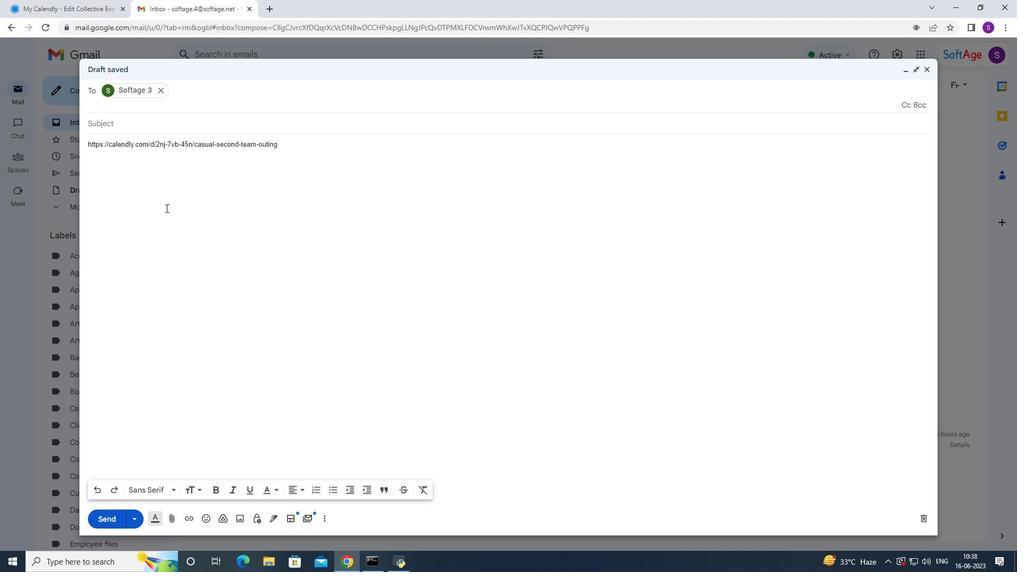 
Action: Key pressed so
Screenshot: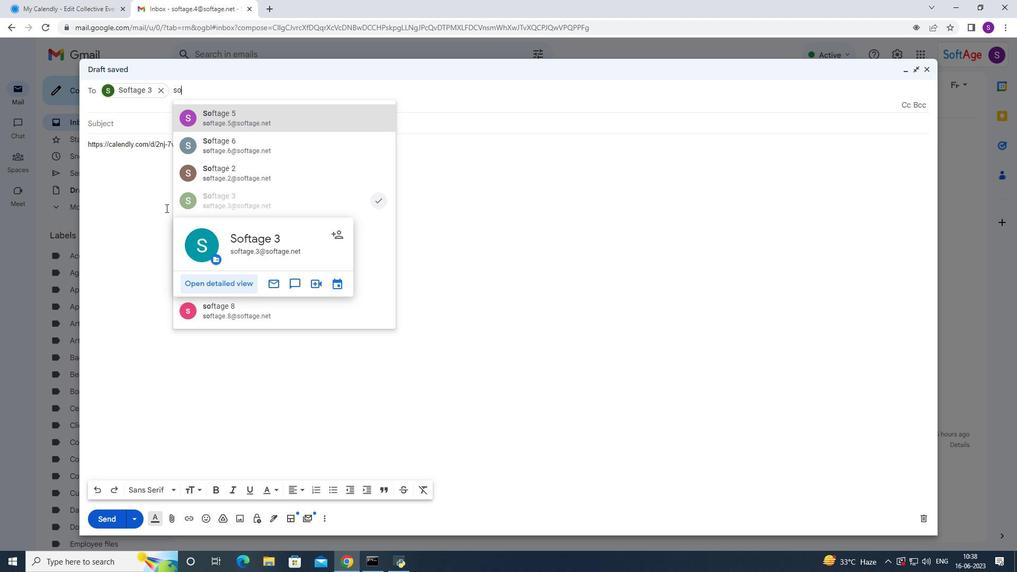 
Action: Mouse moved to (241, 179)
Screenshot: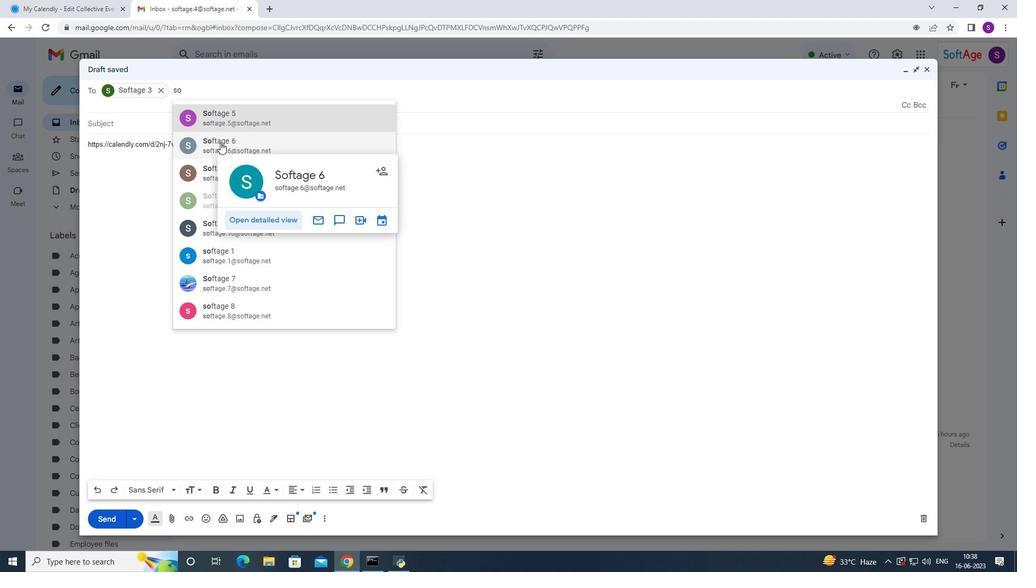 
Action: Mouse scrolled (241, 179) with delta (0, 0)
Screenshot: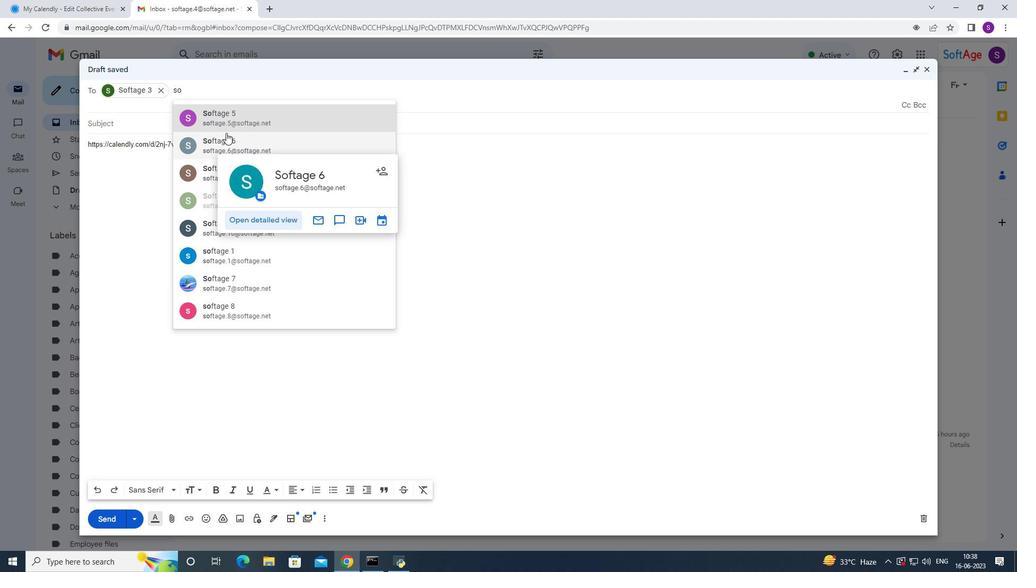 
Action: Mouse moved to (252, 163)
Screenshot: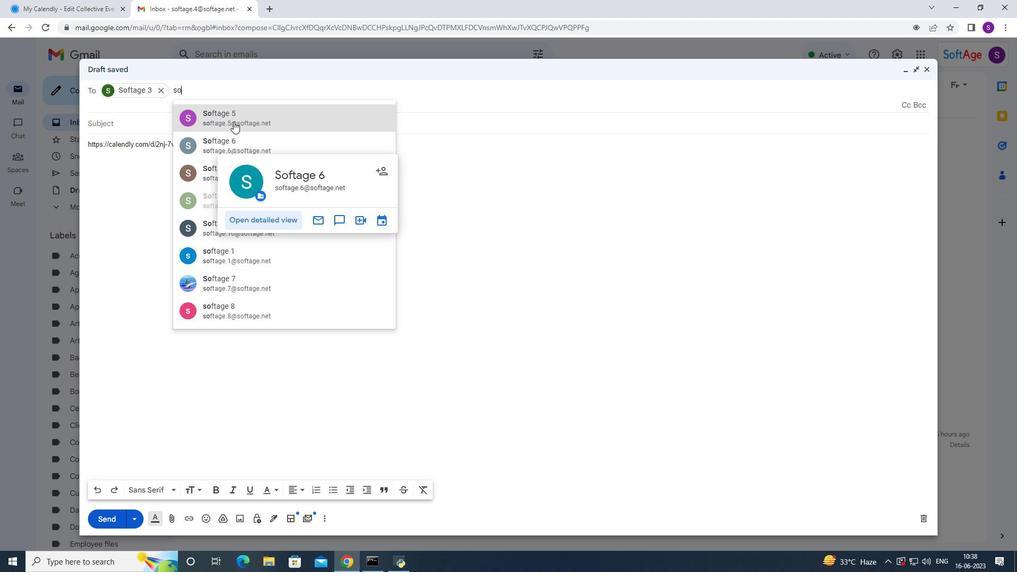 
Action: Mouse pressed left at (252, 163)
Screenshot: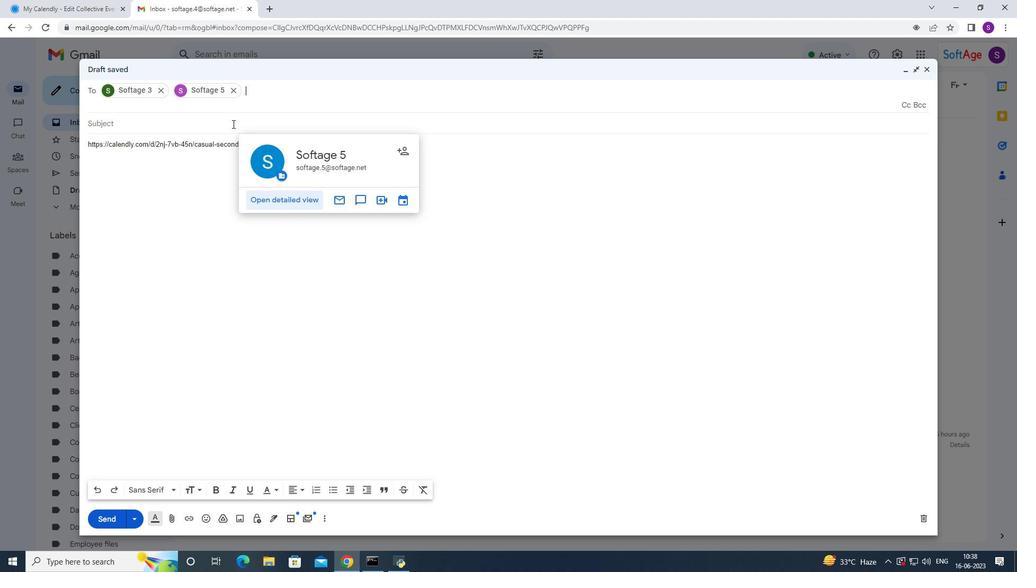 
Action: Mouse moved to (160, 383)
Screenshot: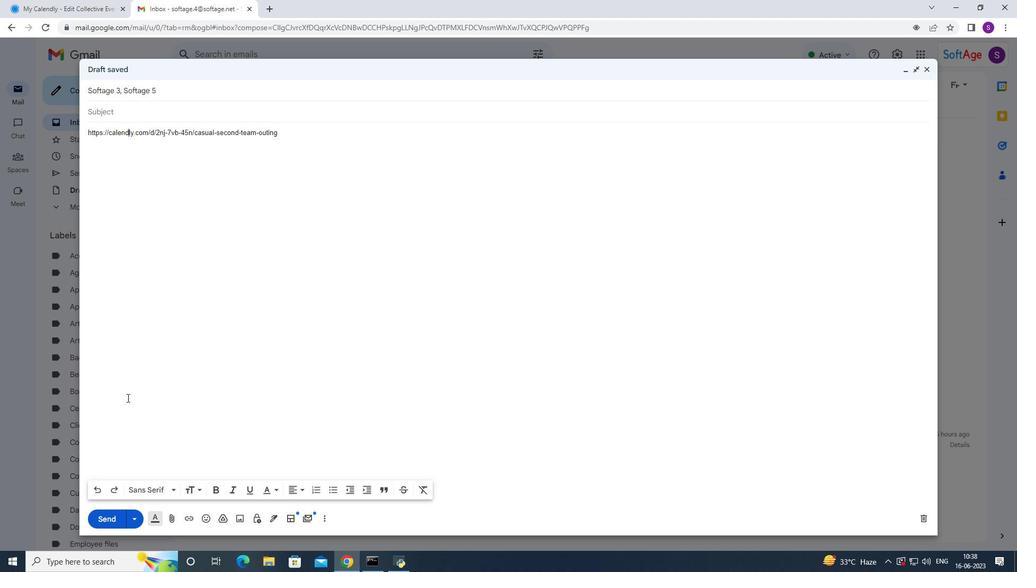 
Action: Mouse pressed left at (160, 383)
Screenshot: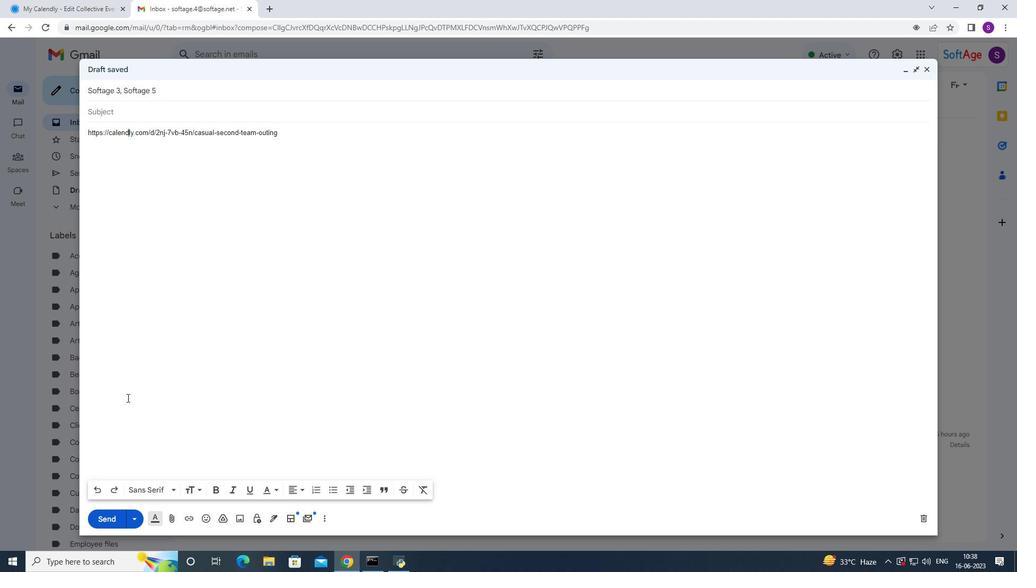 
Action: Mouse moved to (144, 477)
Screenshot: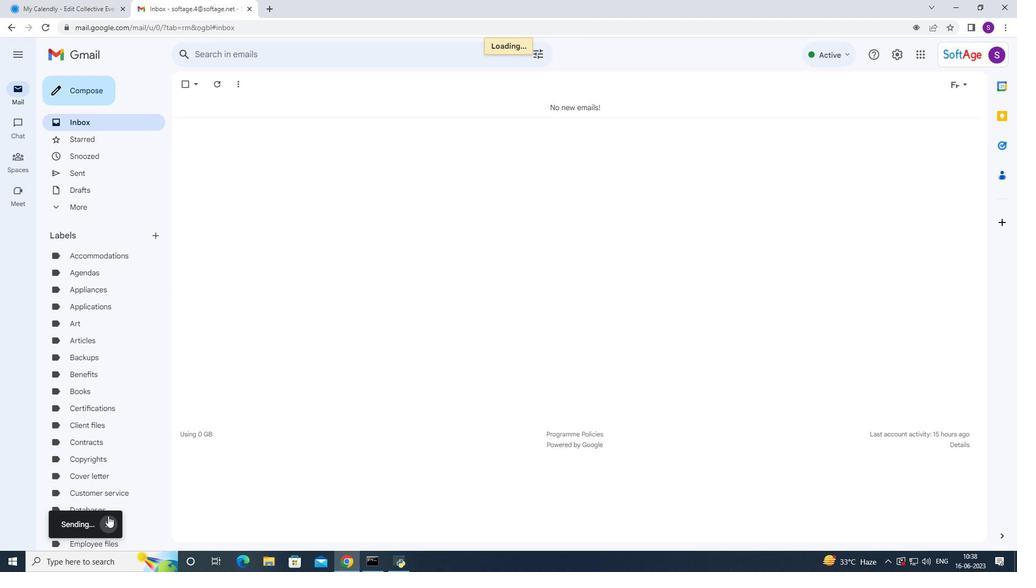 
Action: Mouse pressed left at (144, 477)
Screenshot: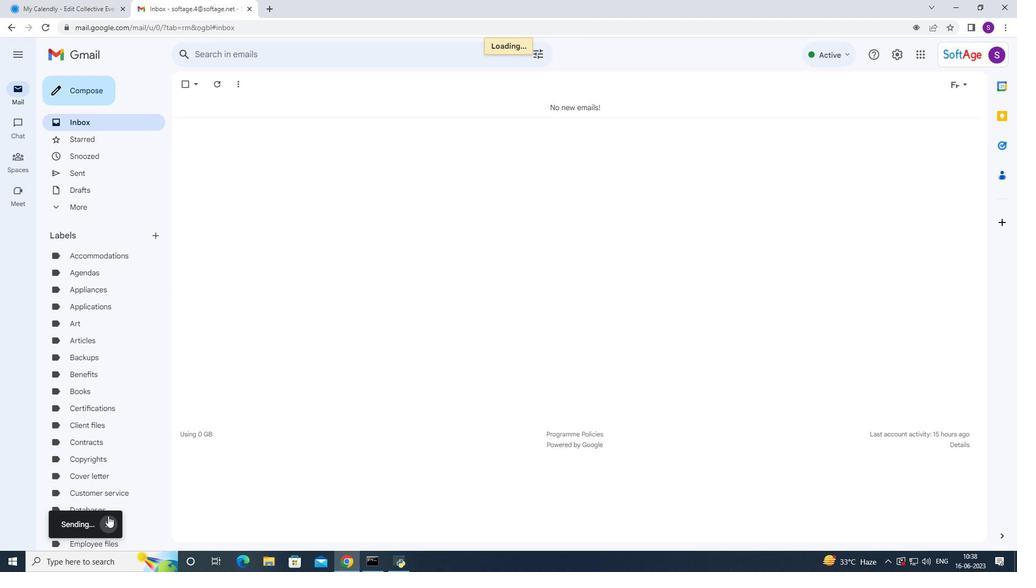 
